 Task: Advertising Agency Price Sheet Template.
Action: Mouse moved to (106, 145)
Screenshot: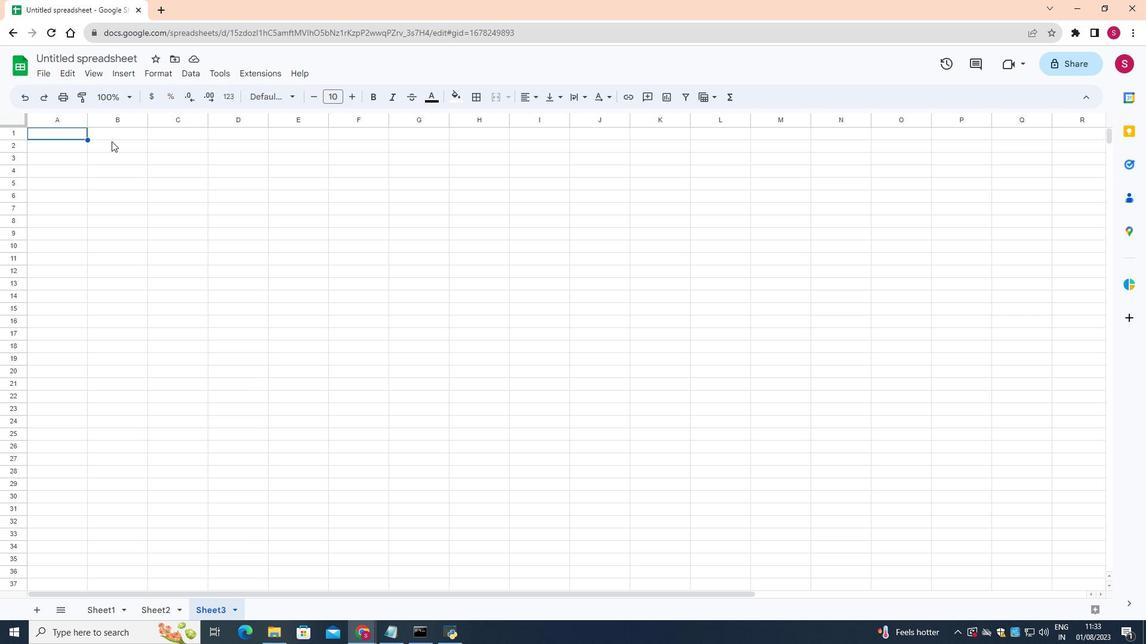 
Action: Mouse pressed left at (106, 145)
Screenshot: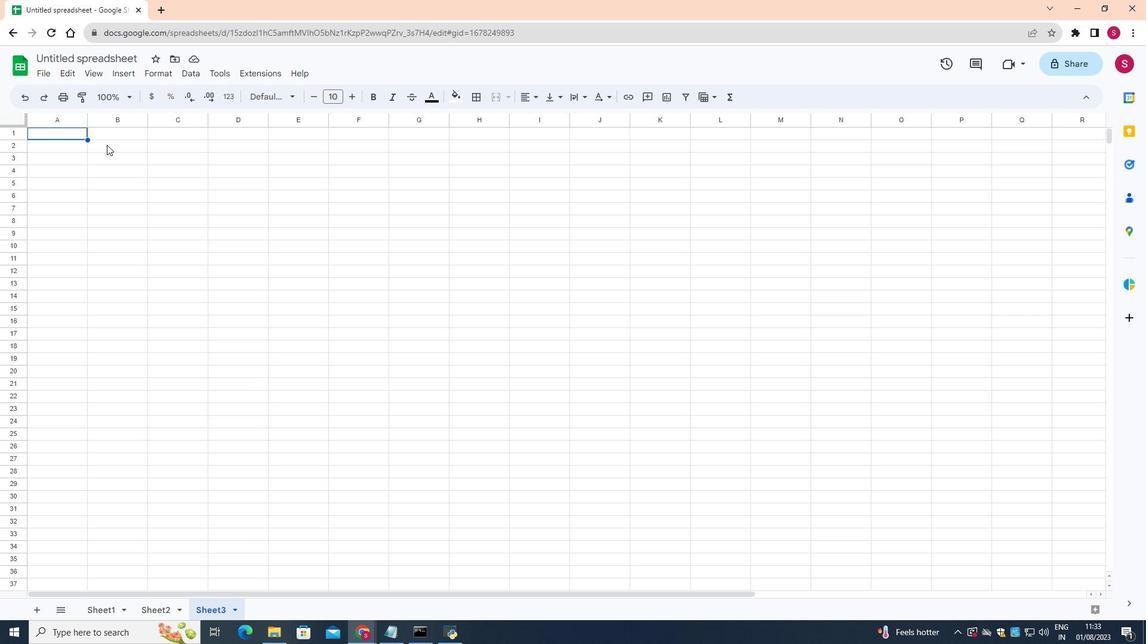 
Action: Mouse moved to (75, 131)
Screenshot: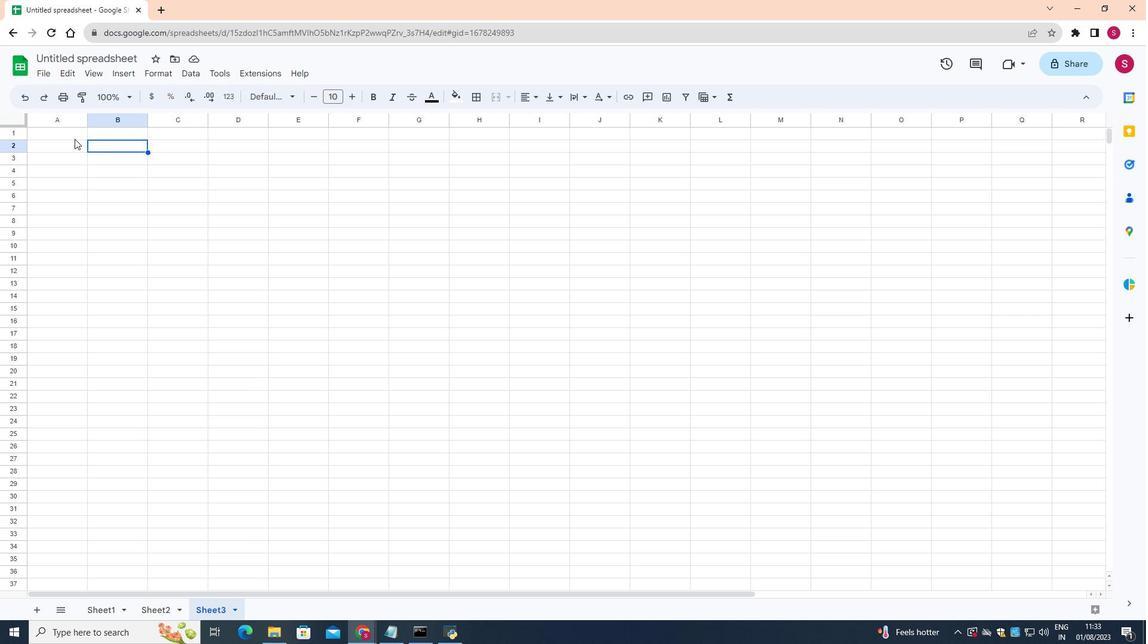
Action: Mouse pressed left at (75, 131)
Screenshot: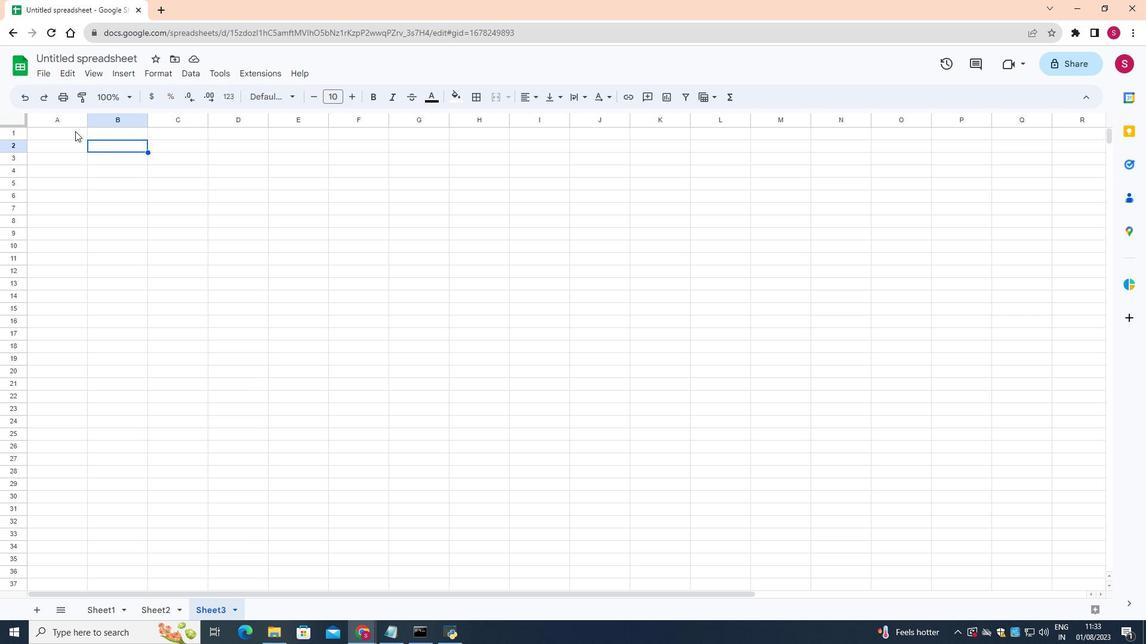 
Action: Mouse moved to (492, 99)
Screenshot: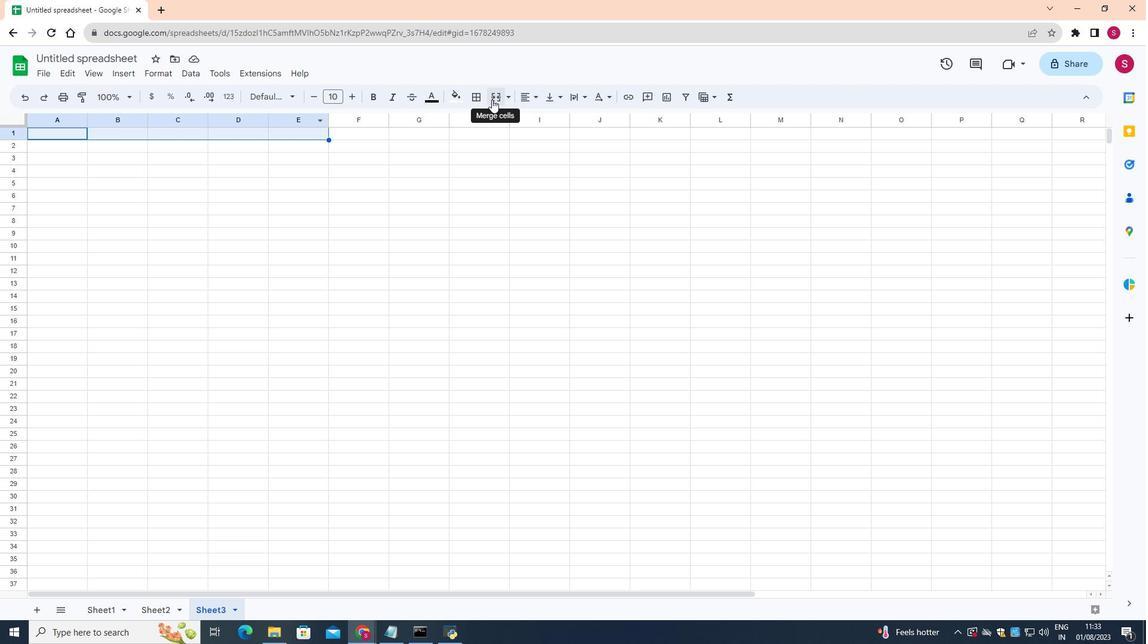
Action: Mouse pressed left at (492, 99)
Screenshot: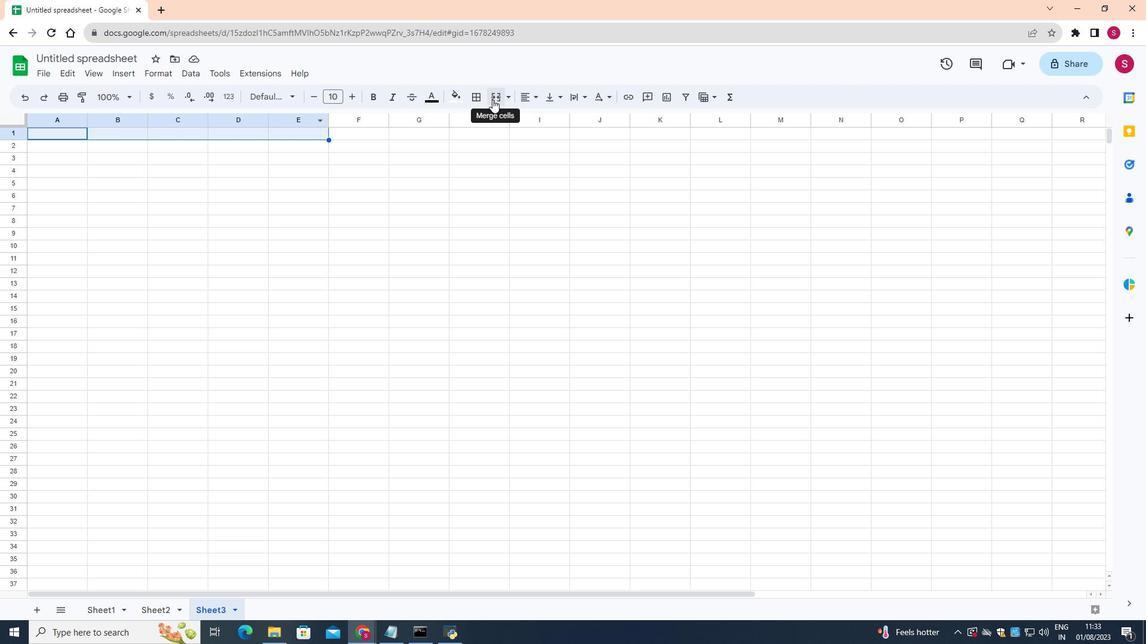 
Action: Mouse moved to (231, 132)
Screenshot: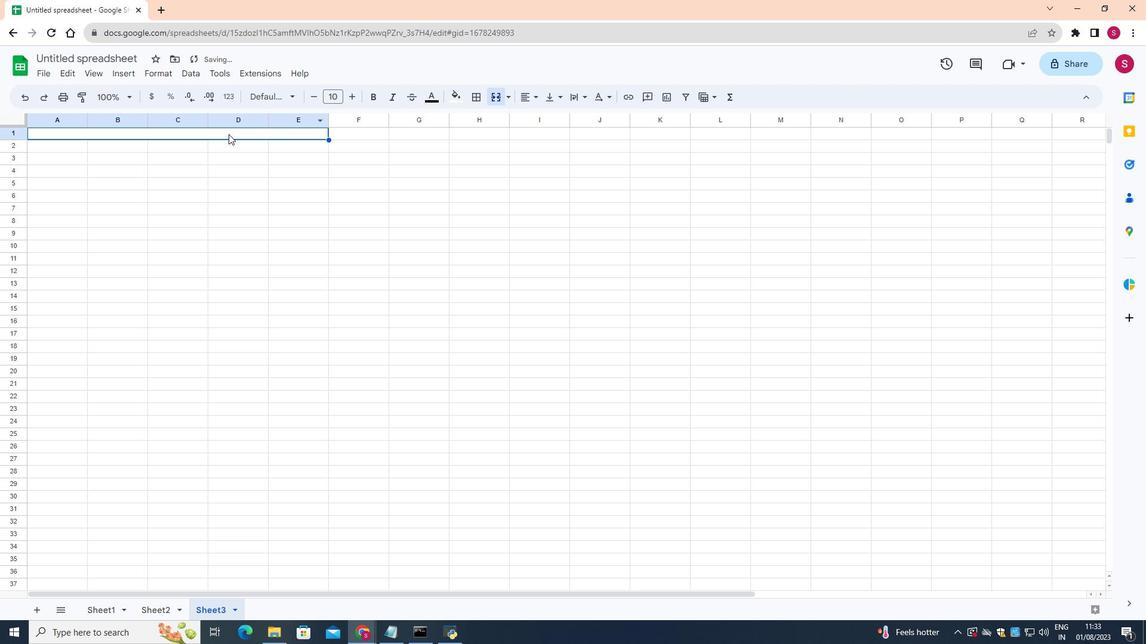 
Action: Mouse pressed left at (231, 132)
Screenshot: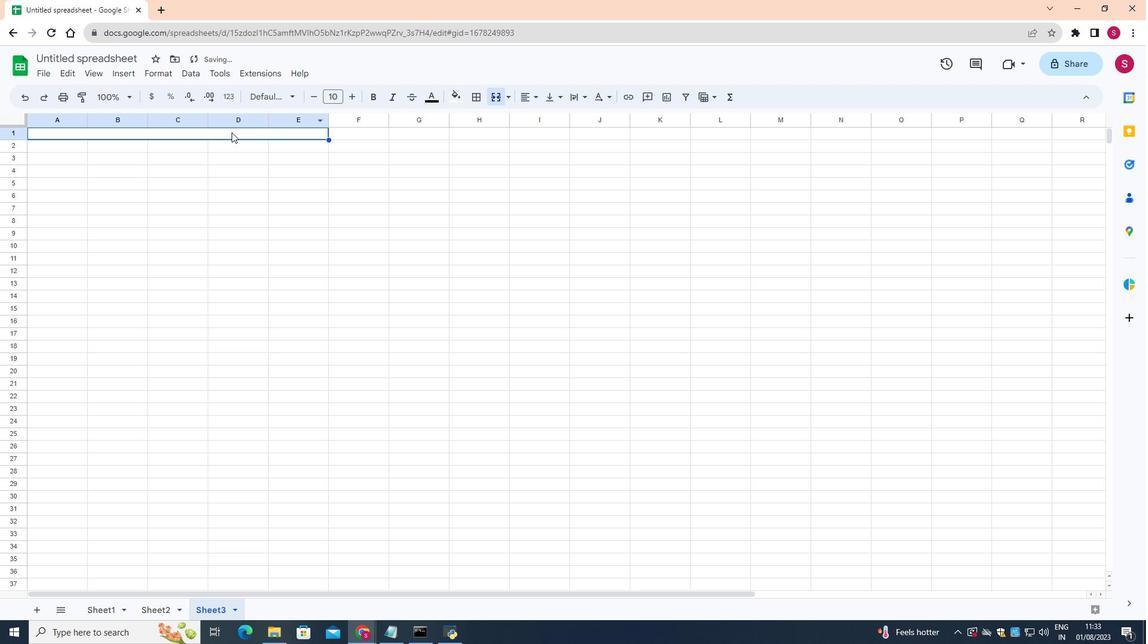 
Action: Mouse pressed left at (231, 132)
Screenshot: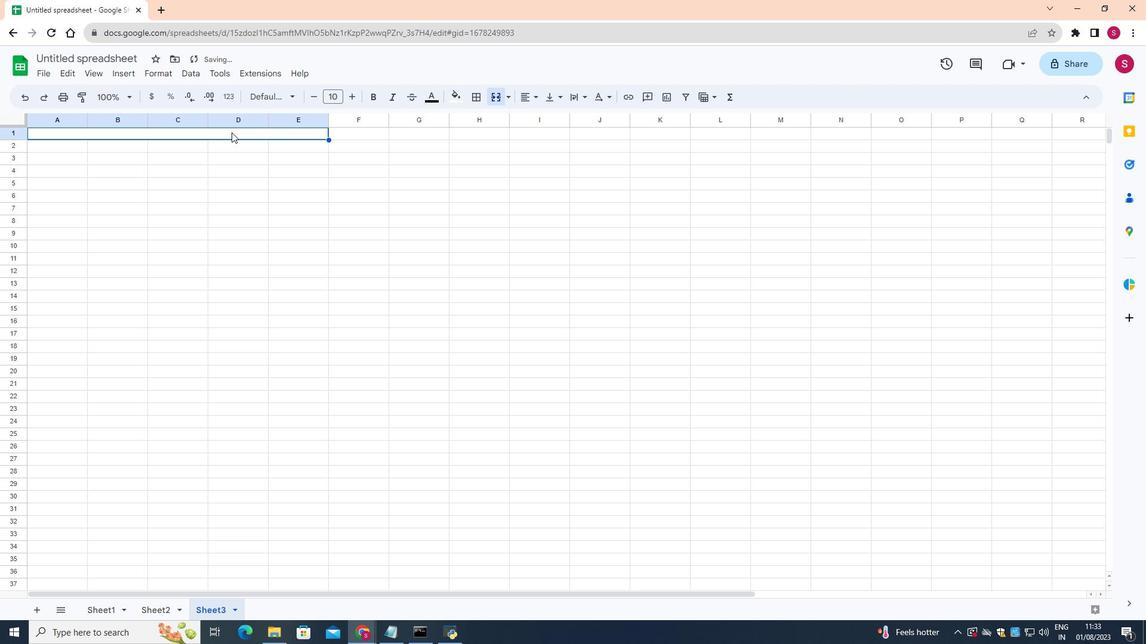 
Action: Mouse moved to (355, 99)
Screenshot: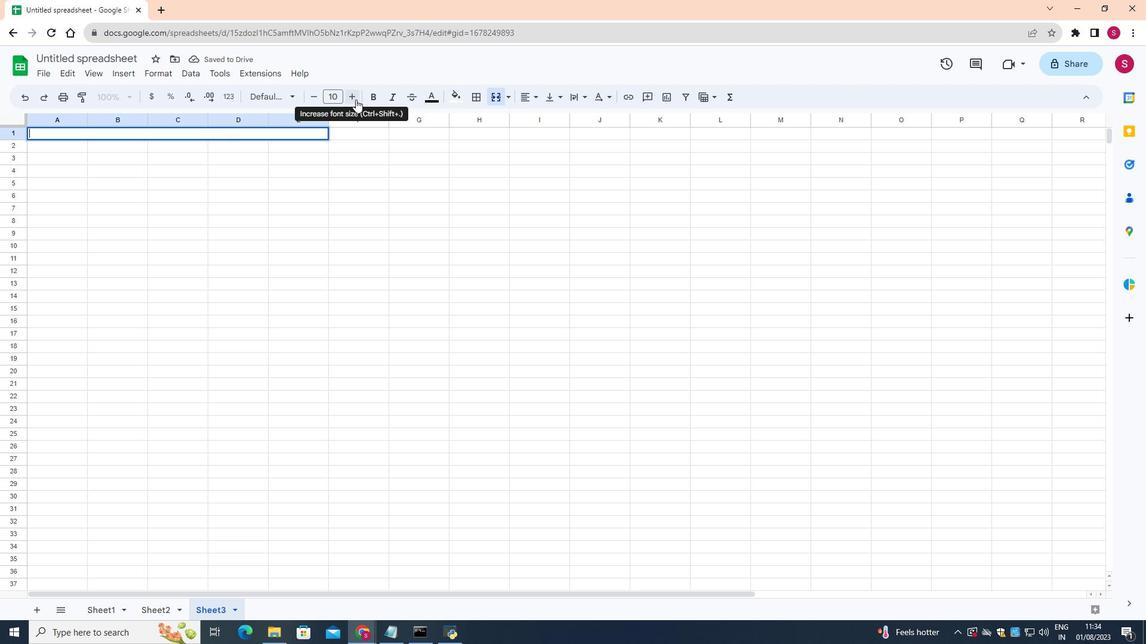 
Action: Mouse pressed left at (355, 99)
Screenshot: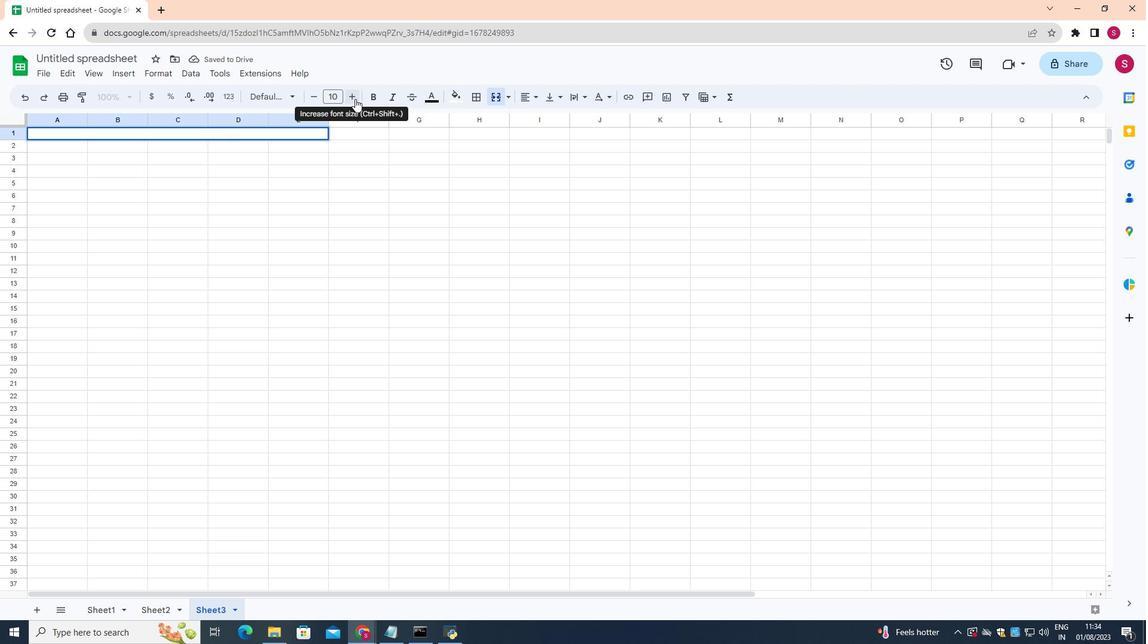 
Action: Mouse pressed left at (355, 99)
Screenshot: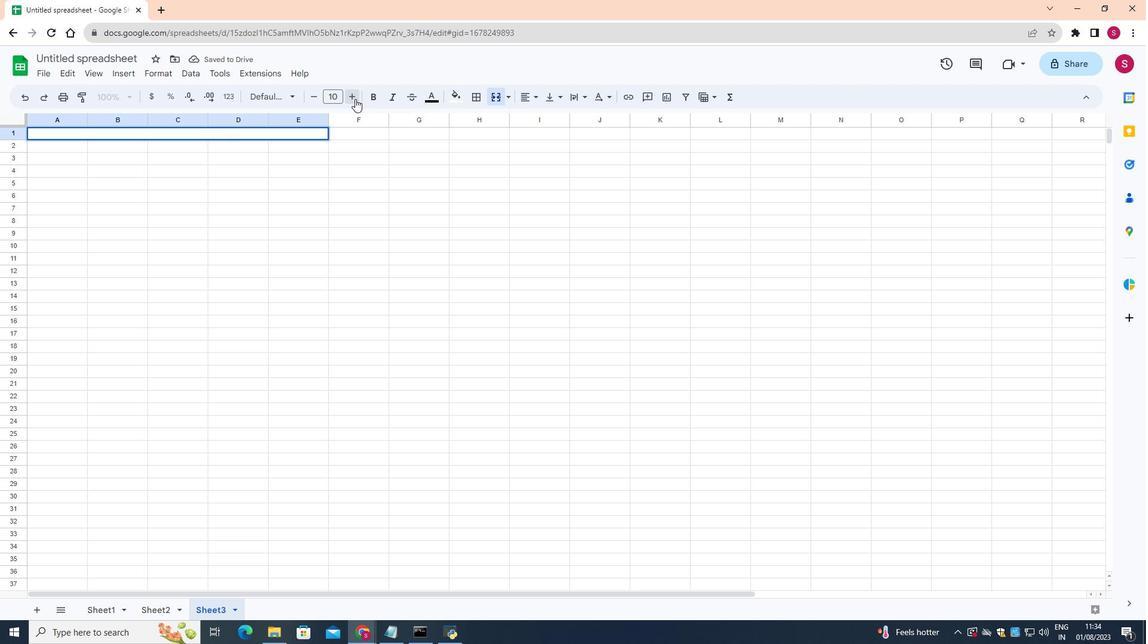 
Action: Key pressed [<Key.shift>Company<Key.space><Key.shift>Logo]
Screenshot: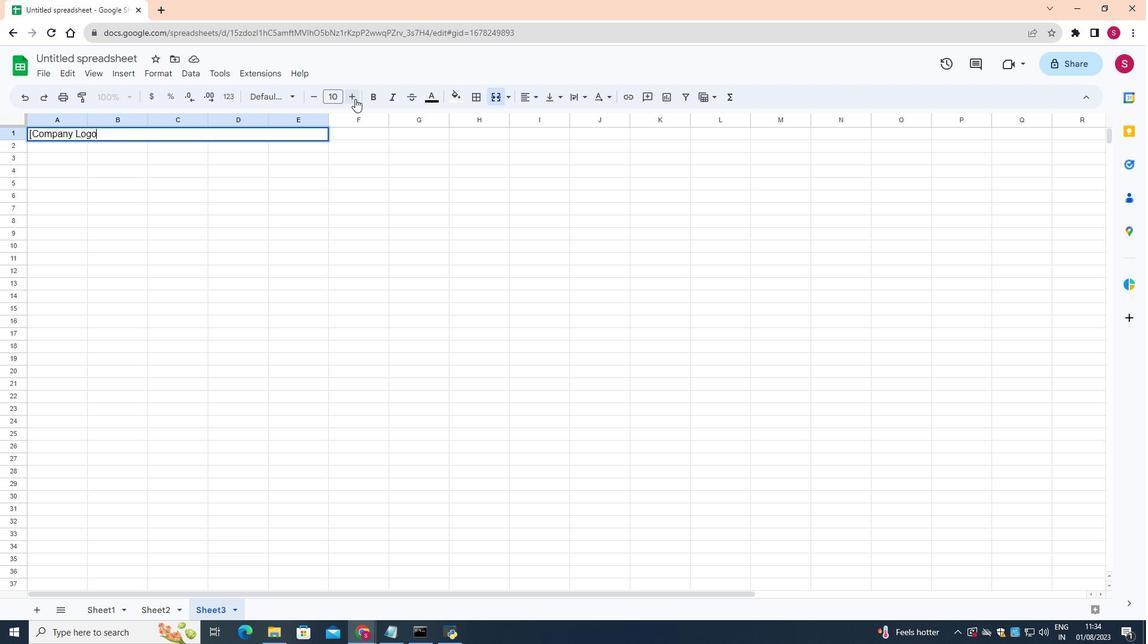 
Action: Mouse moved to (29, 134)
Screenshot: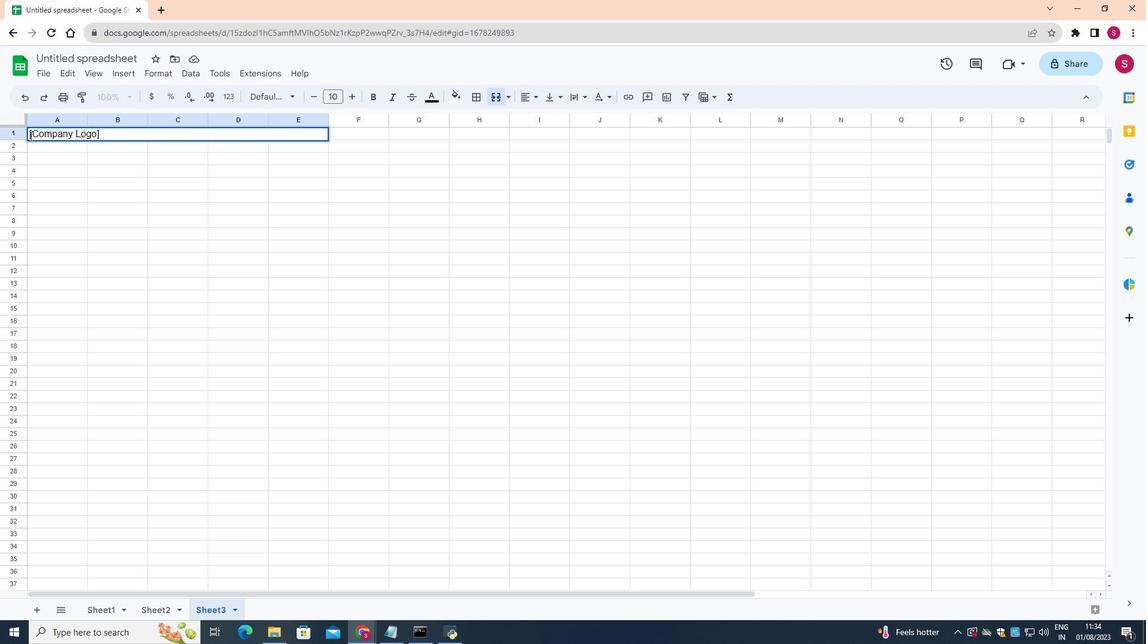 
Action: Mouse pressed left at (29, 134)
Screenshot: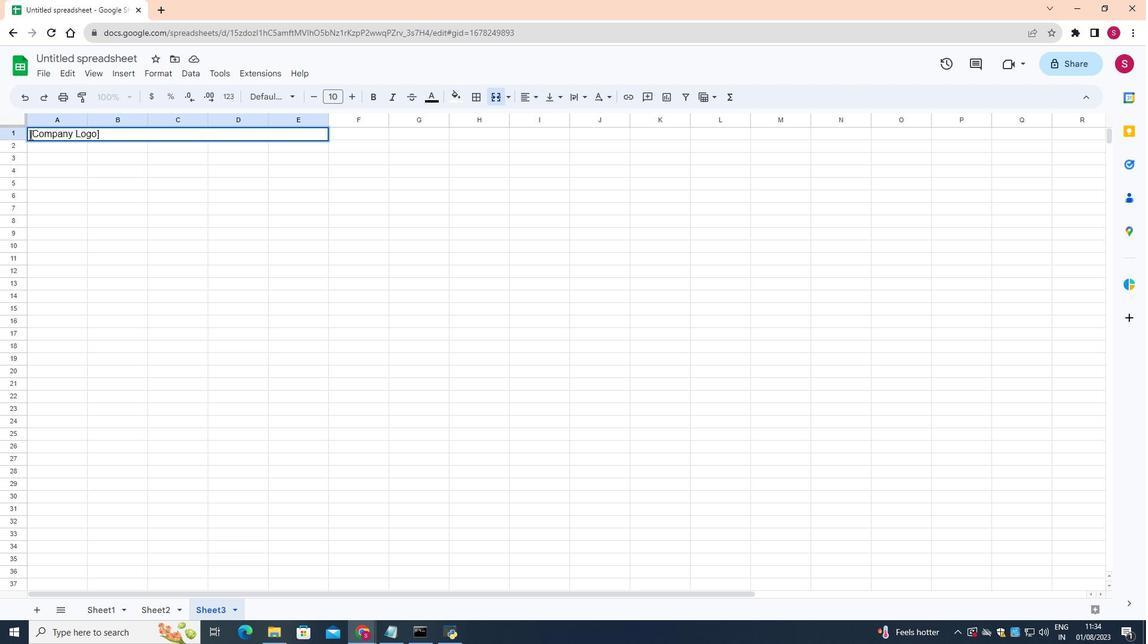 
Action: Mouse moved to (523, 99)
Screenshot: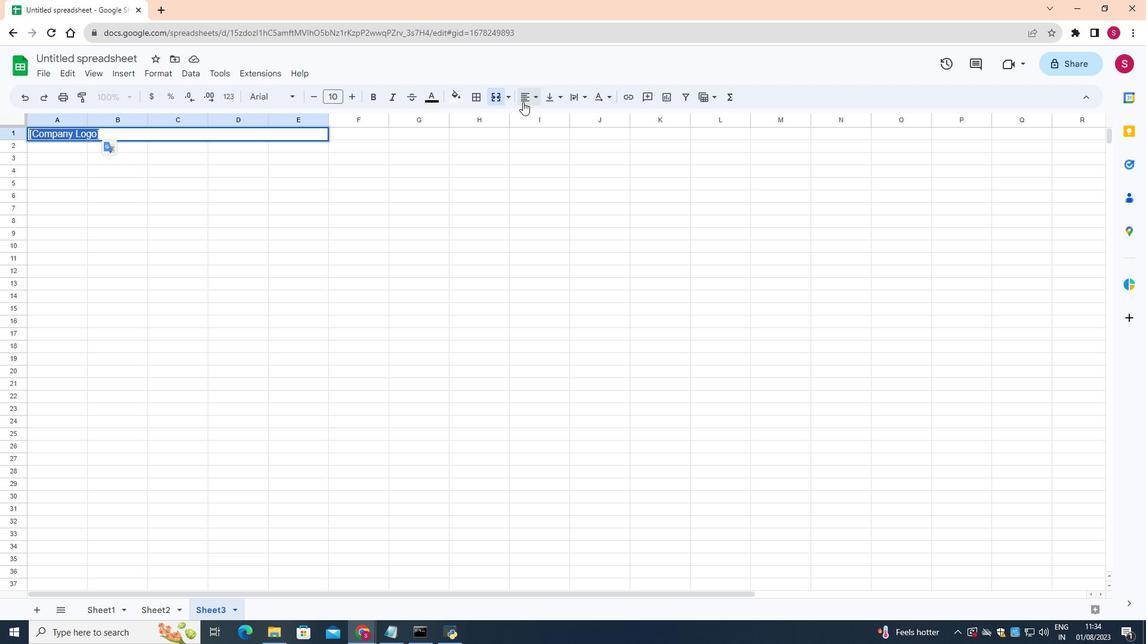 
Action: Mouse pressed left at (523, 99)
Screenshot: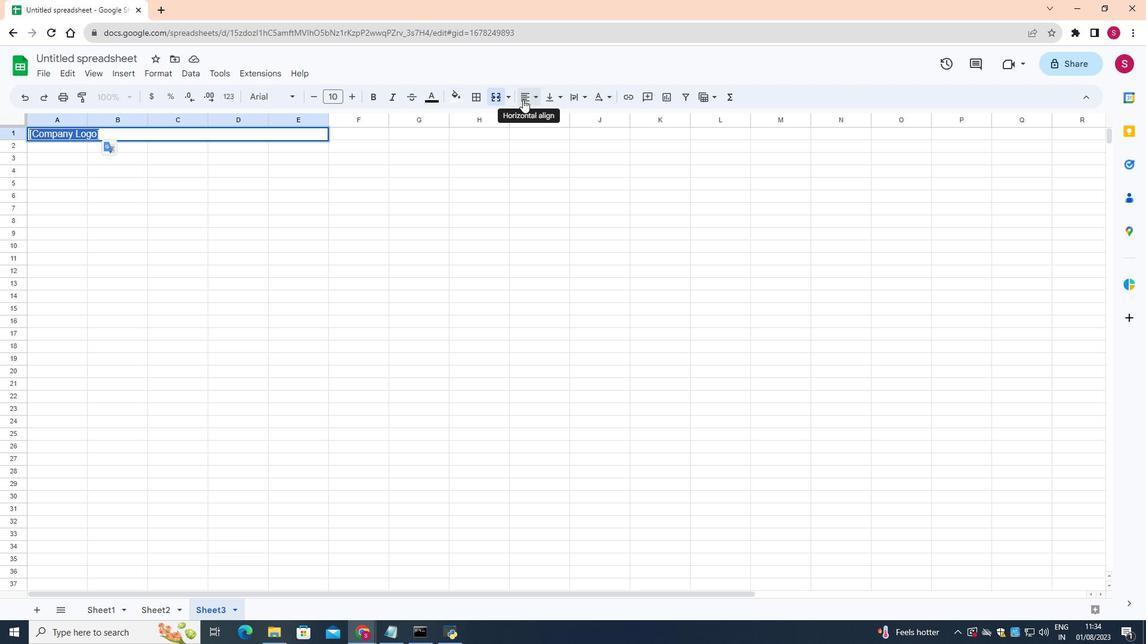 
Action: Mouse moved to (545, 120)
Screenshot: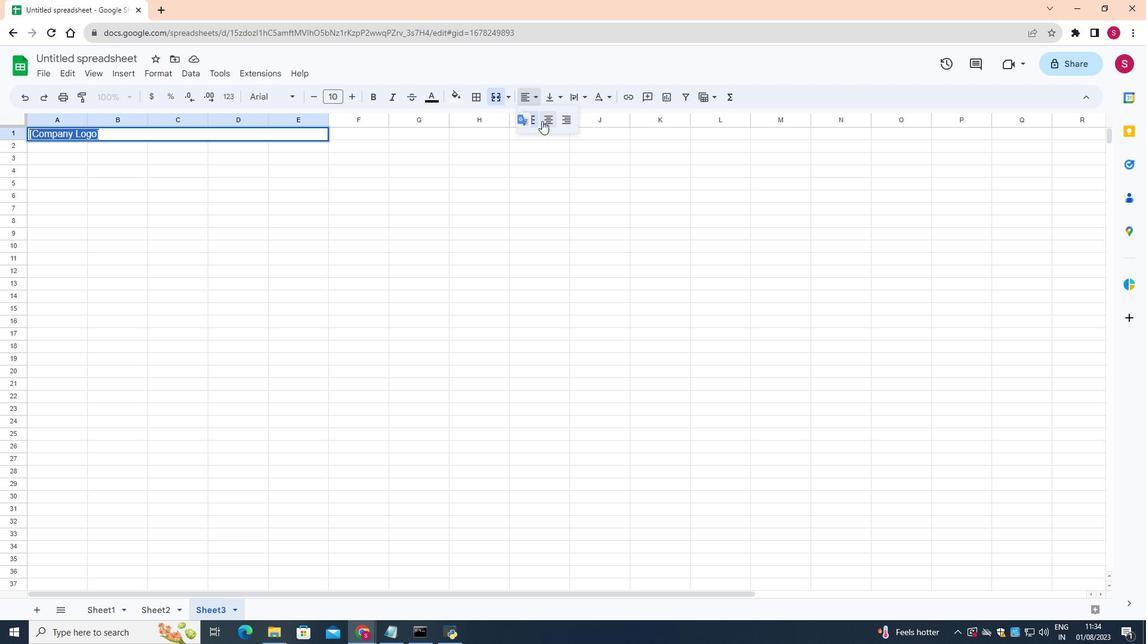 
Action: Mouse pressed left at (545, 120)
Screenshot: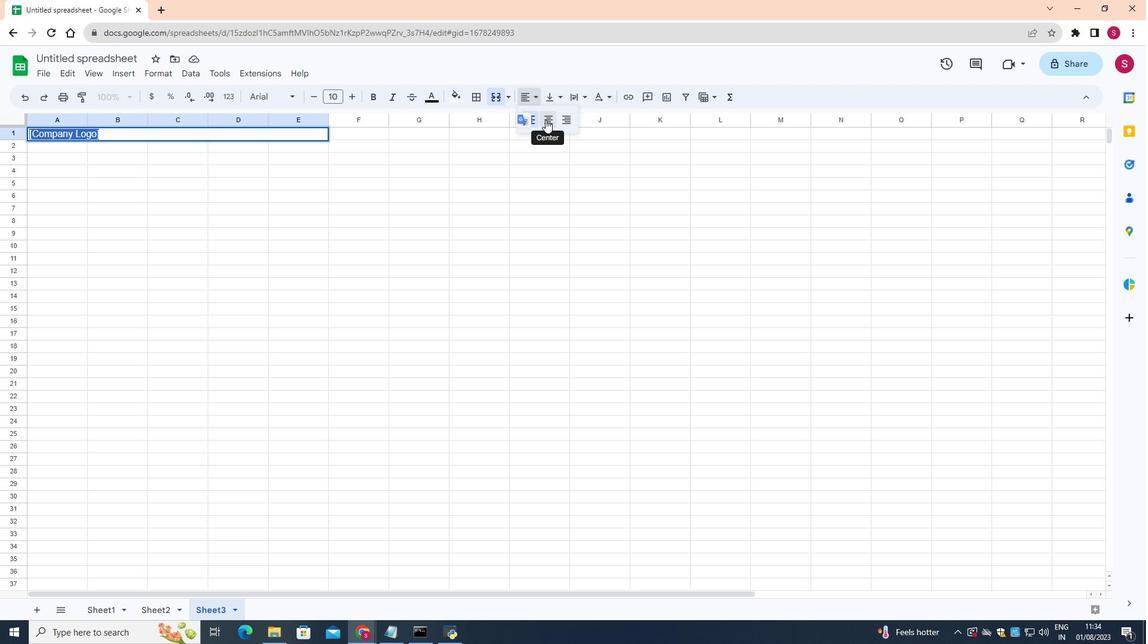
Action: Mouse moved to (140, 131)
Screenshot: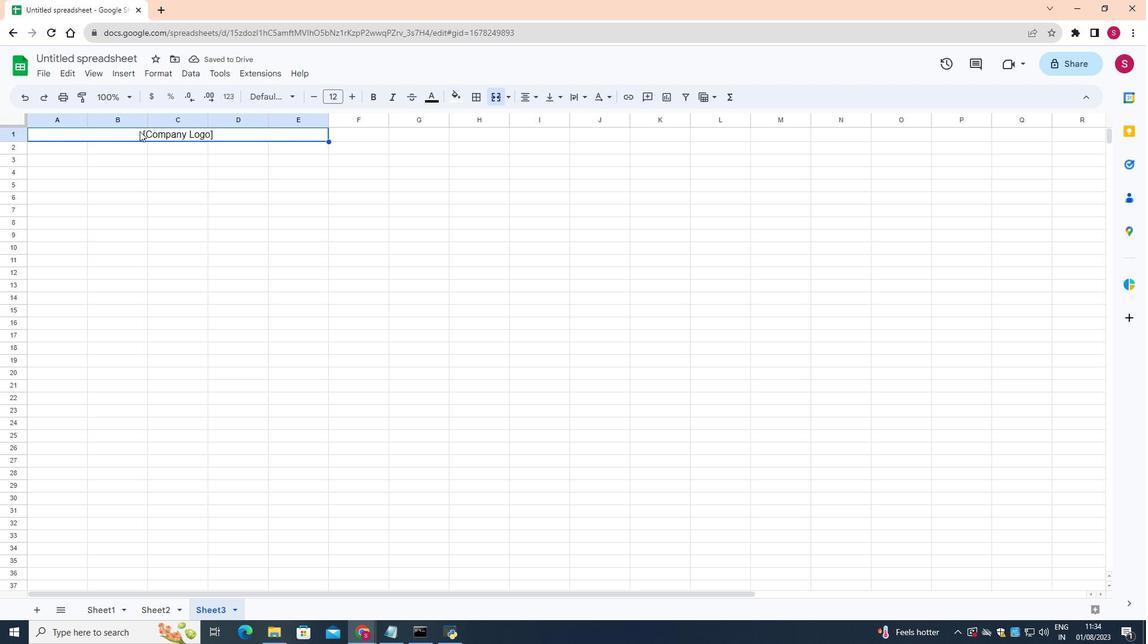 
Action: Mouse pressed left at (140, 131)
Screenshot: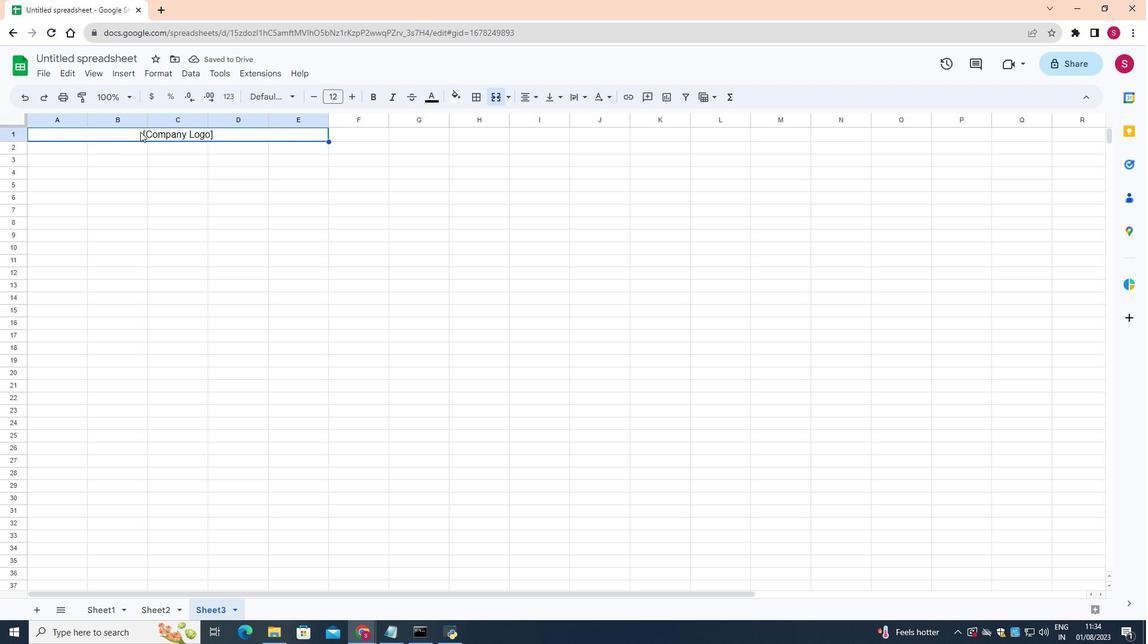 
Action: Mouse pressed left at (140, 131)
Screenshot: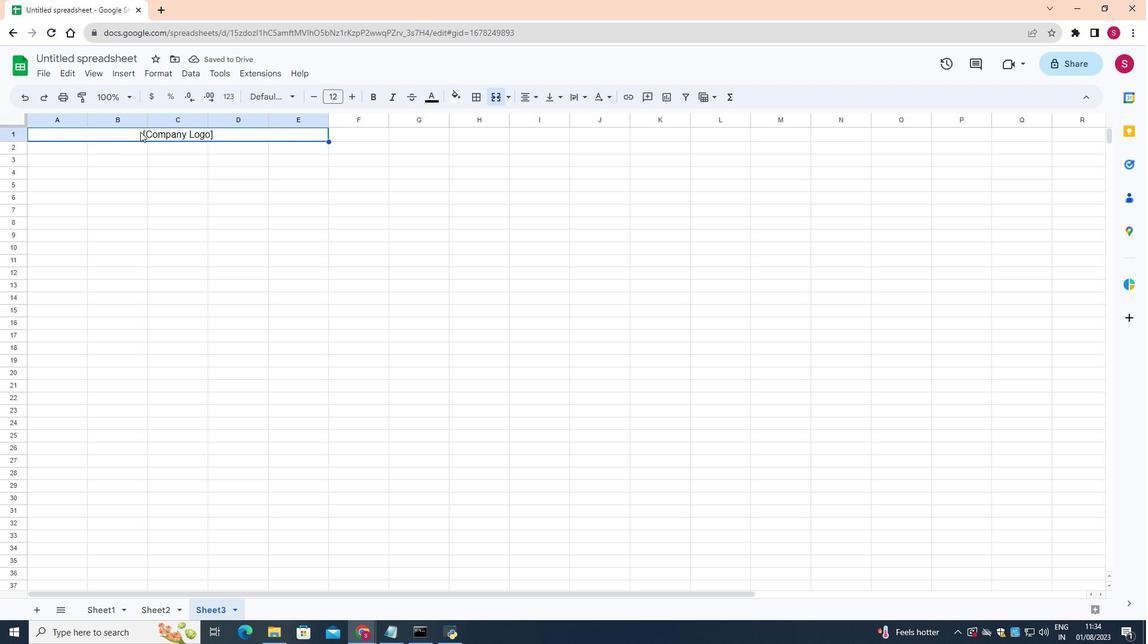 
Action: Mouse pressed left at (140, 131)
Screenshot: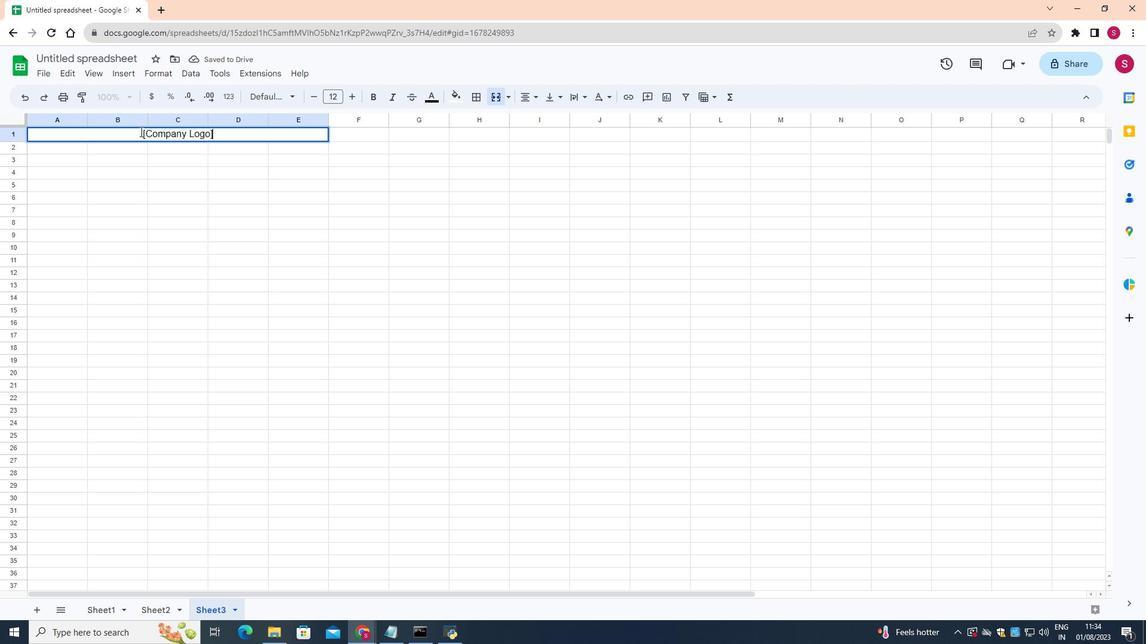 
Action: Mouse moved to (375, 98)
Screenshot: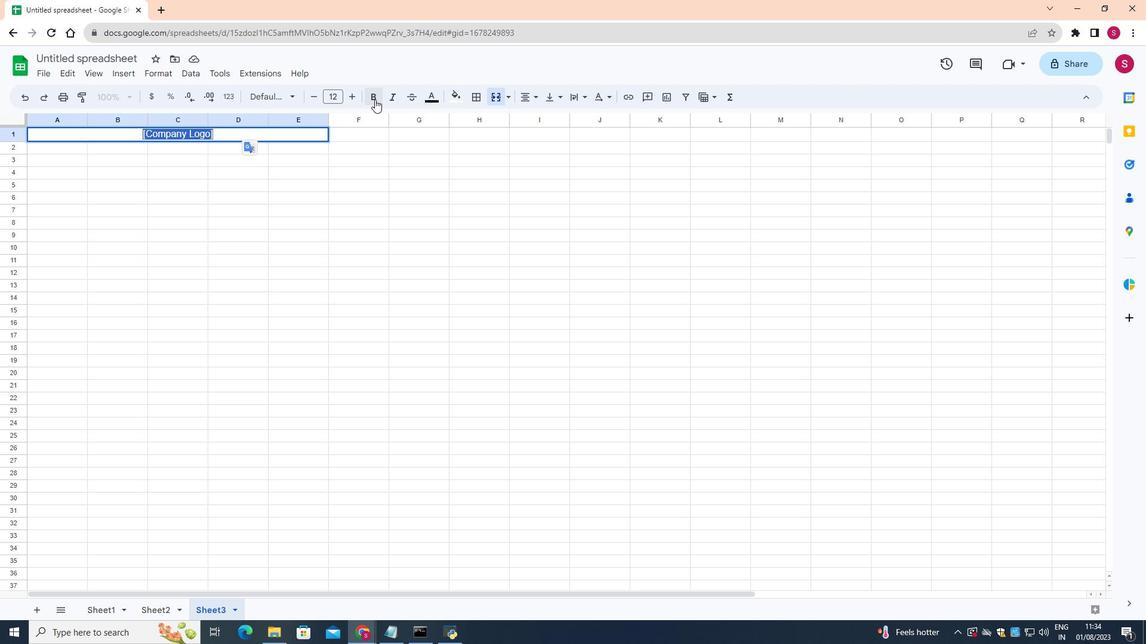 
Action: Mouse pressed left at (375, 98)
Screenshot: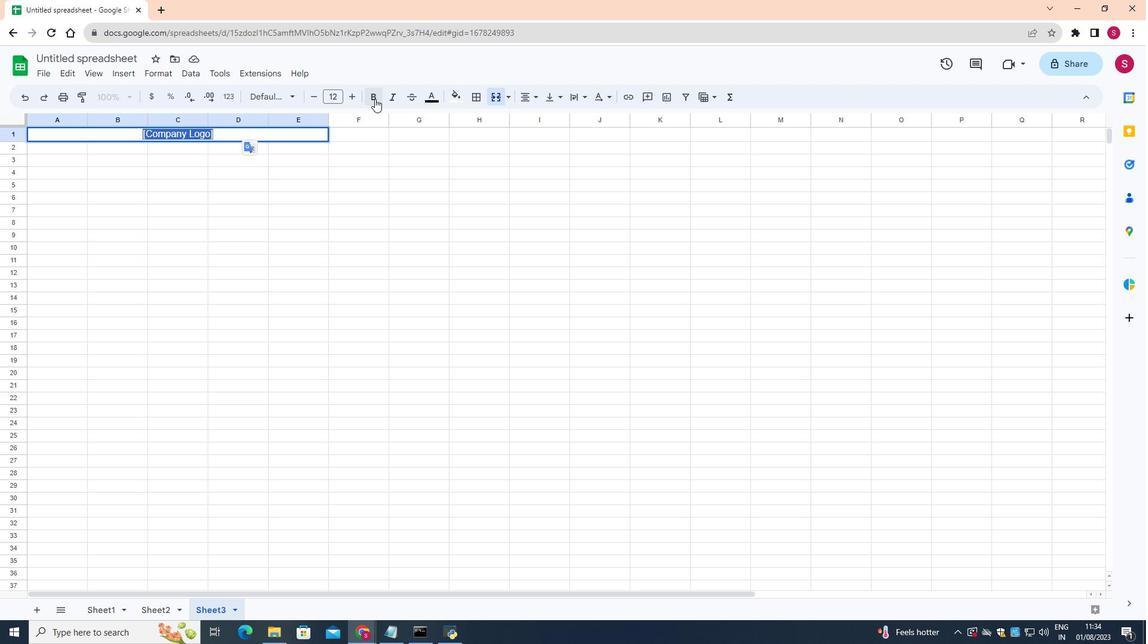 
Action: Mouse moved to (81, 149)
Screenshot: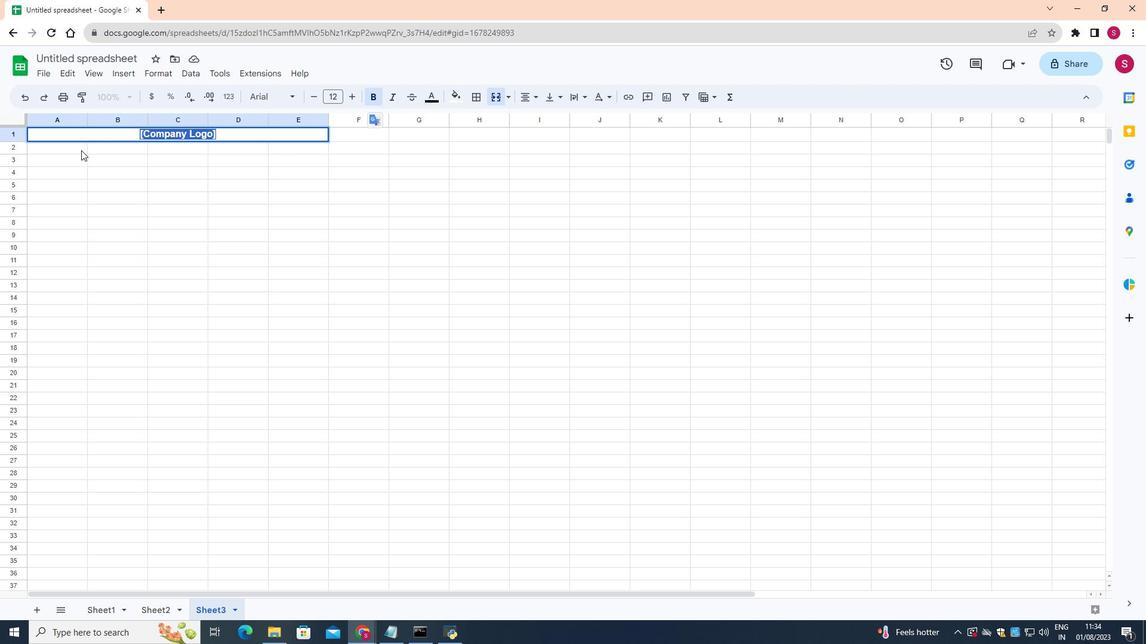 
Action: Mouse pressed left at (81, 149)
Screenshot: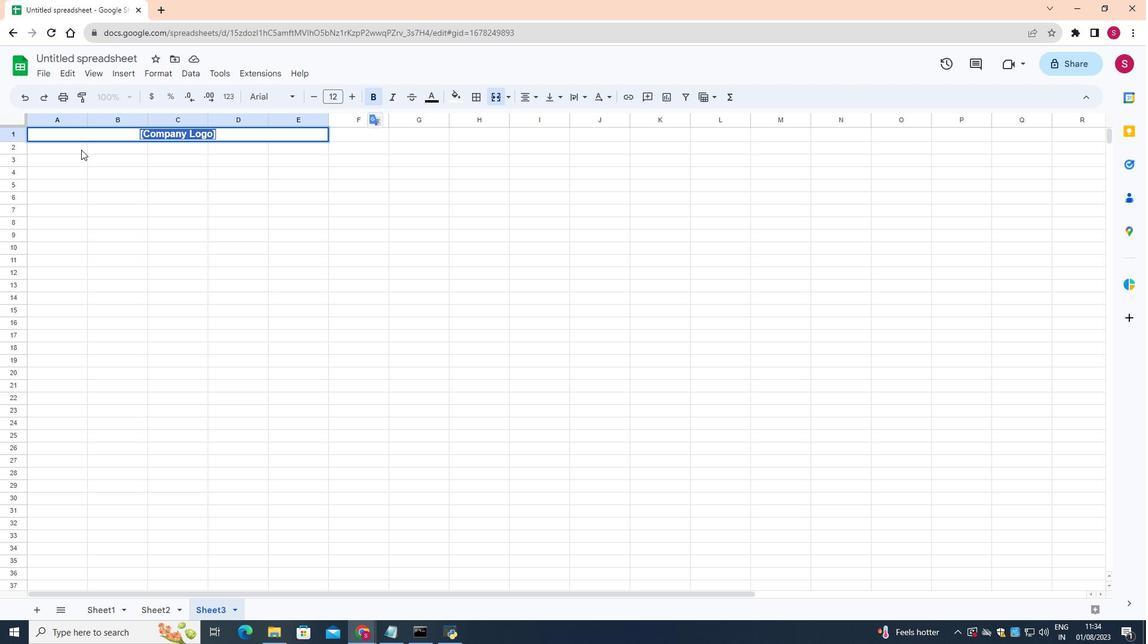 
Action: Mouse moved to (496, 98)
Screenshot: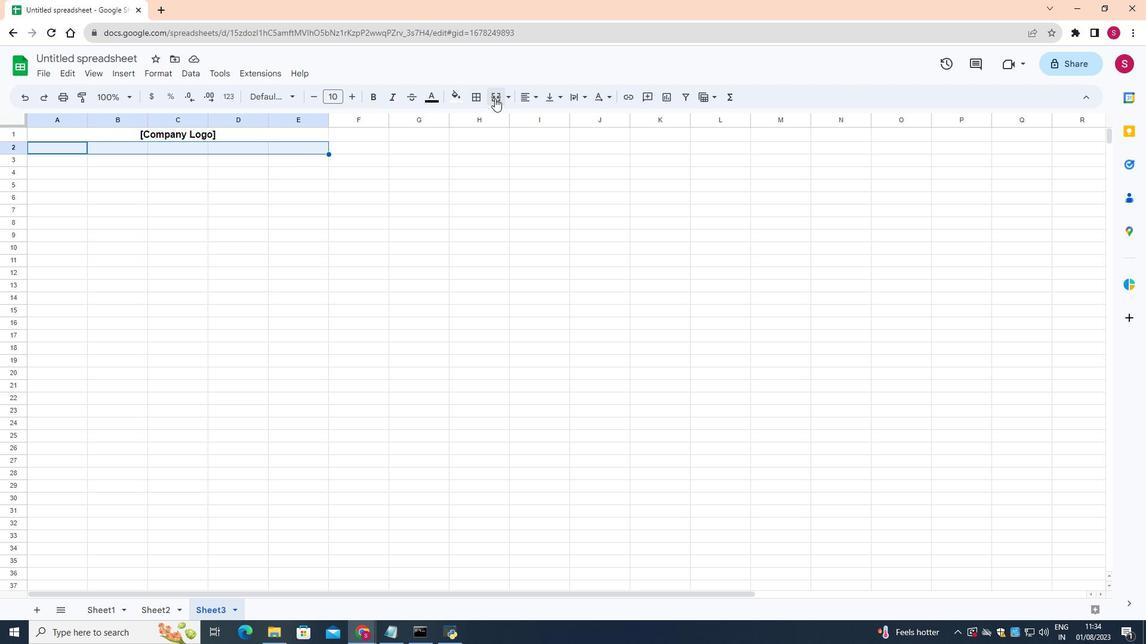 
Action: Mouse pressed left at (496, 98)
Screenshot: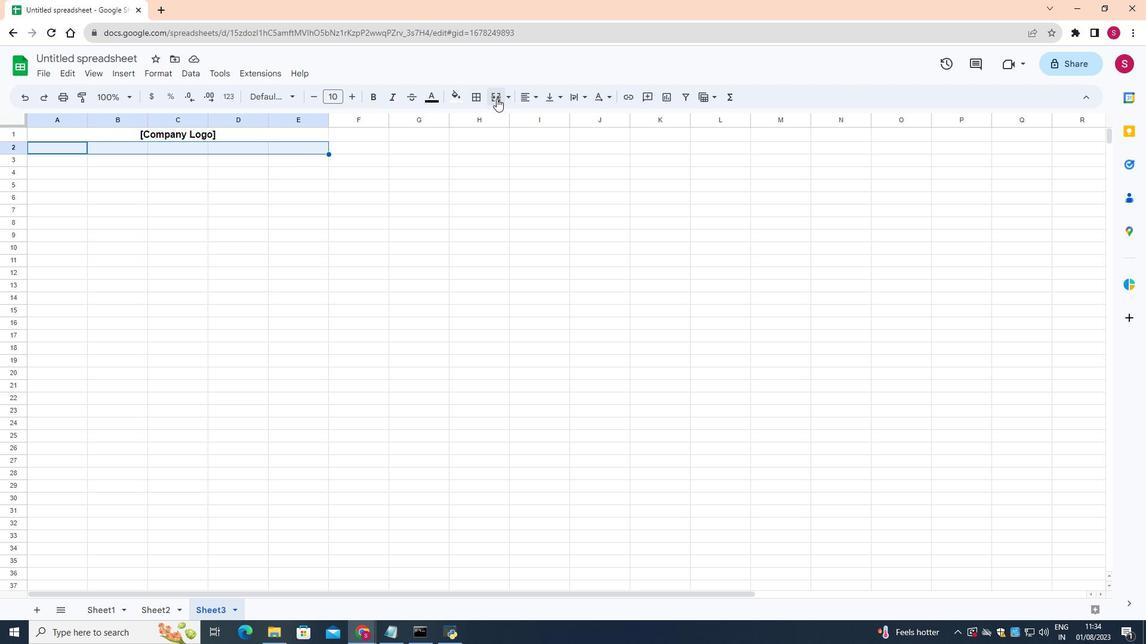 
Action: Mouse moved to (354, 91)
Screenshot: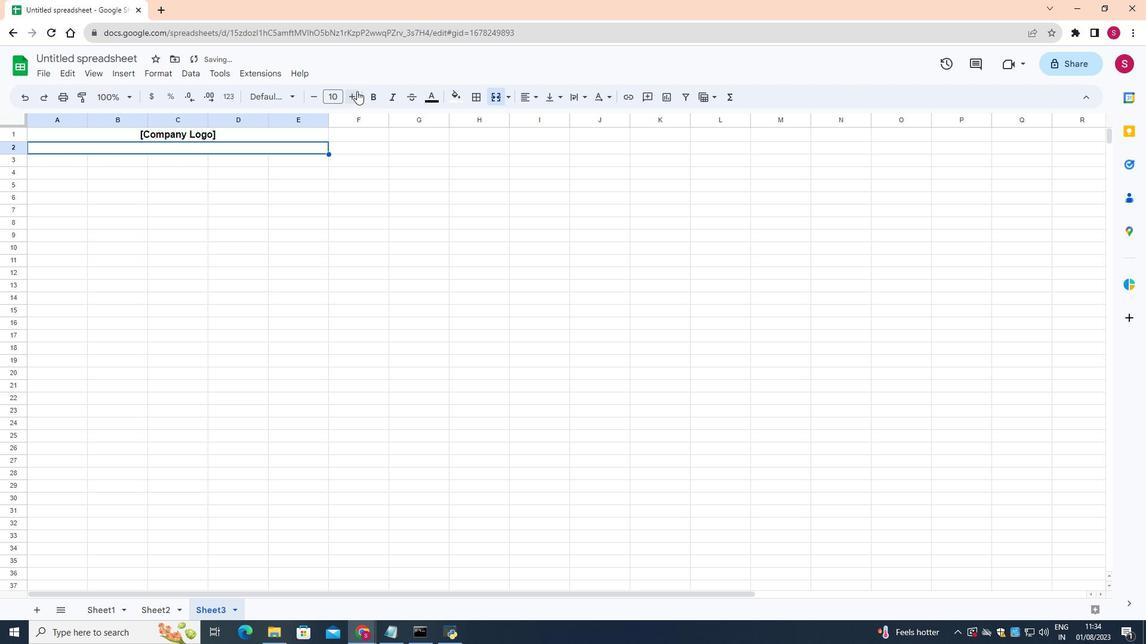
Action: Mouse pressed left at (354, 91)
Screenshot: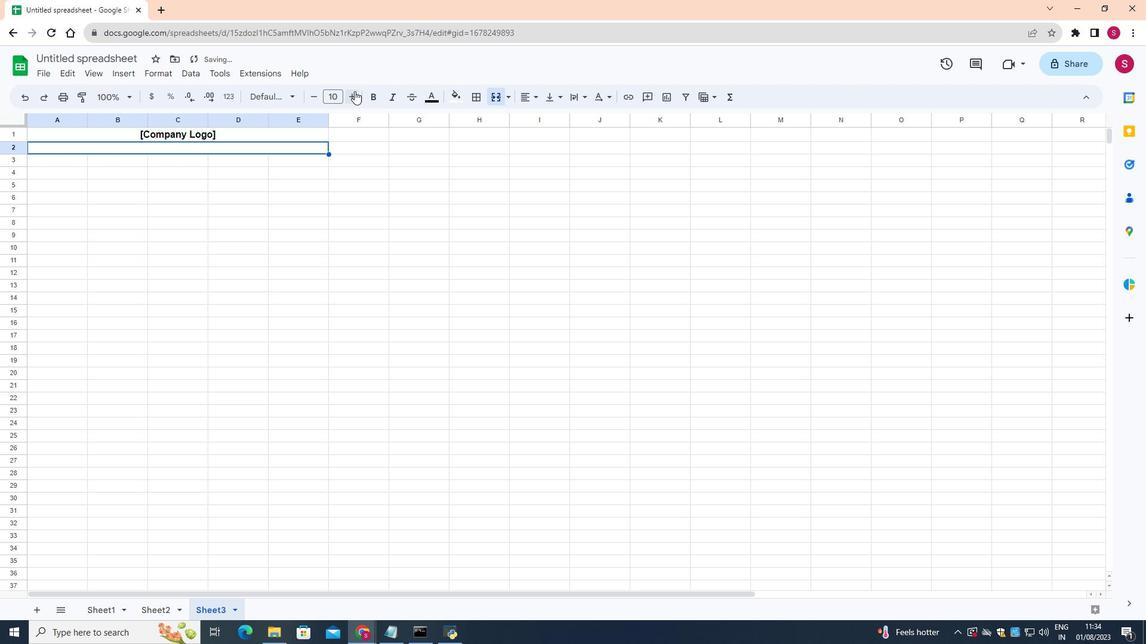 
Action: Mouse pressed left at (354, 91)
Screenshot: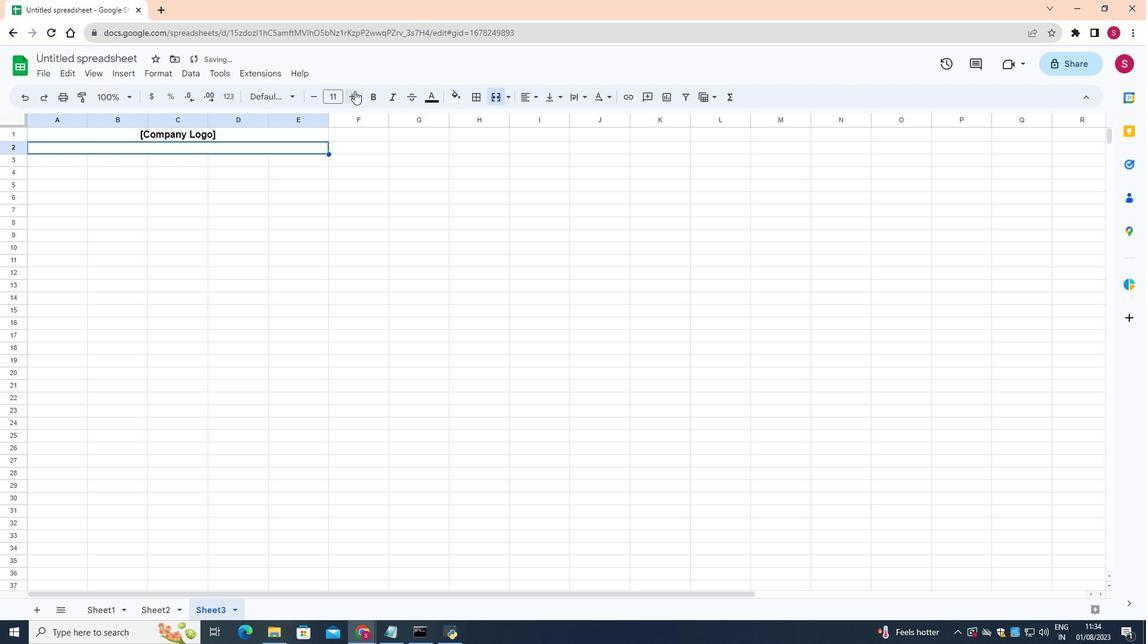 
Action: Mouse moved to (180, 148)
Screenshot: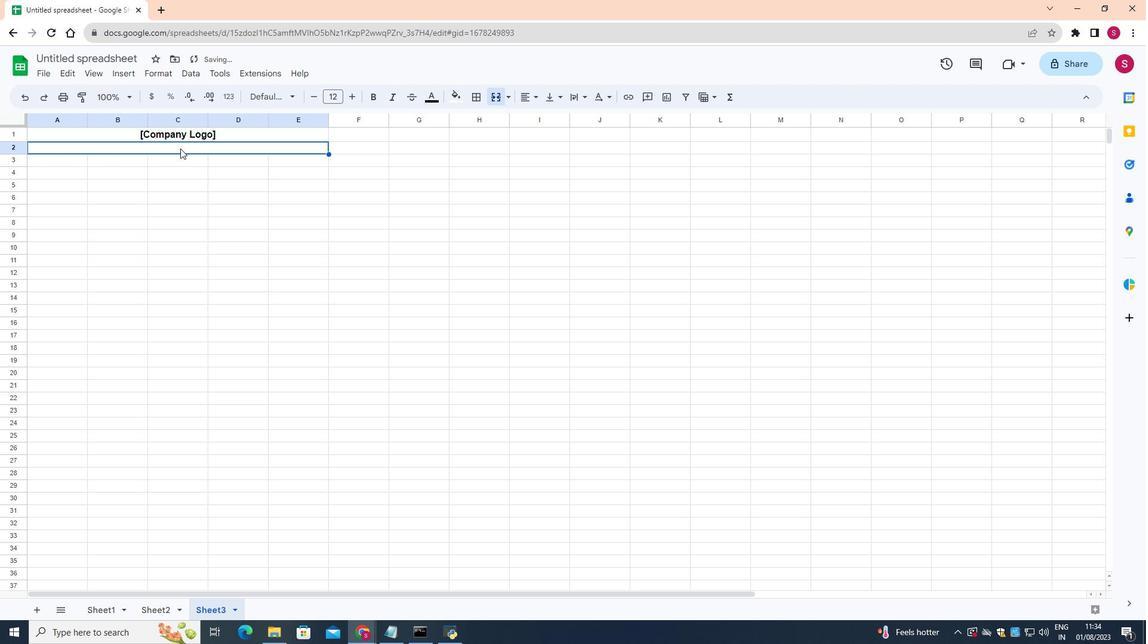 
Action: Mouse pressed left at (180, 148)
Screenshot: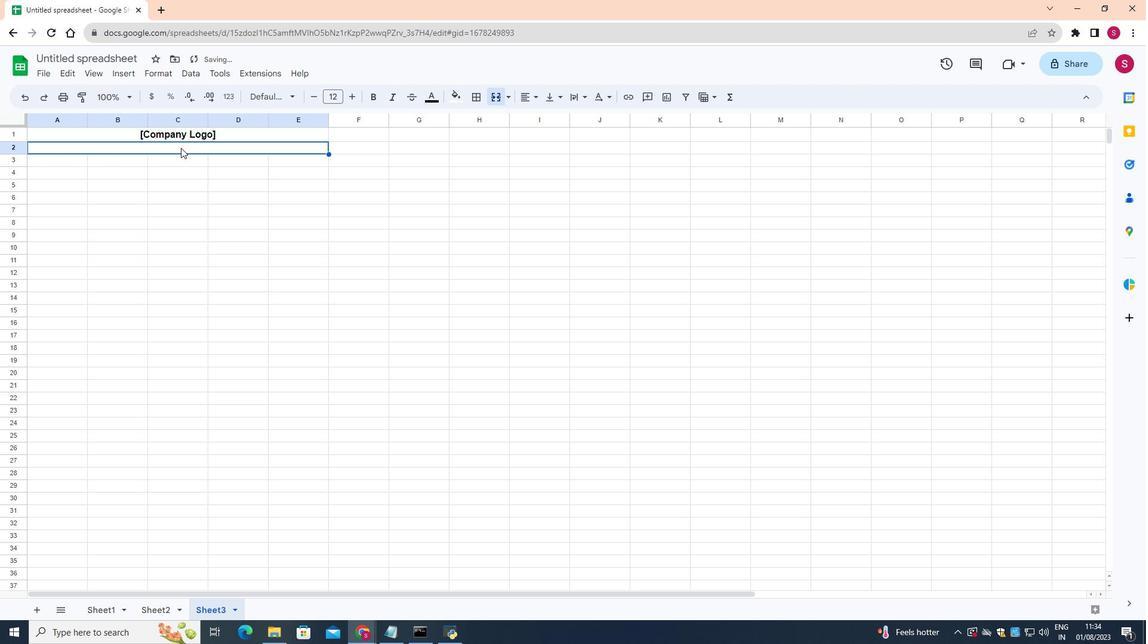 
Action: Mouse pressed left at (180, 148)
Screenshot: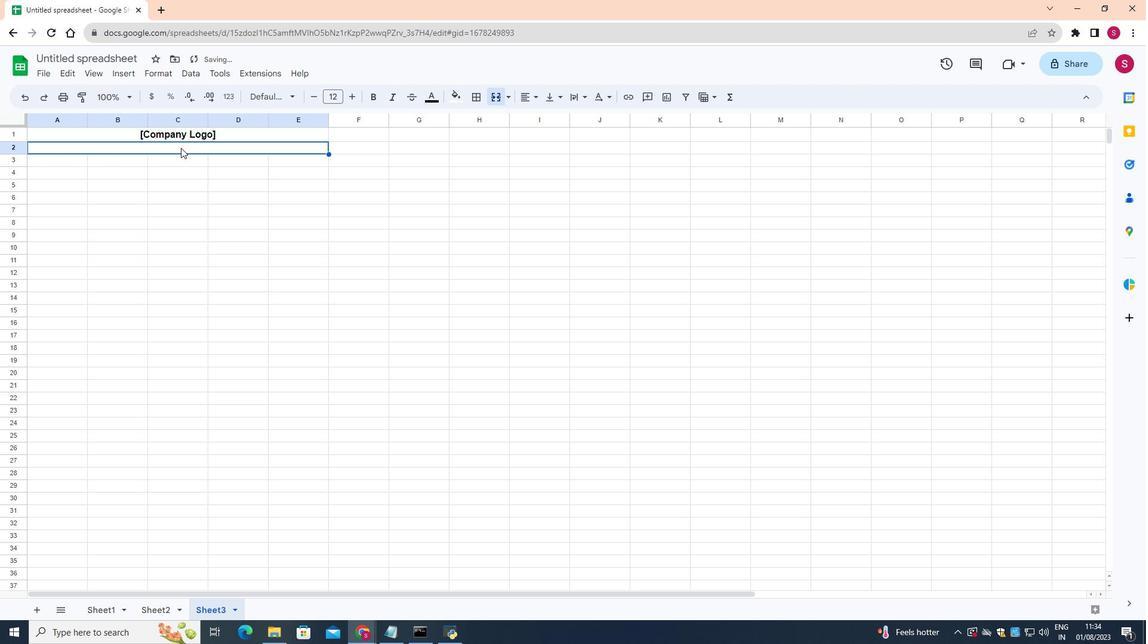 
Action: Key pressed <Key.shift><Key.shift><Key.shift><Key.shift><Key.shift><Key.shift><Key.shift><Key.shift><Key.shift><Key.shift><Key.shift><Key.shift><Key.shift><Key.shift><Key.shift><Key.shift><Key.shift><Key.shift><Key.shift><Key.shift><Key.shift><Key.shift><Key.shift><Key.shift><Key.shift><Key.shift><Key.shift><Key.shift><Key.shift><Key.shift><Key.shift><Key.shift><Key.shift><Key.shift>CElectronics<Key.space><Key.shift>Agency
Screenshot: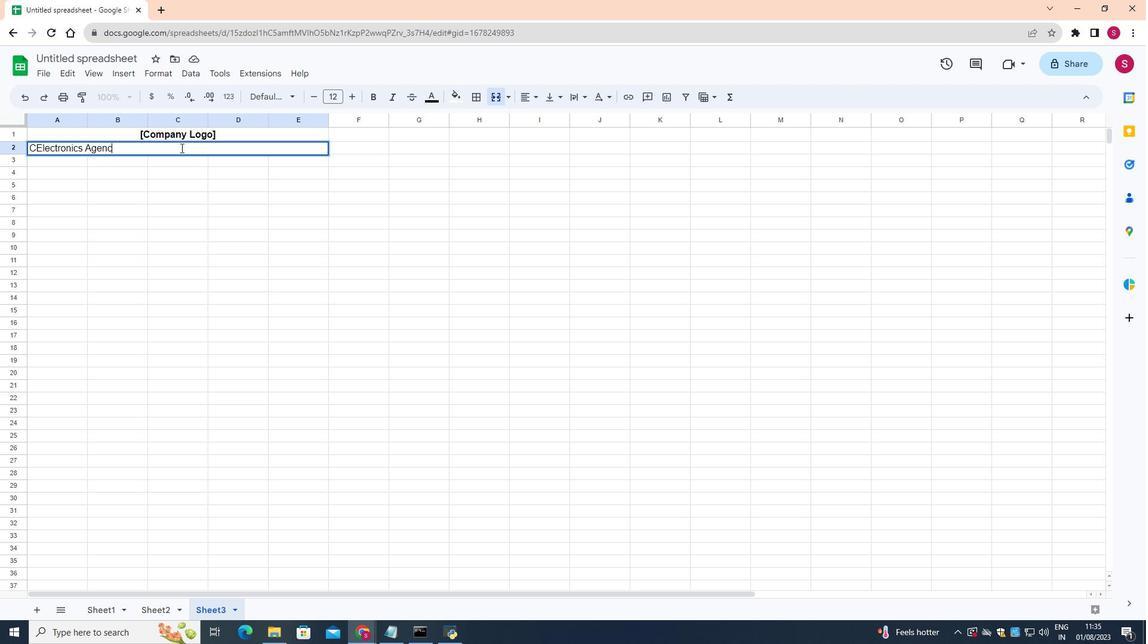 
Action: Mouse moved to (29, 146)
Screenshot: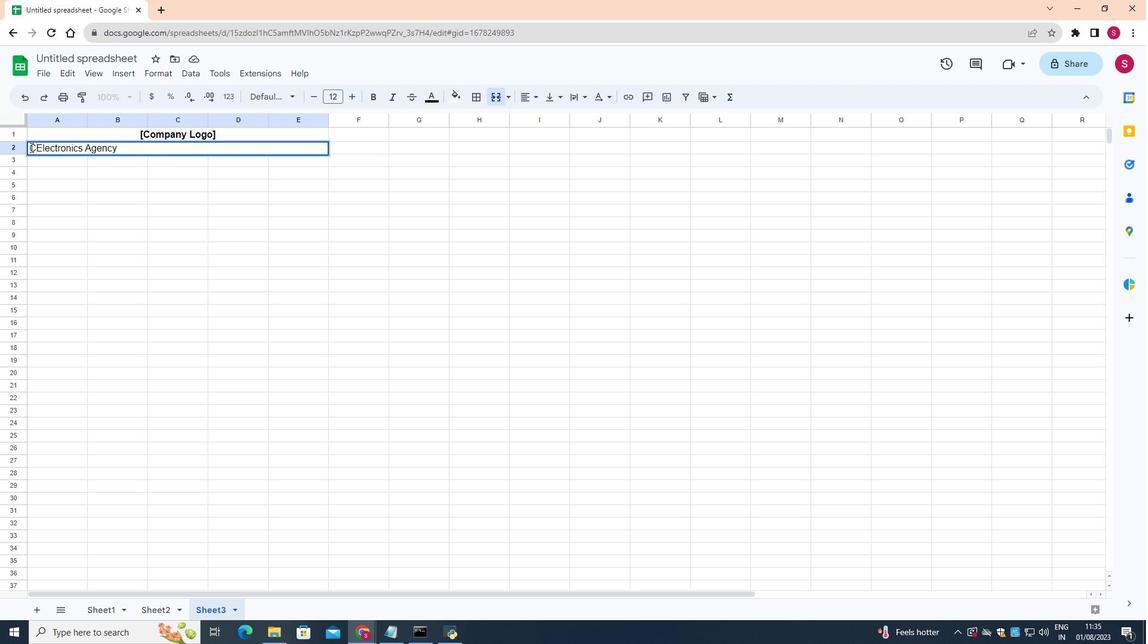 
Action: Mouse pressed left at (29, 146)
Screenshot: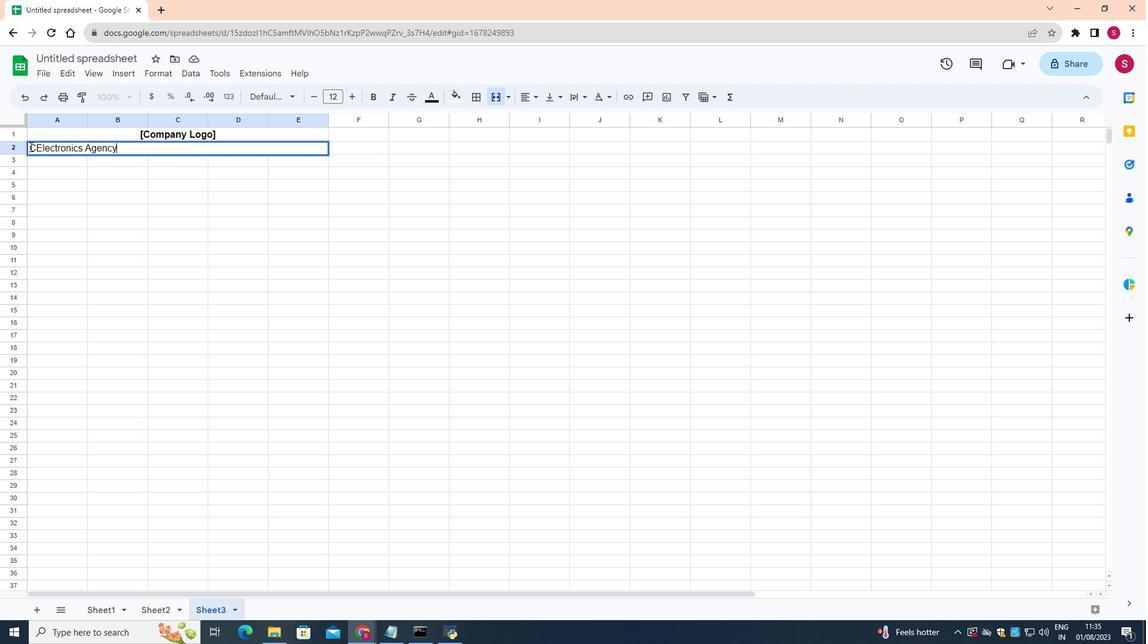 
Action: Mouse moved to (372, 96)
Screenshot: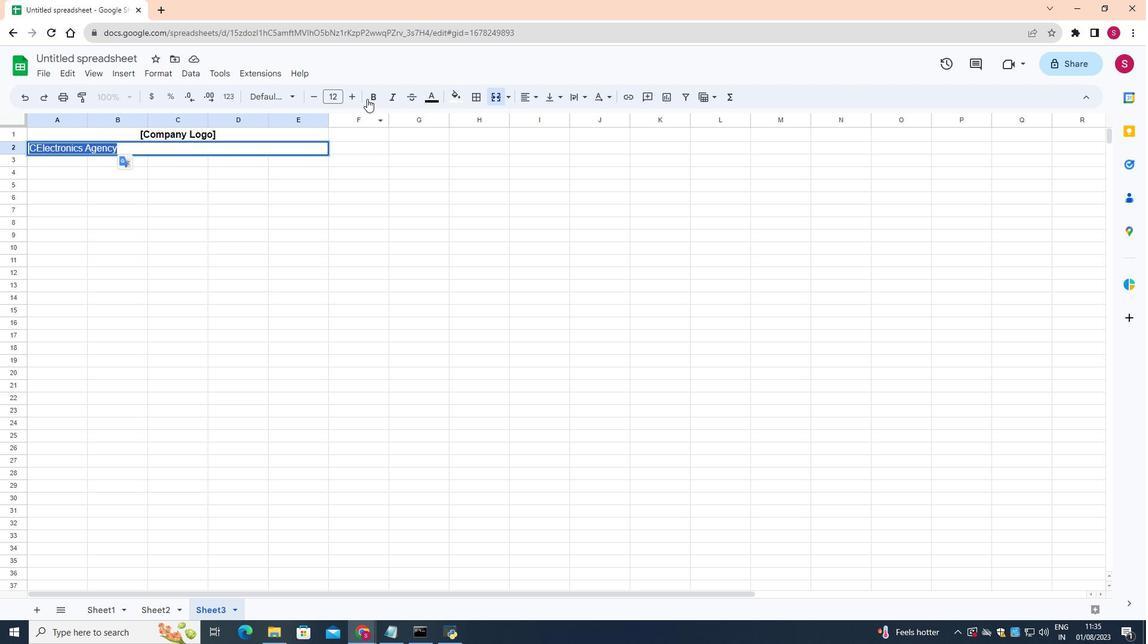 
Action: Mouse pressed left at (372, 96)
Screenshot: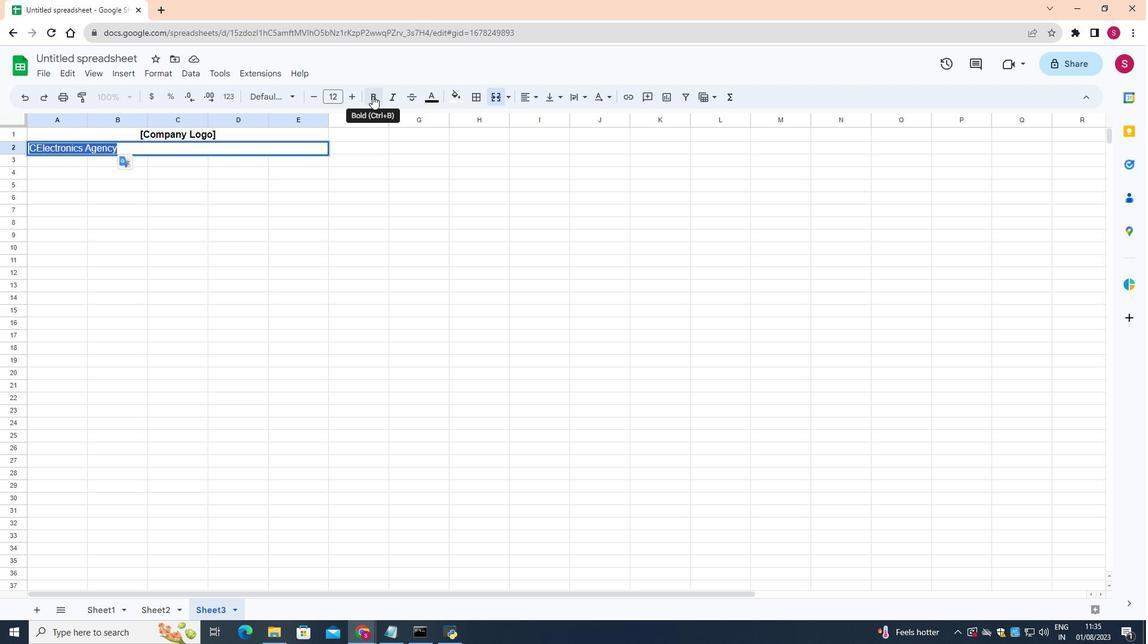 
Action: Mouse moved to (521, 95)
Screenshot: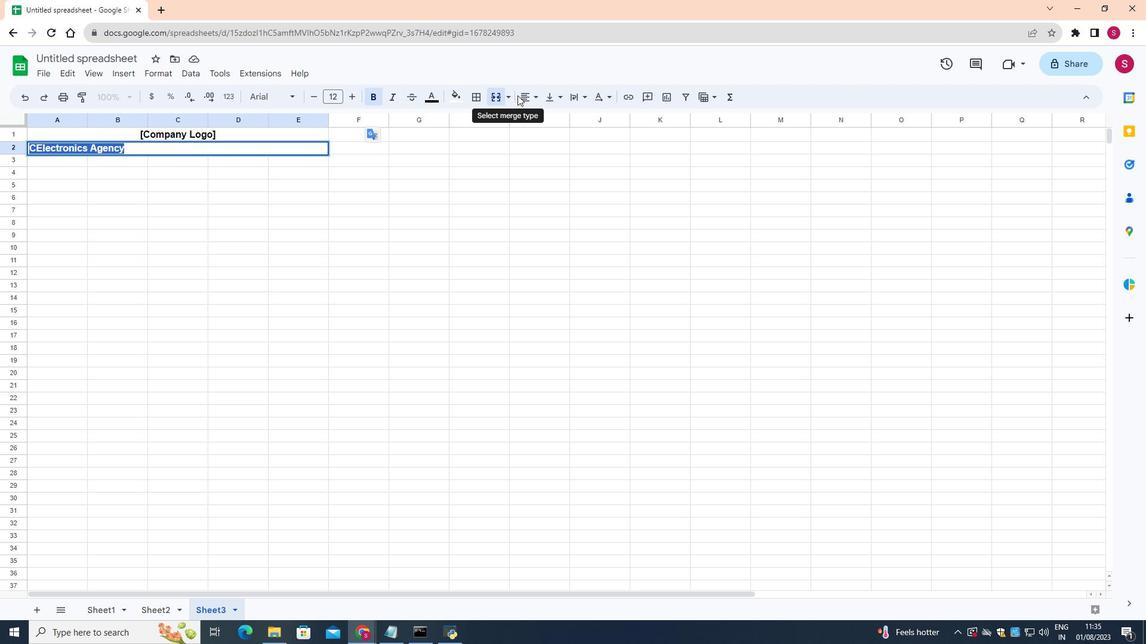 
Action: Mouse pressed left at (521, 95)
Screenshot: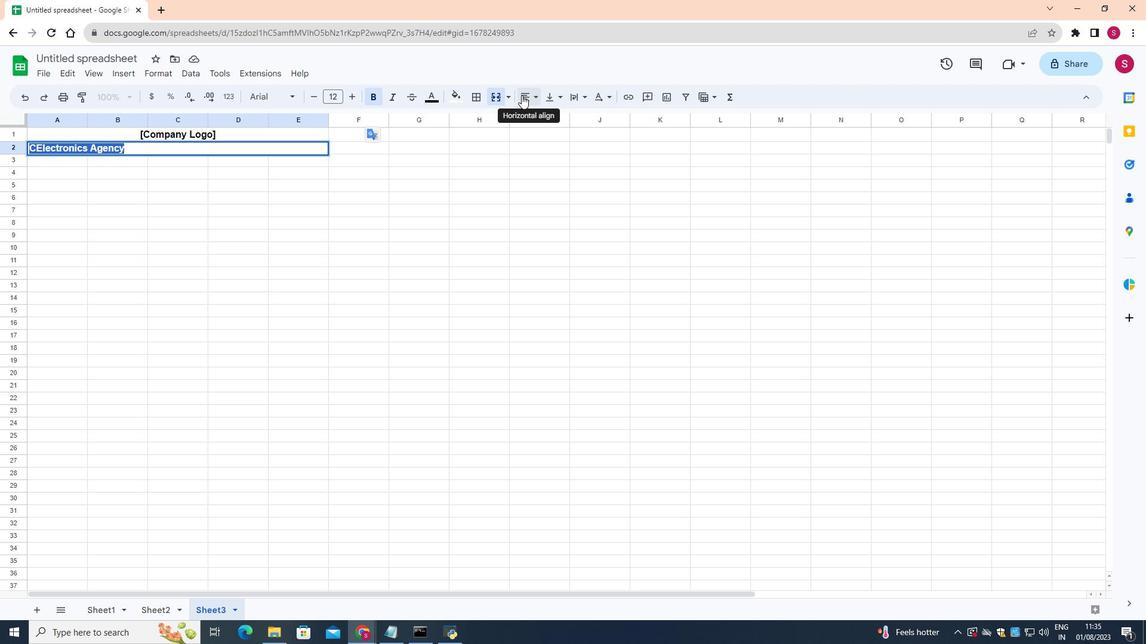 
Action: Mouse moved to (553, 121)
Screenshot: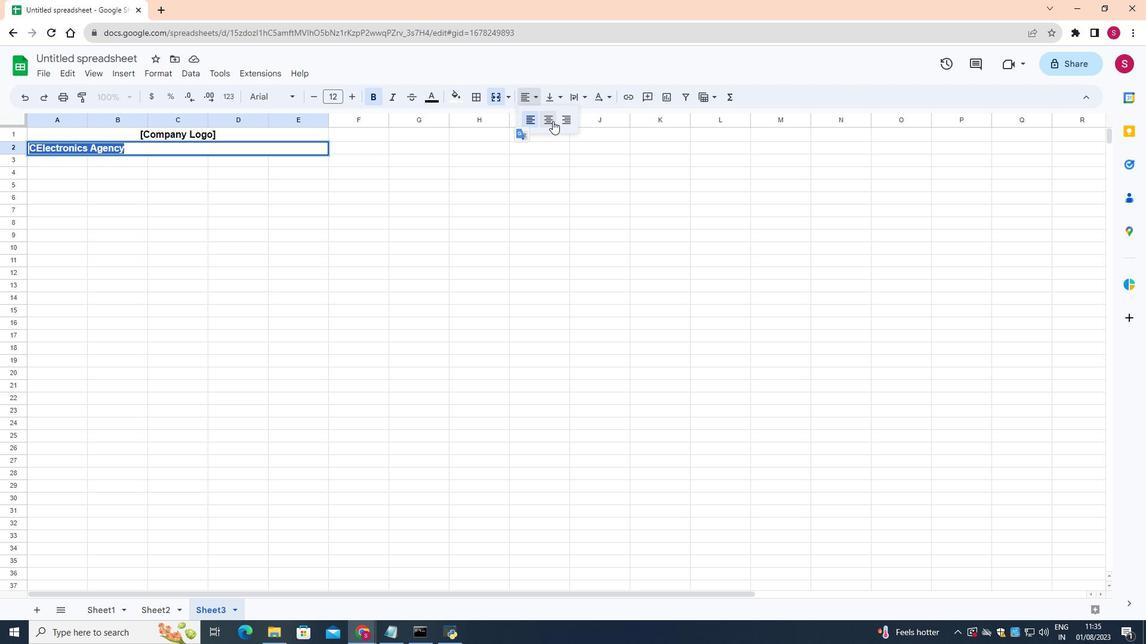 
Action: Mouse pressed left at (553, 121)
Screenshot: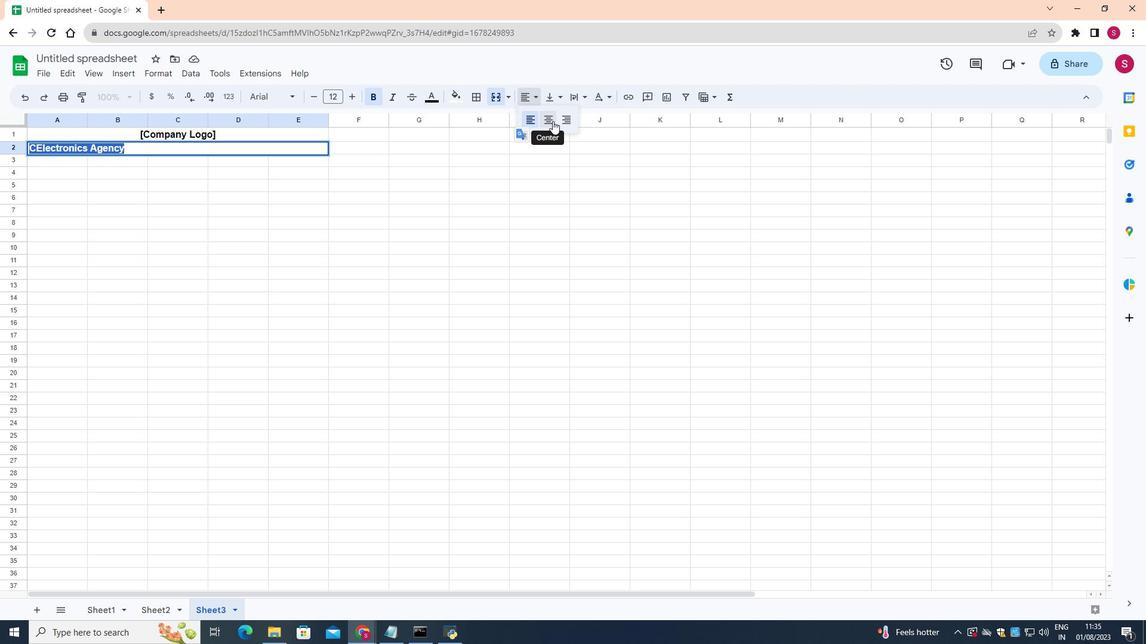 
Action: Mouse moved to (12, 142)
Screenshot: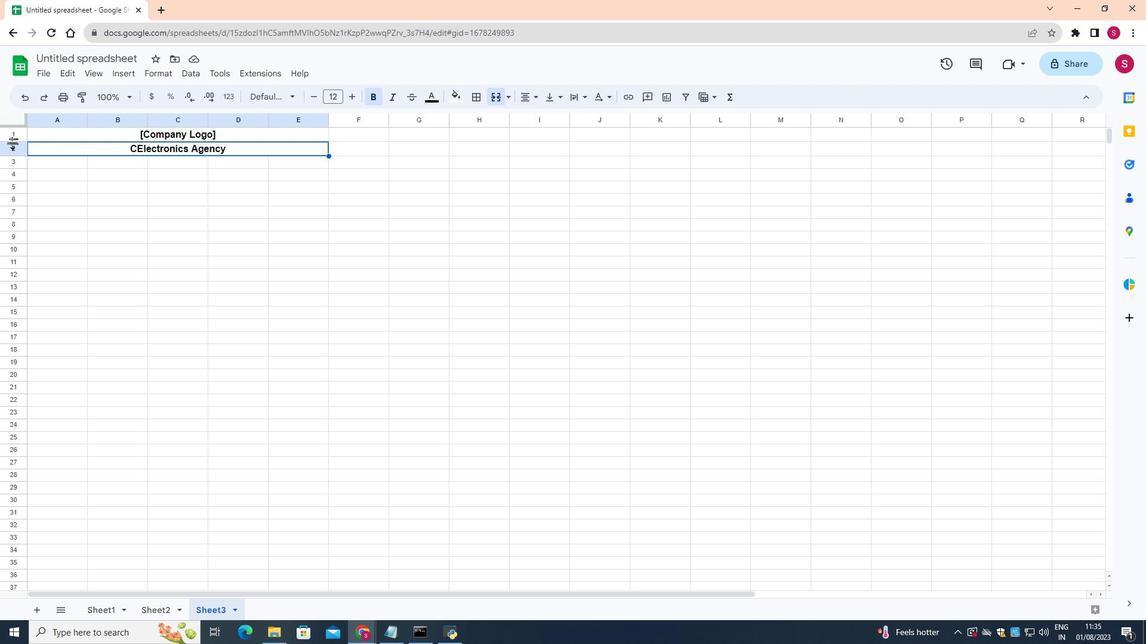 
Action: Mouse pressed left at (12, 142)
Screenshot: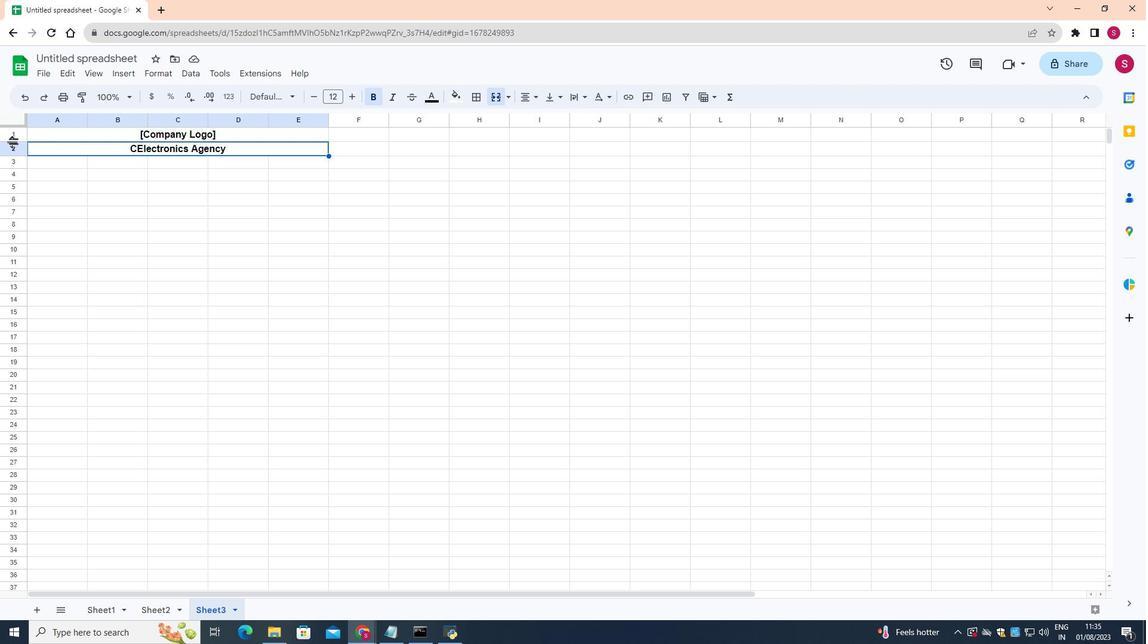 
Action: Mouse moved to (13, 147)
Screenshot: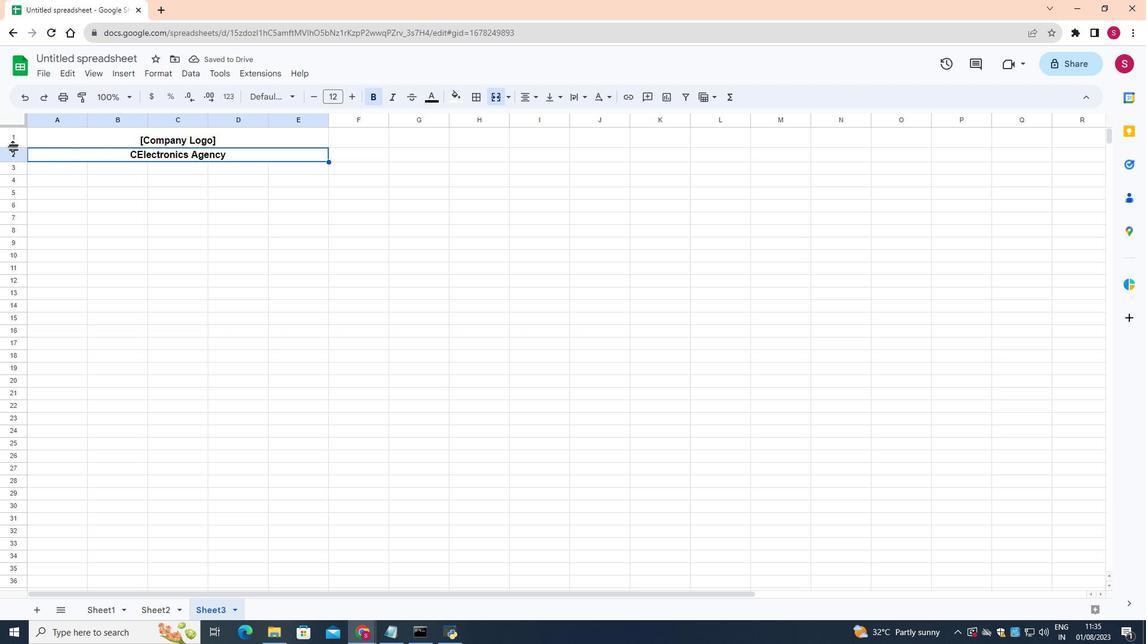 
Action: Mouse pressed left at (13, 147)
Screenshot: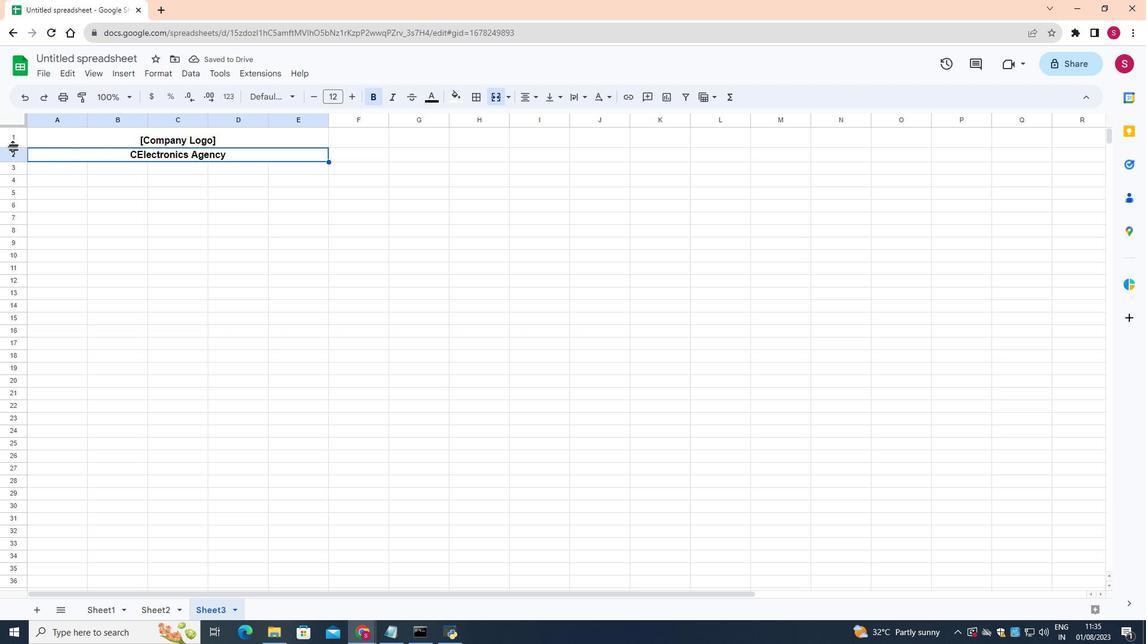 
Action: Mouse moved to (14, 164)
Screenshot: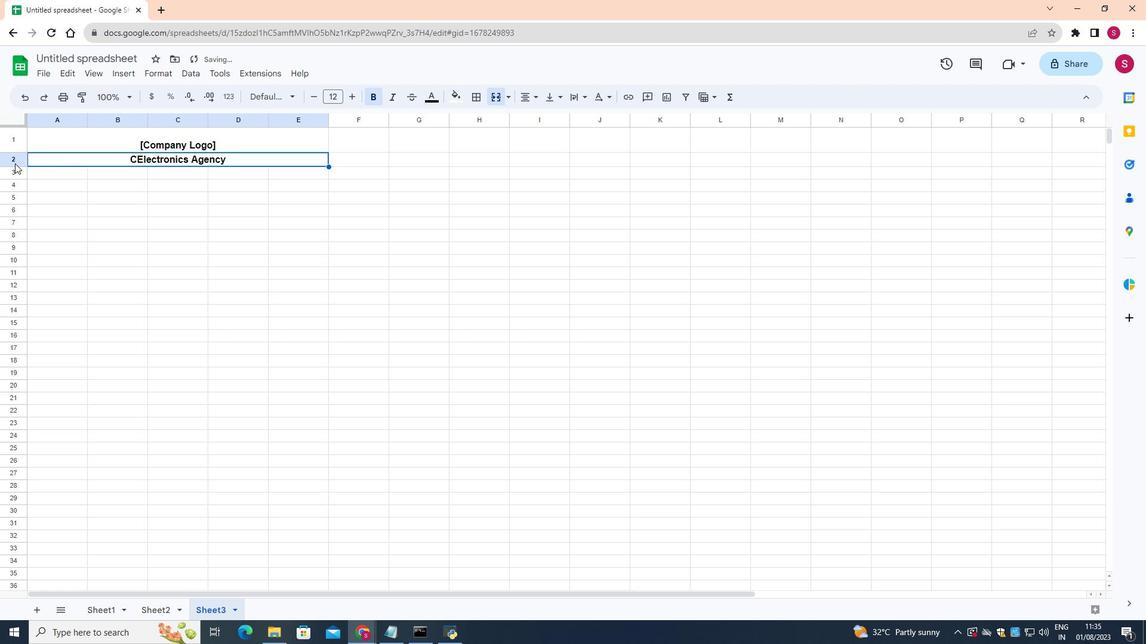 
Action: Mouse pressed left at (14, 164)
Screenshot: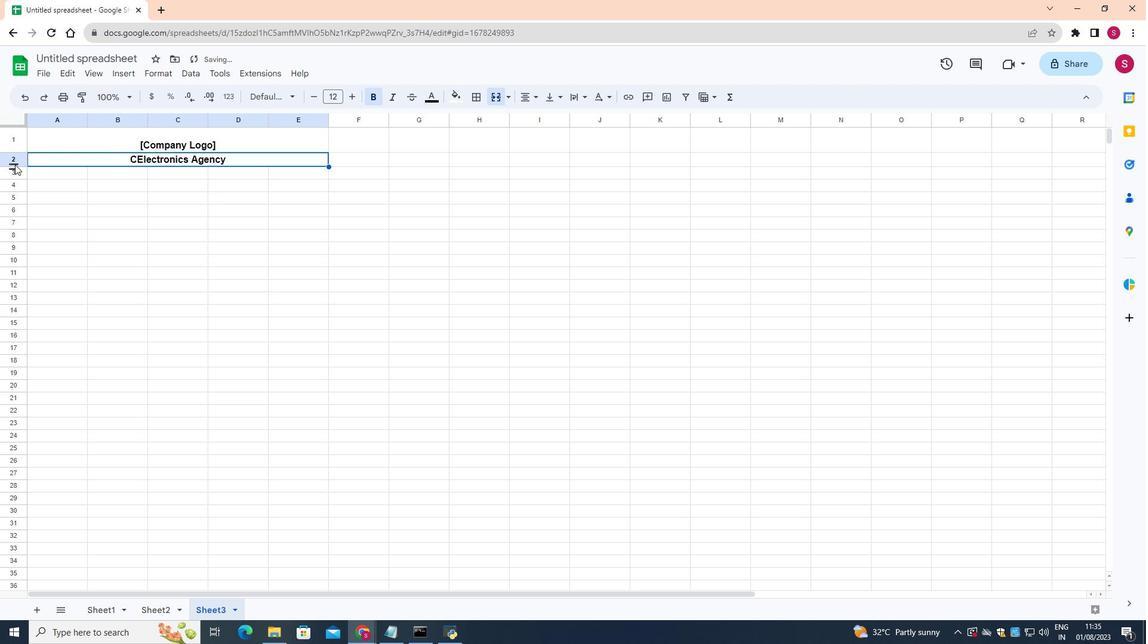 
Action: Mouse moved to (81, 133)
Screenshot: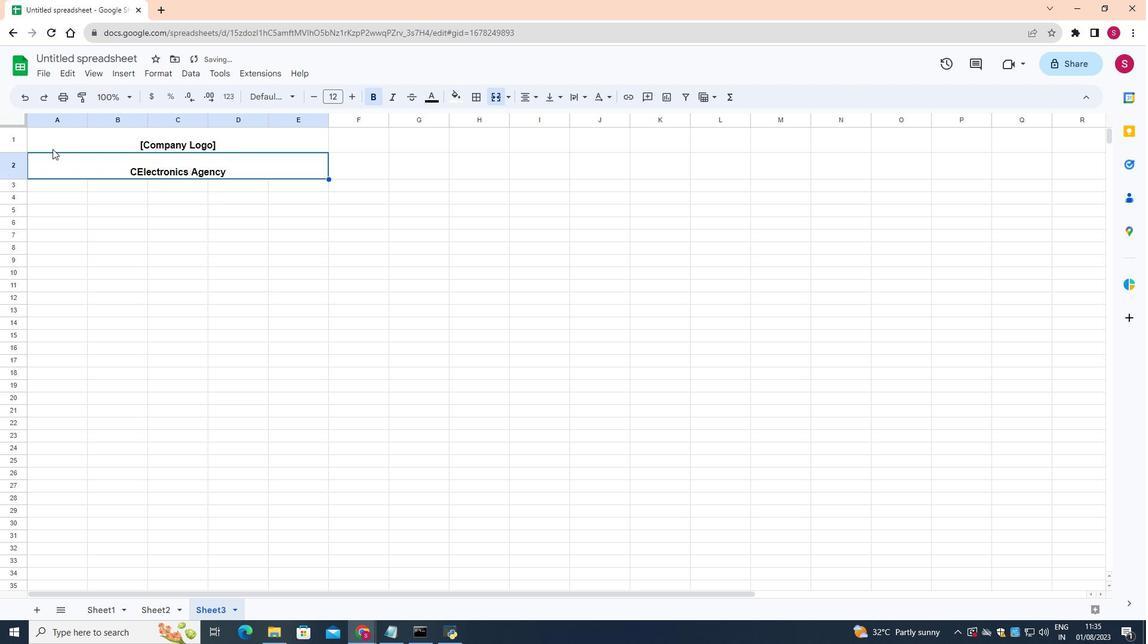 
Action: Mouse pressed left at (81, 133)
Screenshot: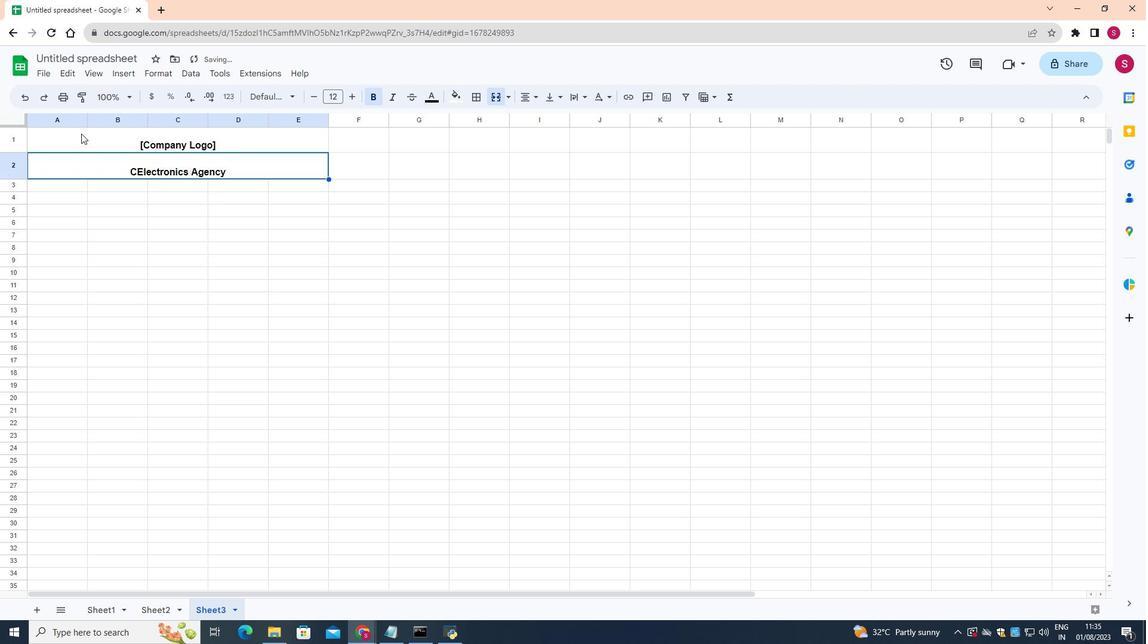 
Action: Mouse moved to (547, 94)
Screenshot: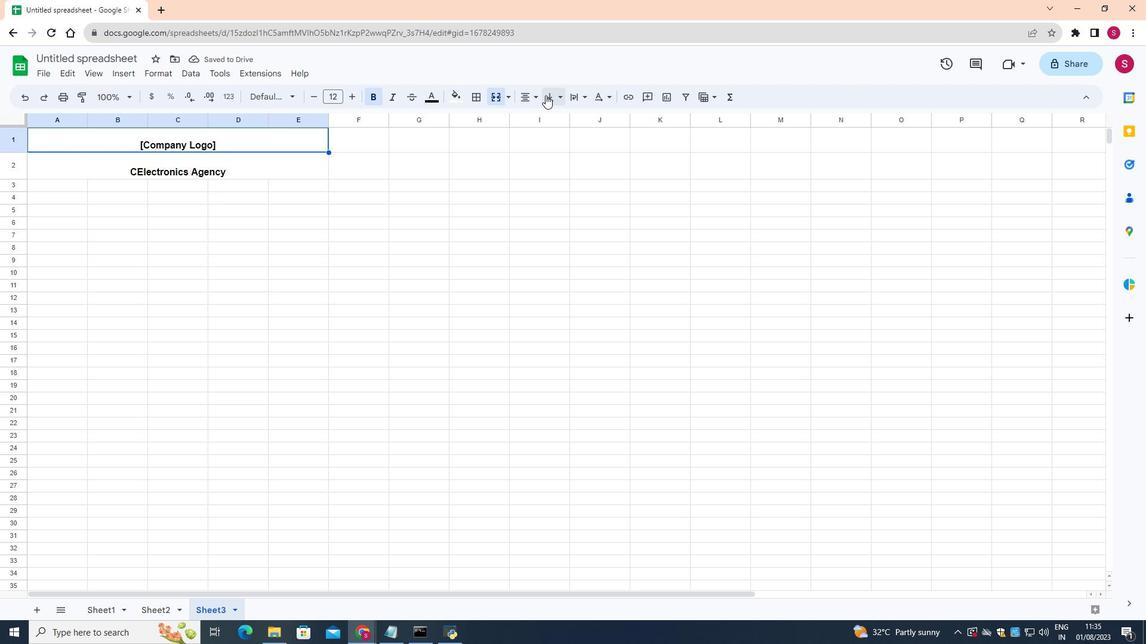 
Action: Mouse pressed left at (547, 94)
Screenshot: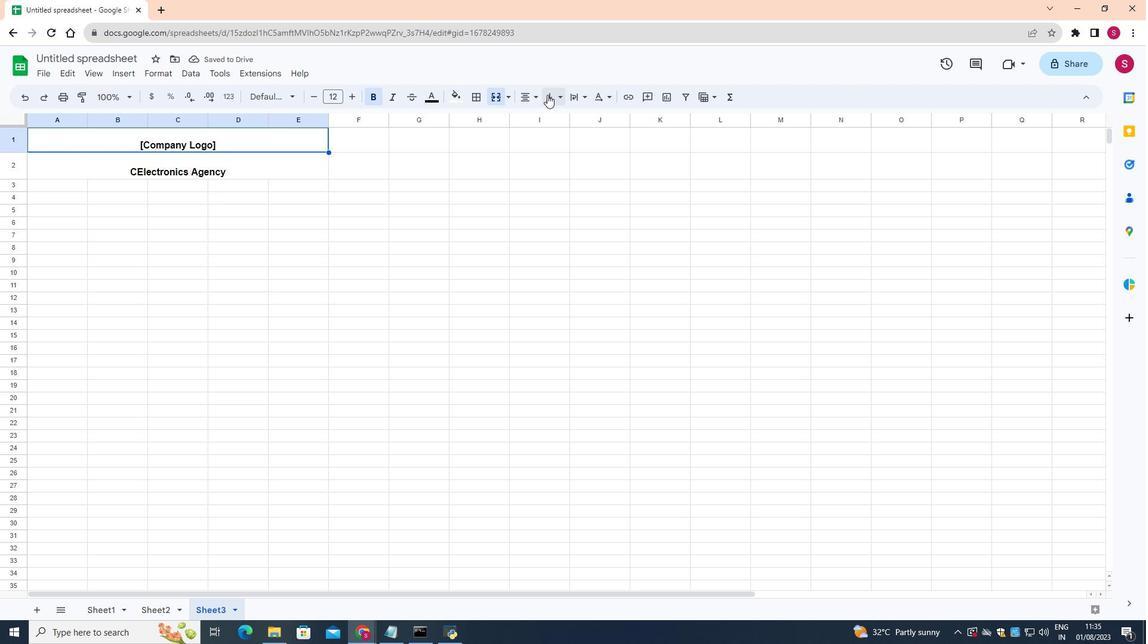 
Action: Mouse moved to (570, 119)
Screenshot: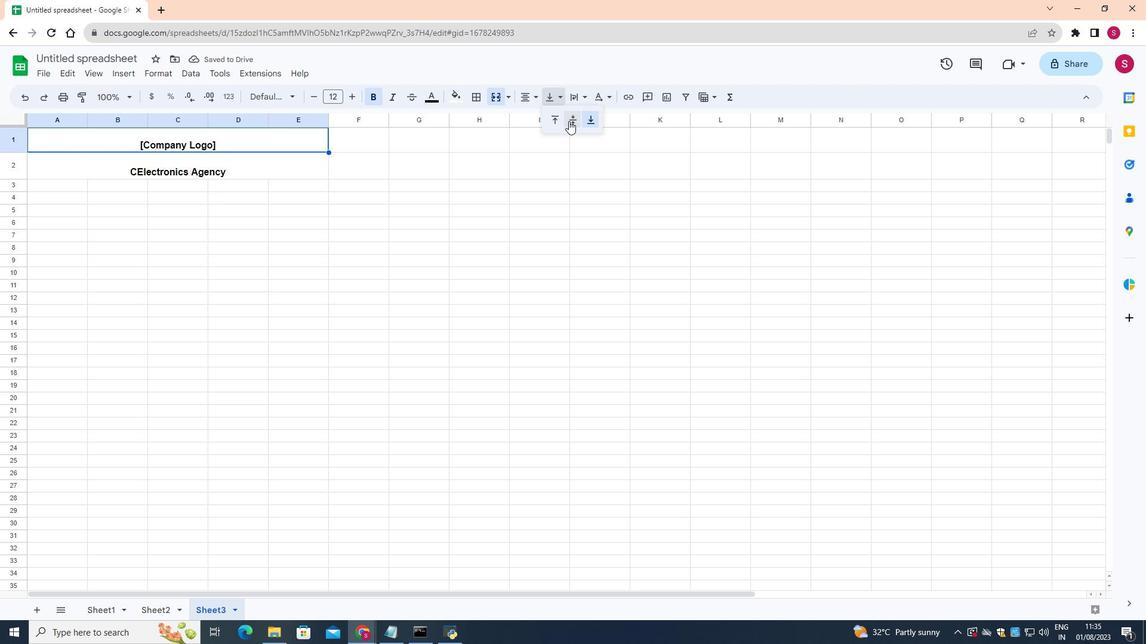 
Action: Mouse pressed left at (570, 119)
Screenshot: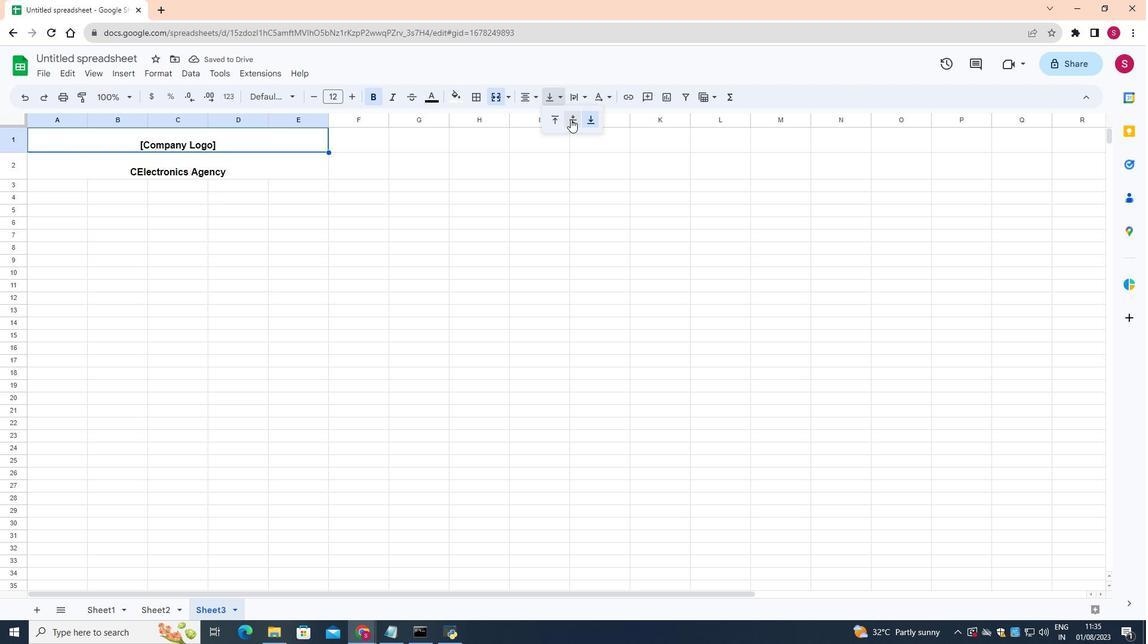 
Action: Mouse moved to (160, 167)
Screenshot: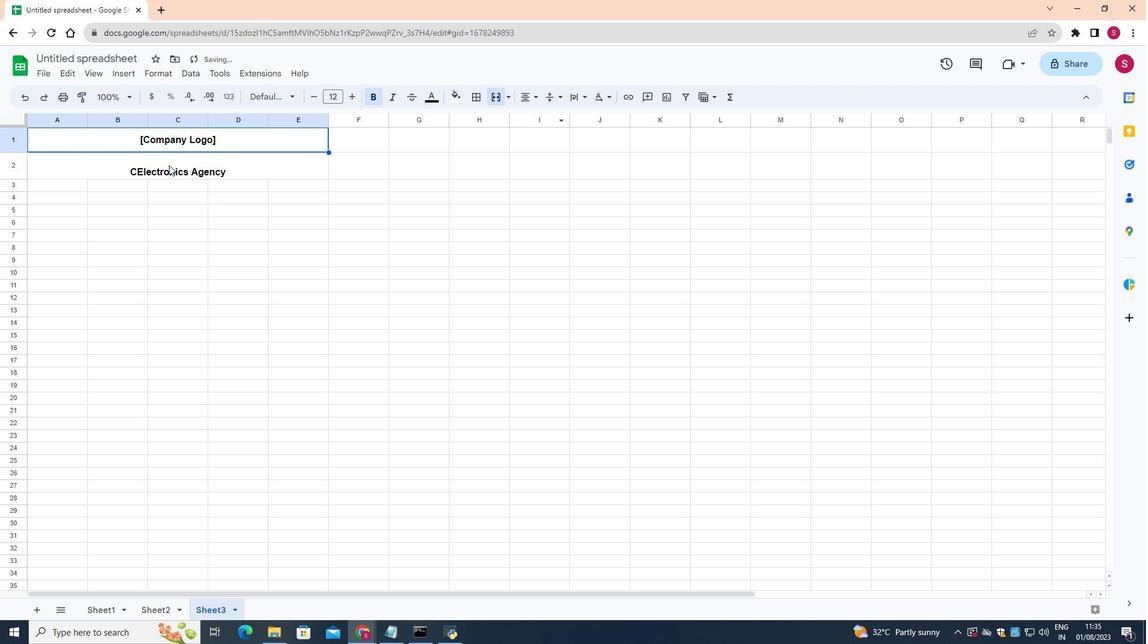
Action: Mouse pressed left at (160, 167)
Screenshot: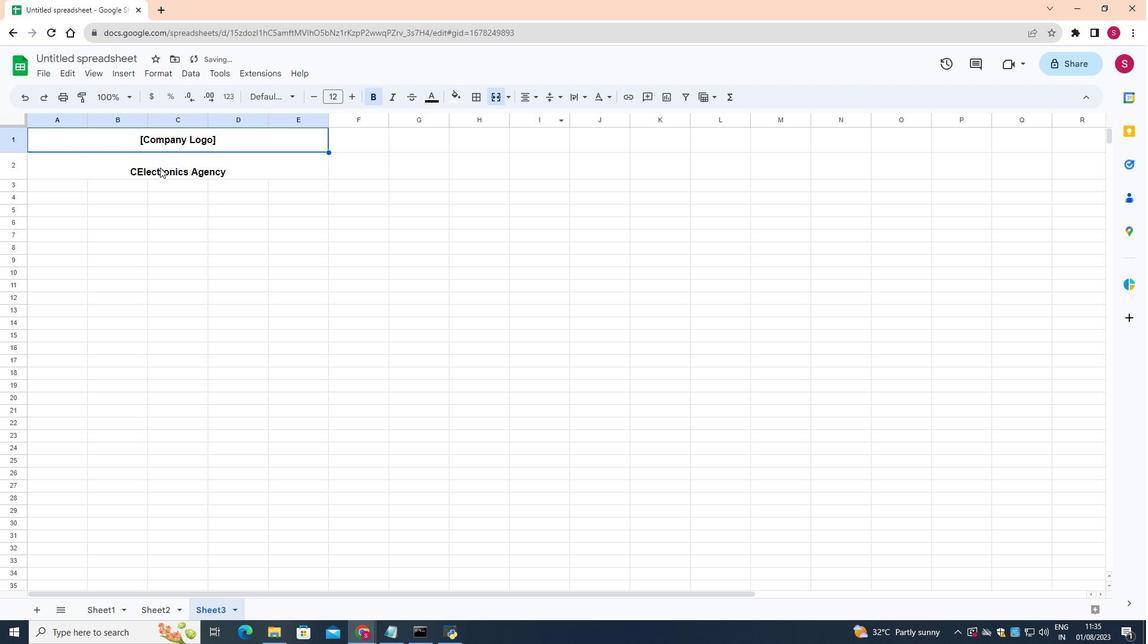 
Action: Mouse moved to (545, 96)
Screenshot: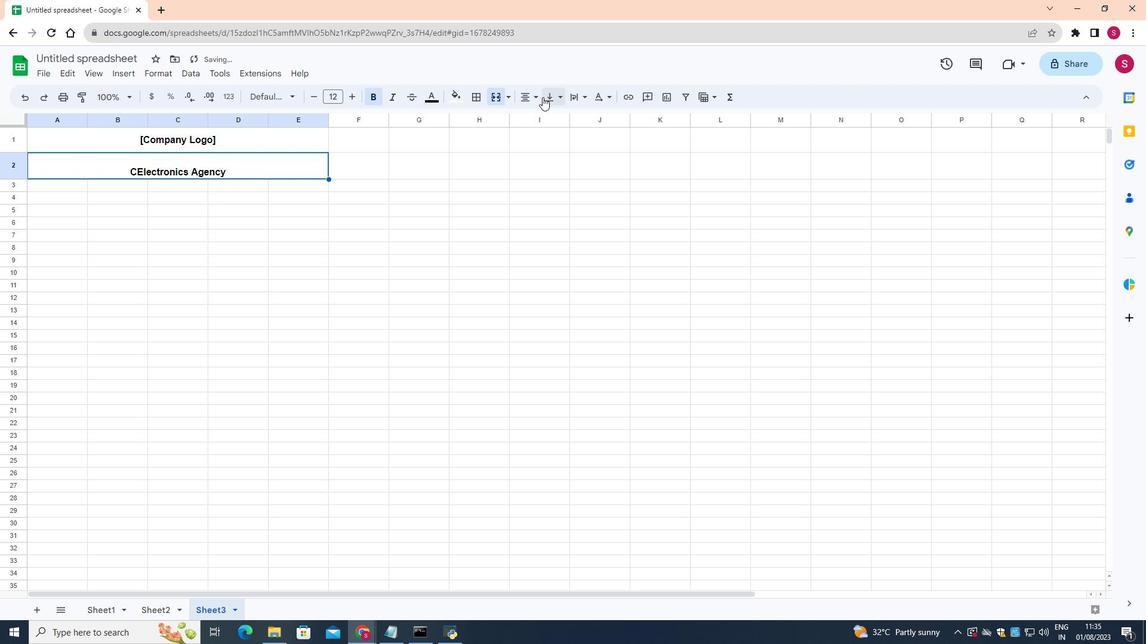 
Action: Mouse pressed left at (545, 96)
Screenshot: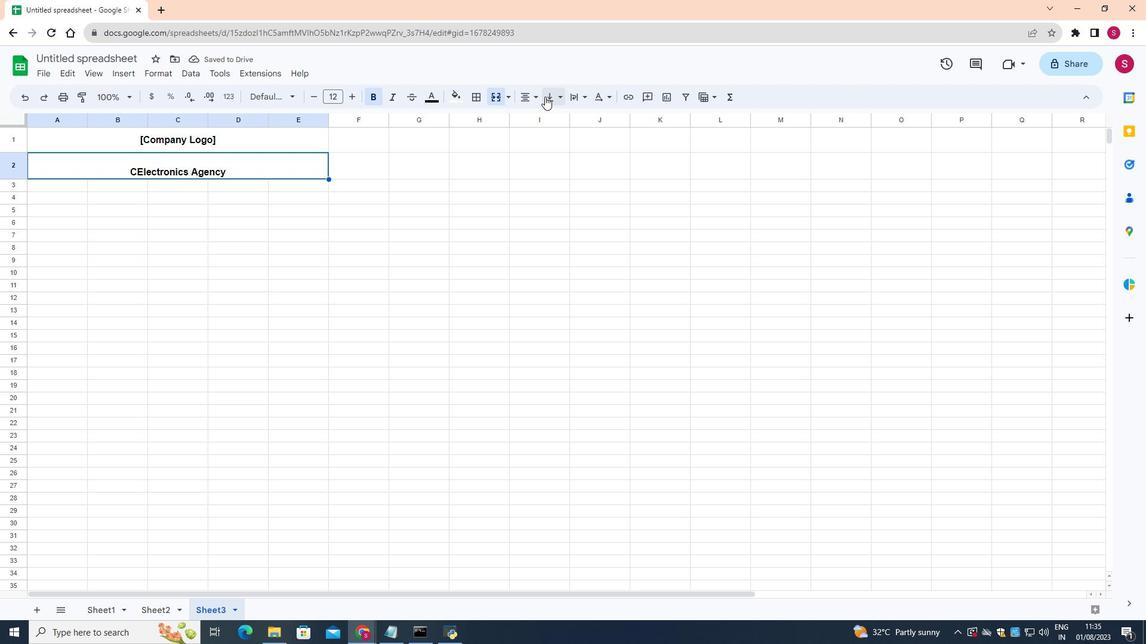 
Action: Mouse moved to (570, 118)
Screenshot: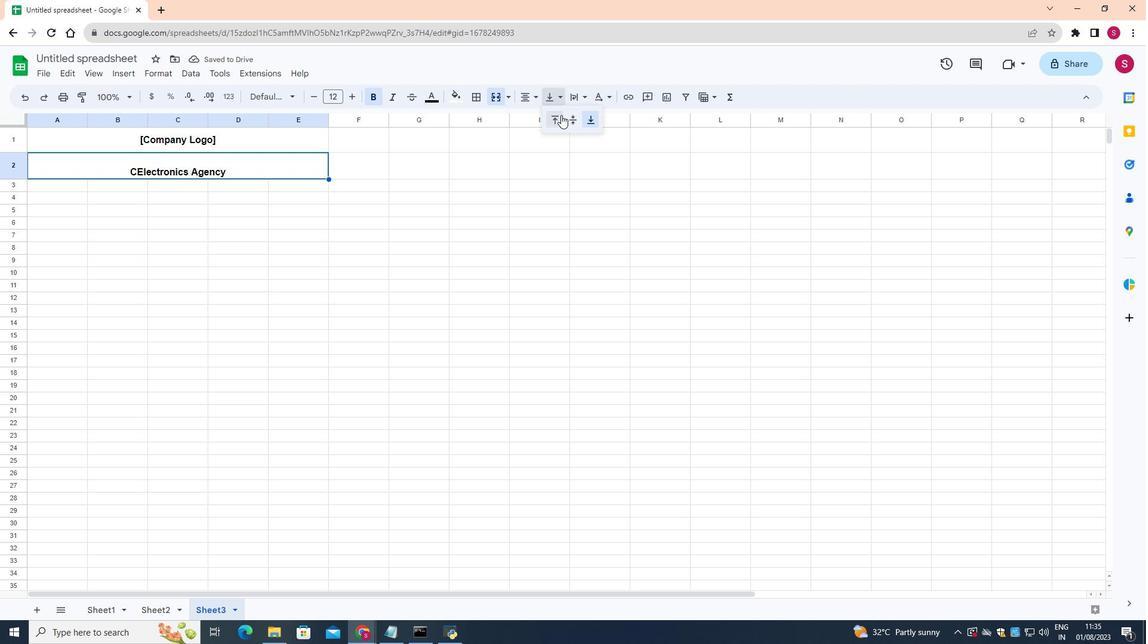 
Action: Mouse pressed left at (570, 118)
Screenshot: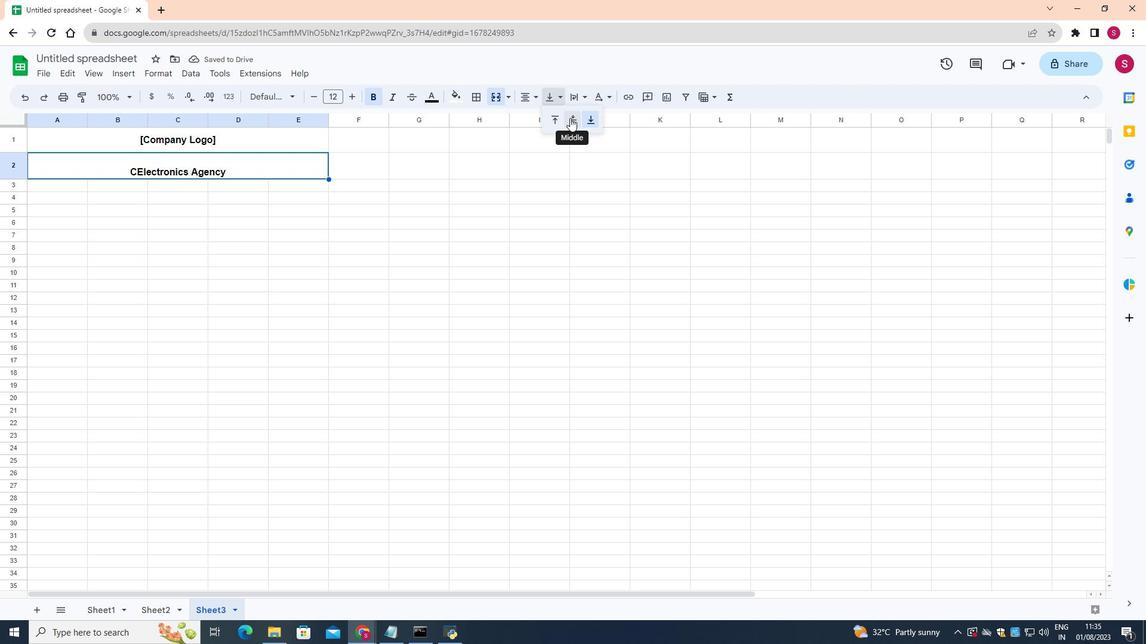 
Action: Mouse moved to (79, 183)
Screenshot: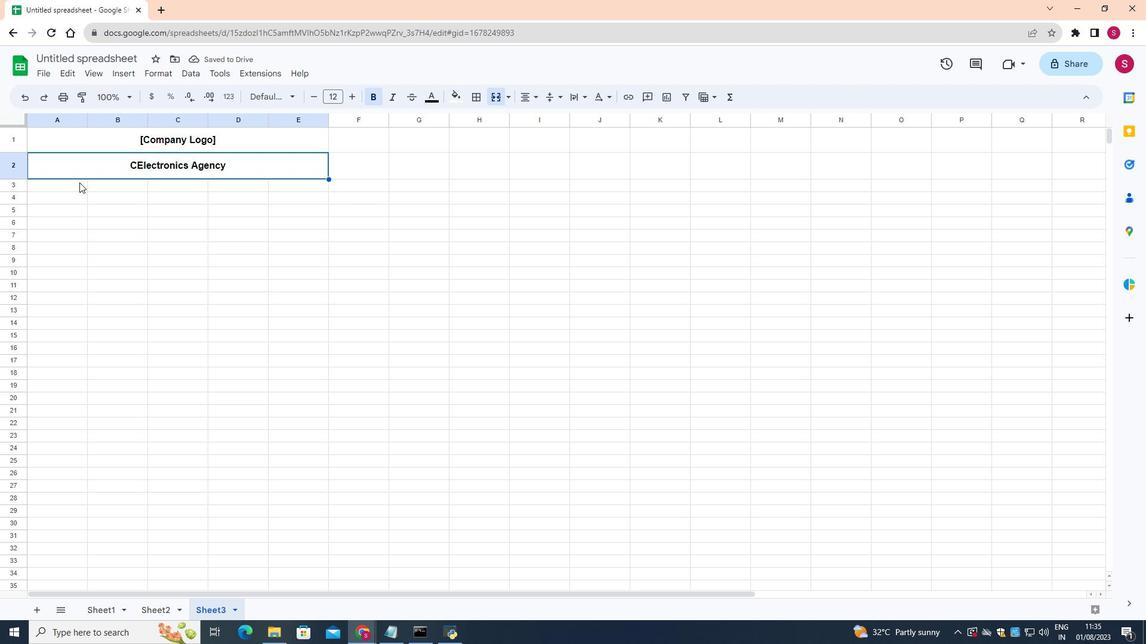
Action: Mouse pressed left at (79, 183)
Screenshot: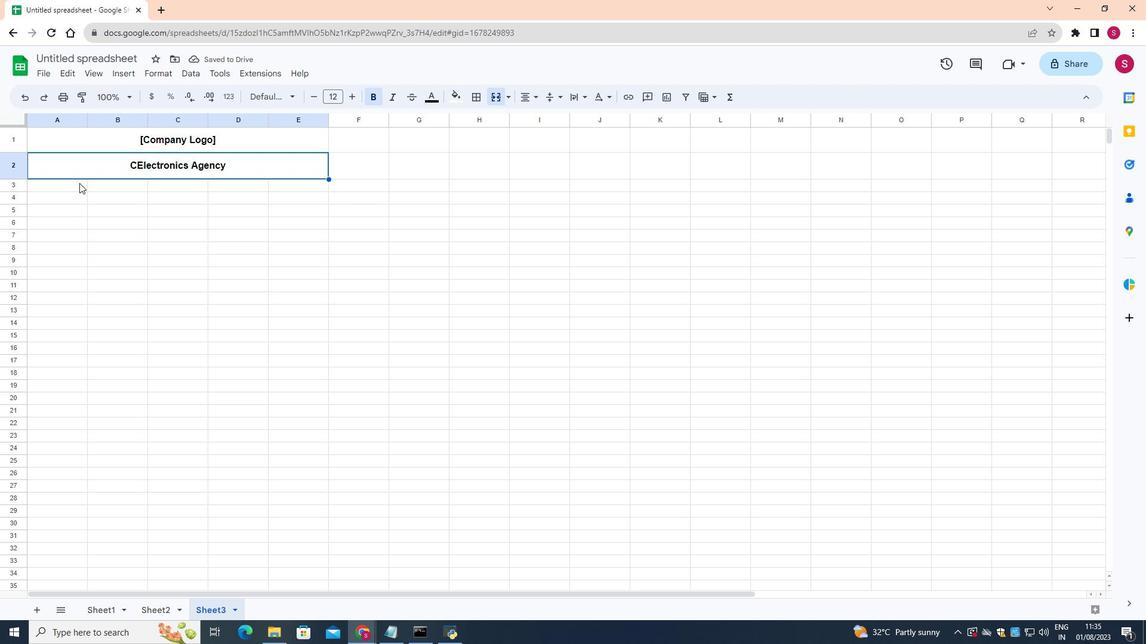
Action: Mouse moved to (493, 94)
Screenshot: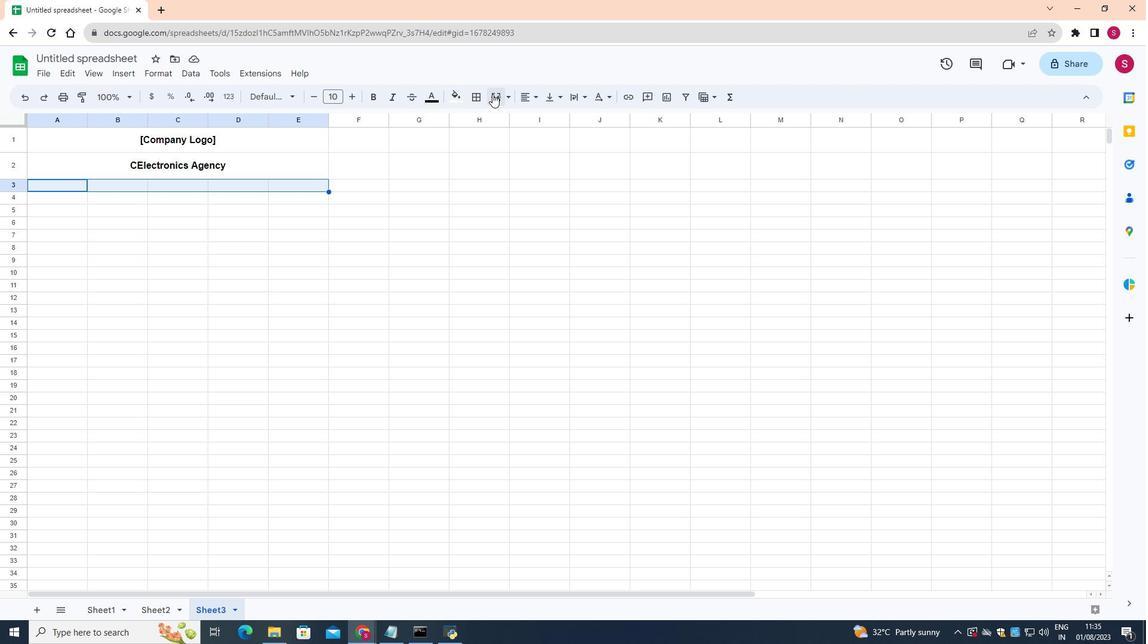 
Action: Mouse pressed left at (493, 94)
Screenshot: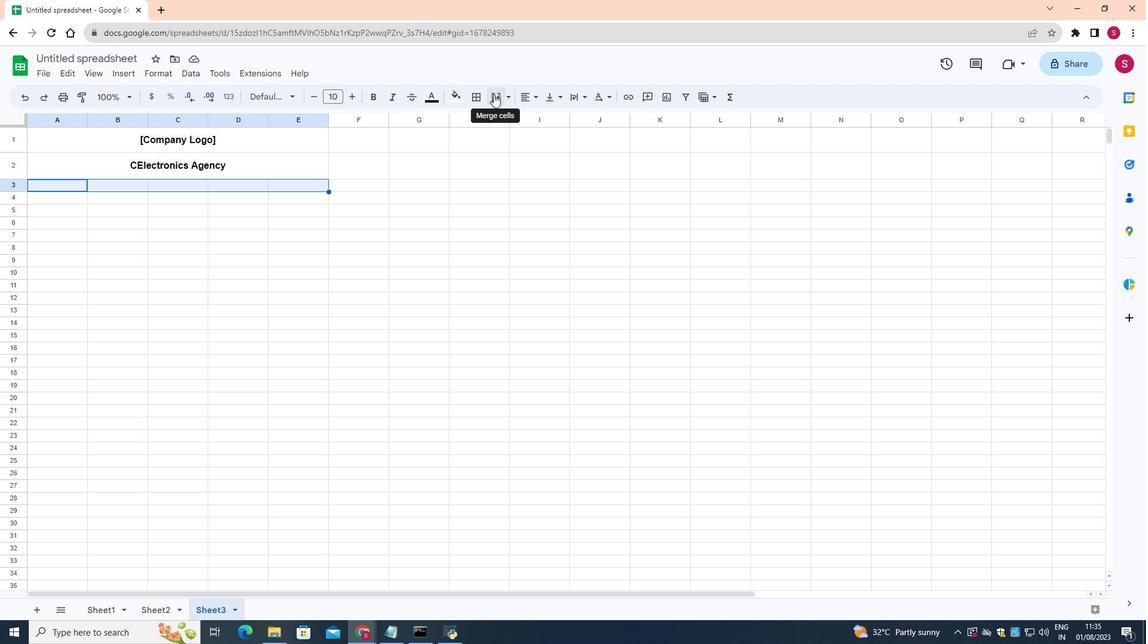 
Action: Mouse moved to (14, 191)
Screenshot: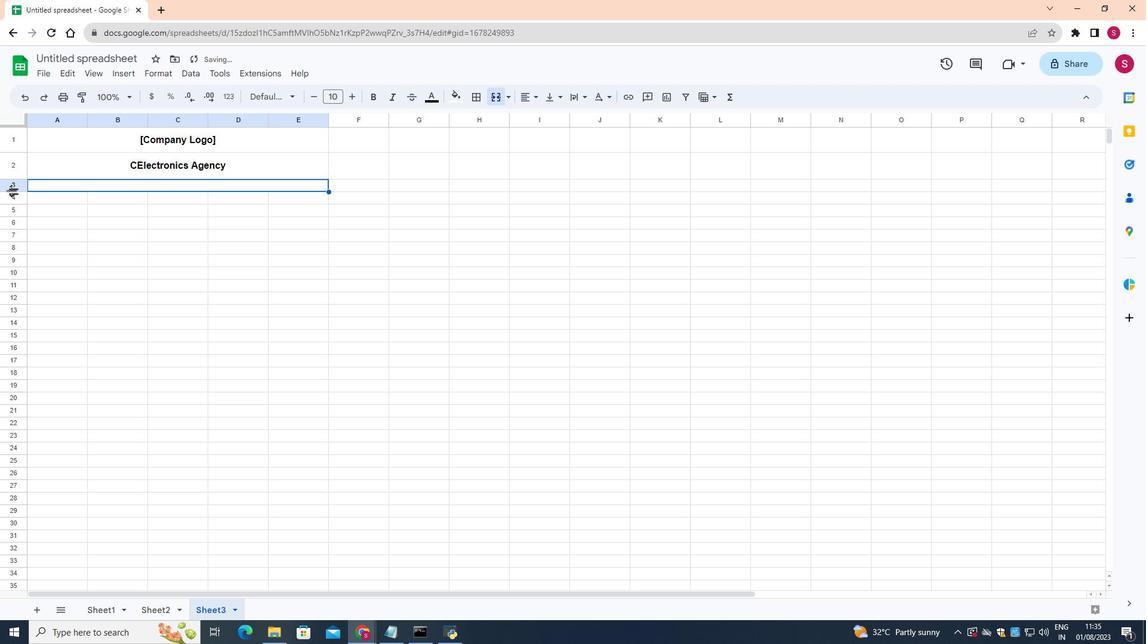 
Action: Mouse pressed left at (14, 191)
Screenshot: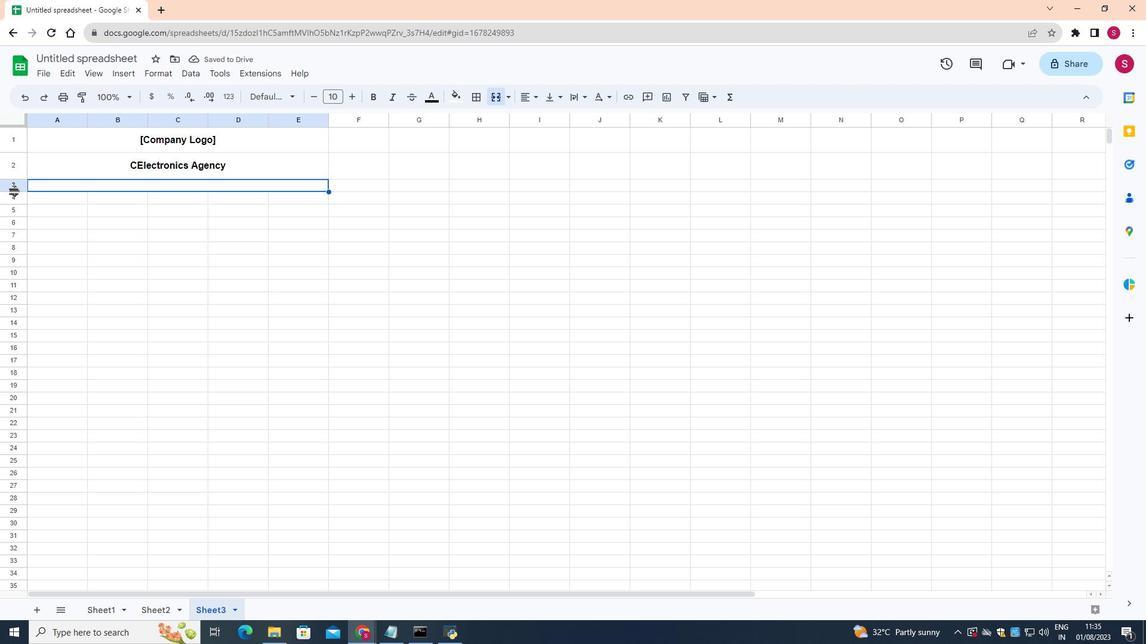 
Action: Mouse moved to (349, 98)
Screenshot: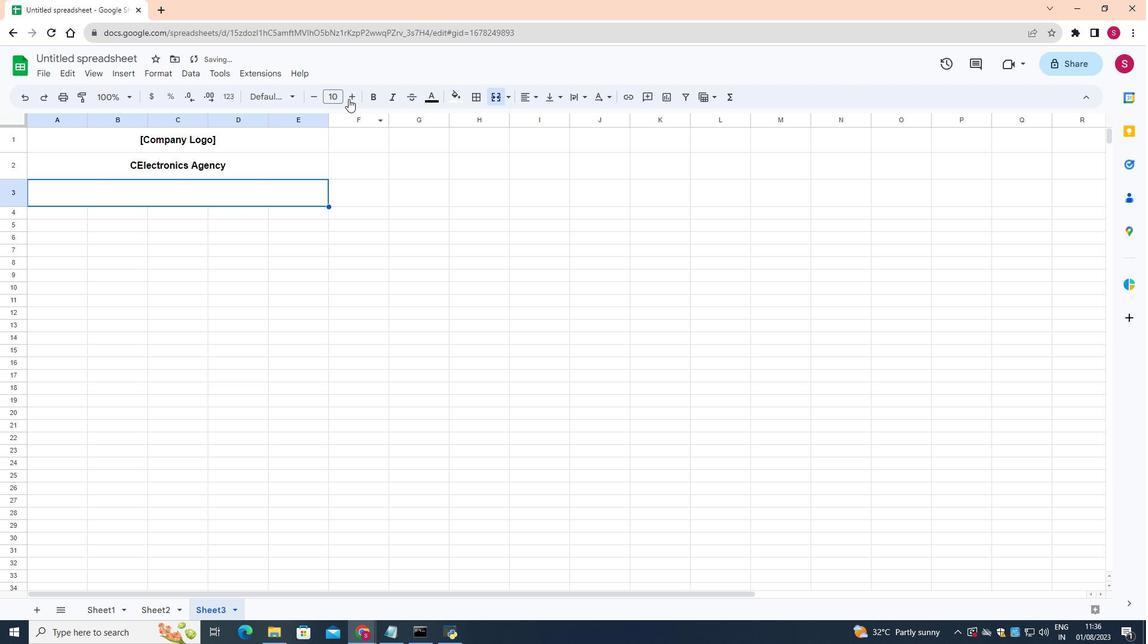 
Action: Mouse pressed left at (349, 98)
Screenshot: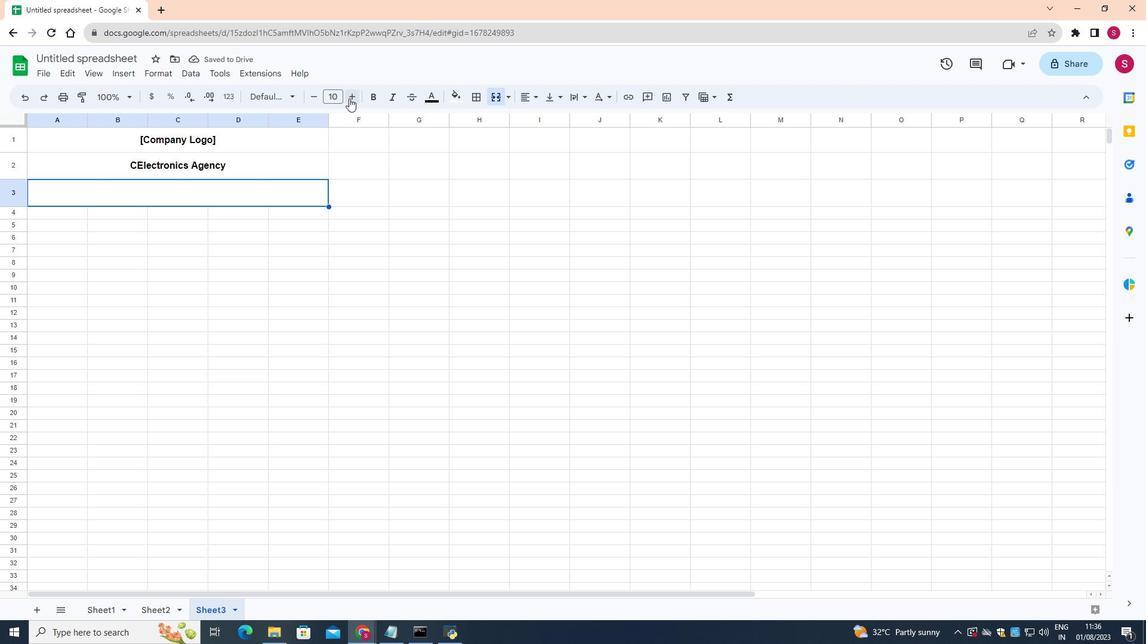 
Action: Mouse pressed left at (349, 98)
Screenshot: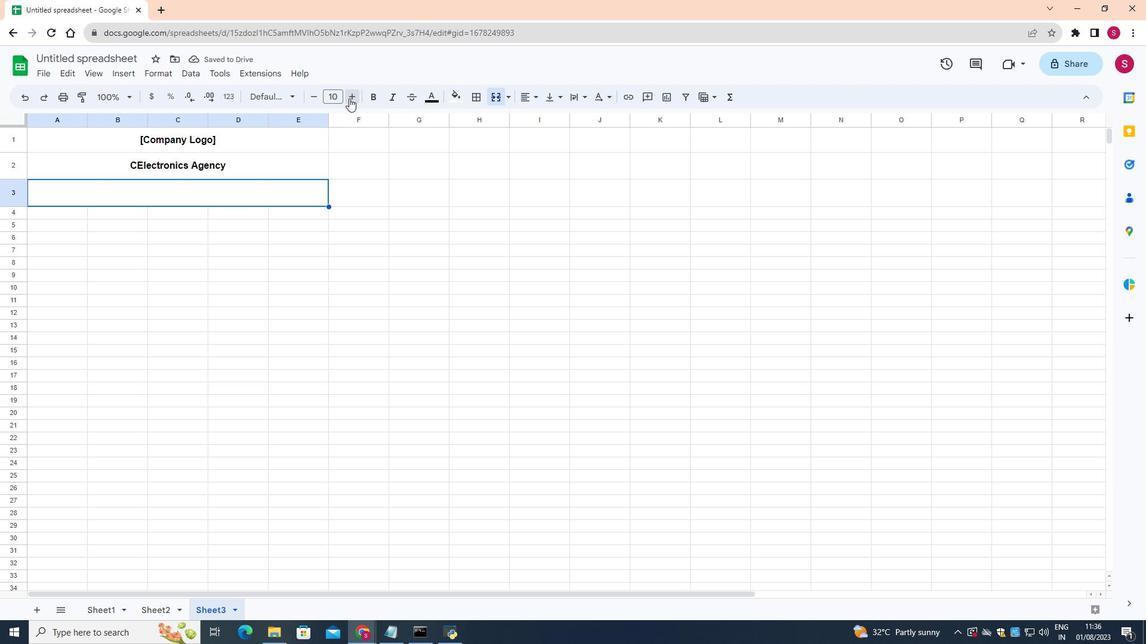 
Action: Mouse moved to (171, 192)
Screenshot: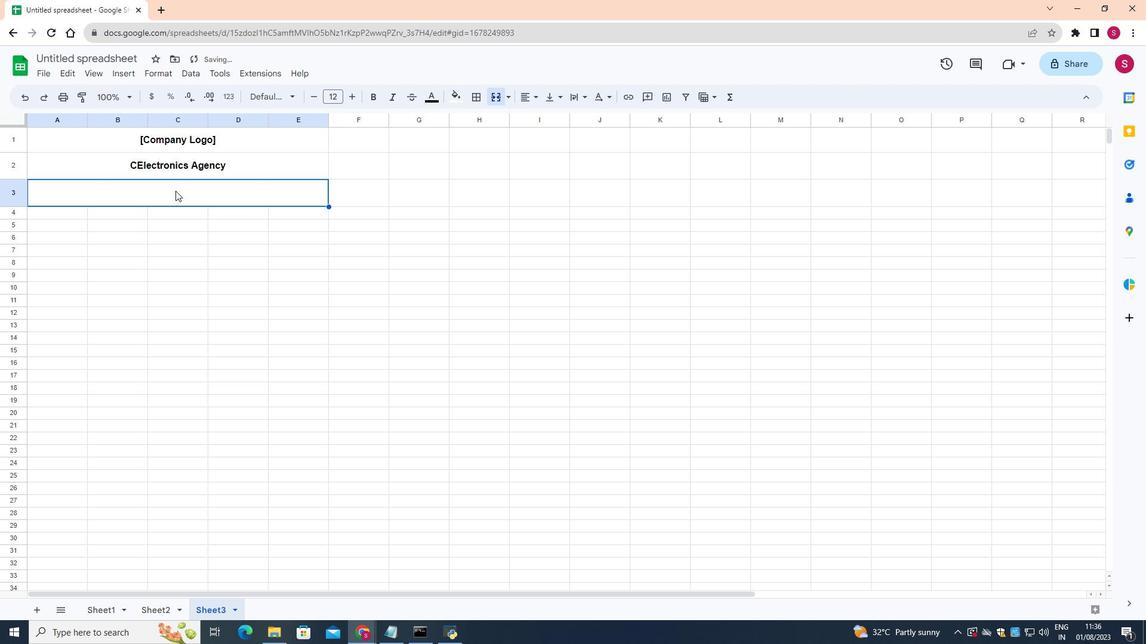 
Action: Mouse pressed left at (171, 192)
Screenshot: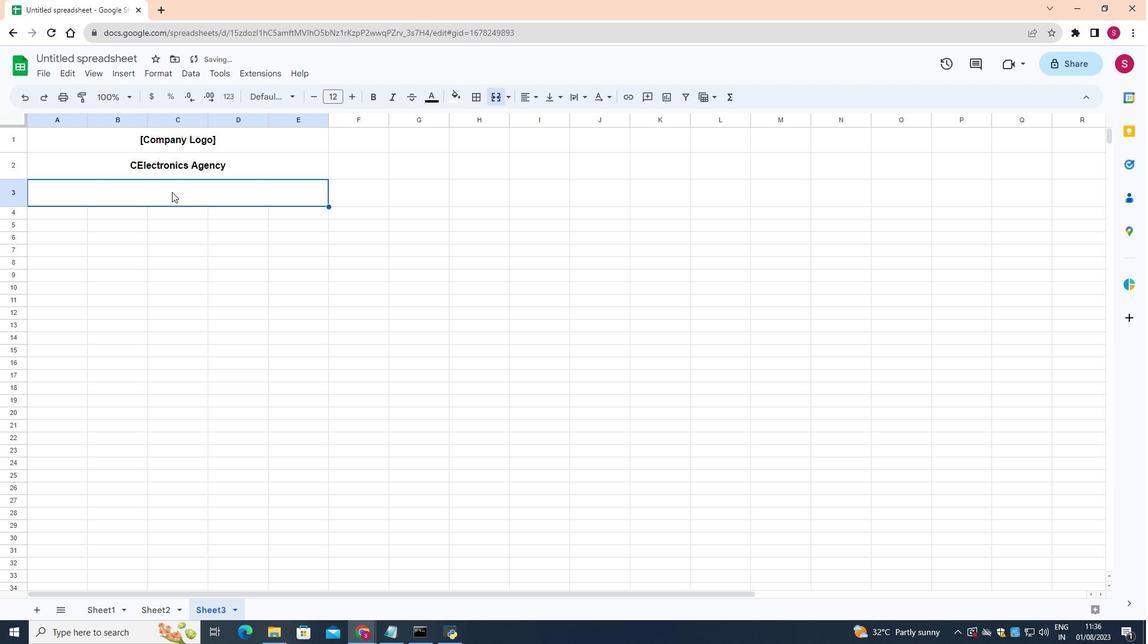 
Action: Mouse pressed left at (171, 192)
Screenshot: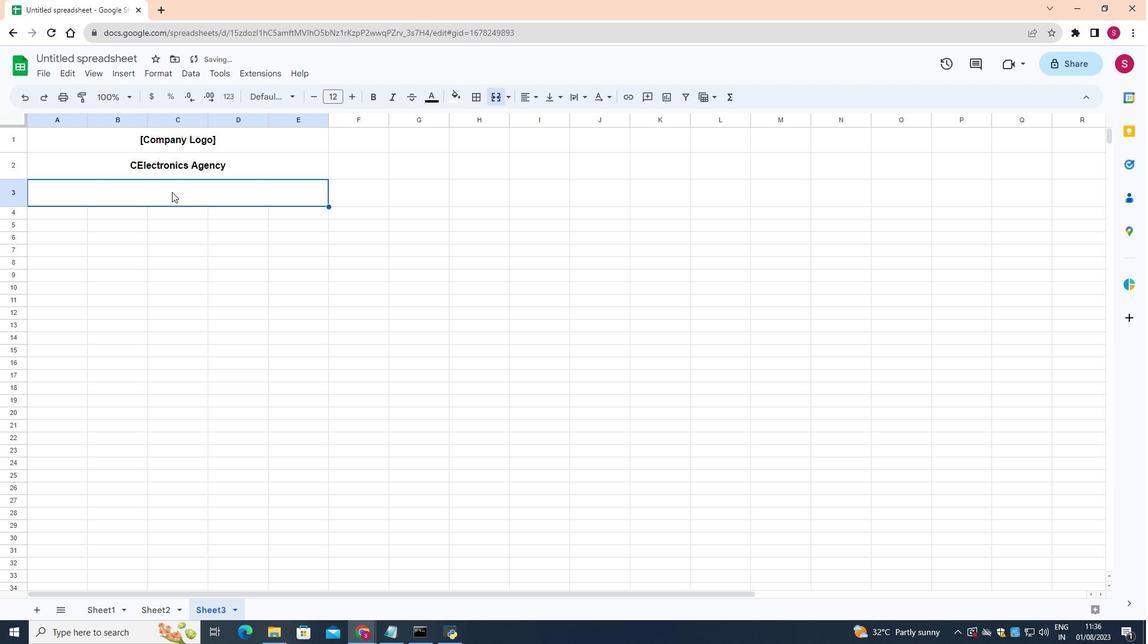 
Action: Mouse moved to (171, 191)
Screenshot: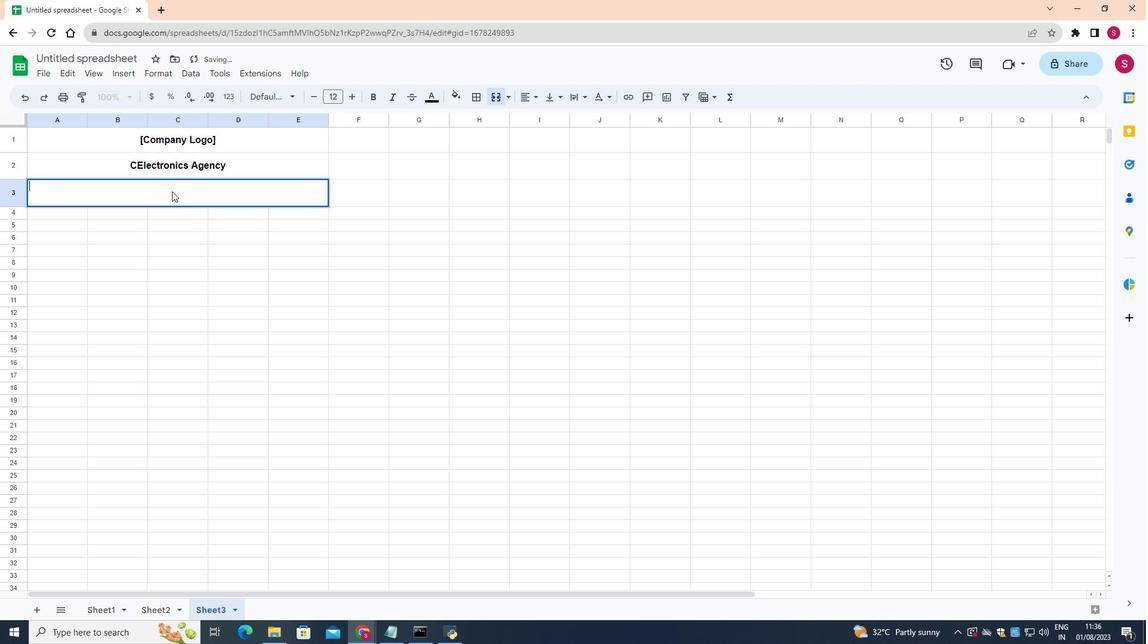 
Action: Key pressed <Key.shift>ADVERTISING<Key.space><Key.shift><Key.shift>AGENCY<Key.space><Key.shift><Key.shift><Key.shift><Key.shift><Key.shift><Key.shift><Key.shift>PRICE<Key.space><Key.shift><Key.shift><Key.shift><Key.shift><Key.shift><Key.shift><Key.shift><Key.shift><Key.shift><Key.shift>SHEET
Screenshot: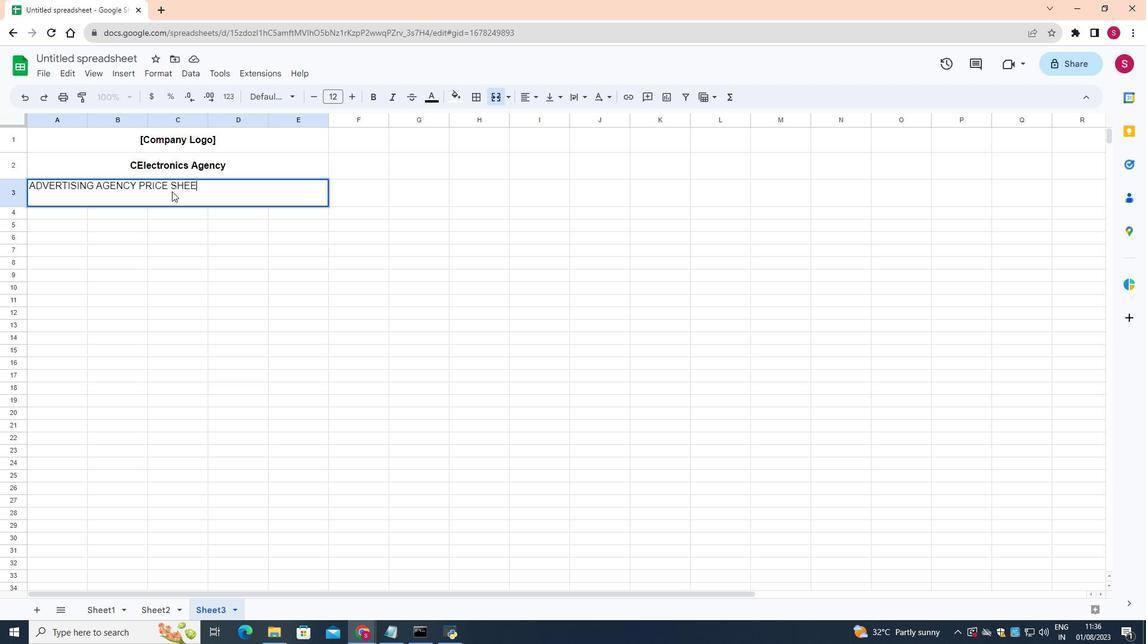 
Action: Mouse moved to (29, 185)
Screenshot: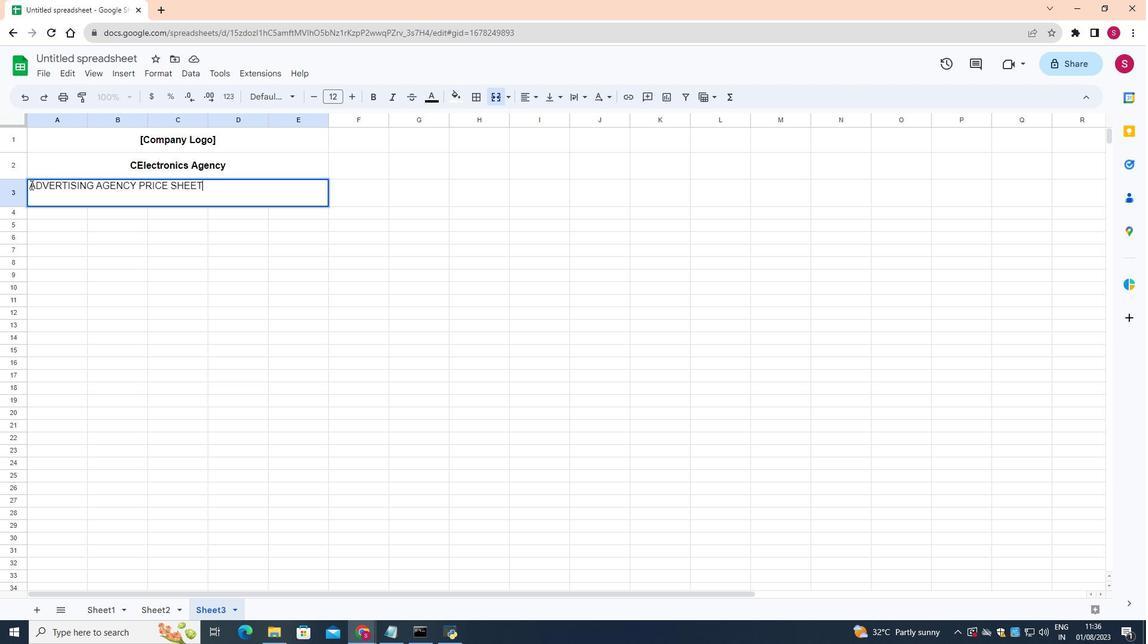 
Action: Mouse pressed left at (29, 185)
Screenshot: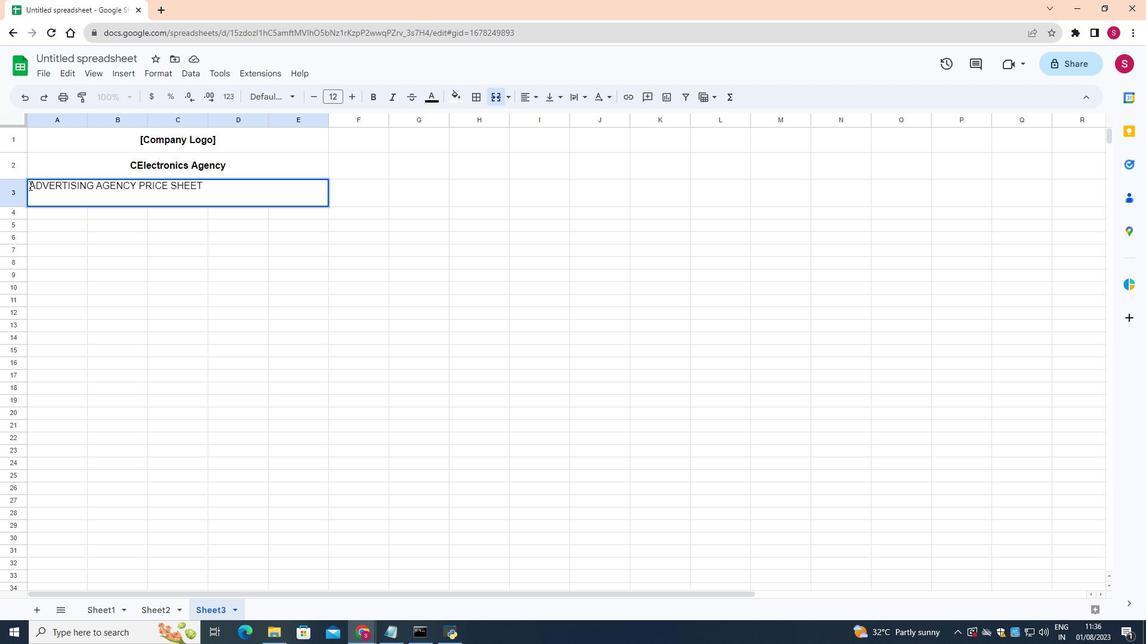 
Action: Mouse moved to (375, 97)
Screenshot: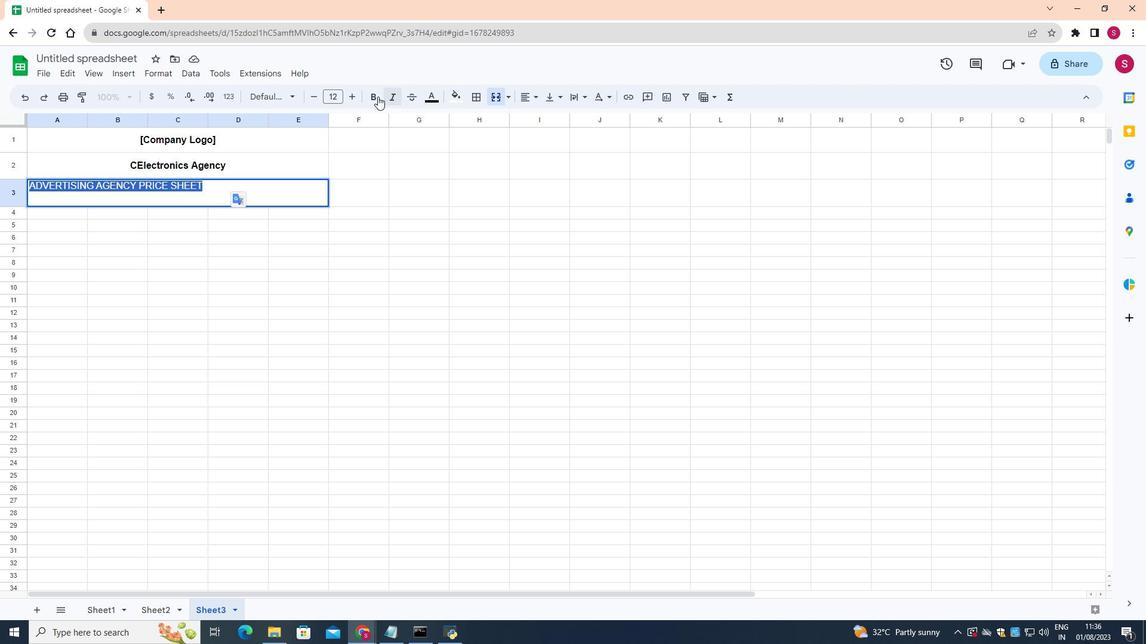 
Action: Mouse pressed left at (375, 97)
Screenshot: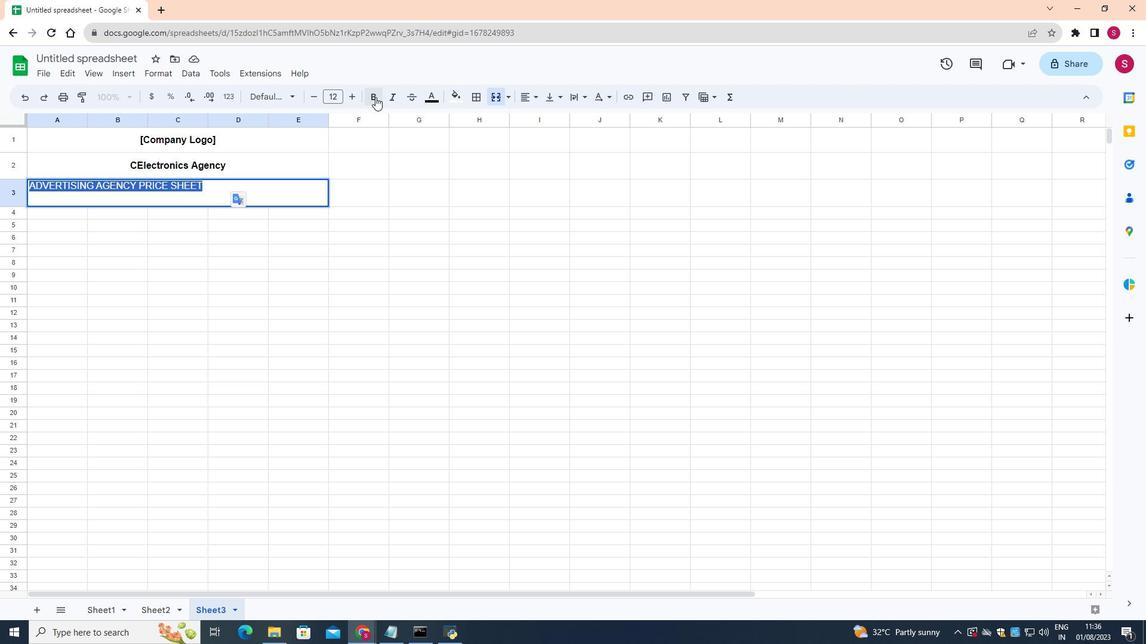 
Action: Mouse moved to (349, 93)
Screenshot: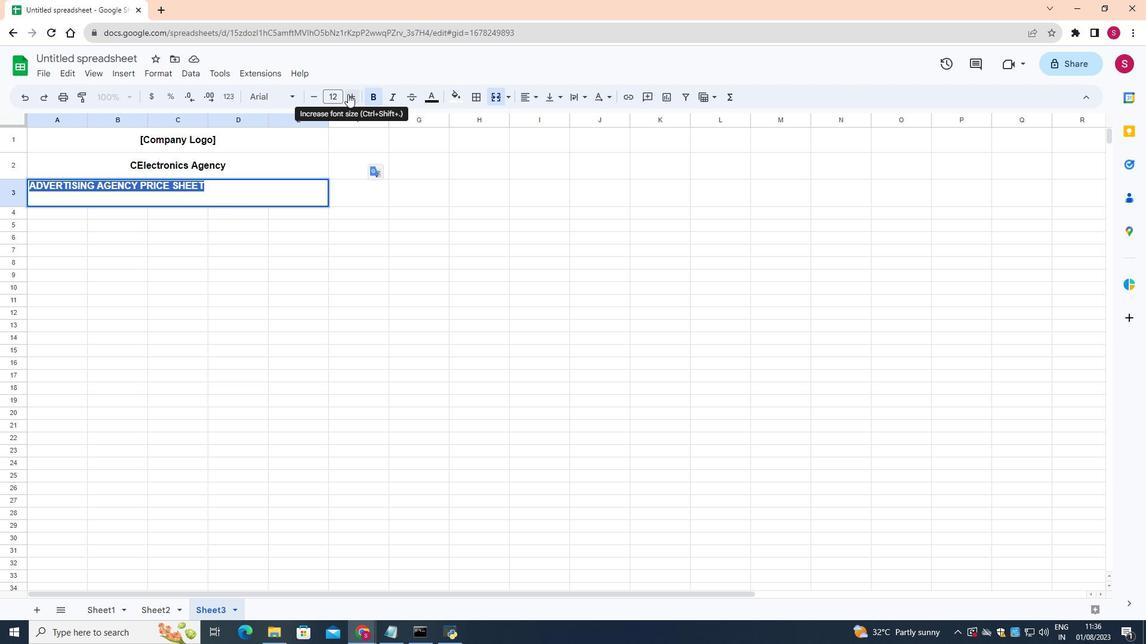 
Action: Mouse pressed left at (349, 93)
Screenshot: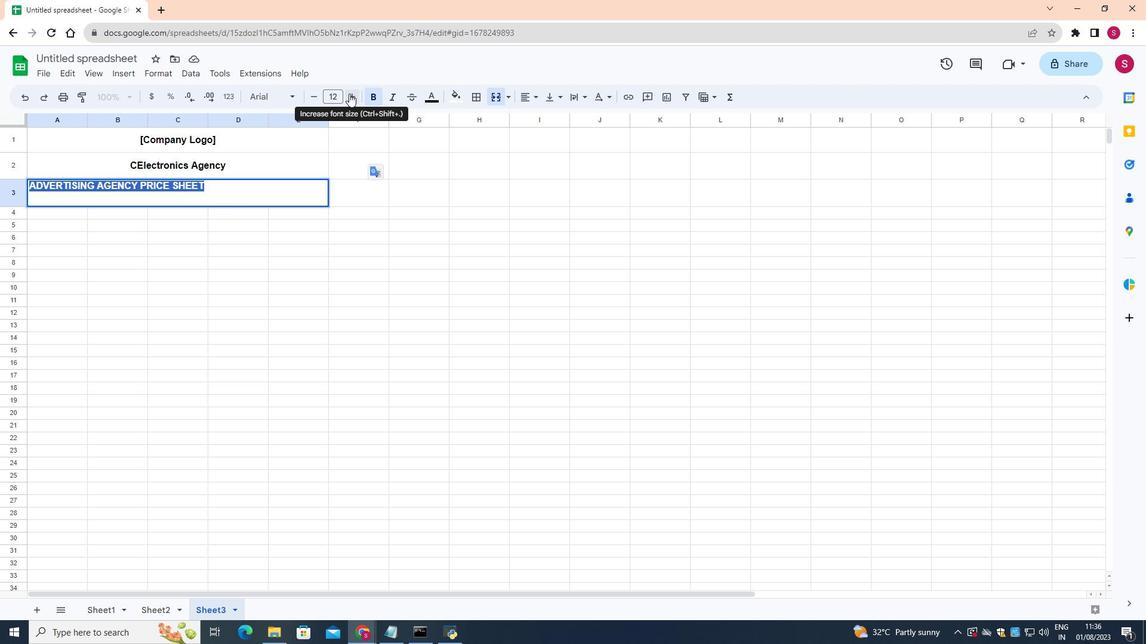 
Action: Mouse pressed left at (349, 93)
Screenshot: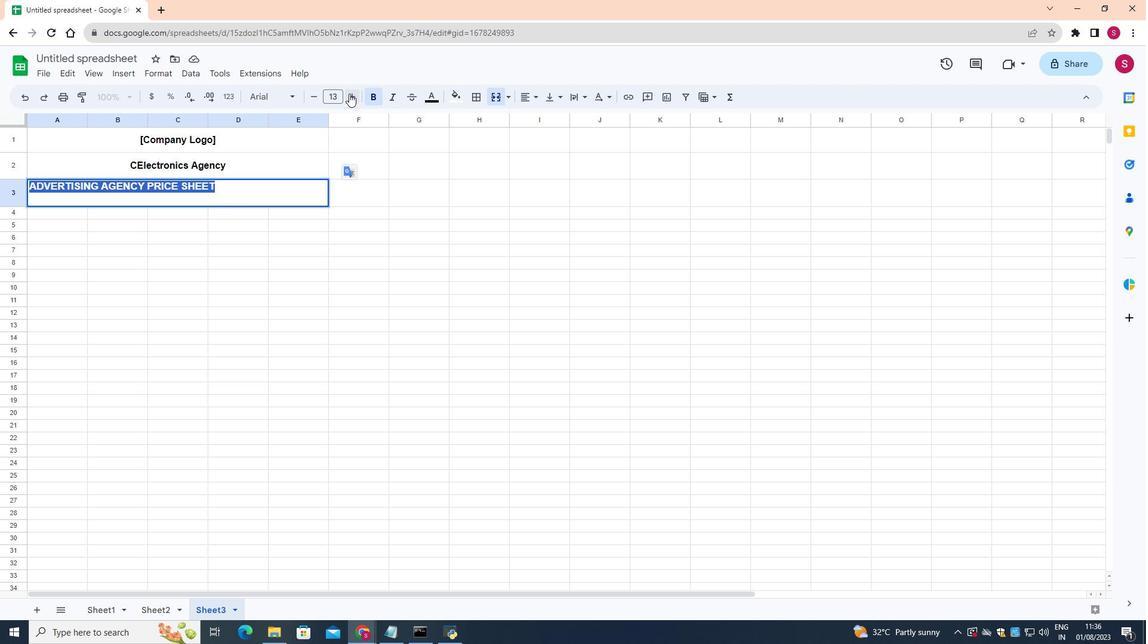
Action: Mouse moved to (350, 93)
Screenshot: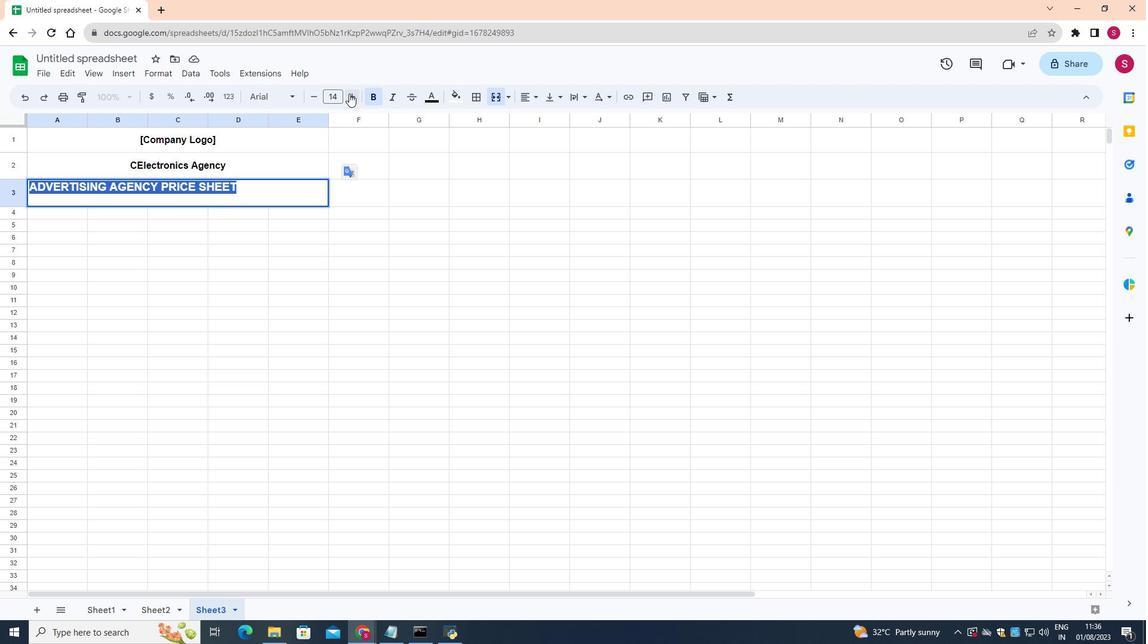 
Action: Mouse pressed left at (350, 93)
Screenshot: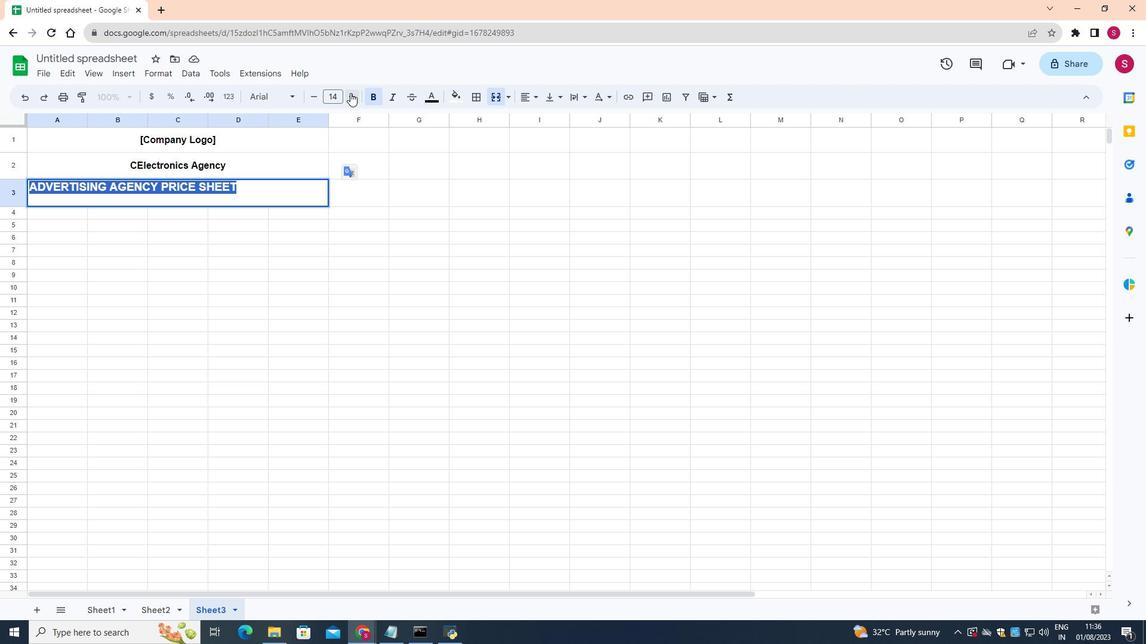 
Action: Mouse pressed left at (350, 93)
Screenshot: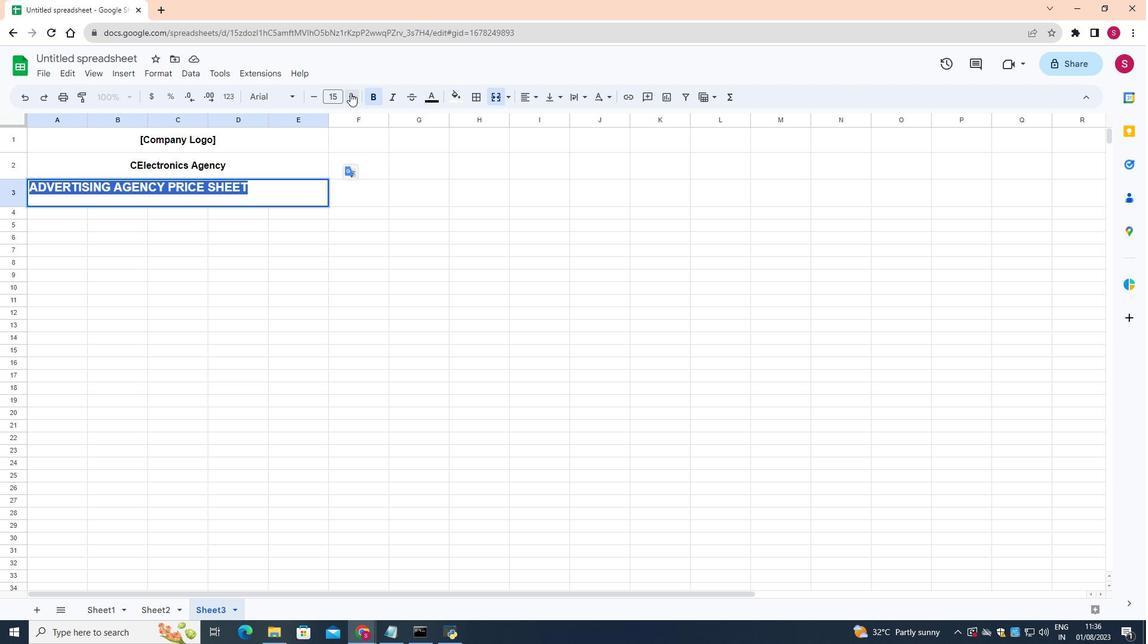 
Action: Mouse moved to (521, 96)
Screenshot: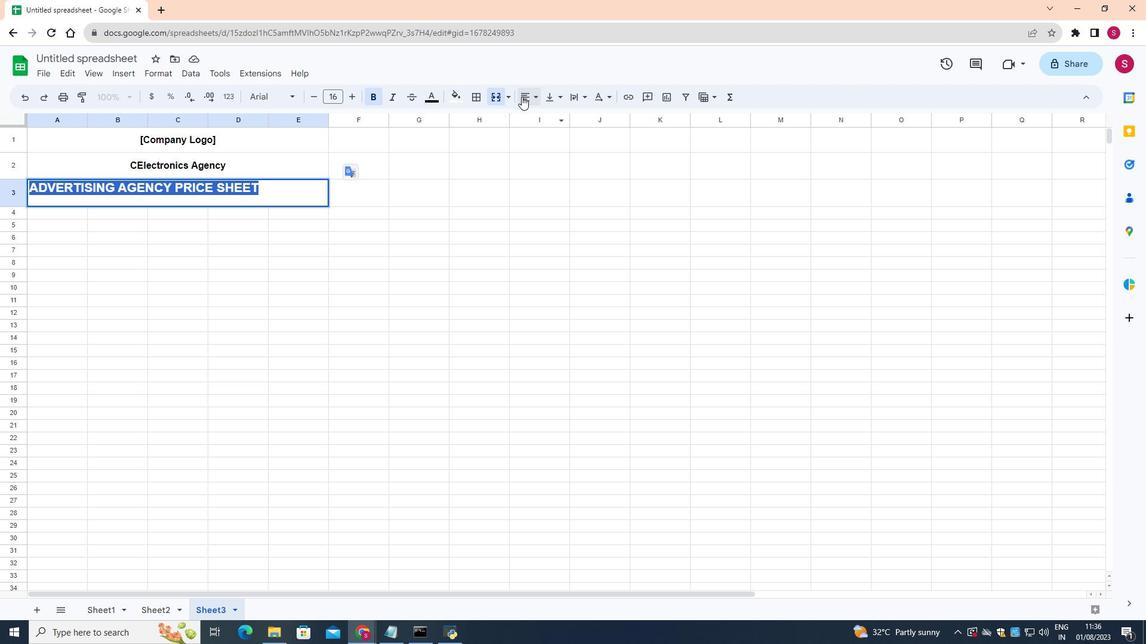 
Action: Mouse pressed left at (521, 96)
Screenshot: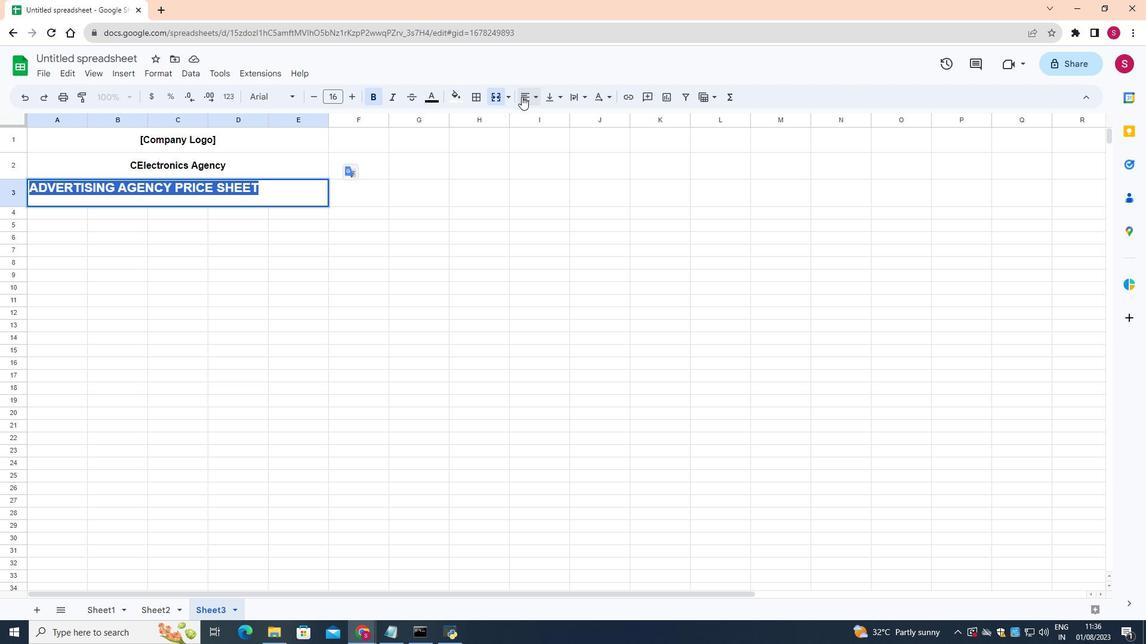 
Action: Mouse moved to (548, 114)
Screenshot: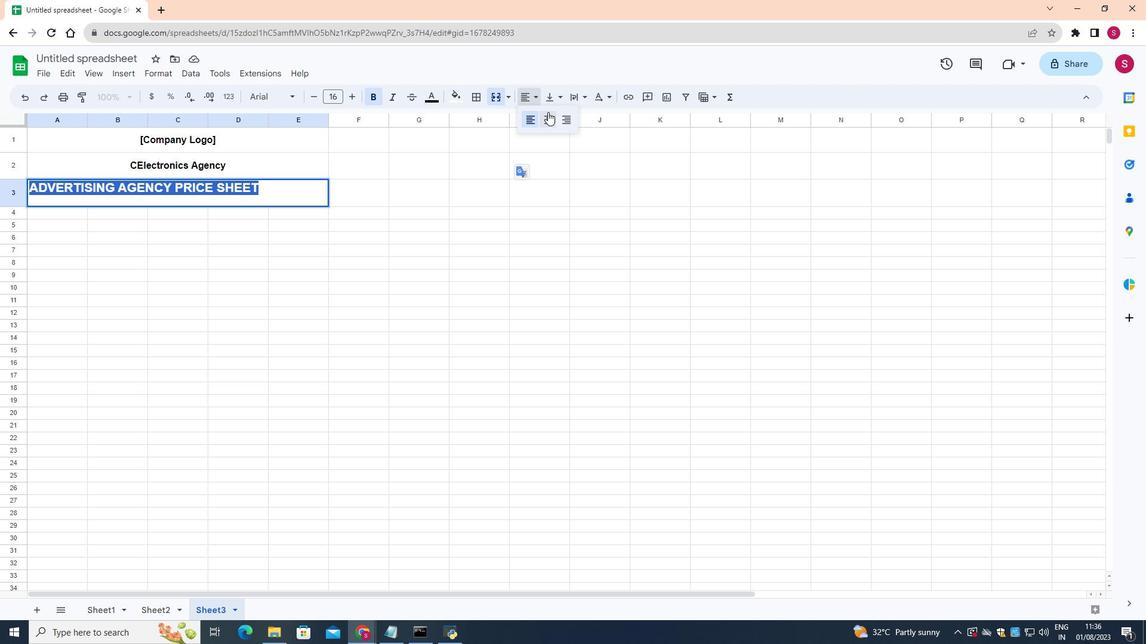 
Action: Mouse pressed left at (548, 114)
Screenshot: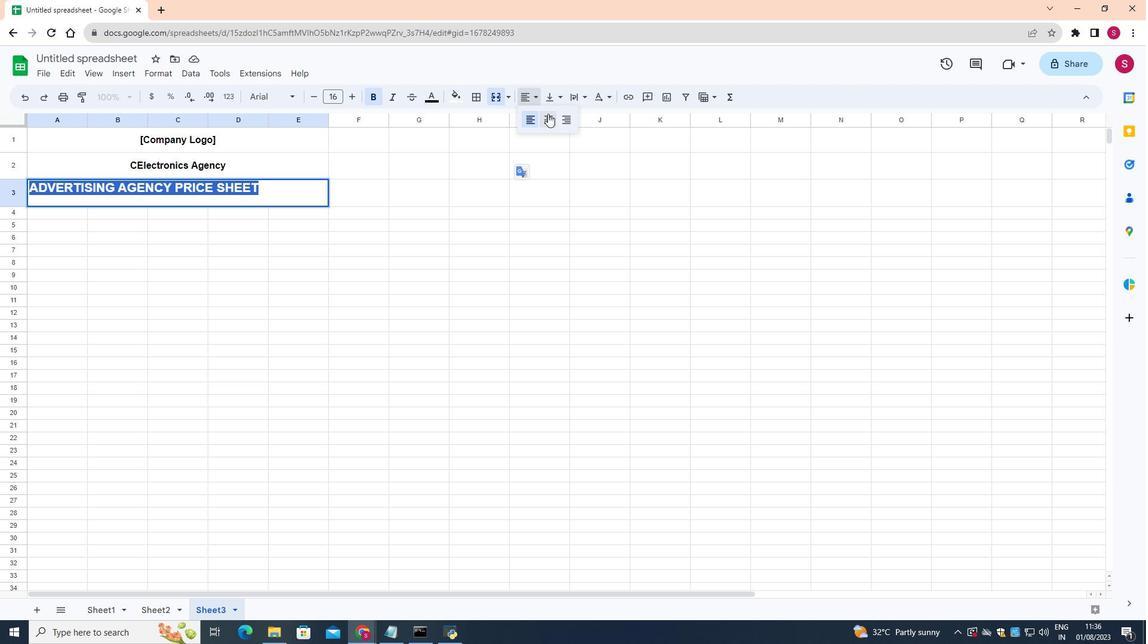 
Action: Mouse moved to (550, 91)
Screenshot: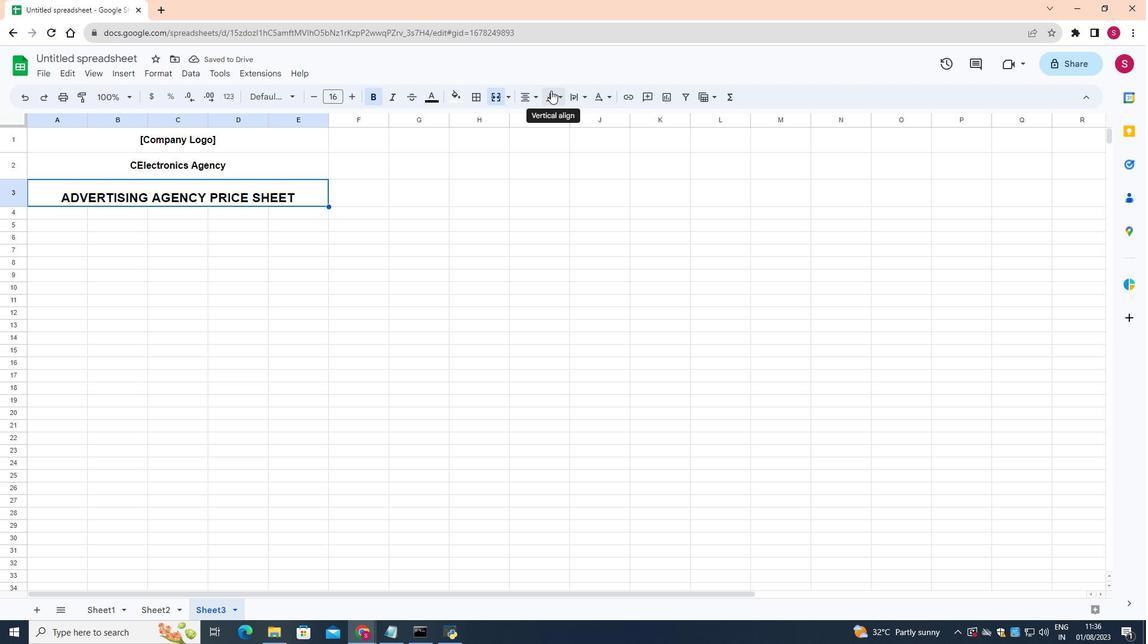 
Action: Mouse pressed left at (550, 91)
Screenshot: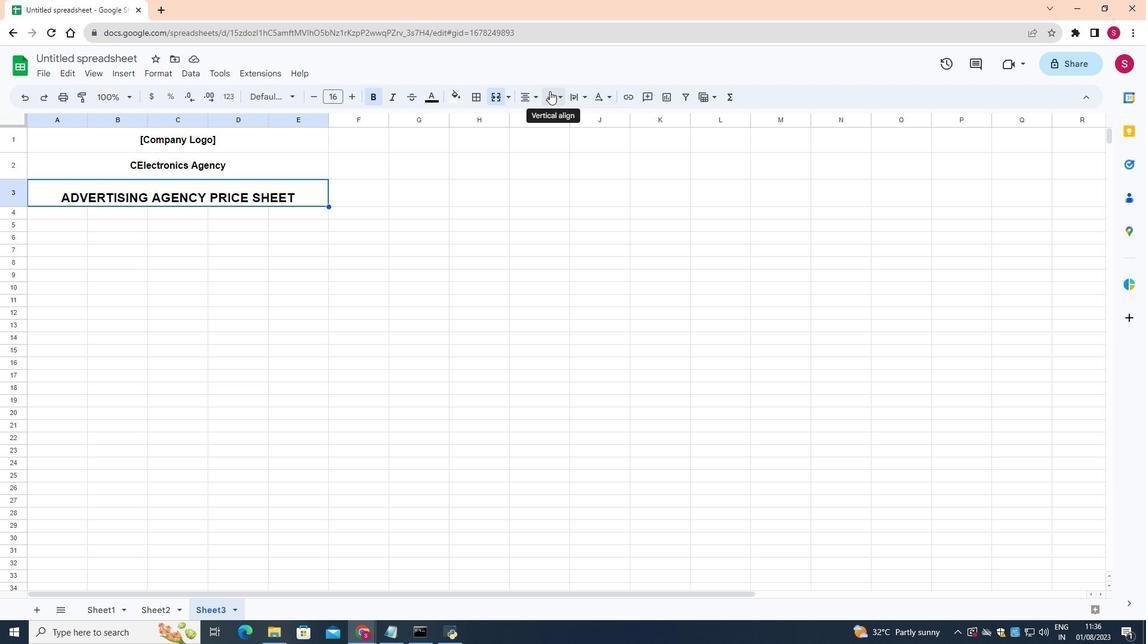 
Action: Mouse moved to (569, 115)
Screenshot: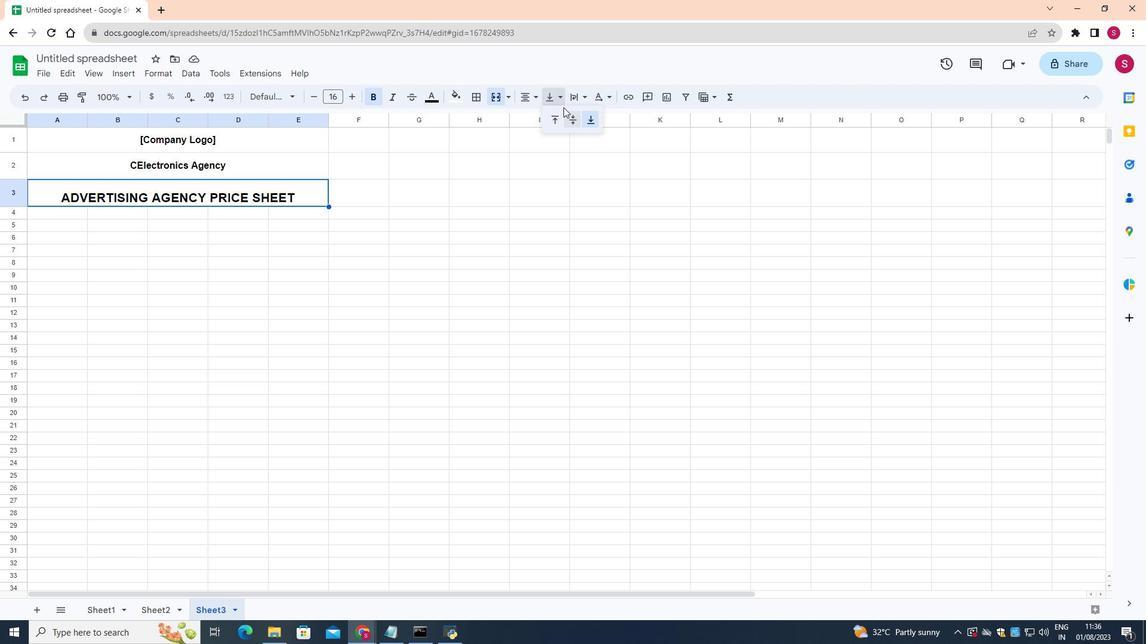 
Action: Mouse pressed left at (569, 115)
Screenshot: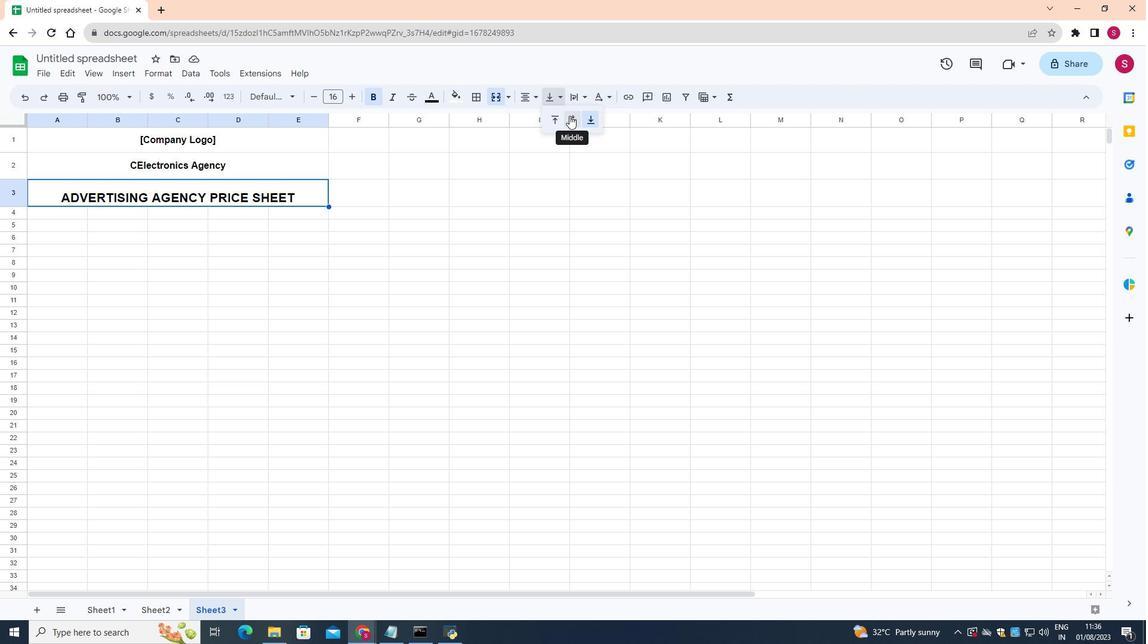 
Action: Mouse moved to (79, 240)
Screenshot: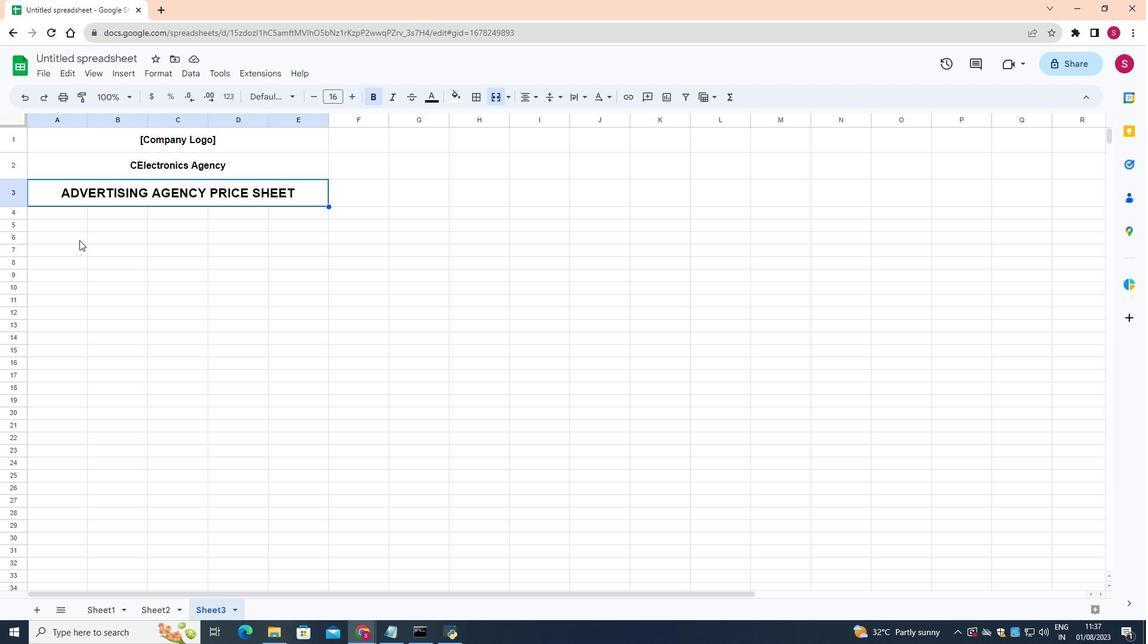 
Action: Mouse pressed left at (79, 240)
Screenshot: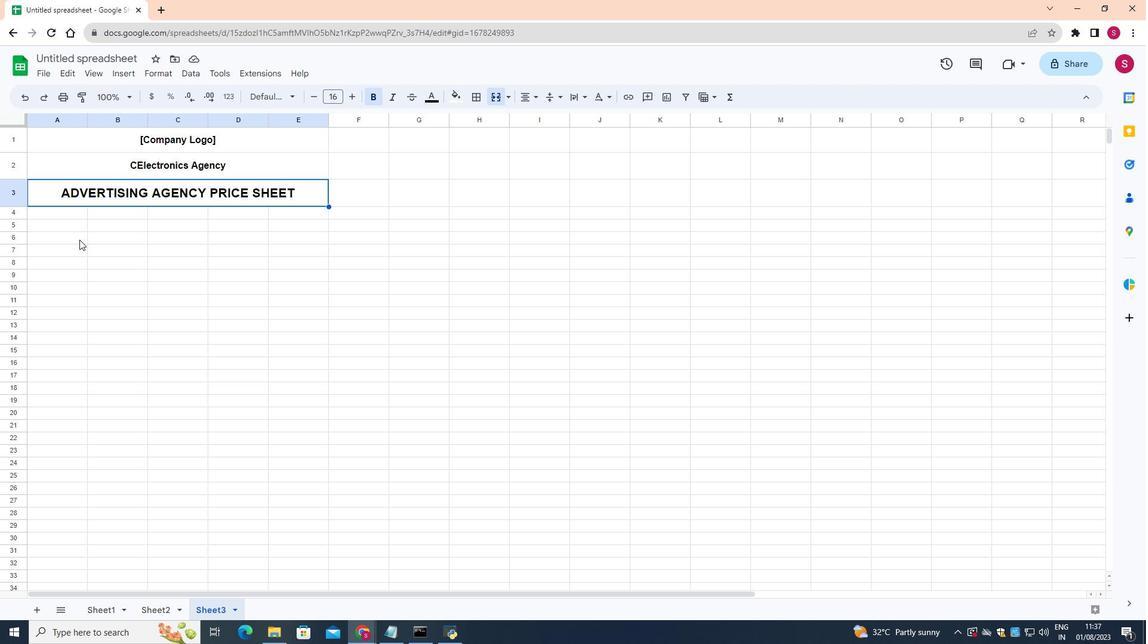 
Action: Mouse moved to (347, 97)
Screenshot: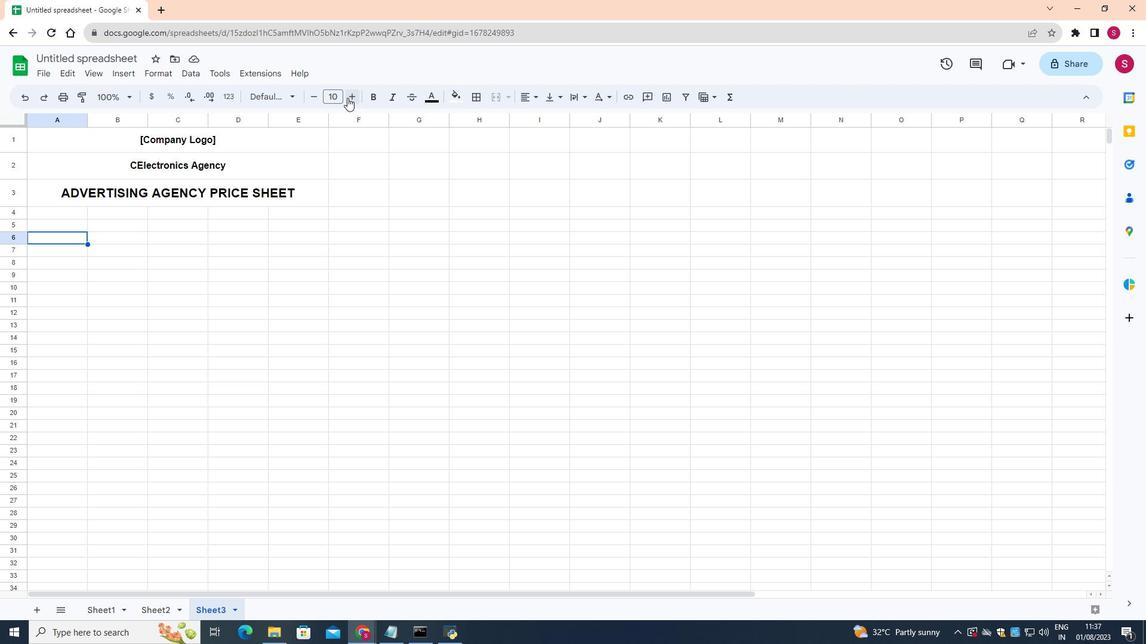 
Action: Mouse pressed left at (347, 97)
Screenshot: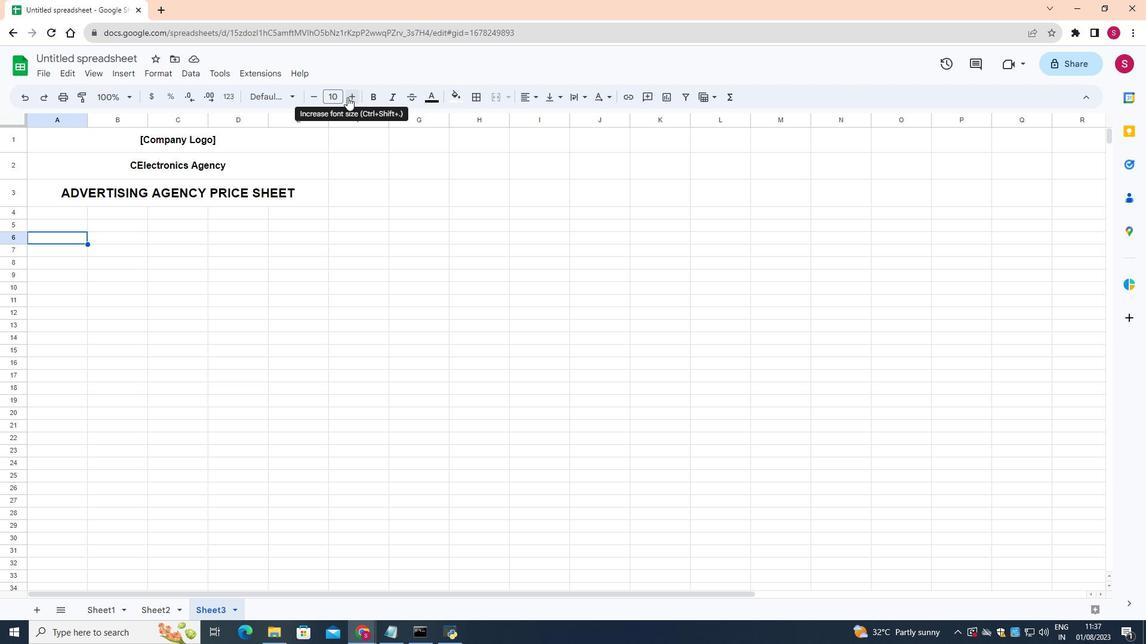 
Action: Mouse pressed left at (347, 97)
Screenshot: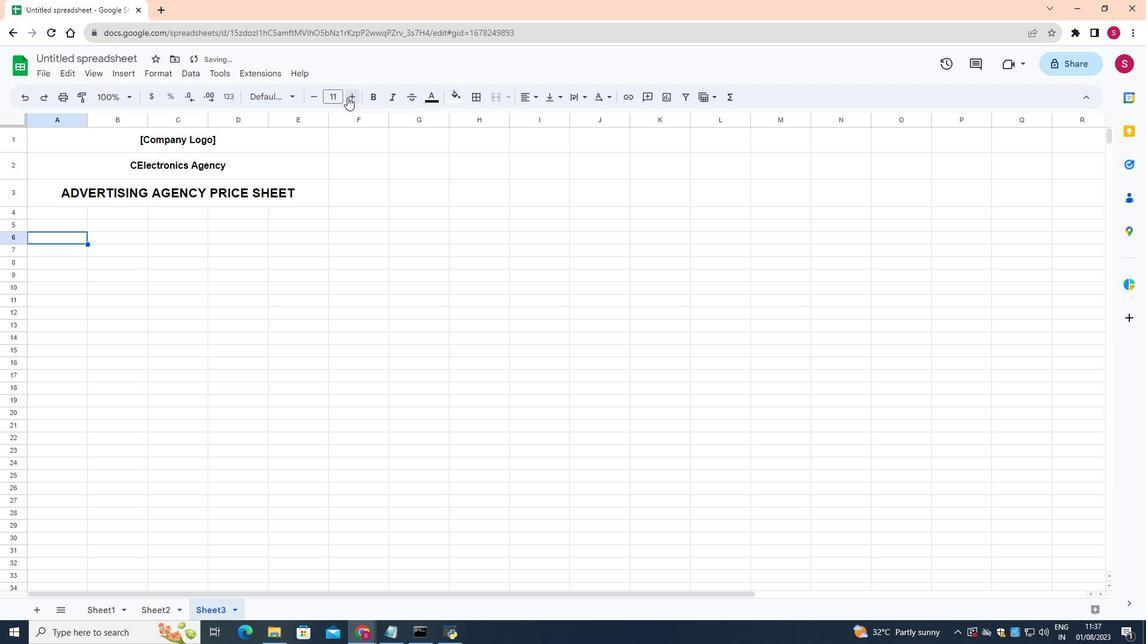 
Action: Key pressed <Key.shift><Key.shift><Key.shift>Prepared<Key.space>by<Key.shift_r><Key.shift_r><Key.shift_r><Key.shift_r><Key.shift_r><Key.shift_r><Key.shift_r>:<Key.space><Key.shift>Elaine<Key.space><Key.shift>Peters
Screenshot: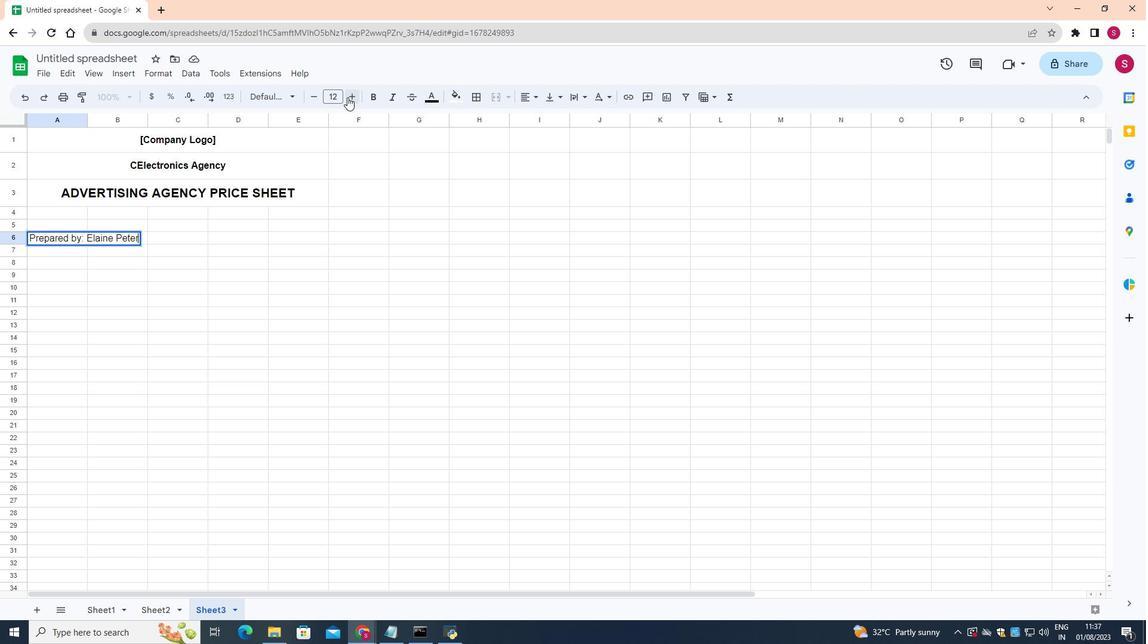 
Action: Mouse moved to (65, 265)
Screenshot: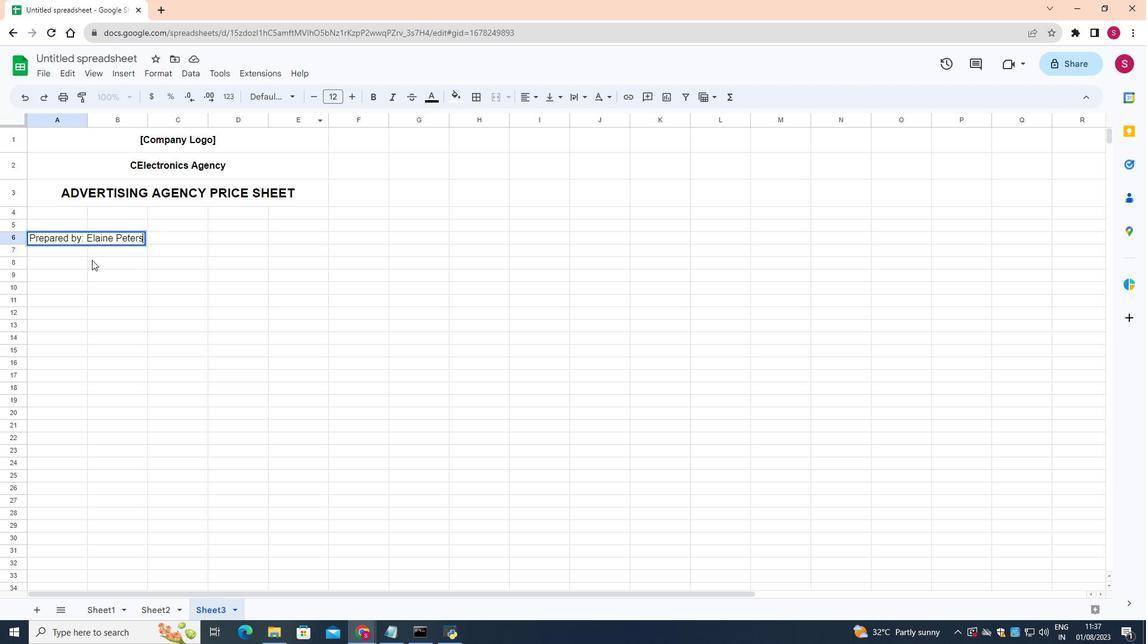 
Action: Mouse pressed left at (65, 265)
Screenshot: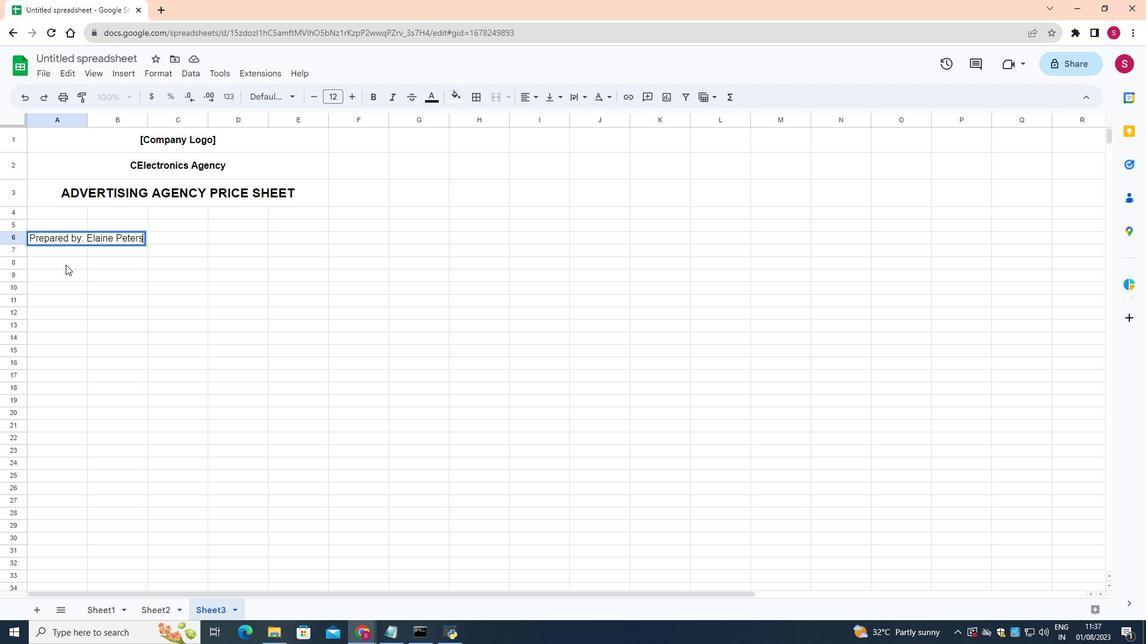 
Action: Mouse moved to (352, 94)
Screenshot: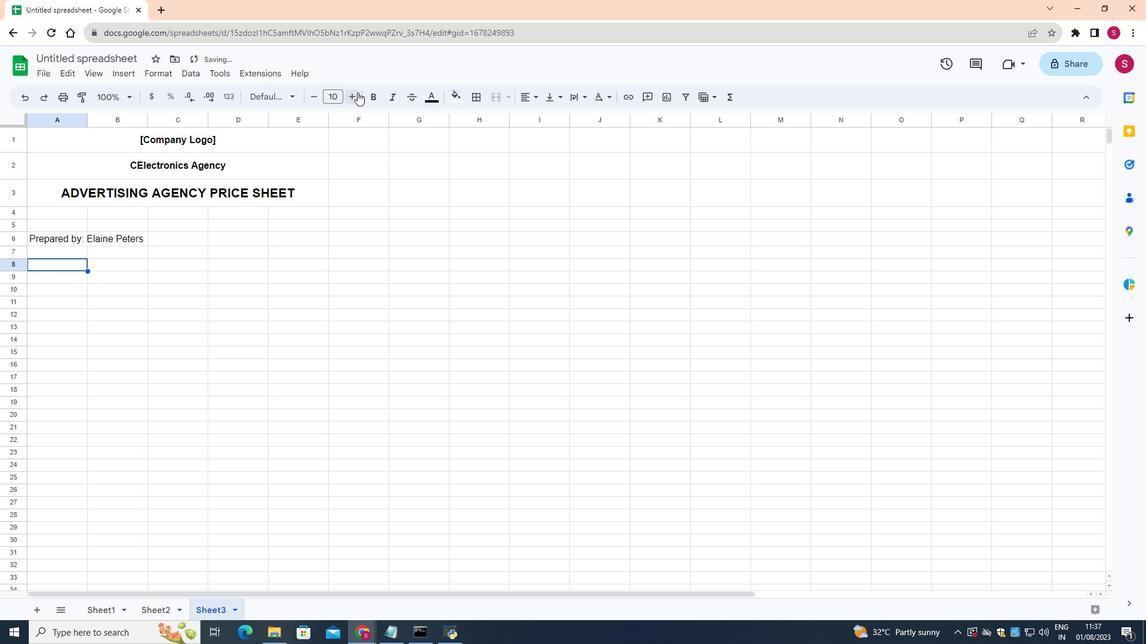 
Action: Mouse pressed left at (352, 94)
Screenshot: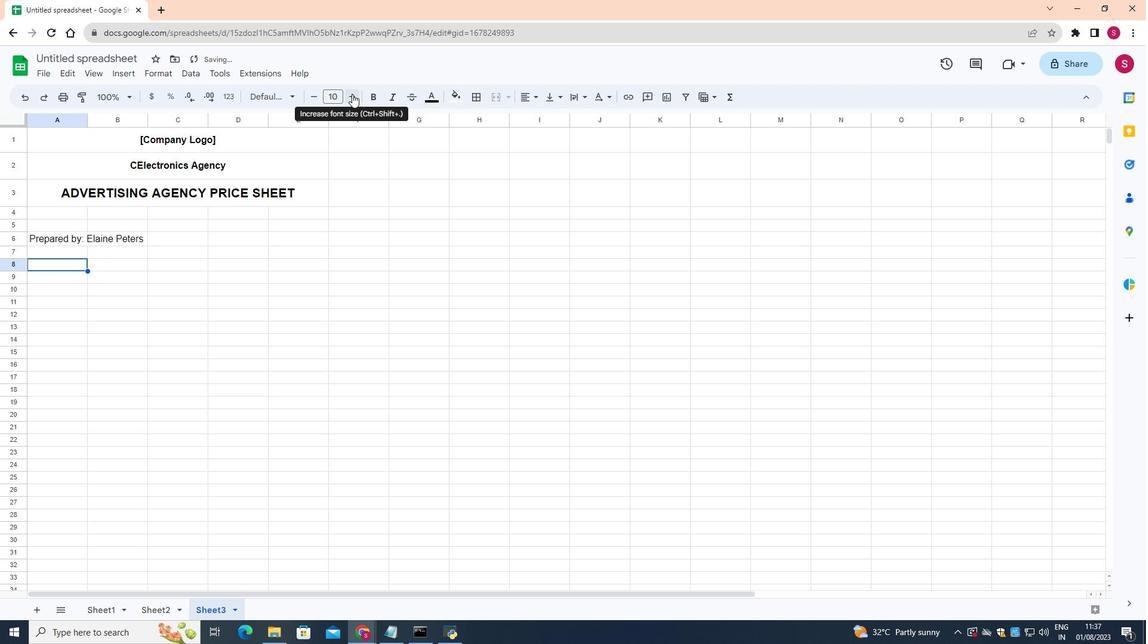 
Action: Mouse pressed left at (352, 94)
Screenshot: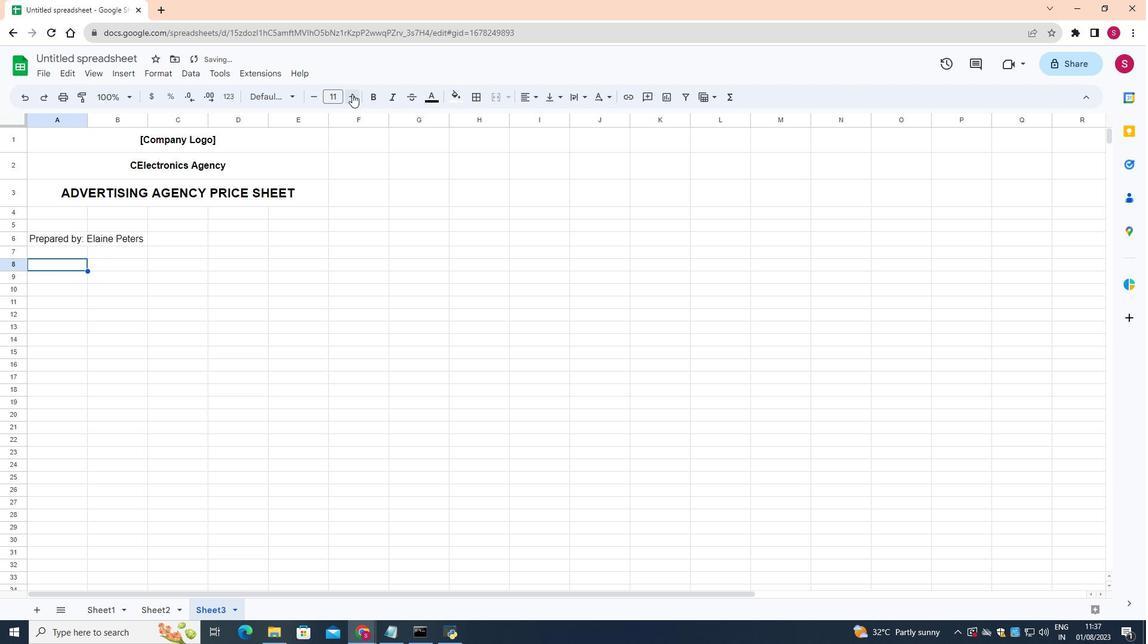 
Action: Key pressed <Key.shift>Email<Key.shift_r>:<Key.space>celectronics<Key.shift><Key.shift>@agency.com
Screenshot: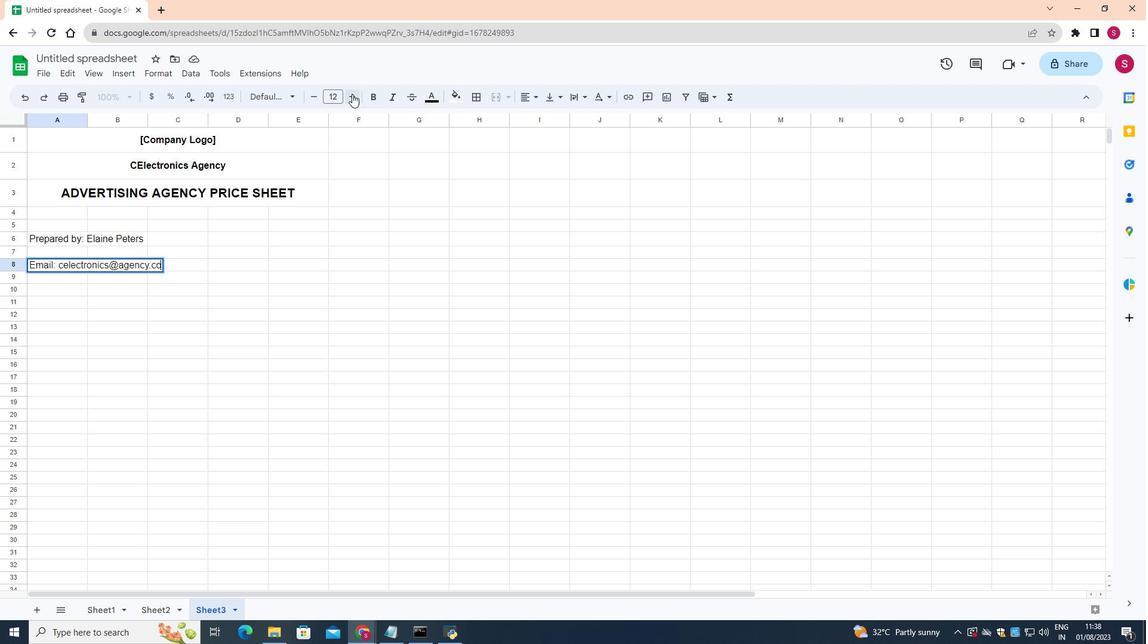
Action: Mouse moved to (85, 120)
Screenshot: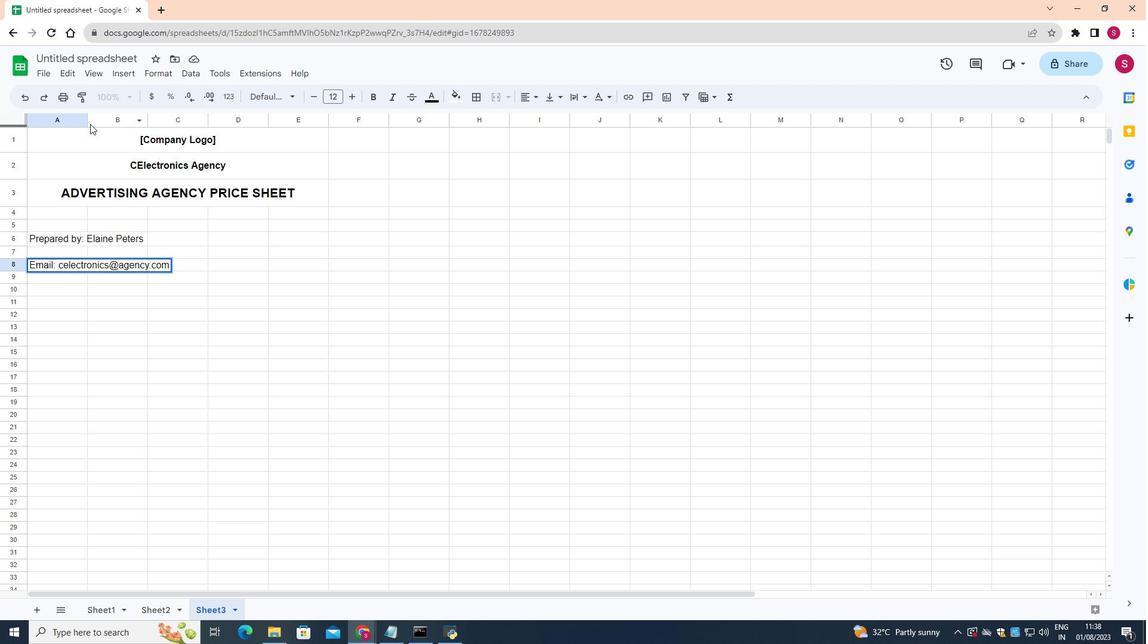 
Action: Mouse pressed left at (85, 120)
Screenshot: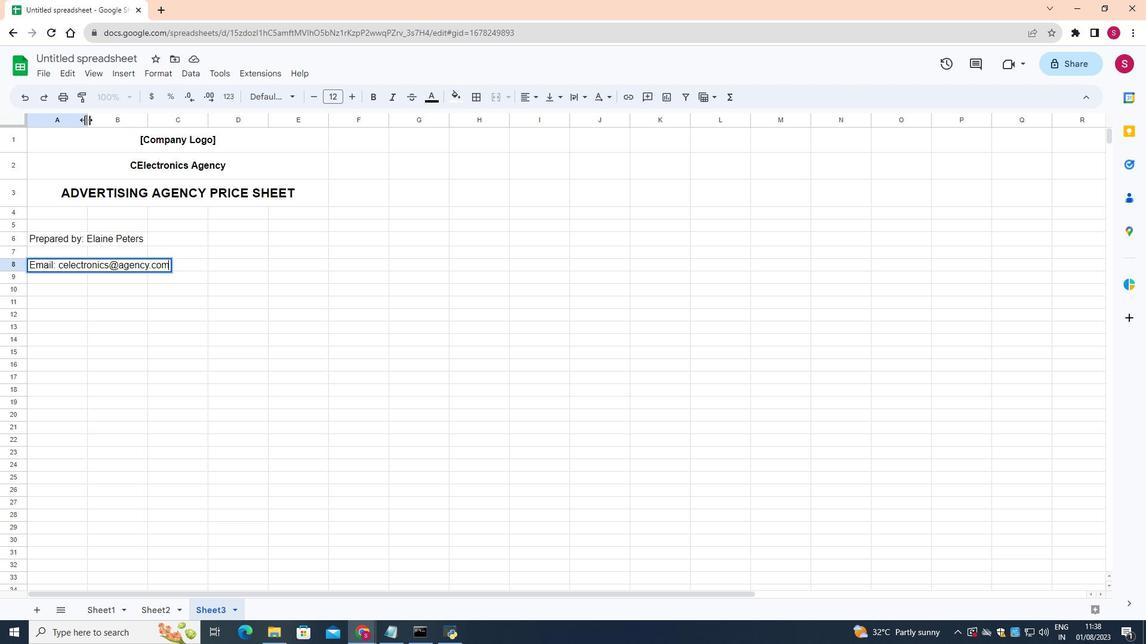 
Action: Mouse moved to (298, 351)
Screenshot: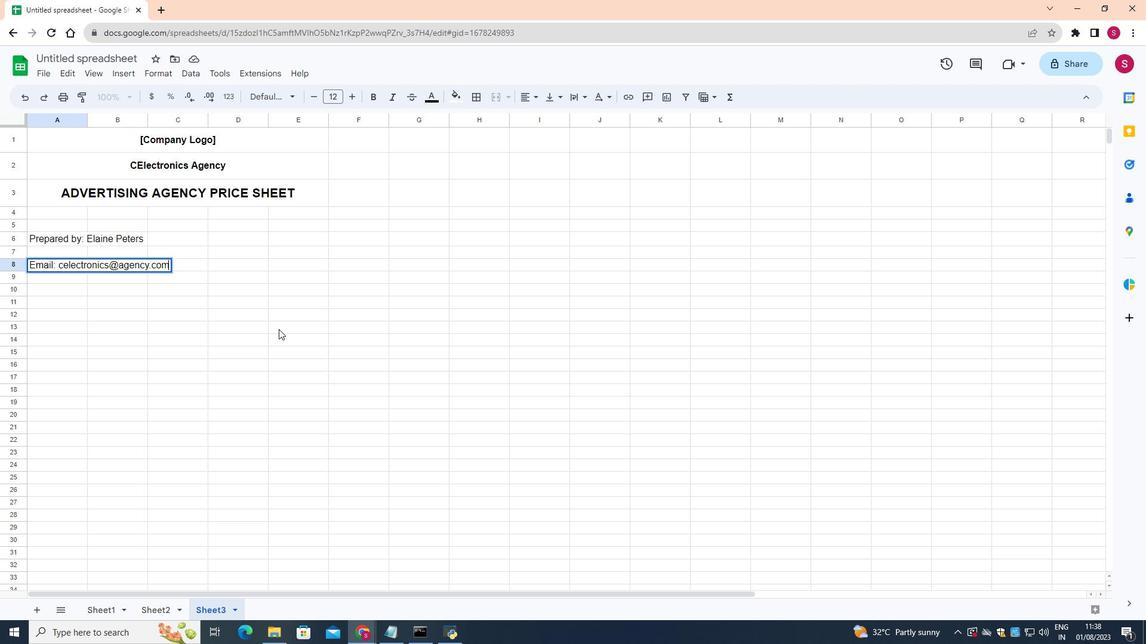 
Action: Mouse pressed left at (298, 351)
Screenshot: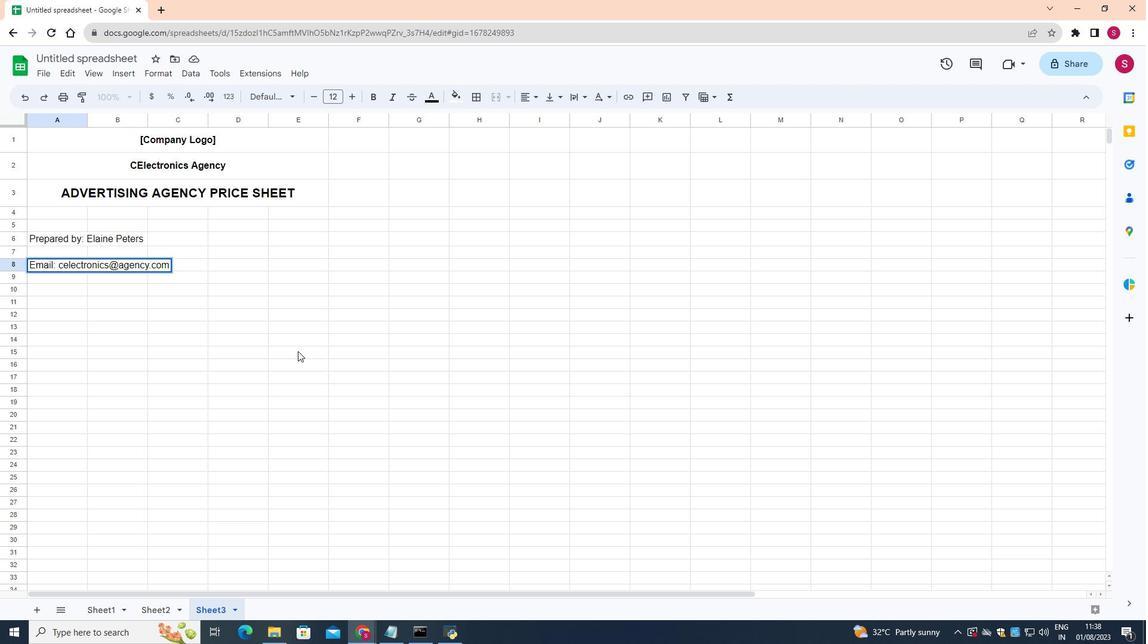 
Action: Mouse moved to (85, 123)
Screenshot: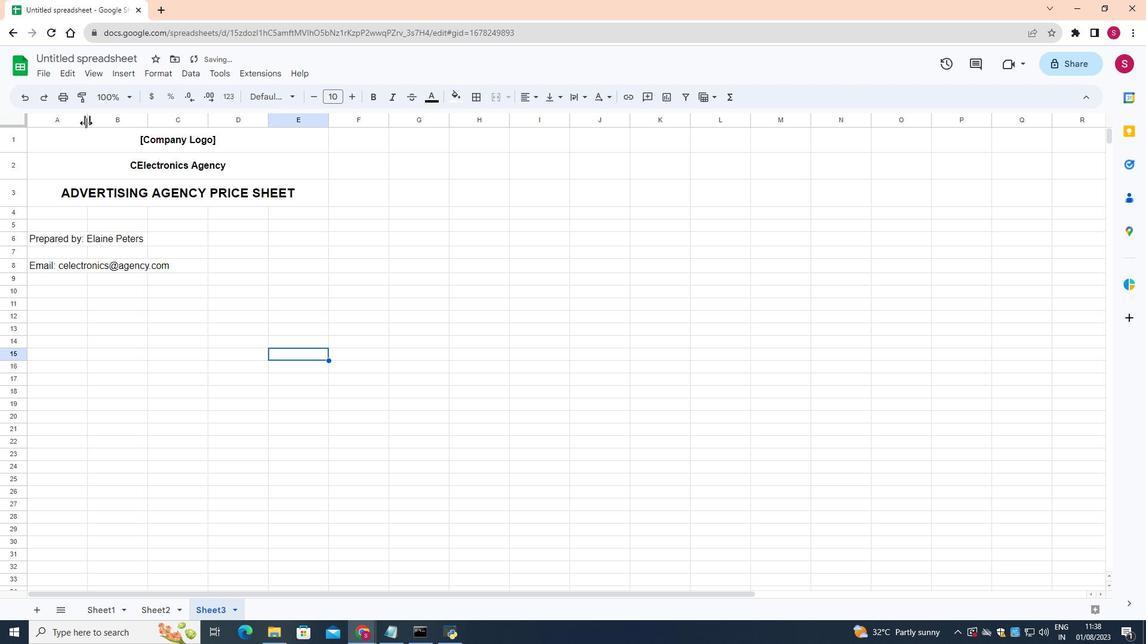 
Action: Mouse pressed left at (85, 123)
Screenshot: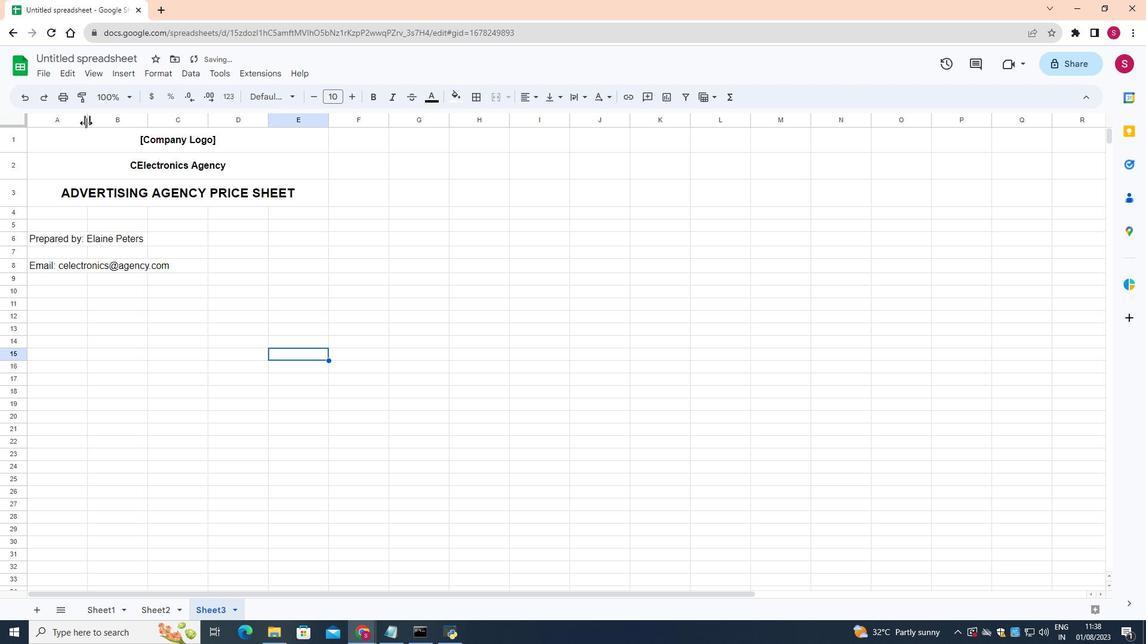 
Action: Mouse moved to (148, 122)
Screenshot: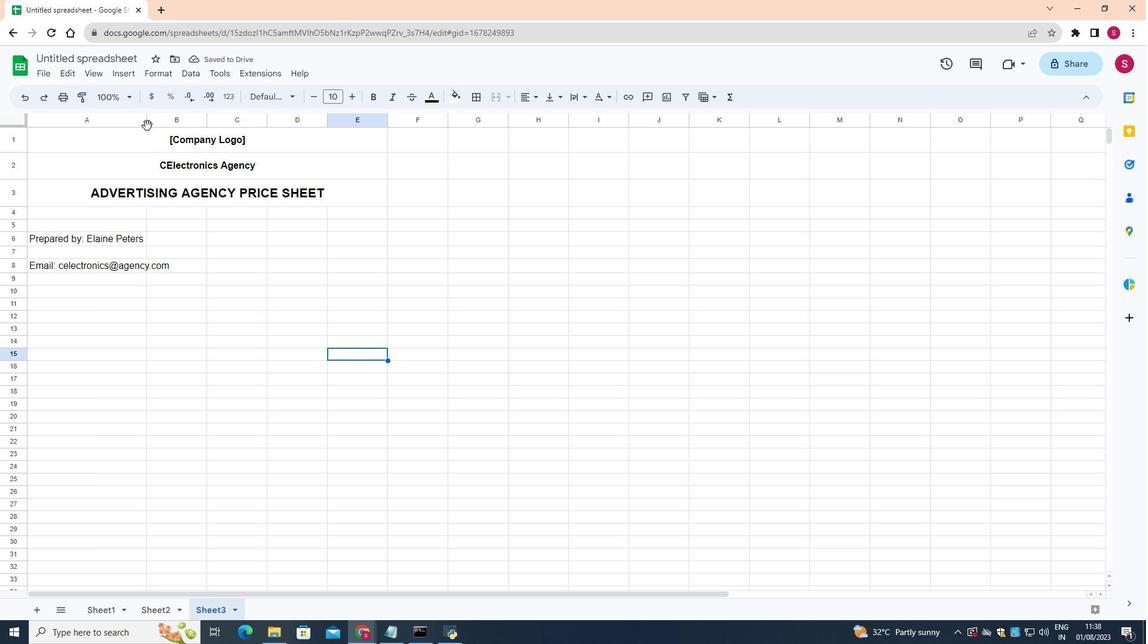
Action: Mouse pressed left at (148, 122)
Screenshot: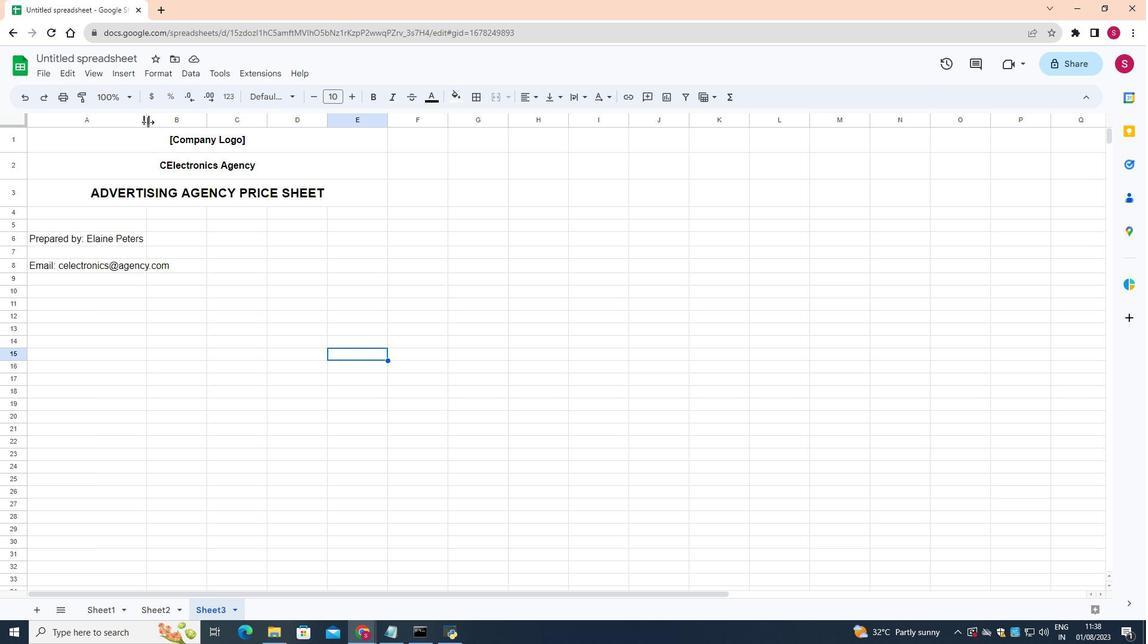 
Action: Mouse moved to (219, 119)
Screenshot: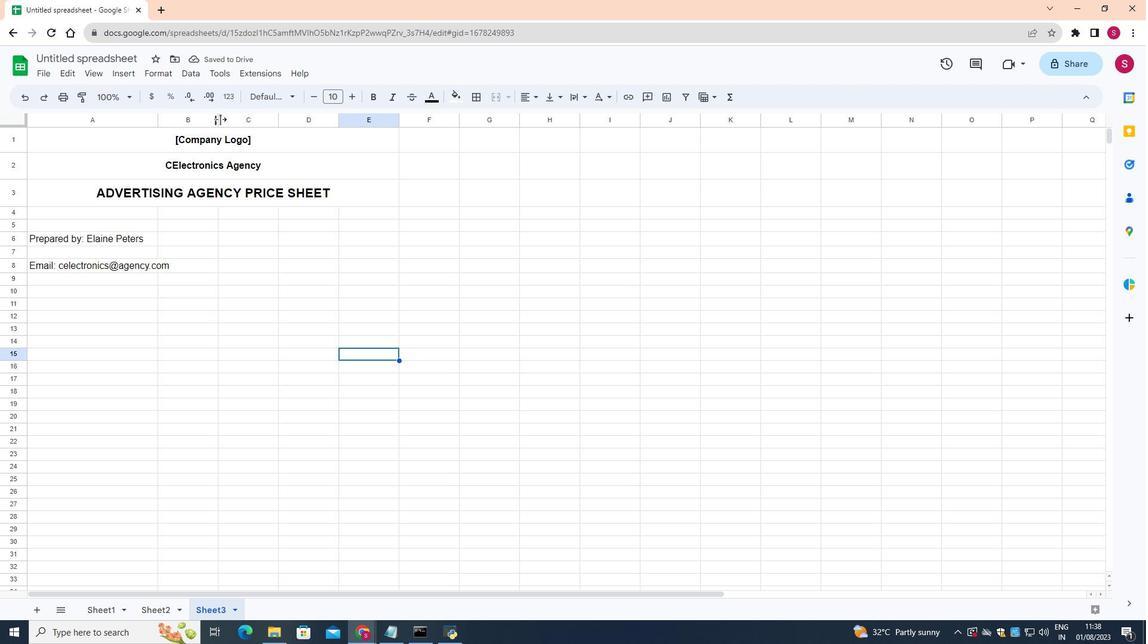 
Action: Mouse pressed left at (219, 119)
Screenshot: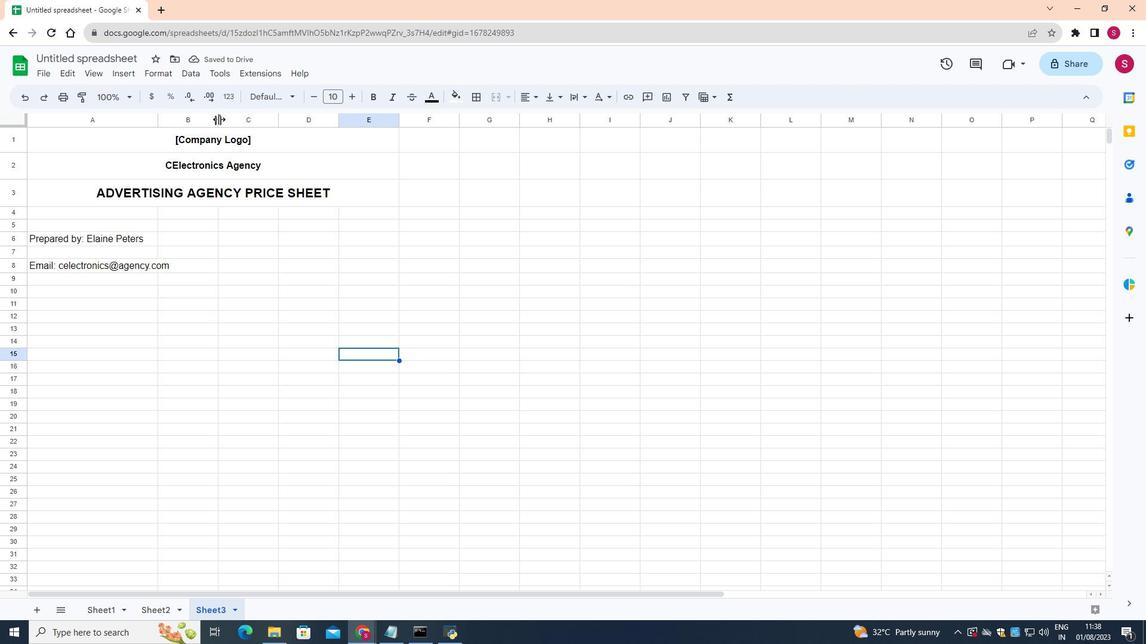 
Action: Mouse moved to (332, 121)
Screenshot: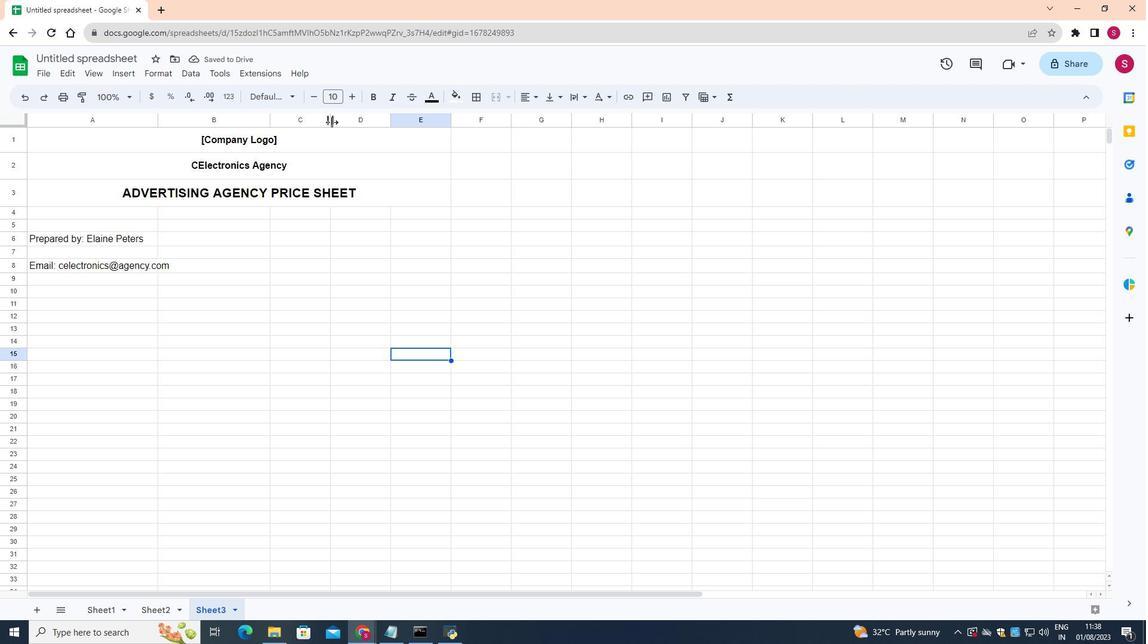 
Action: Mouse pressed left at (332, 121)
Screenshot: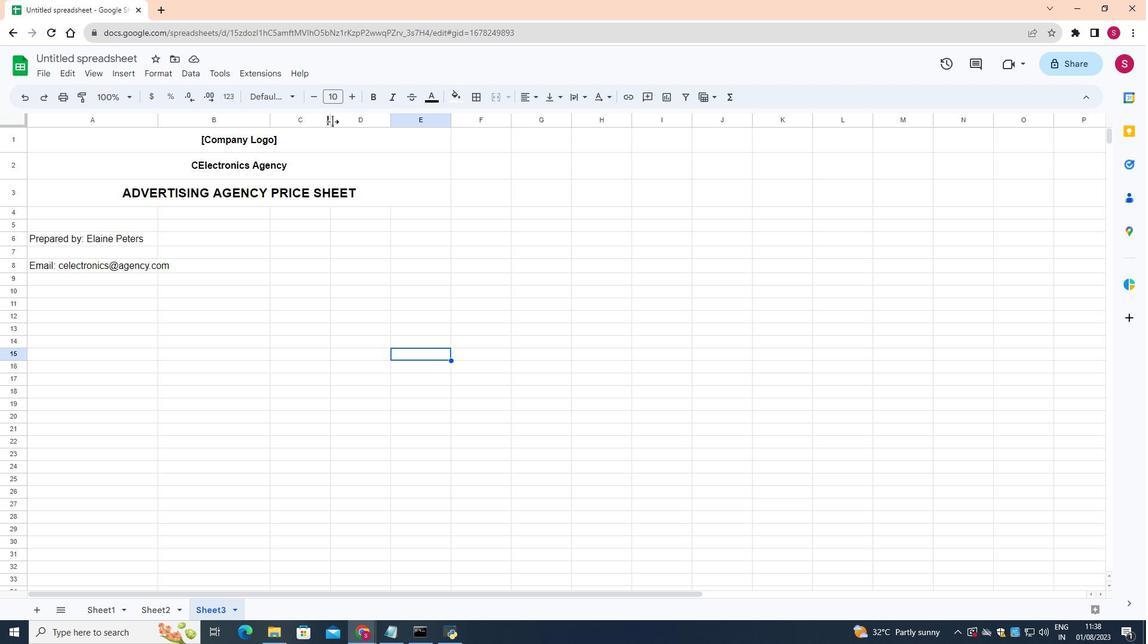 
Action: Mouse moved to (436, 120)
Screenshot: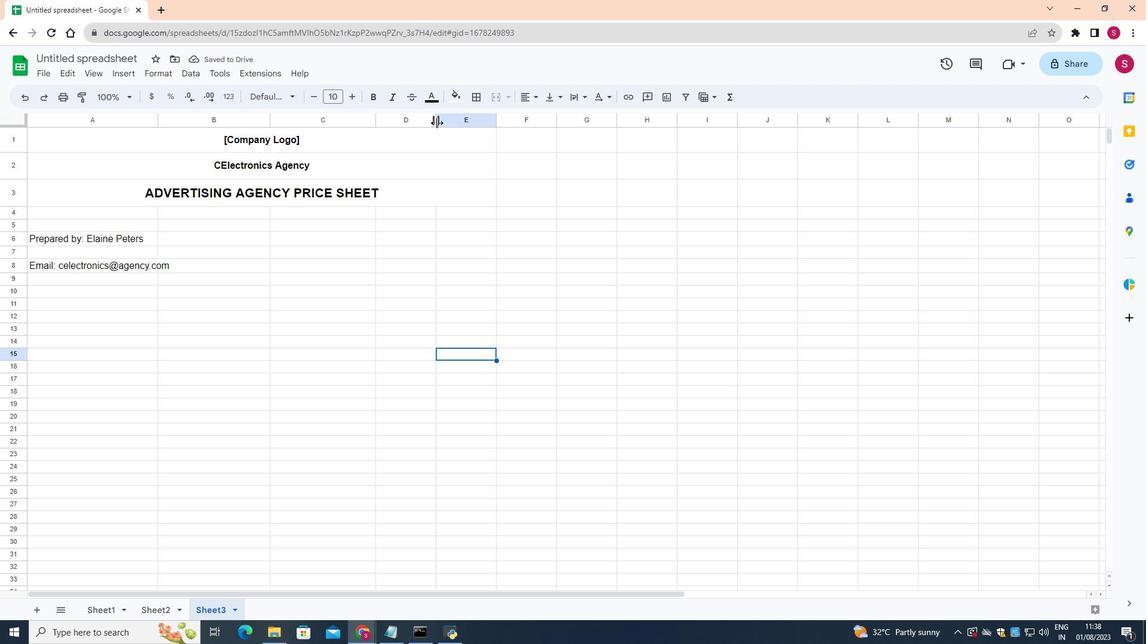 
Action: Mouse pressed left at (436, 120)
Screenshot: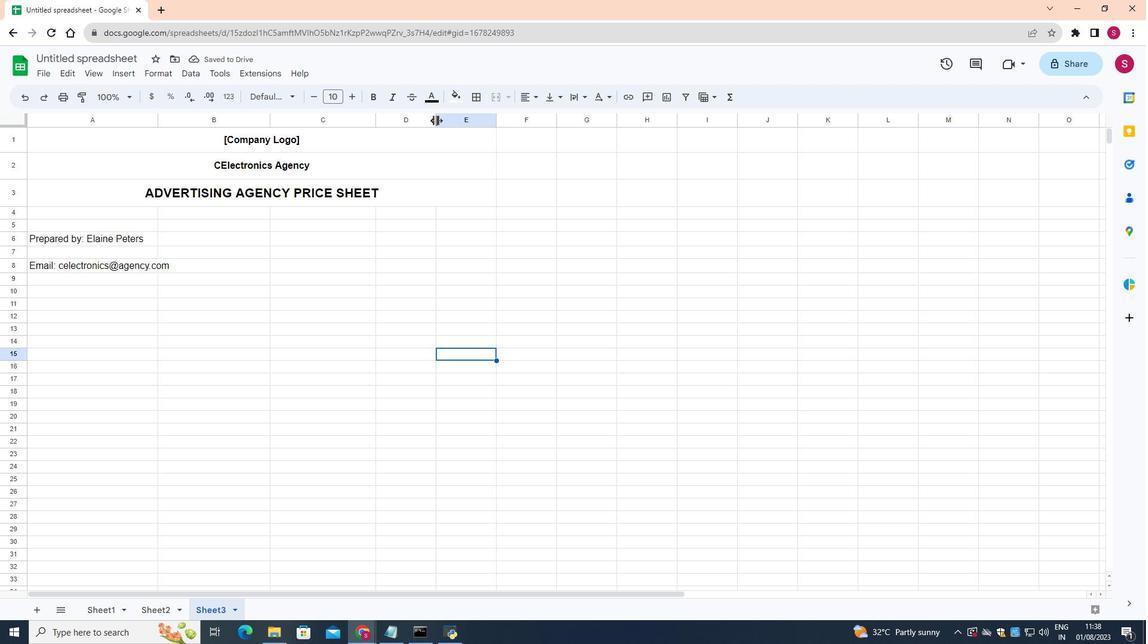 
Action: Mouse moved to (535, 122)
Screenshot: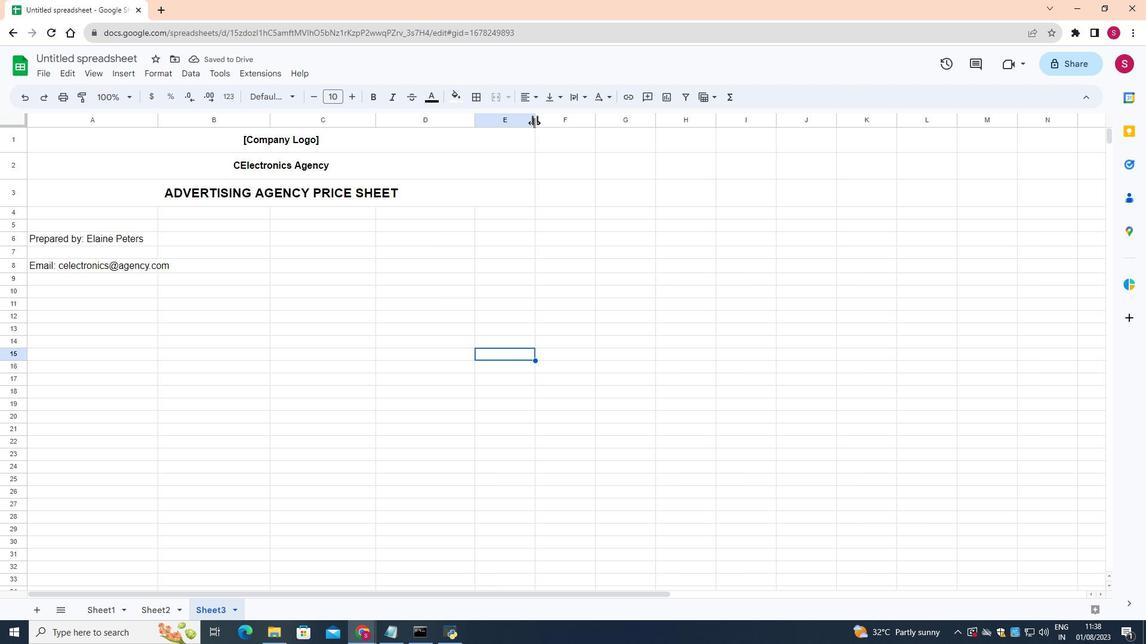 
Action: Mouse pressed left at (535, 122)
Screenshot: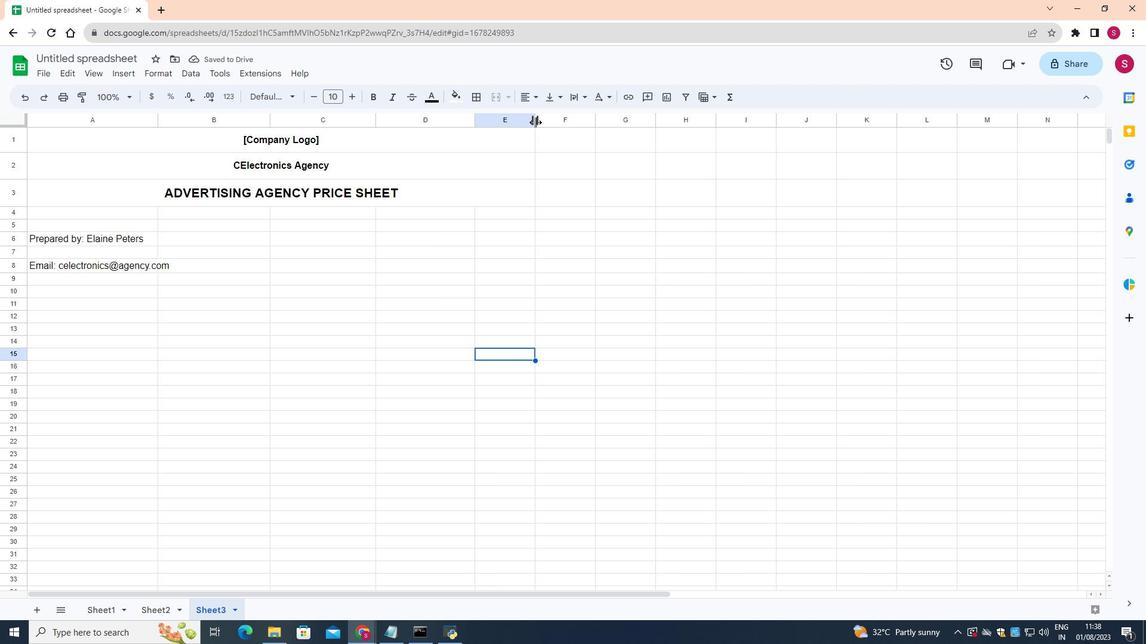
Action: Mouse moved to (392, 240)
Screenshot: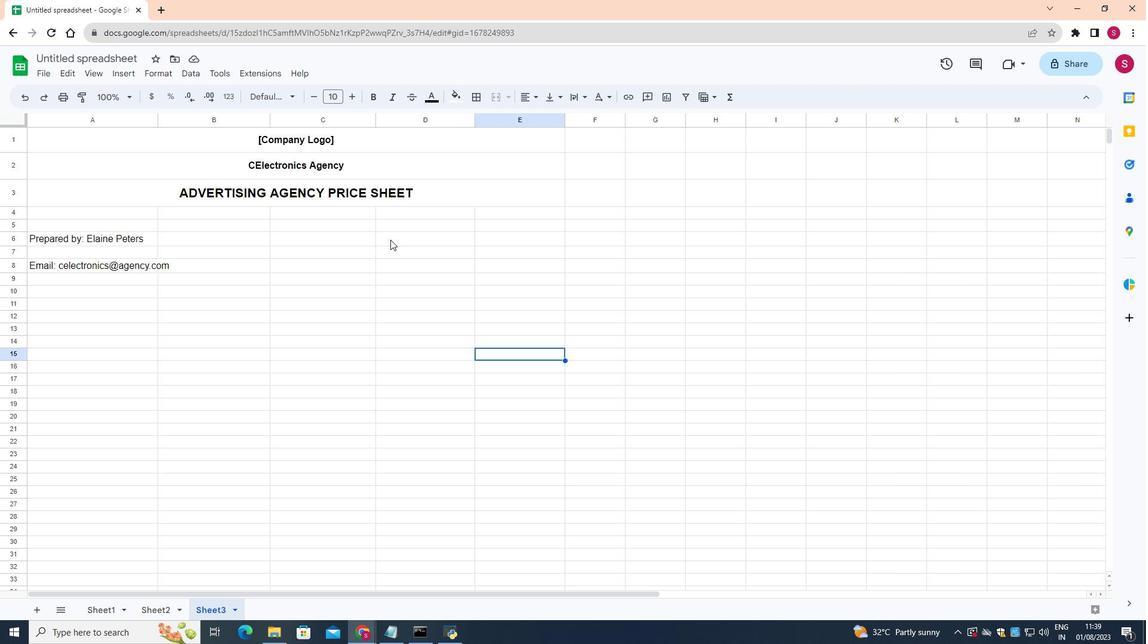 
Action: Mouse pressed left at (392, 240)
Screenshot: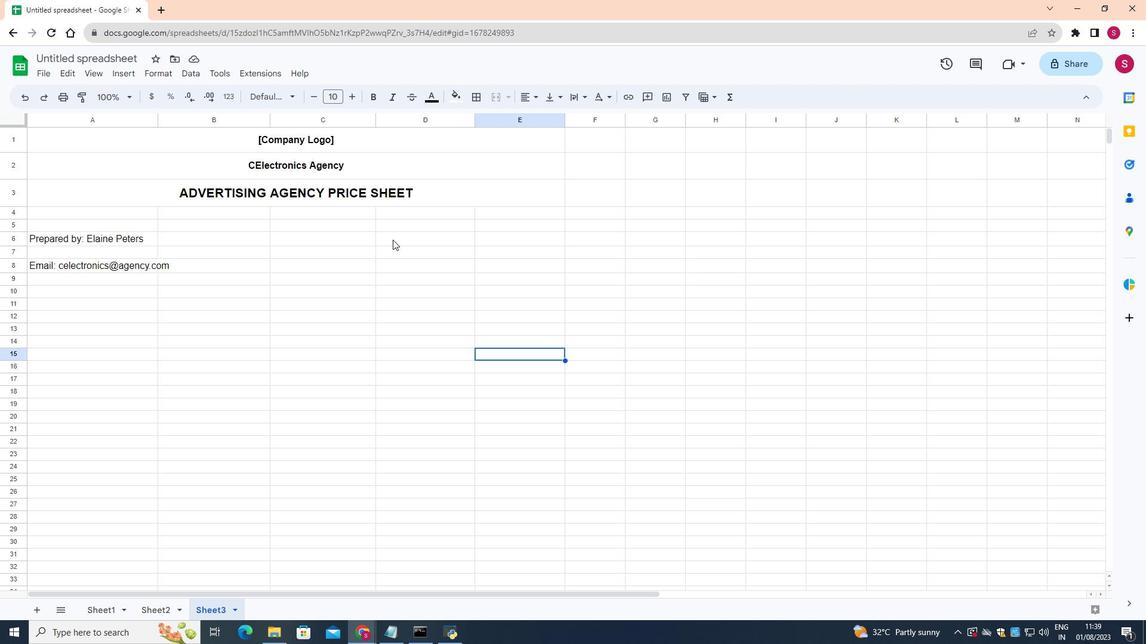 
Action: Mouse moved to (354, 97)
Screenshot: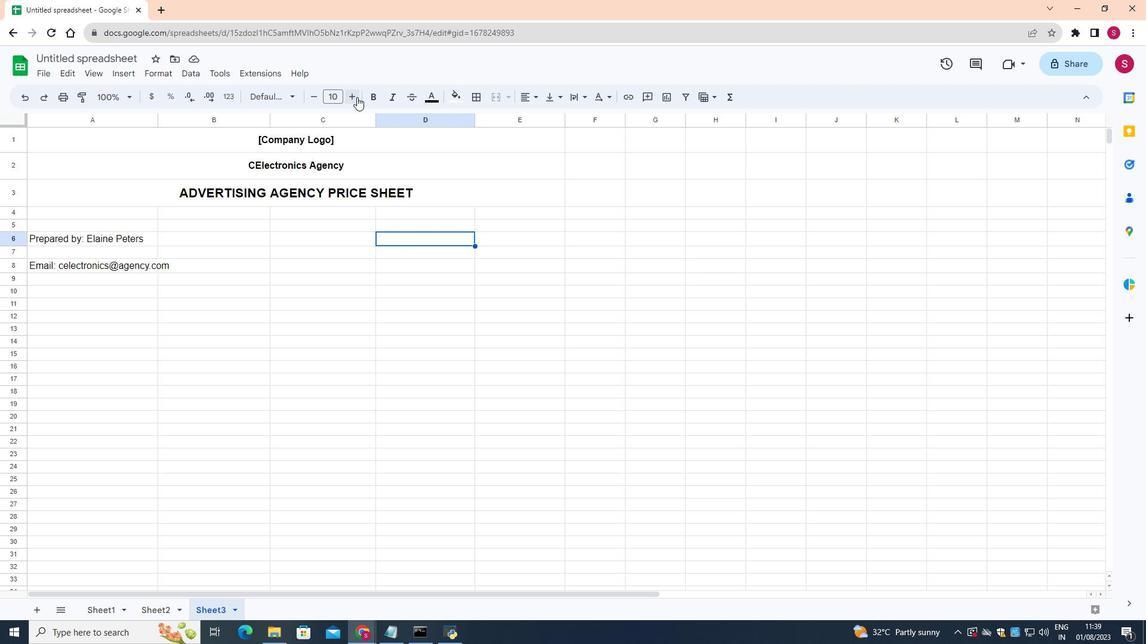 
Action: Mouse pressed left at (354, 97)
Screenshot: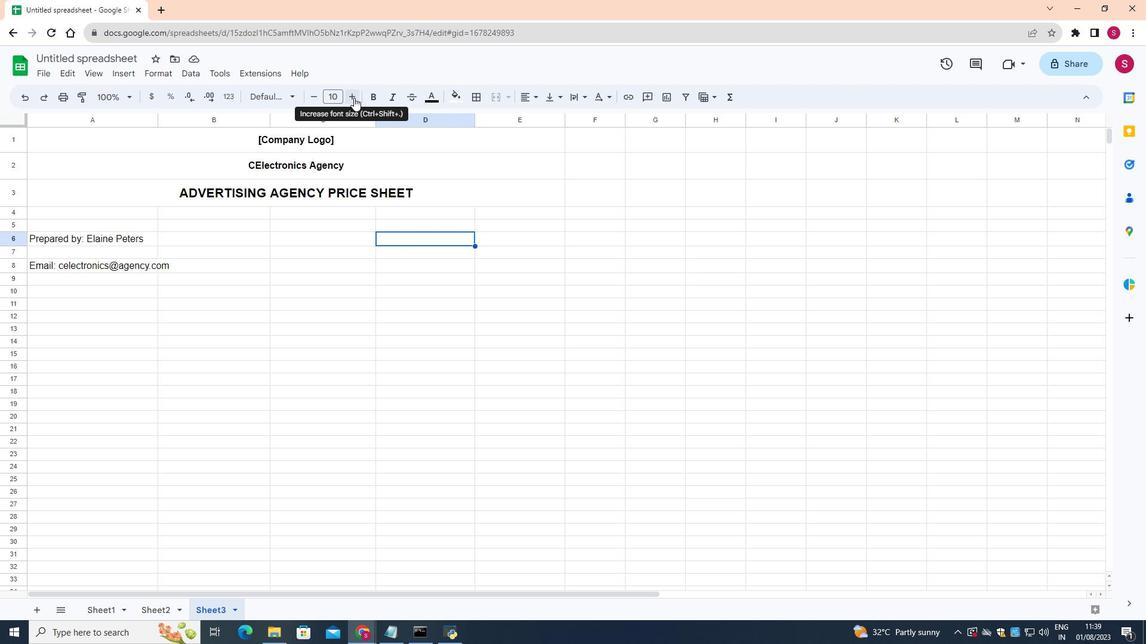 
Action: Mouse pressed left at (354, 97)
Screenshot: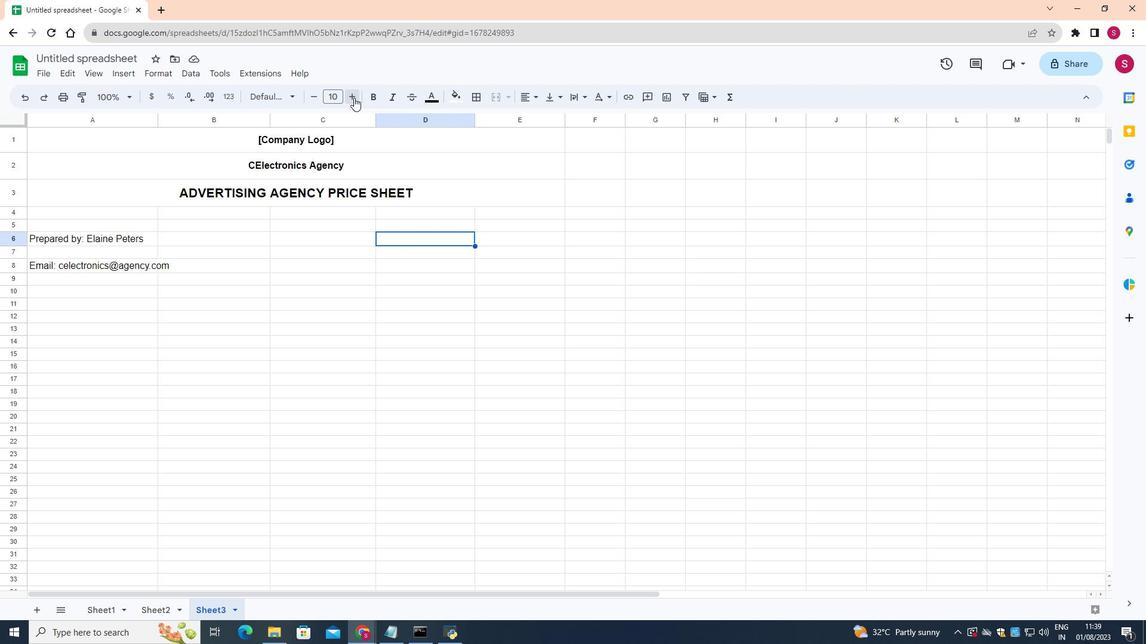 
Action: Key pressed <Key.shift><Key.shift>Prepared<Key.space>on<Key.shift_r>:<Key.space><Key.shift><Key.shift>July<Key.space>04,<Key.space>2040
Screenshot: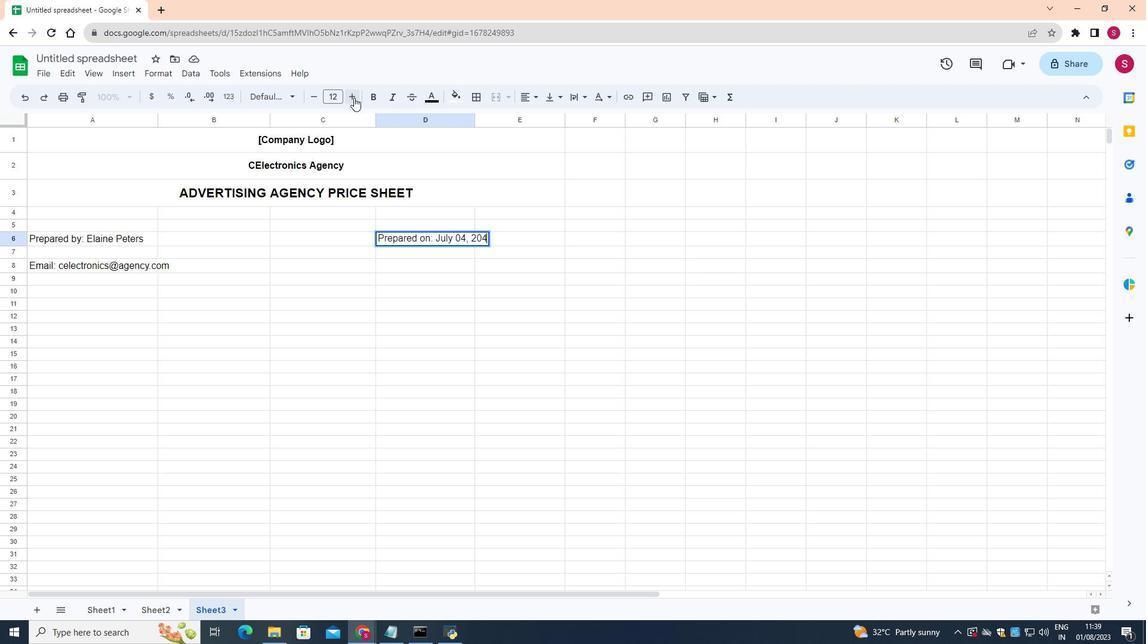 
Action: Mouse moved to (52, 237)
Screenshot: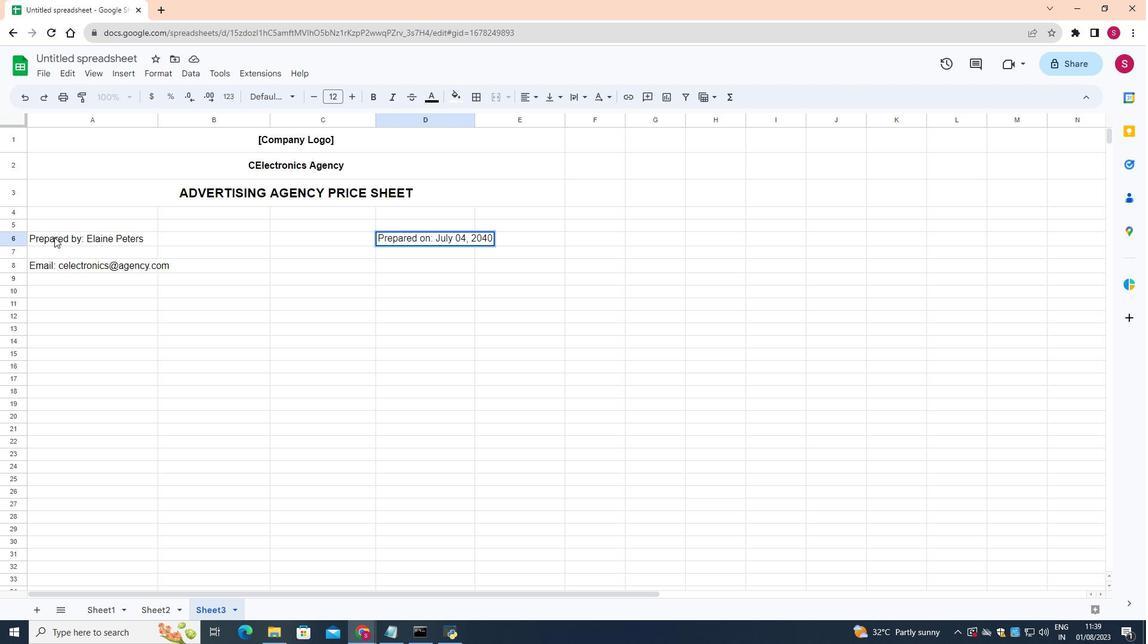 
Action: Mouse pressed left at (52, 237)
Screenshot: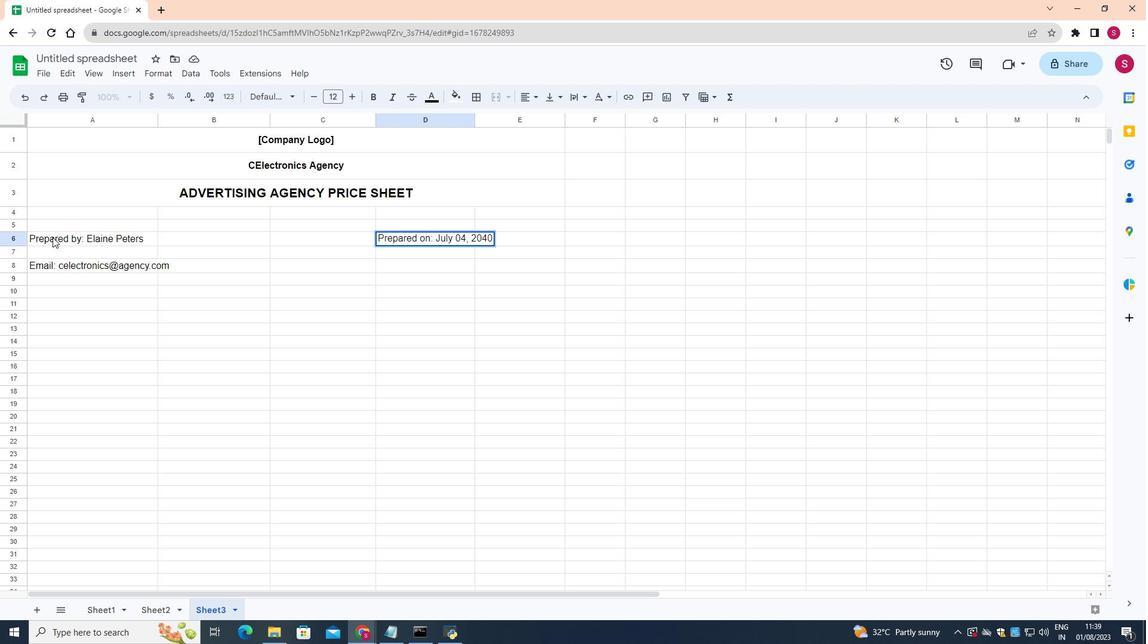 
Action: Mouse moved to (376, 96)
Screenshot: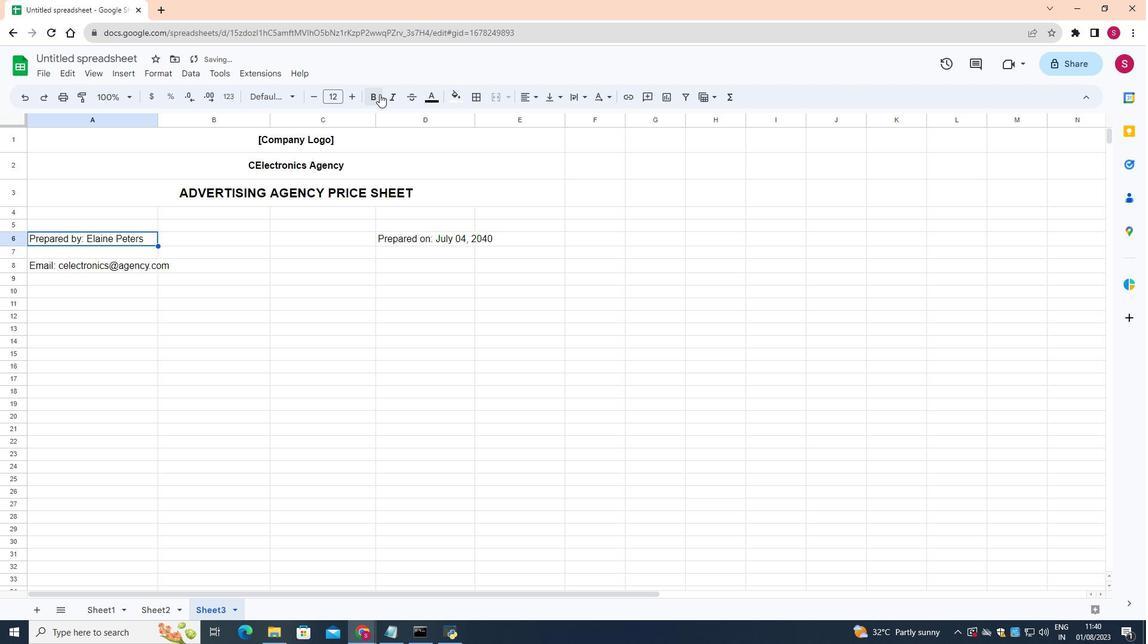 
Action: Mouse pressed left at (376, 96)
Screenshot: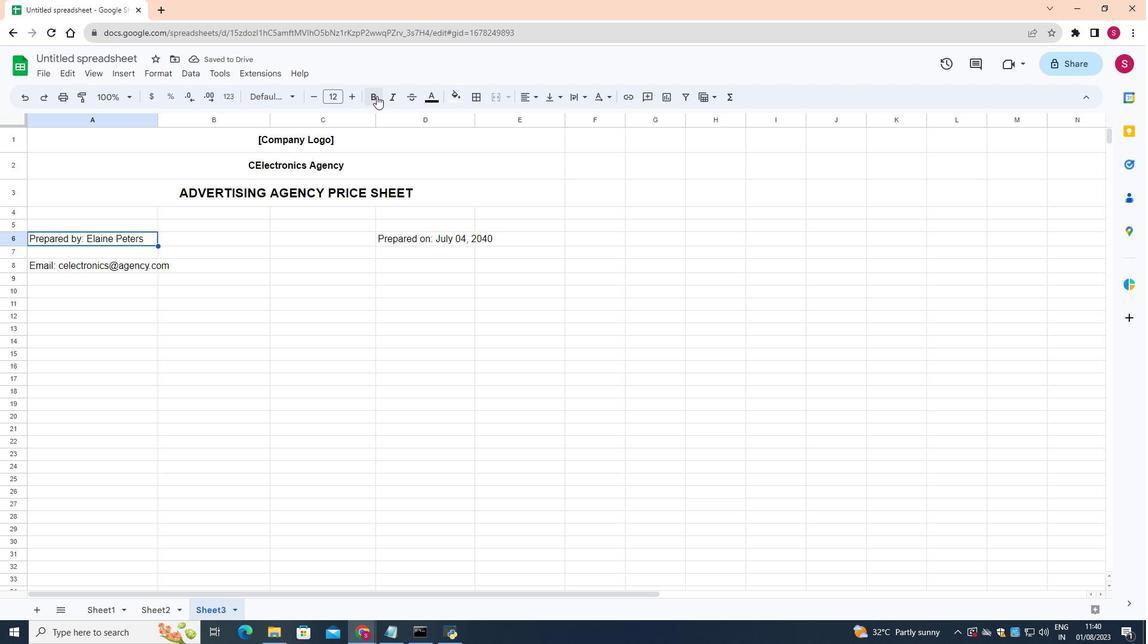 
Action: Mouse moved to (75, 265)
Screenshot: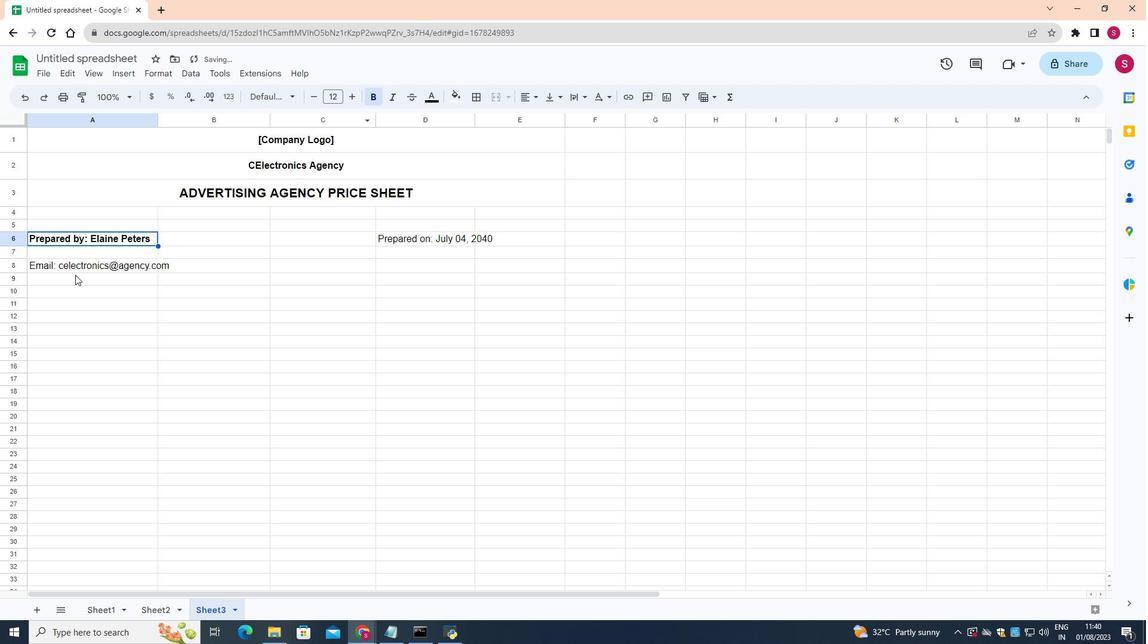 
Action: Mouse pressed left at (75, 265)
Screenshot: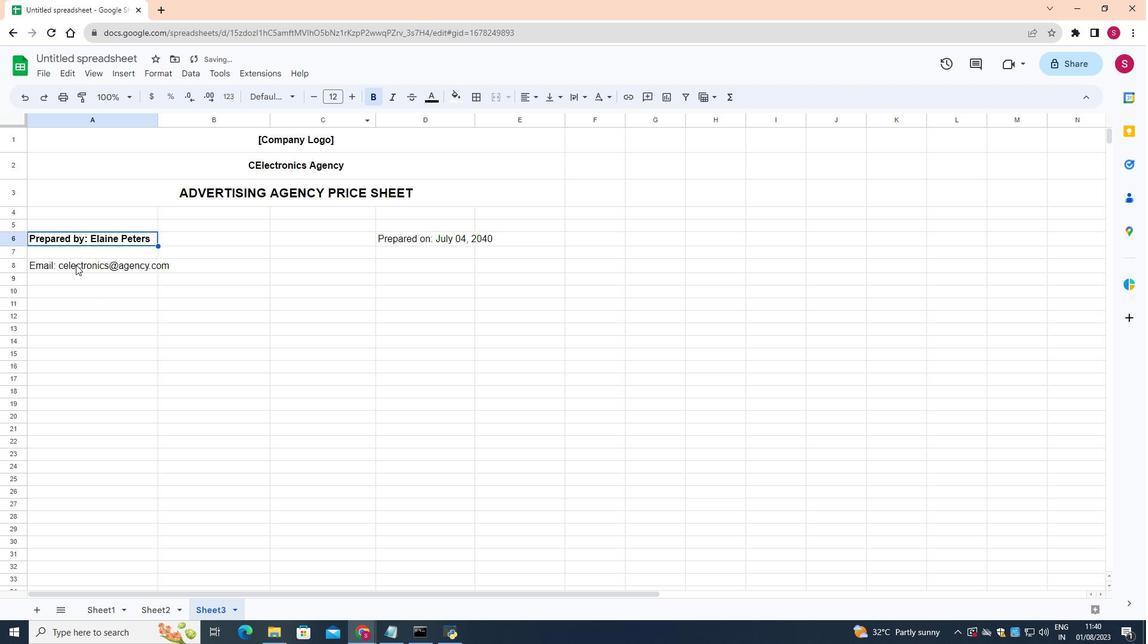 
Action: Mouse moved to (376, 100)
Screenshot: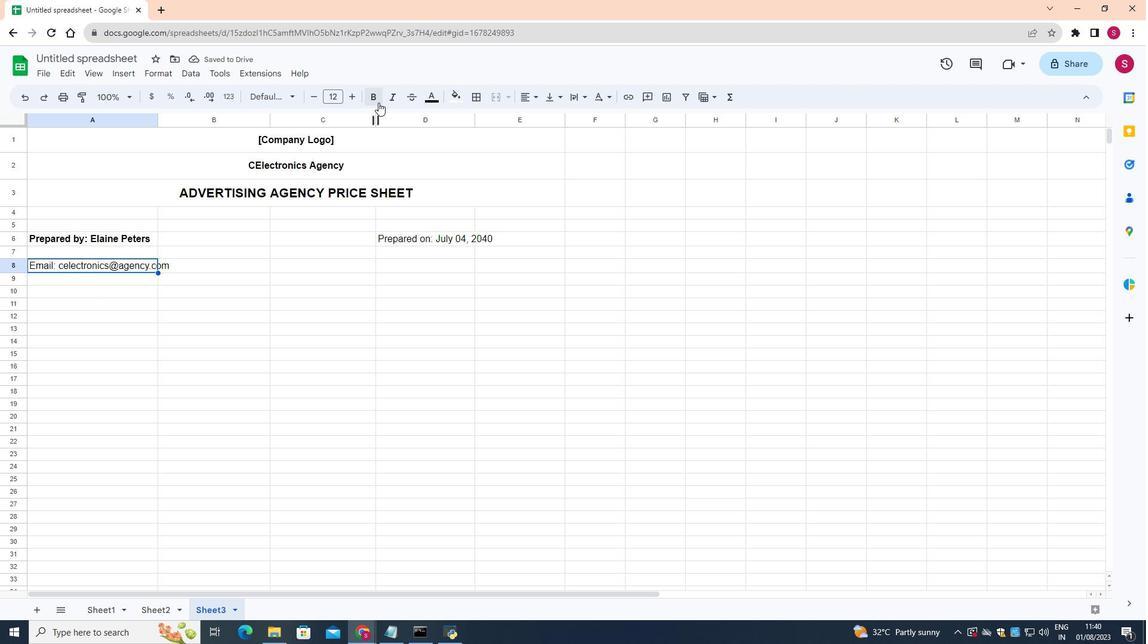 
Action: Mouse pressed left at (376, 100)
Screenshot: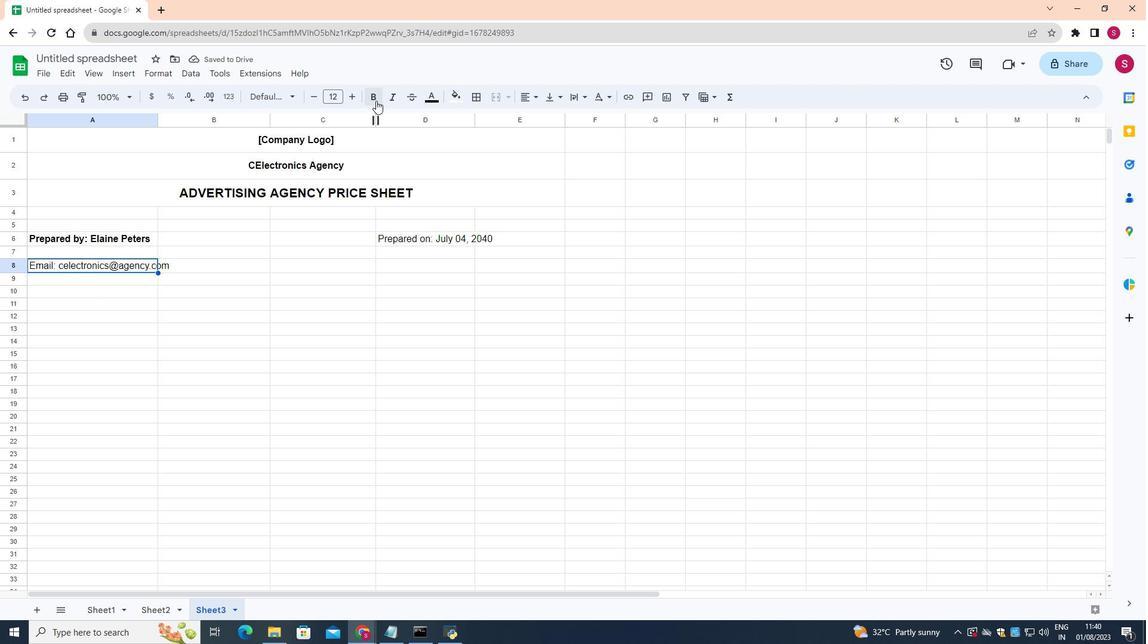 
Action: Mouse moved to (425, 238)
Screenshot: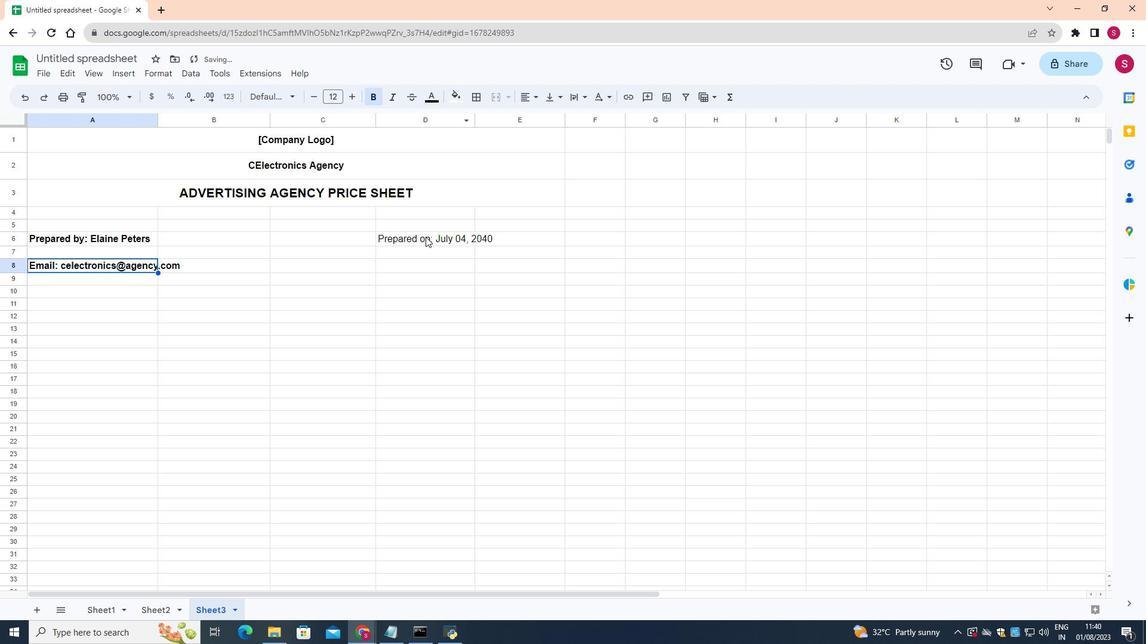 
Action: Mouse pressed left at (425, 238)
Screenshot: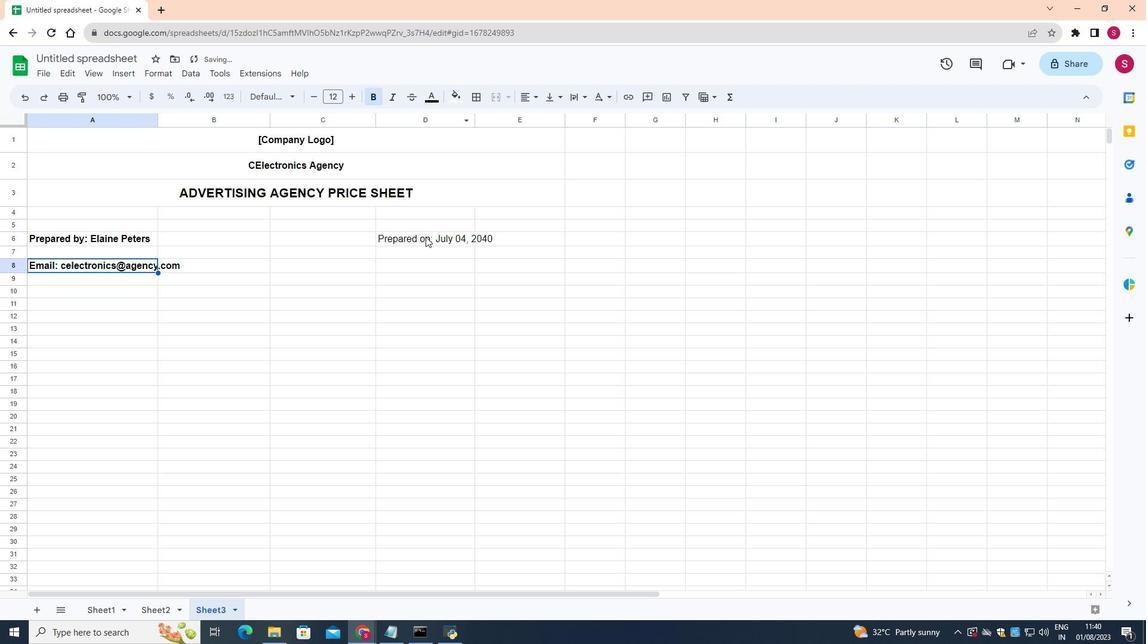 
Action: Mouse moved to (373, 91)
Screenshot: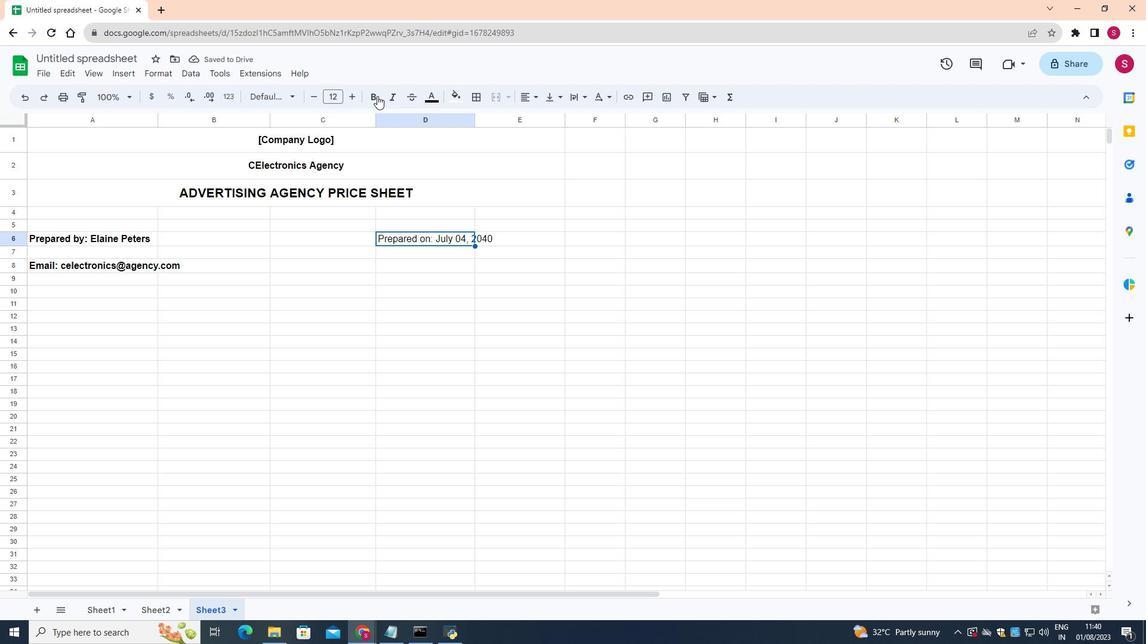 
Action: Mouse pressed left at (373, 91)
Screenshot: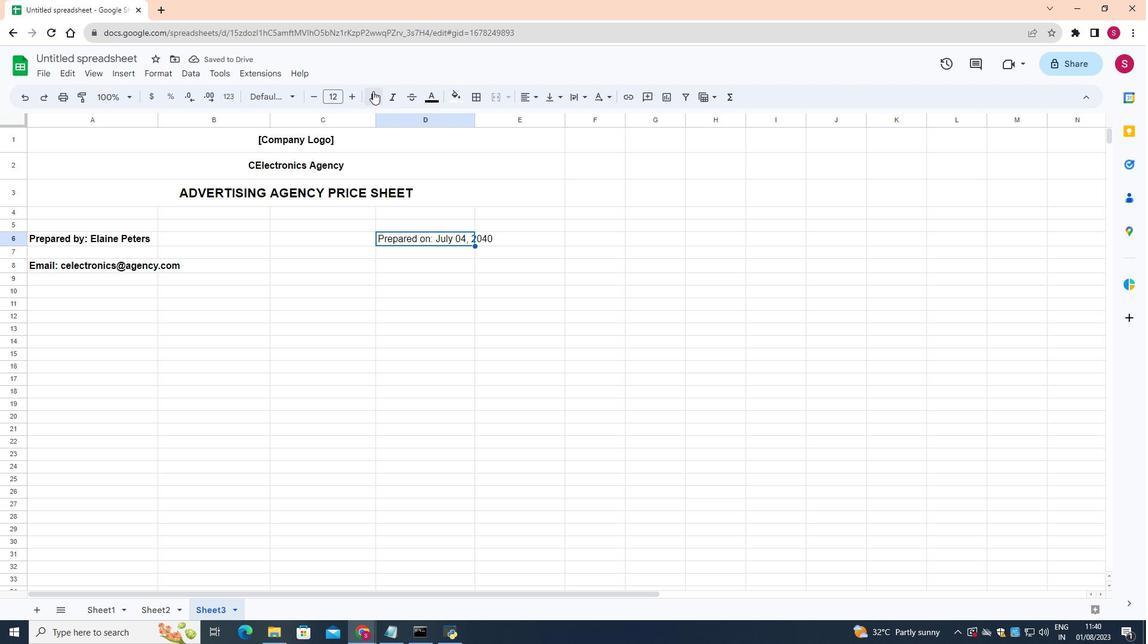 
Action: Mouse moved to (102, 305)
Screenshot: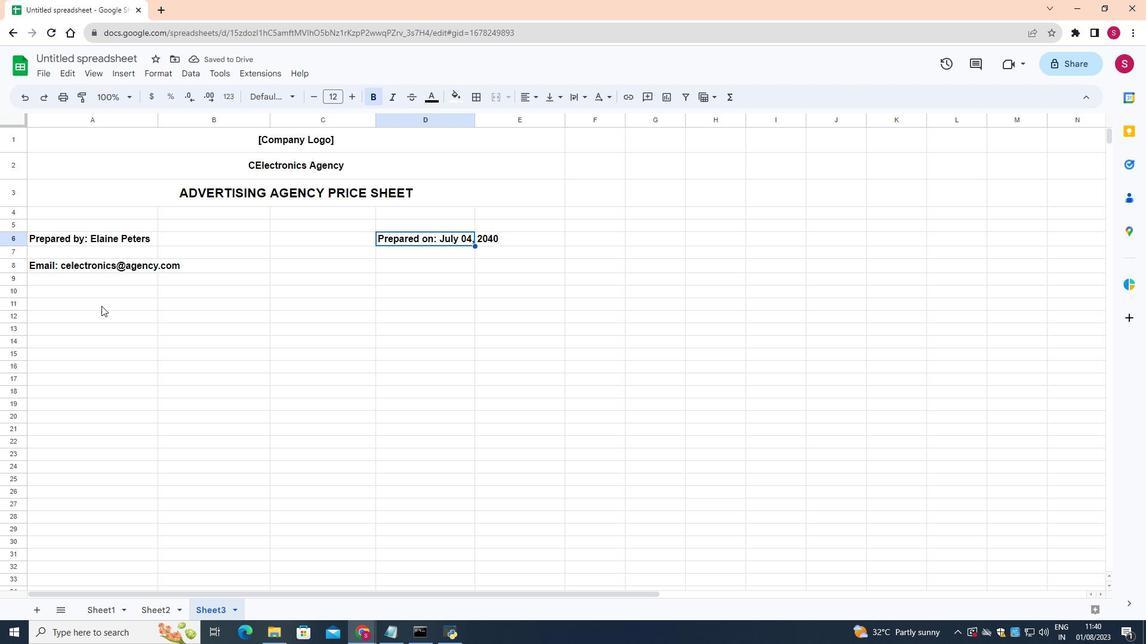 
Action: Mouse pressed left at (102, 305)
Screenshot: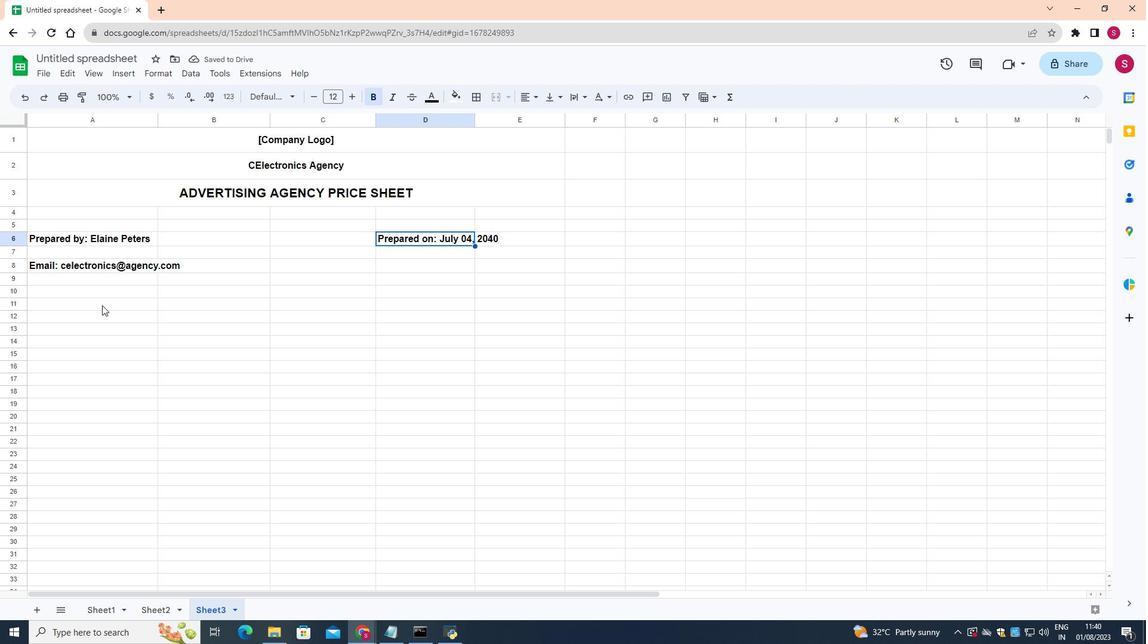 
Action: Mouse moved to (355, 94)
Screenshot: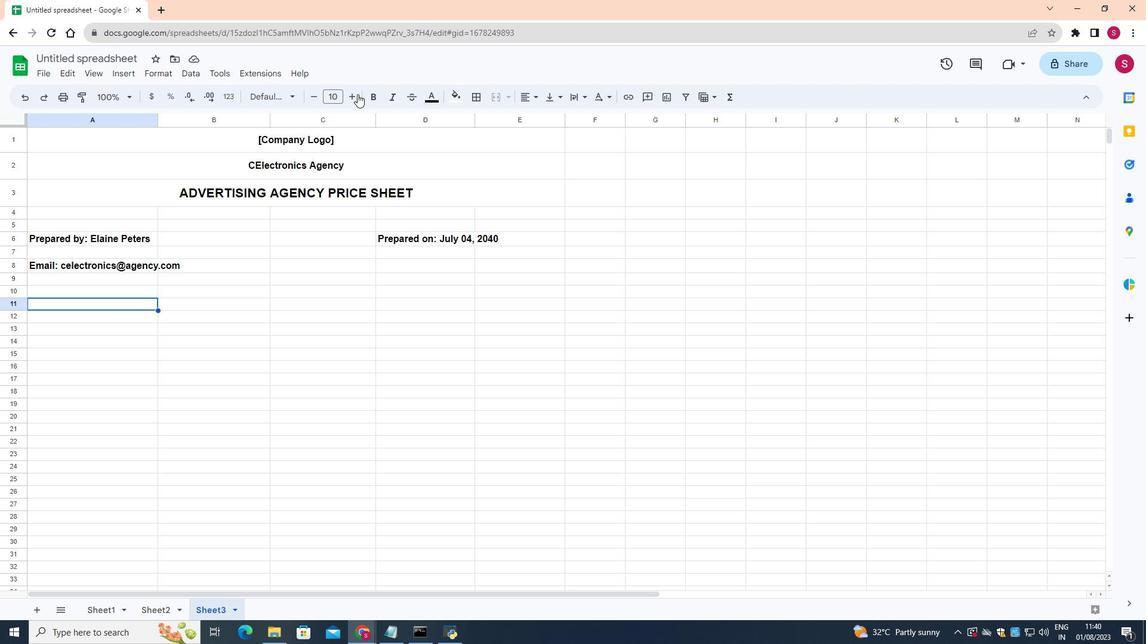 
Action: Mouse pressed left at (355, 94)
Screenshot: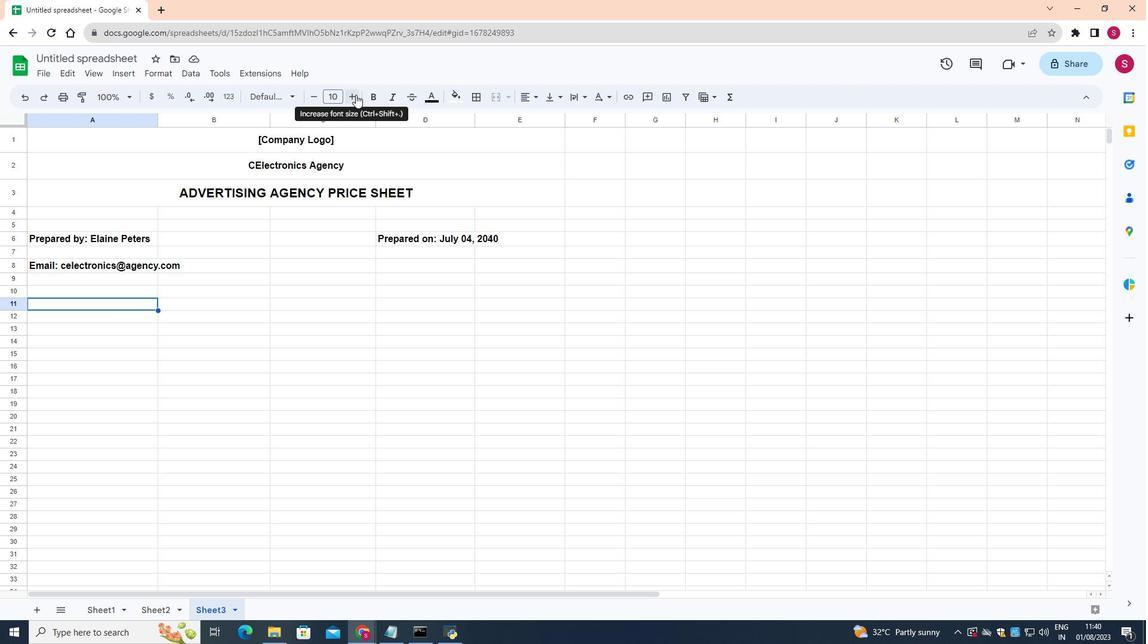 
Action: Mouse pressed left at (355, 94)
Screenshot: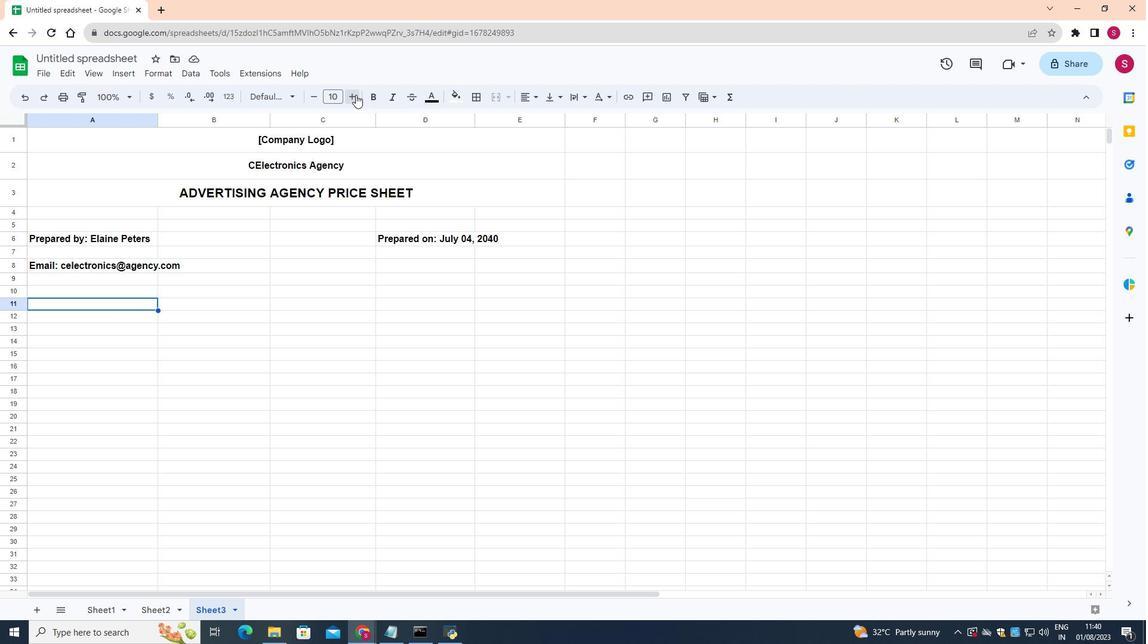 
Action: Key pressed <Key.shift>DESCRIPTION
Screenshot: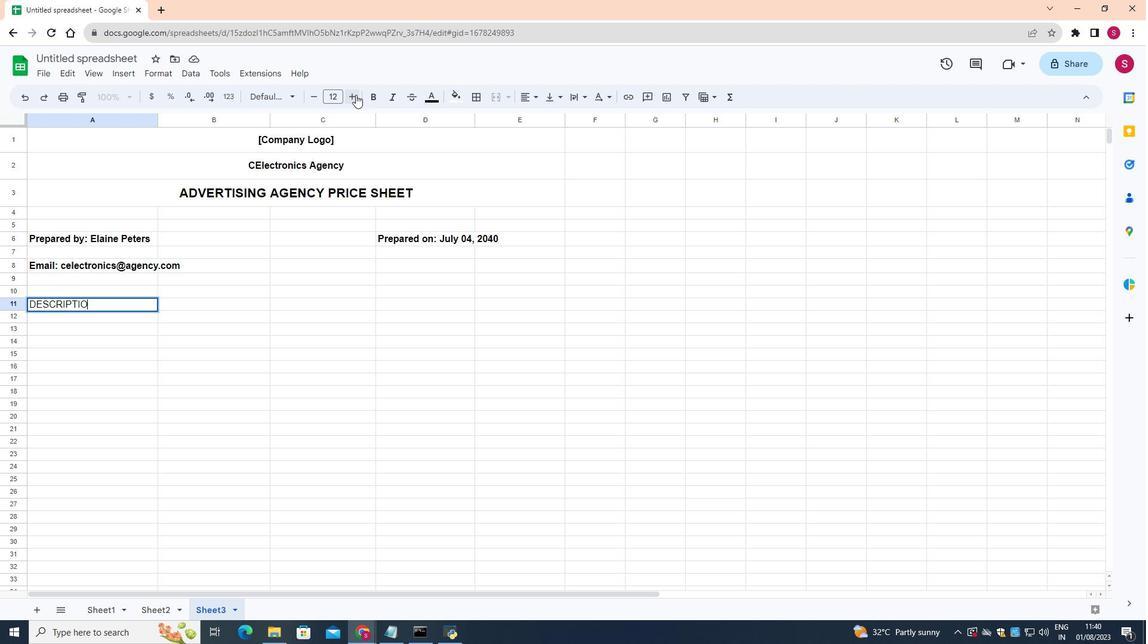 
Action: Mouse moved to (259, 304)
Screenshot: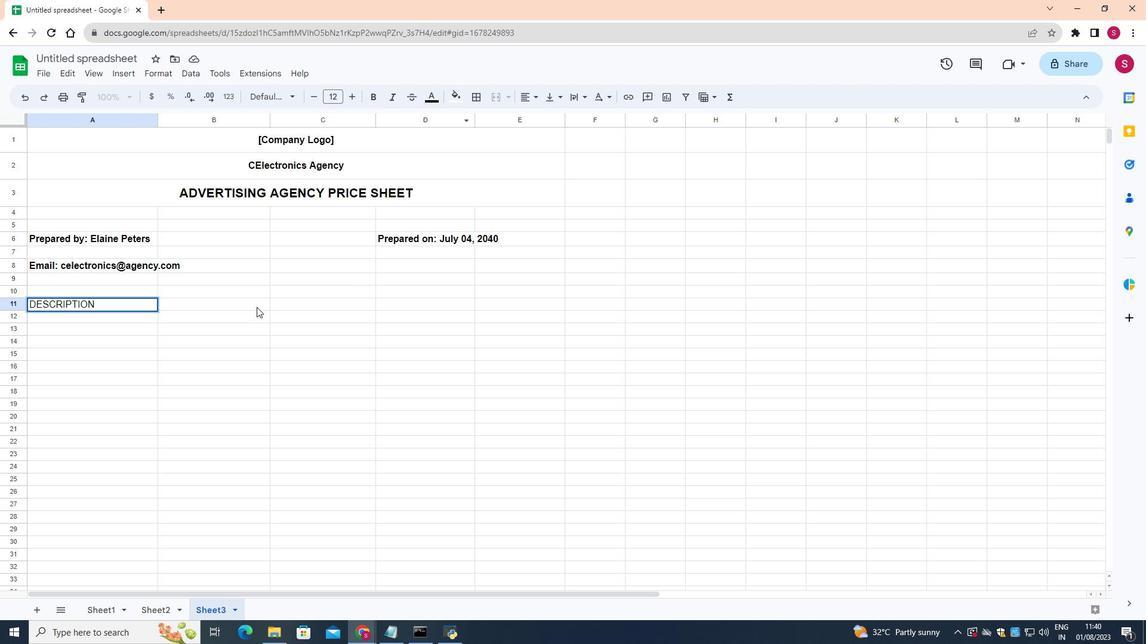 
Action: Mouse pressed left at (259, 304)
Screenshot: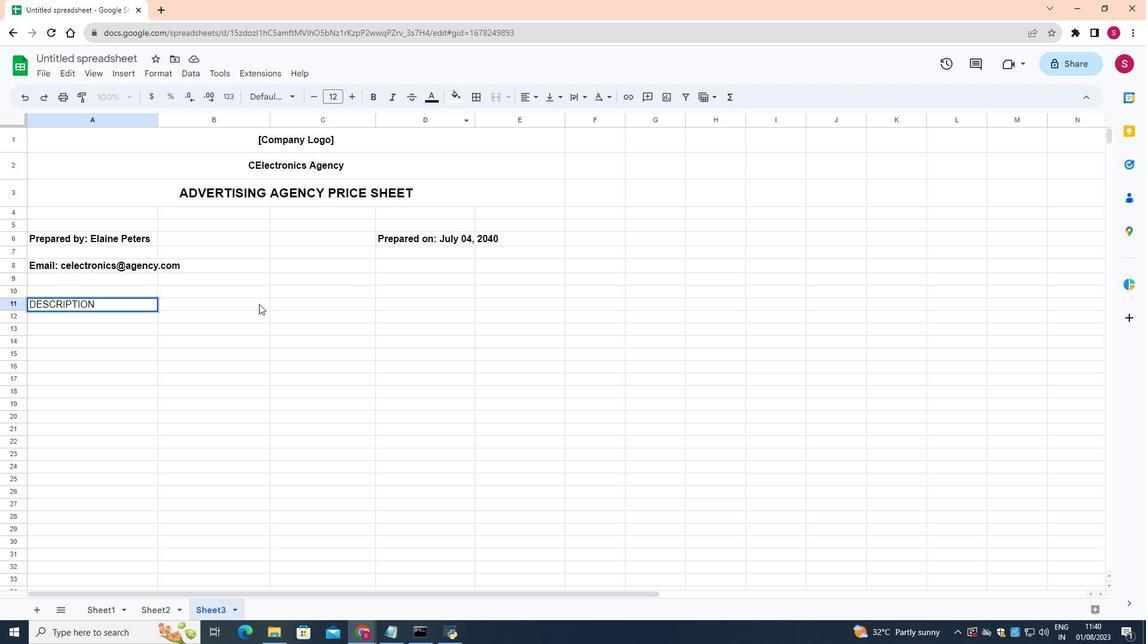 
Action: Key pressed <Key.shift><Key.shift><Key.shift><Key.shift>STANDARD<Key.space>RATE
Screenshot: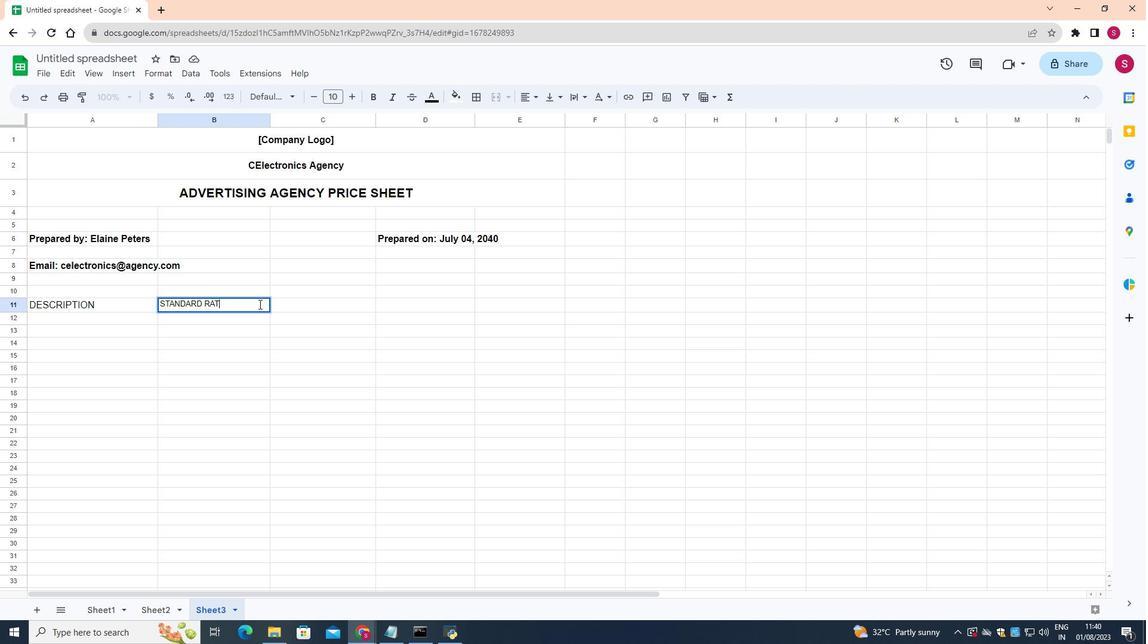 
Action: Mouse moved to (314, 305)
Screenshot: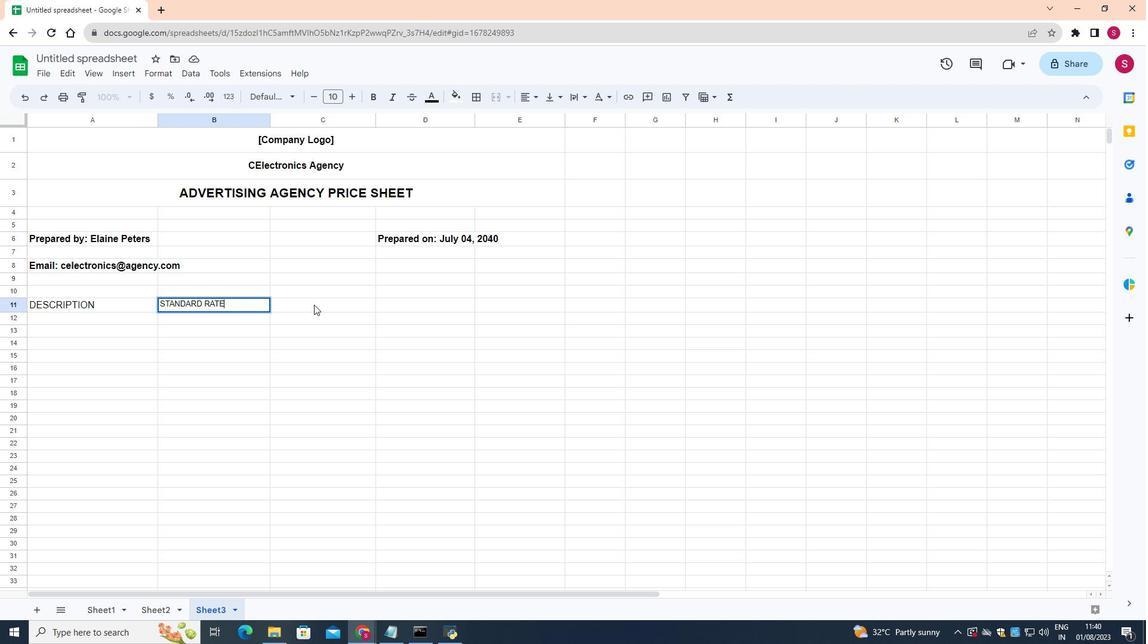 
Action: Mouse pressed left at (314, 305)
Screenshot: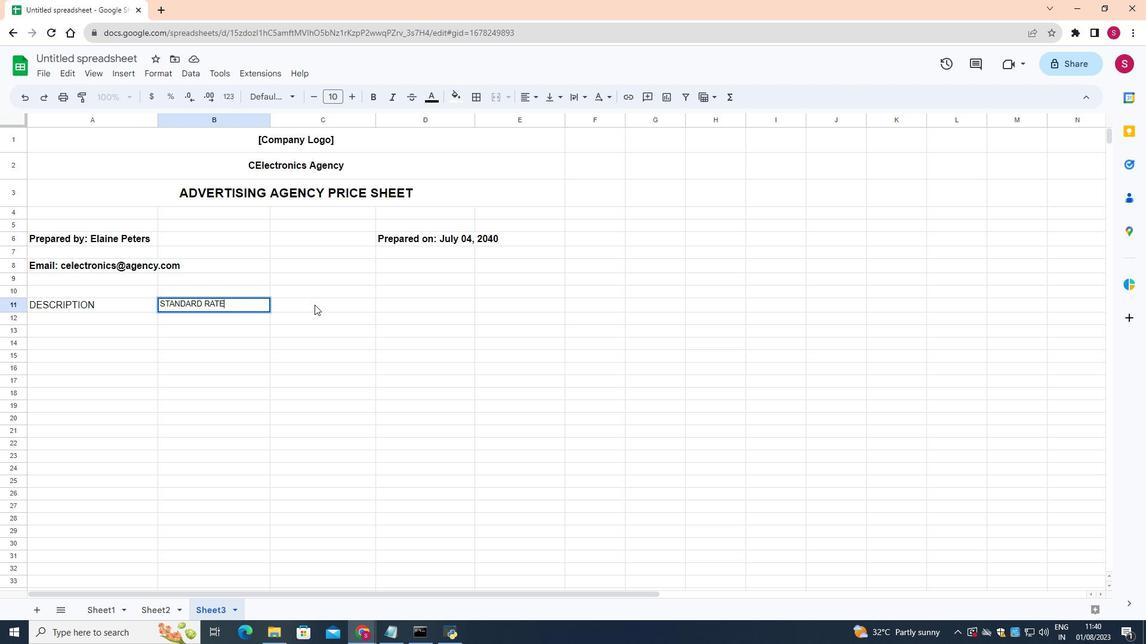 
Action: Key pressed <Key.shift><Key.shift><Key.shift>UNIT<Key.space><Key.shift><Key.shift><Key.shift><Key.shift><Key.shift><Key.shift>PRICE
Screenshot: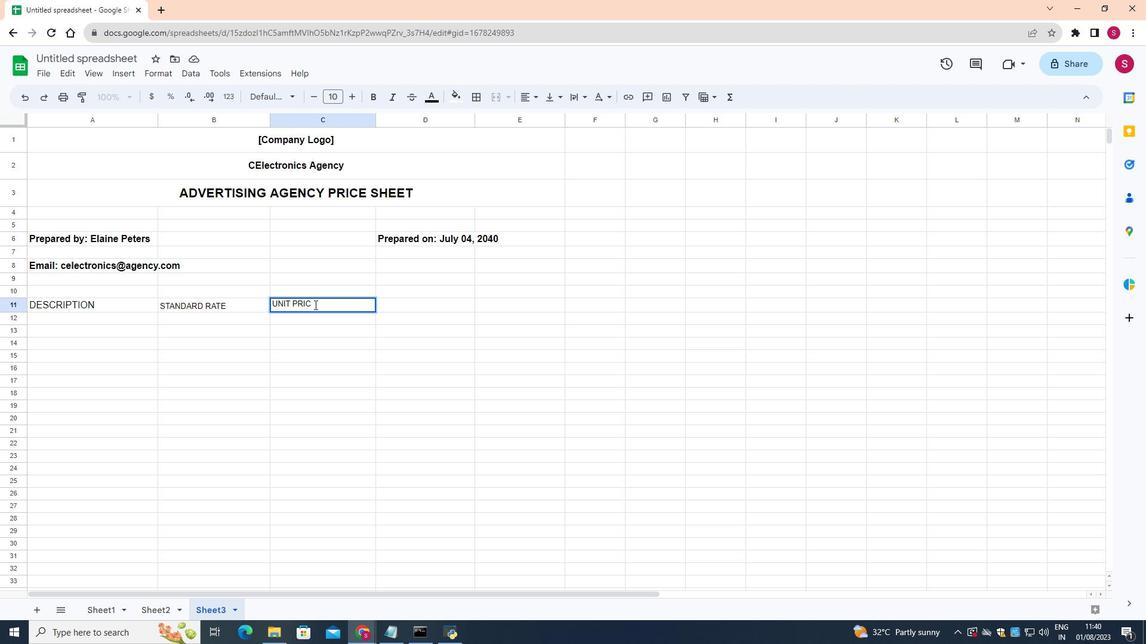 
Action: Mouse moved to (404, 306)
Screenshot: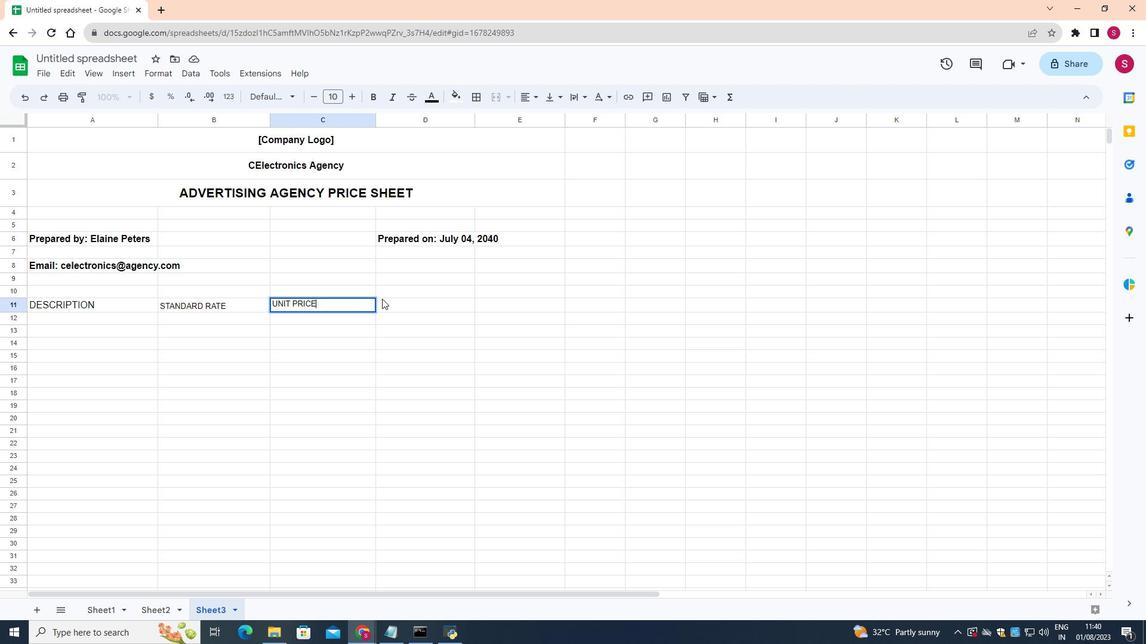 
Action: Mouse pressed left at (404, 306)
Screenshot: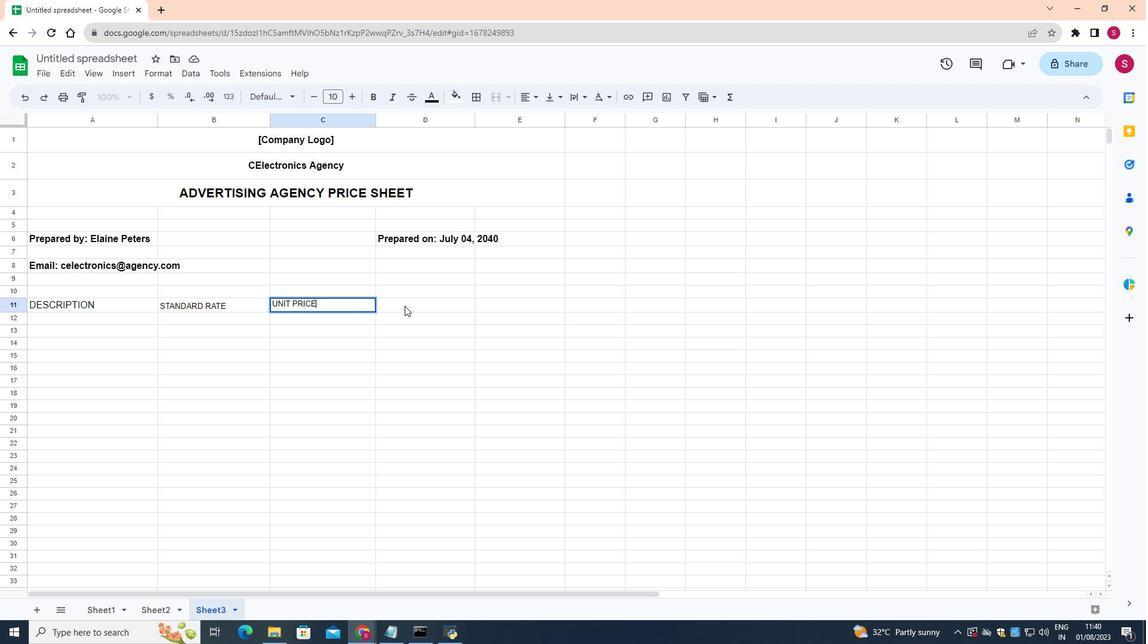 
Action: Mouse moved to (405, 306)
Screenshot: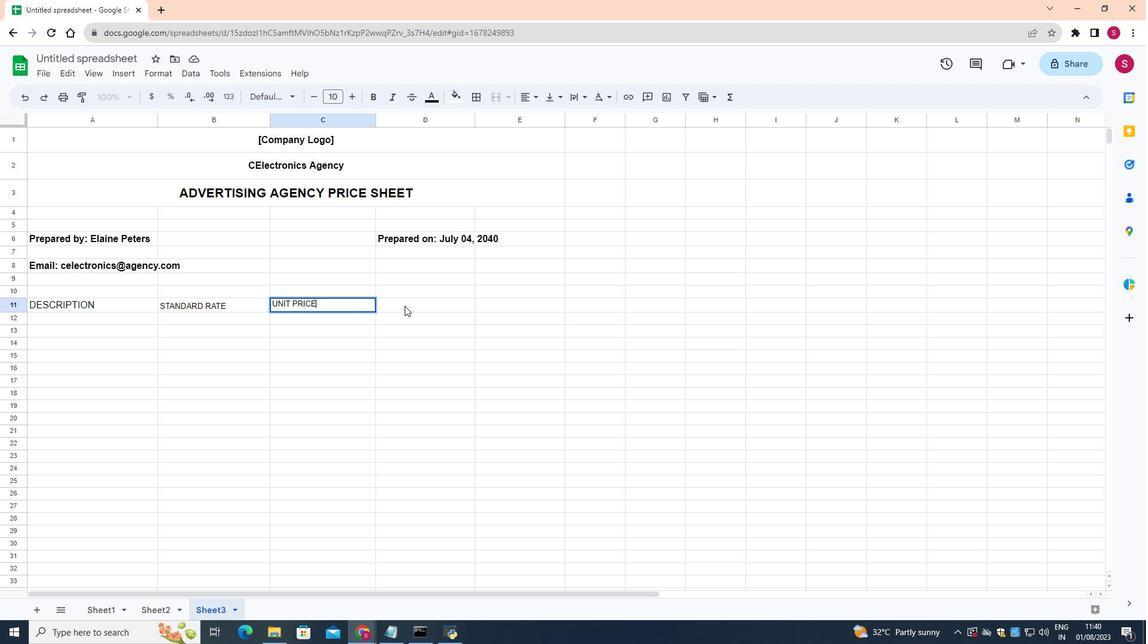 
Action: Key pressed <Key.shift><Key.shift><Key.shift><Key.shift><Key.shift><Key.shift><Key.shift><Key.shift><Key.shift><Key.shift><Key.shift><Key.shift><Key.shift><Key.shift><Key.shift><Key.shift>QUANTITY
Screenshot: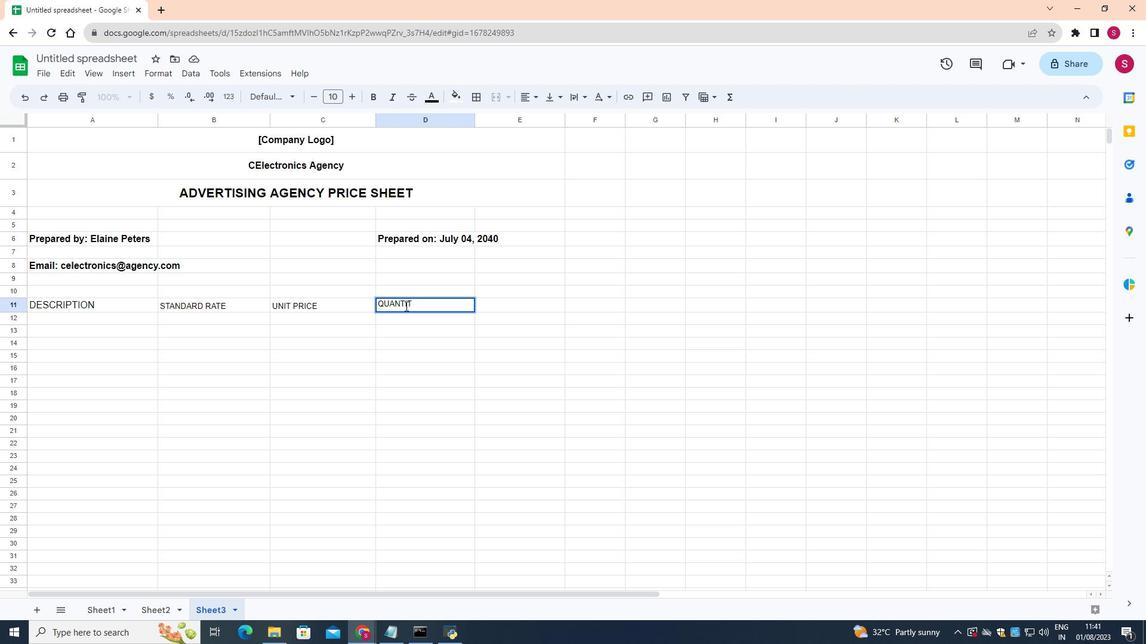 
Action: Mouse moved to (503, 306)
Screenshot: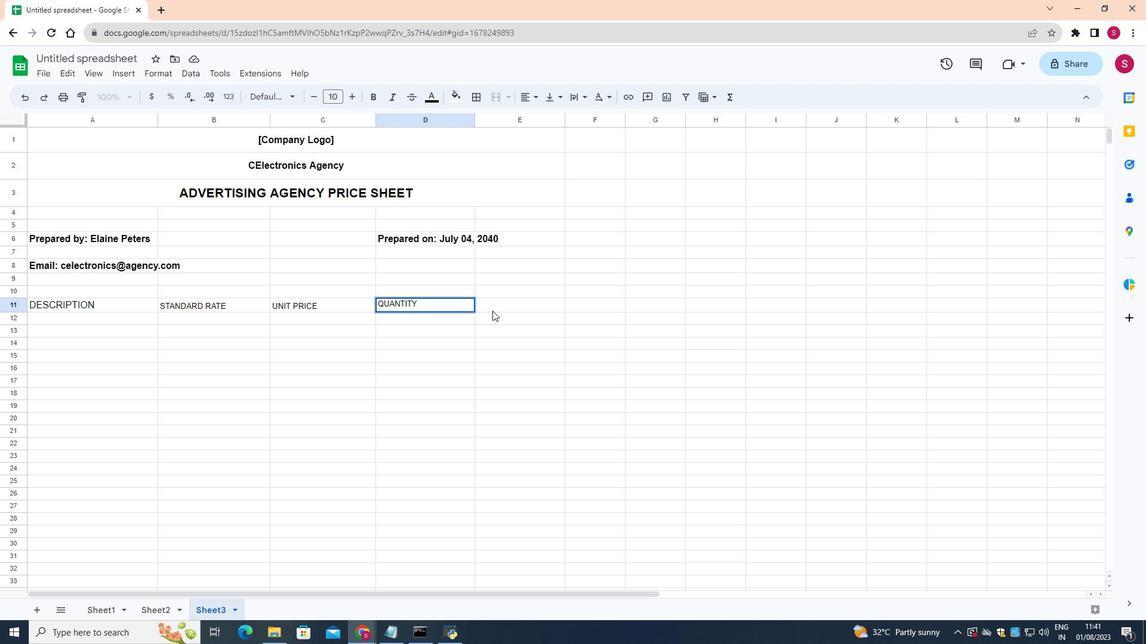 
Action: Mouse pressed left at (503, 306)
Screenshot: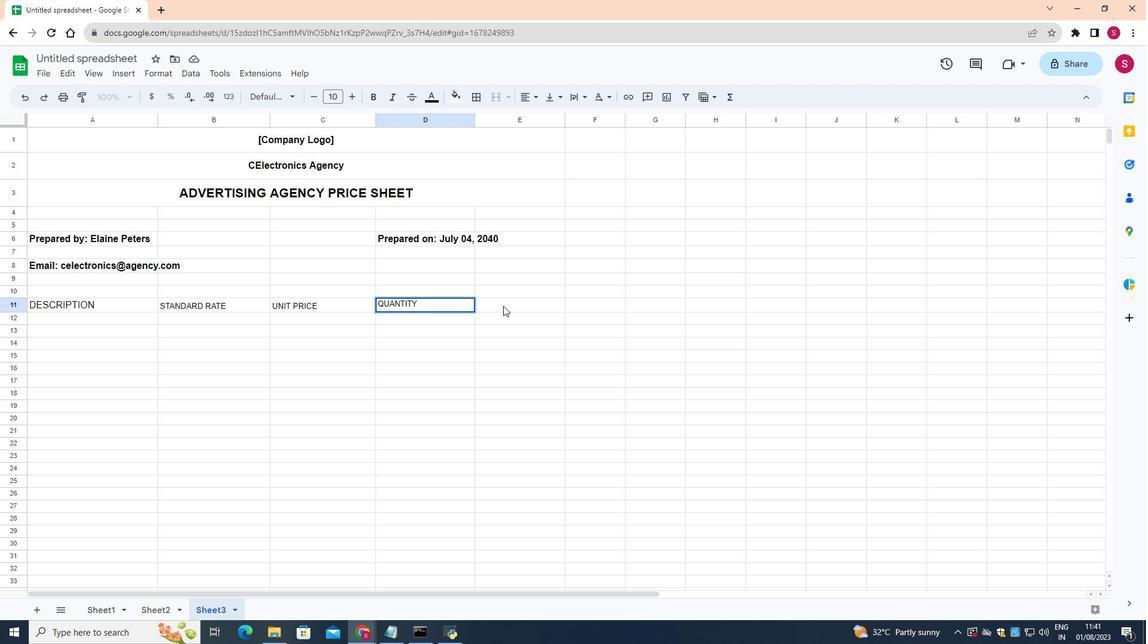 
Action: Key pressed <Key.shift><Key.shift><Key.shift><Key.shift><Key.shift><Key.shift><Key.shift>AMOUNT
Screenshot: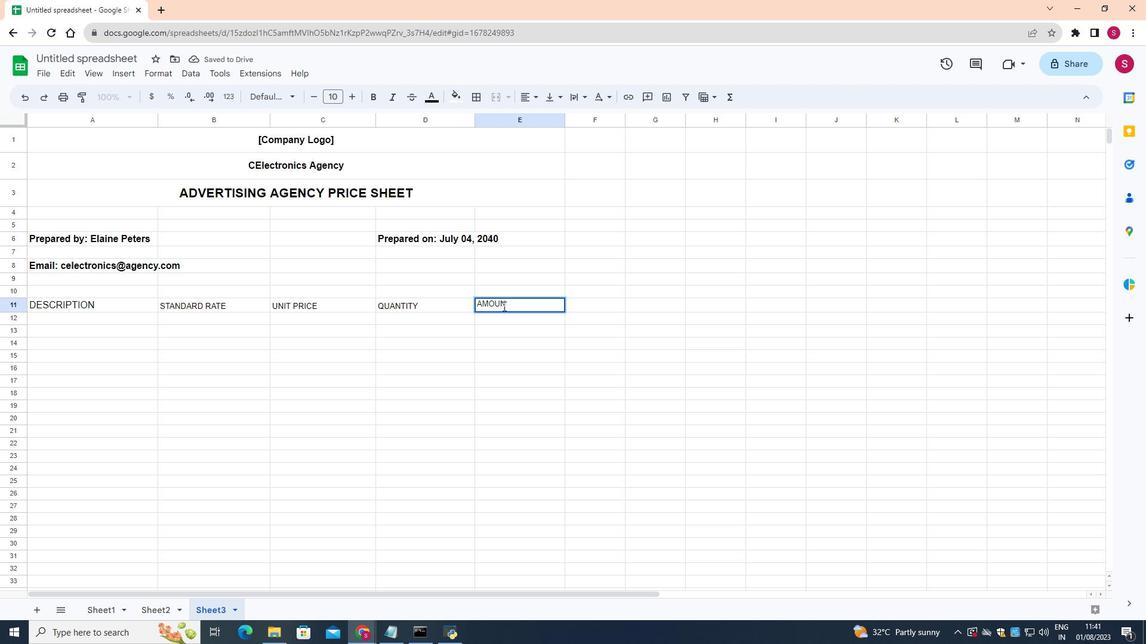 
Action: Mouse moved to (211, 306)
Screenshot: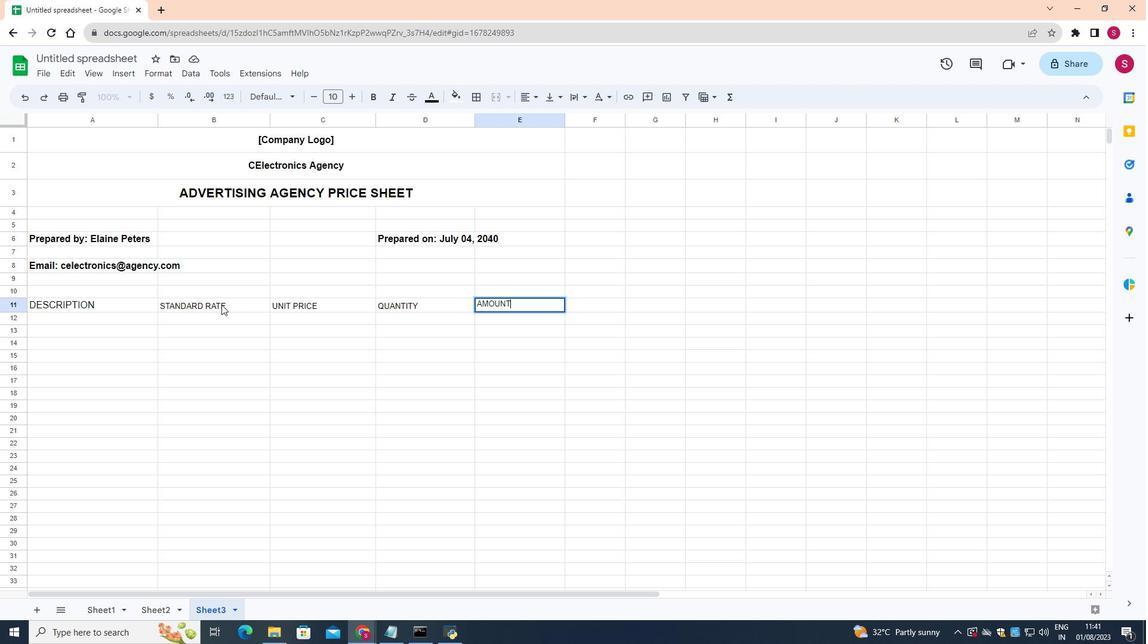 
Action: Mouse pressed left at (211, 306)
Screenshot: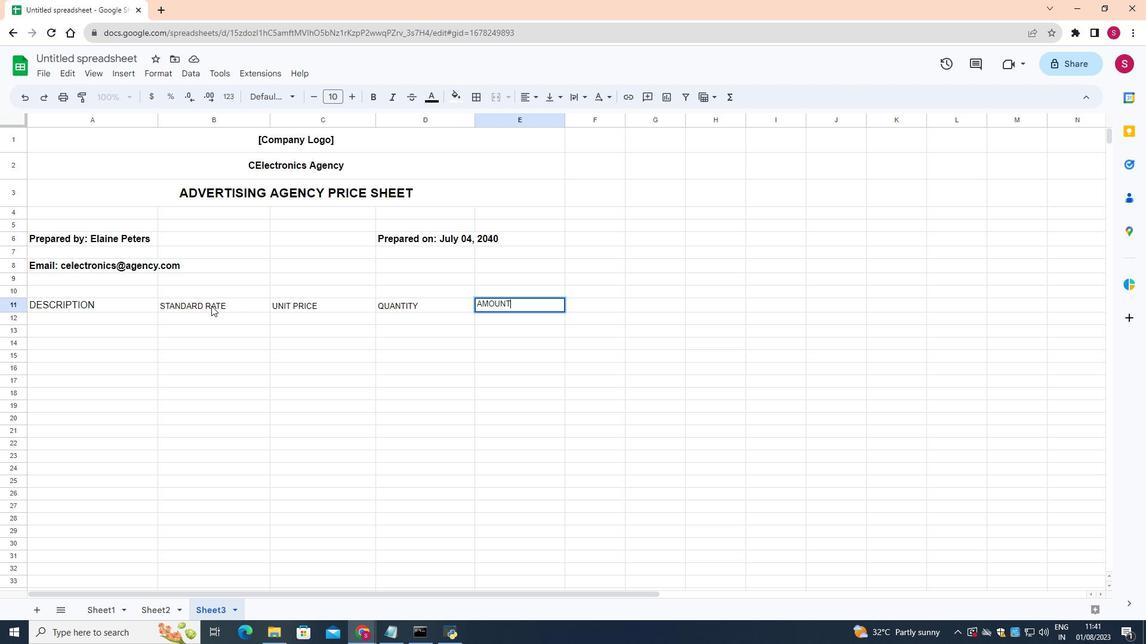 
Action: Mouse moved to (355, 93)
Screenshot: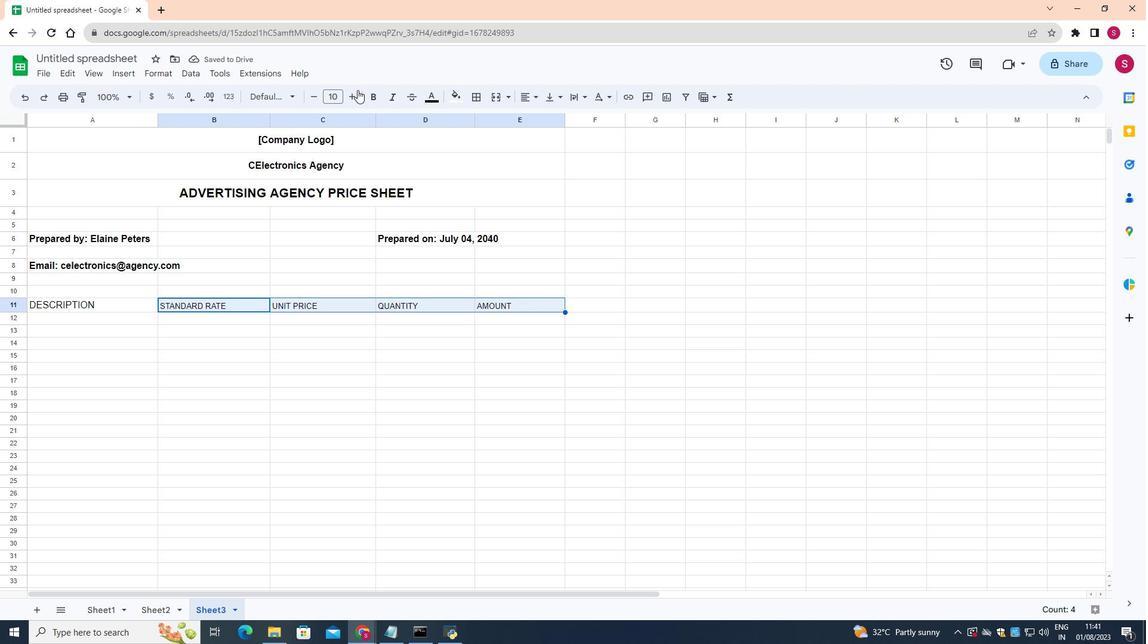 
Action: Mouse pressed left at (355, 93)
Screenshot: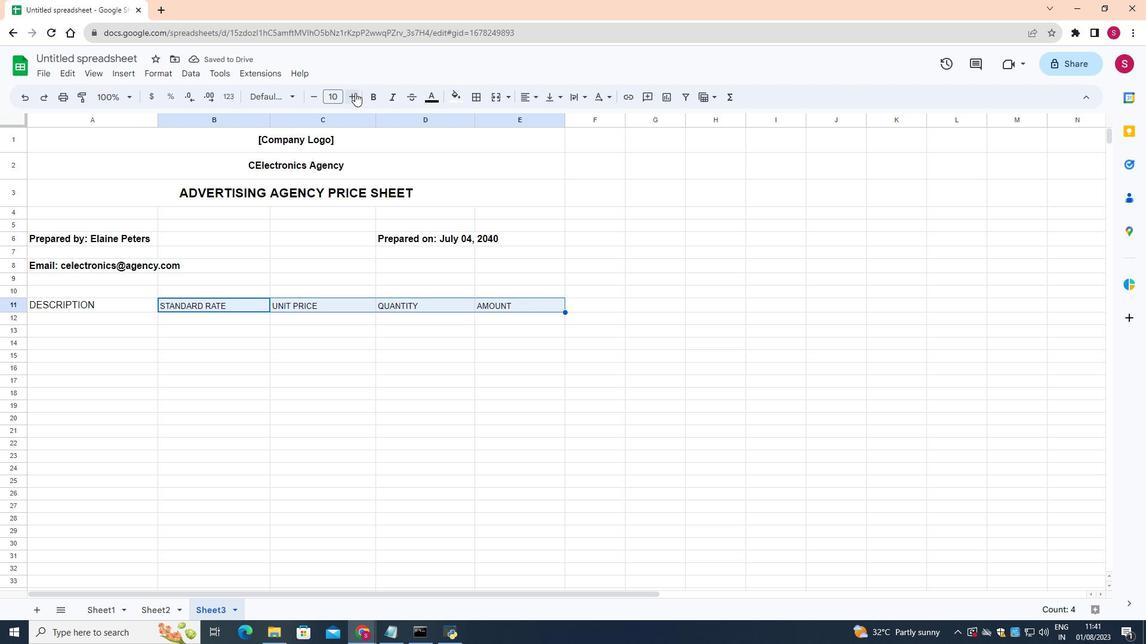 
Action: Mouse pressed left at (355, 93)
Screenshot: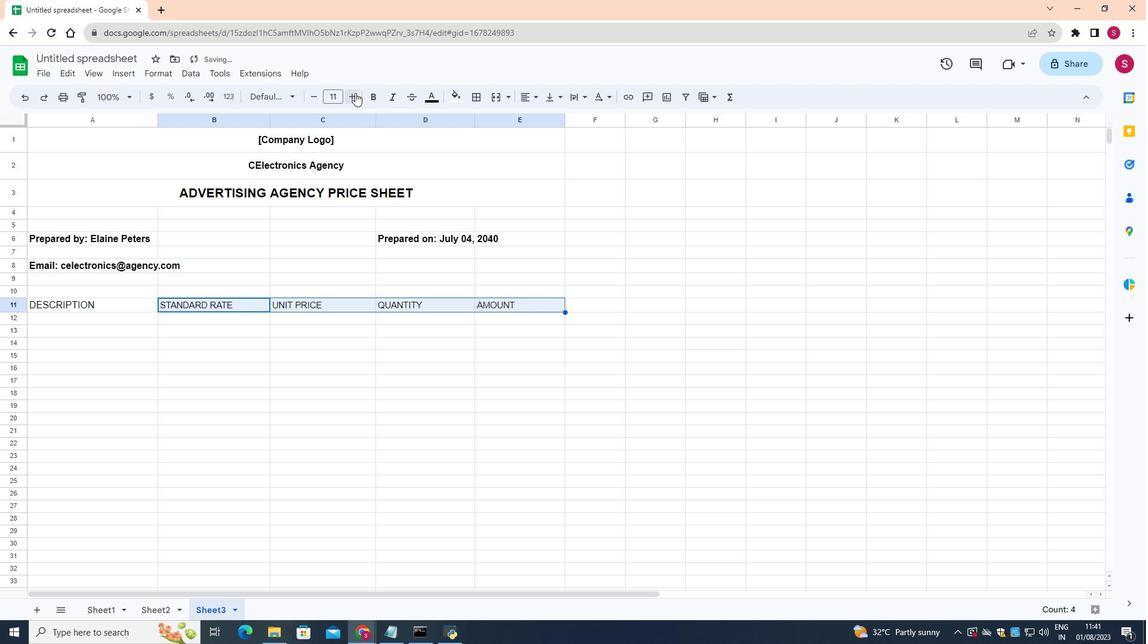 
Action: Mouse moved to (240, 366)
Screenshot: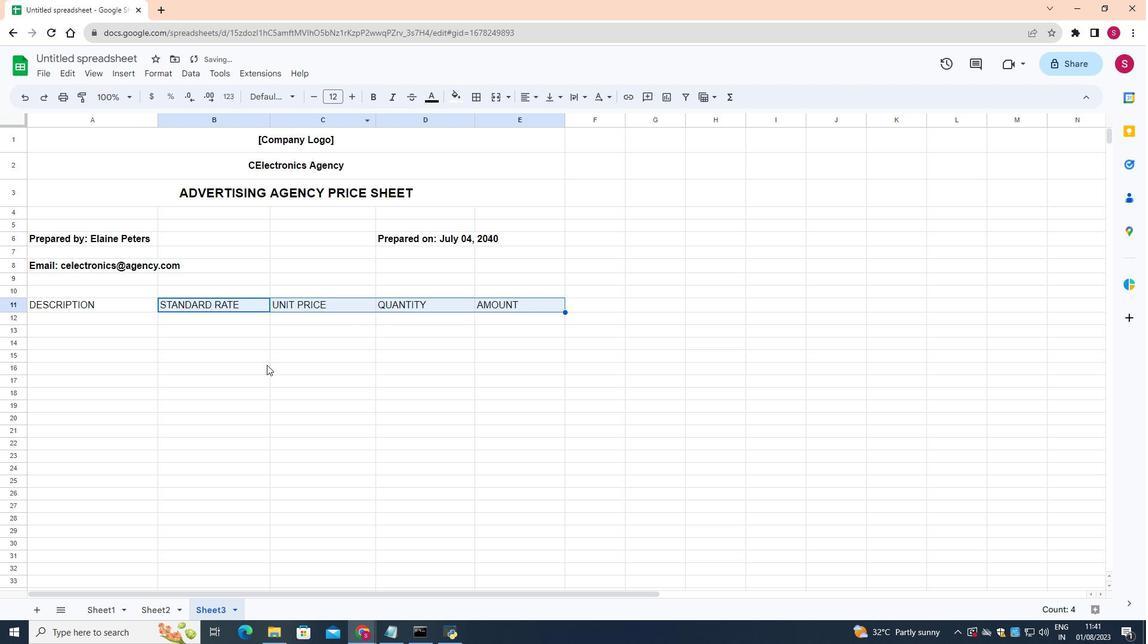 
Action: Mouse pressed left at (240, 366)
Screenshot: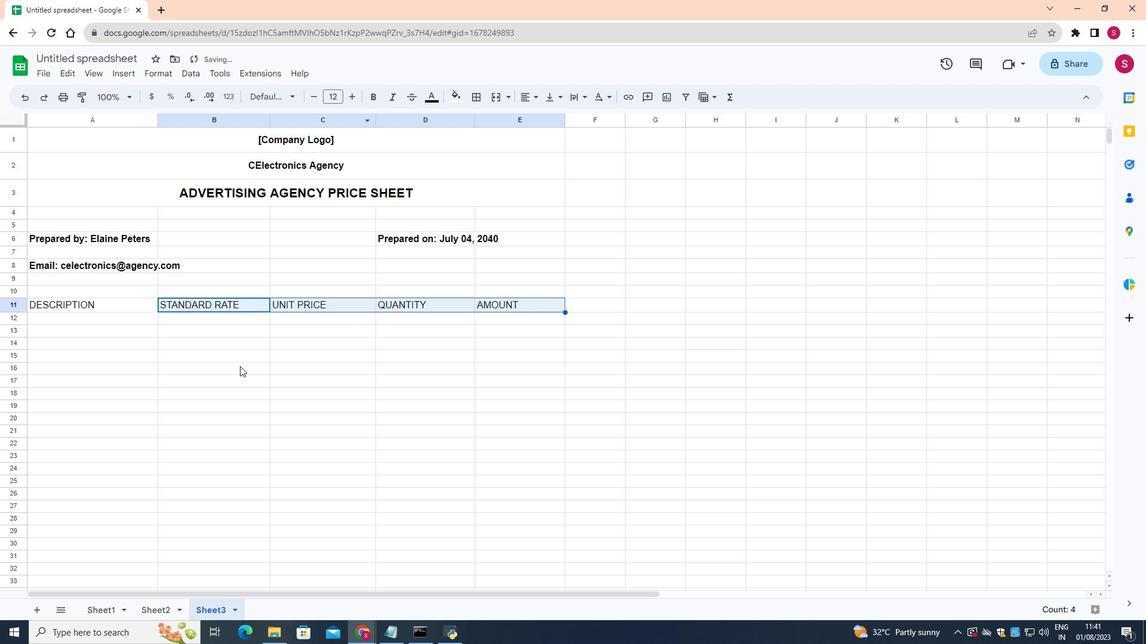 
Action: Mouse moved to (105, 306)
Screenshot: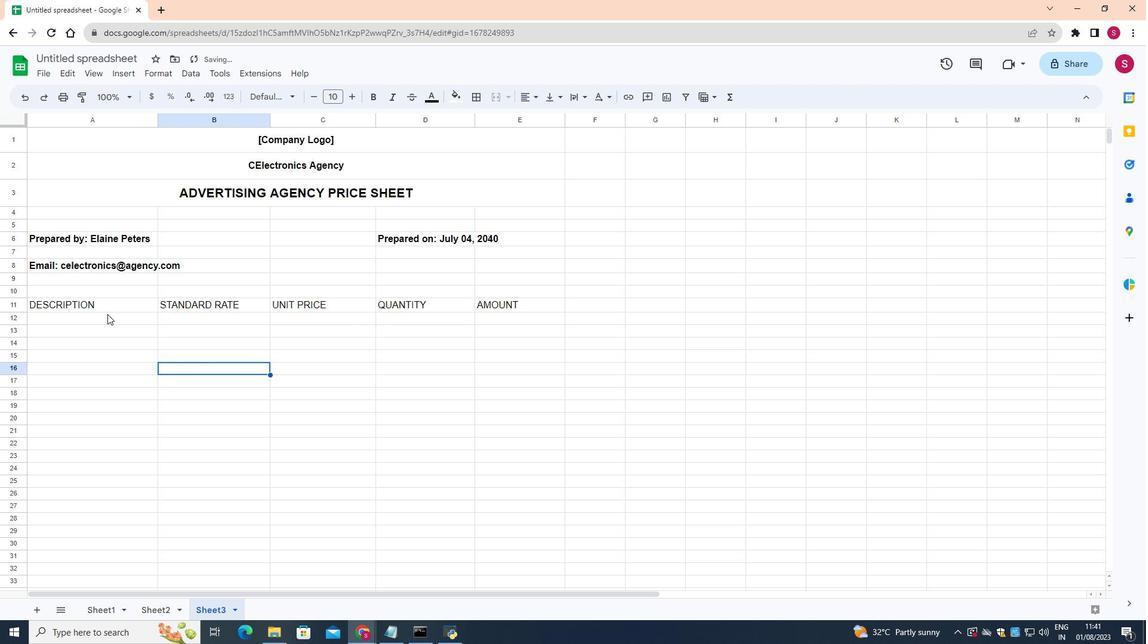 
Action: Mouse pressed left at (105, 306)
Screenshot: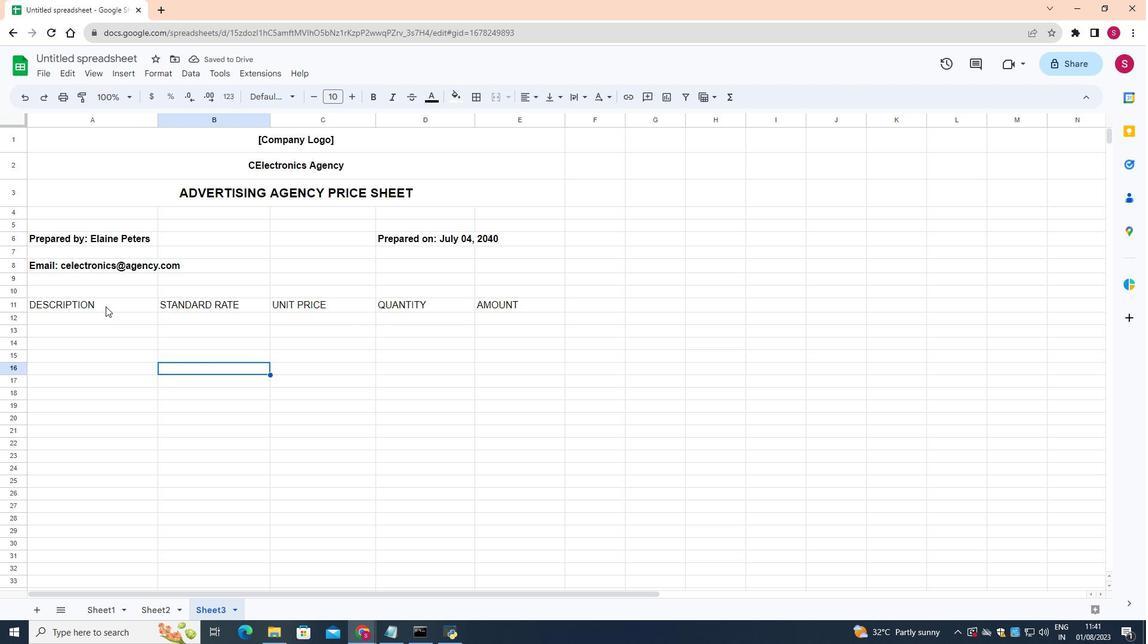 
Action: Mouse moved to (524, 97)
Screenshot: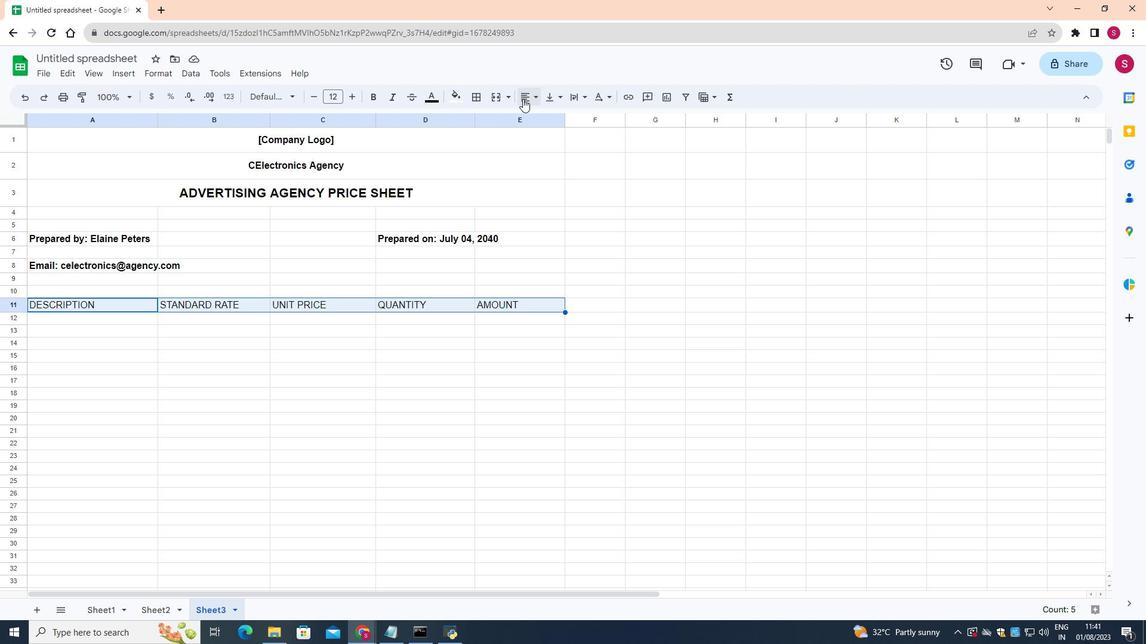 
Action: Mouse pressed left at (524, 97)
Screenshot: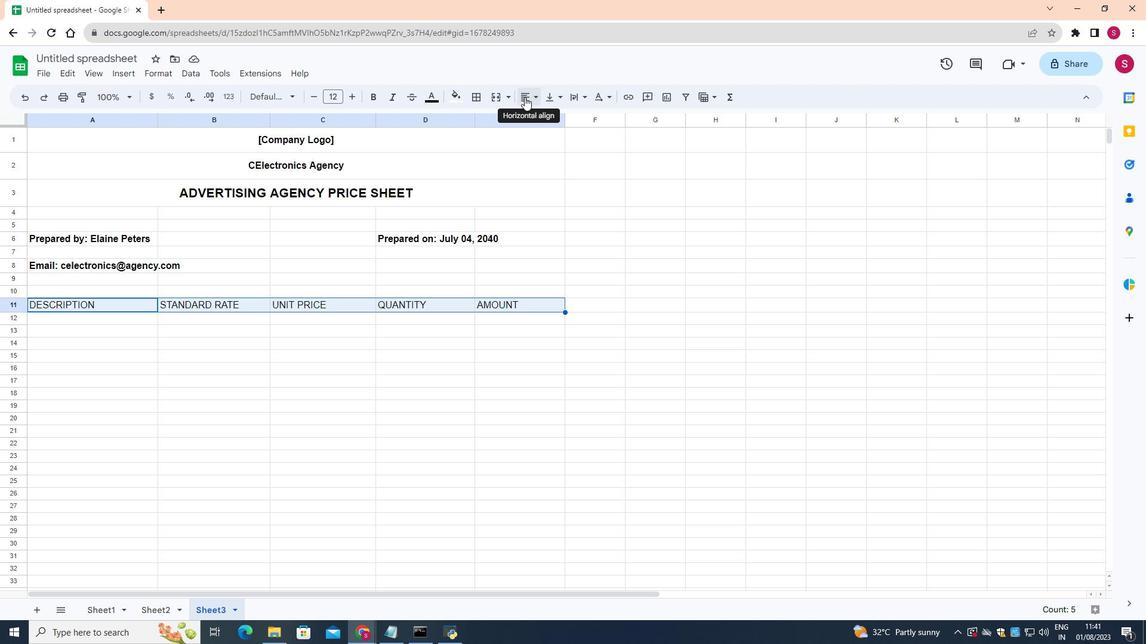 
Action: Mouse moved to (542, 115)
Screenshot: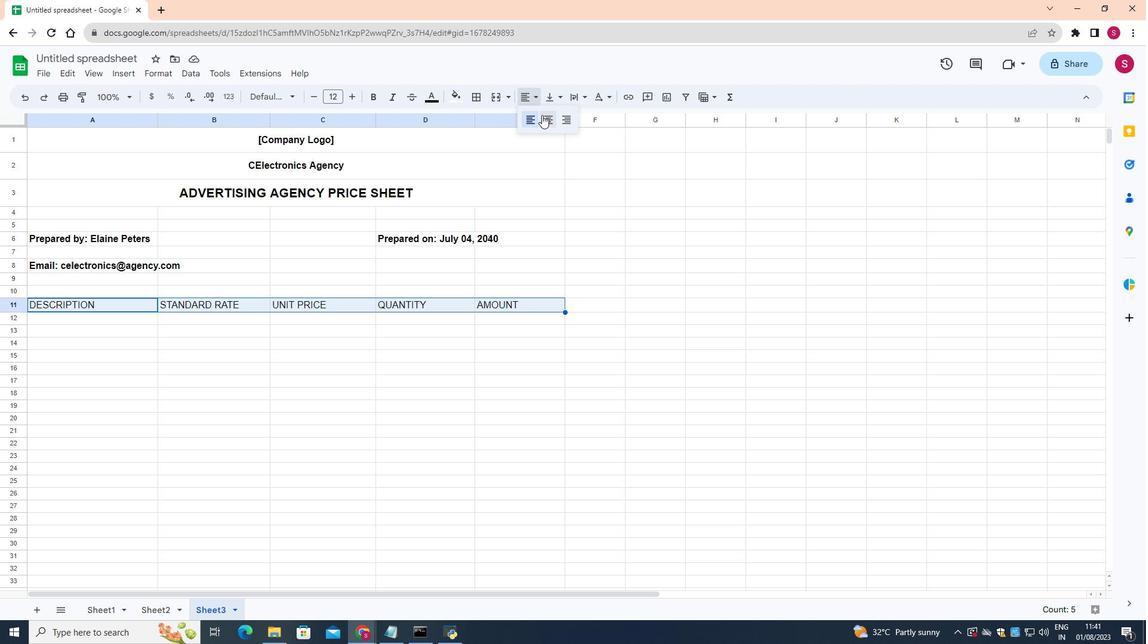 
Action: Mouse pressed left at (542, 115)
Screenshot: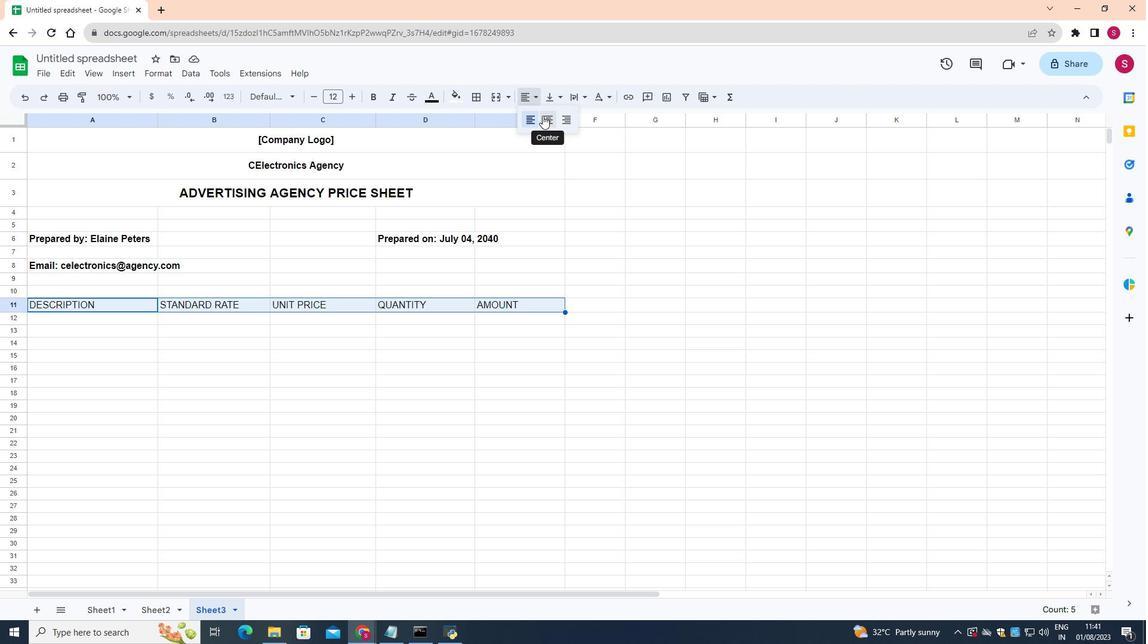 
Action: Mouse moved to (473, 91)
Screenshot: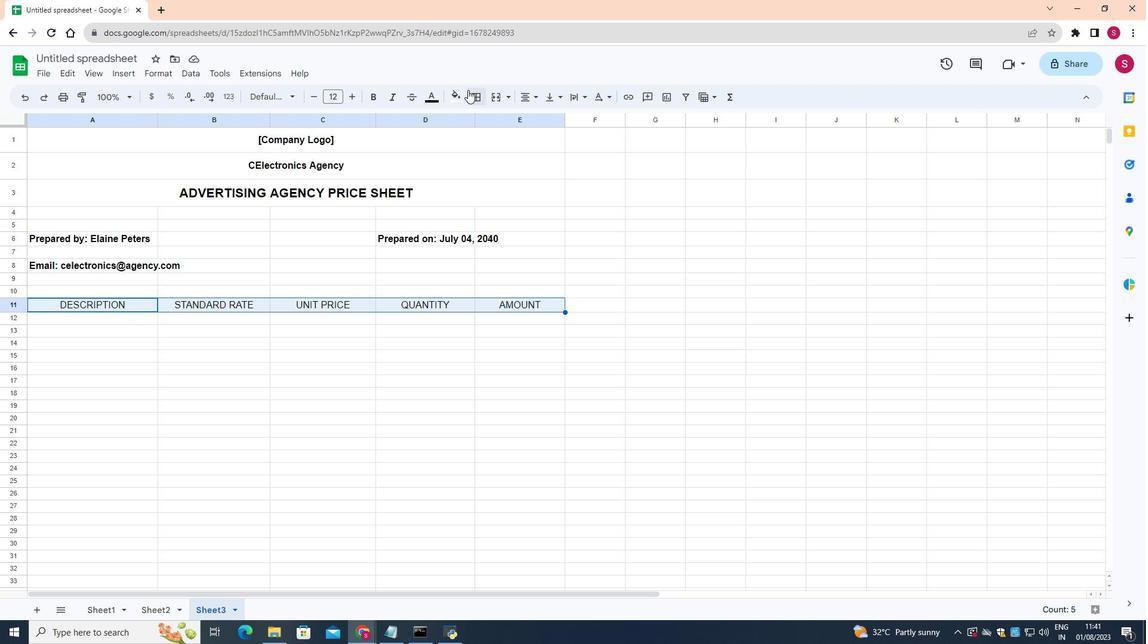 
Action: Mouse pressed left at (473, 91)
Screenshot: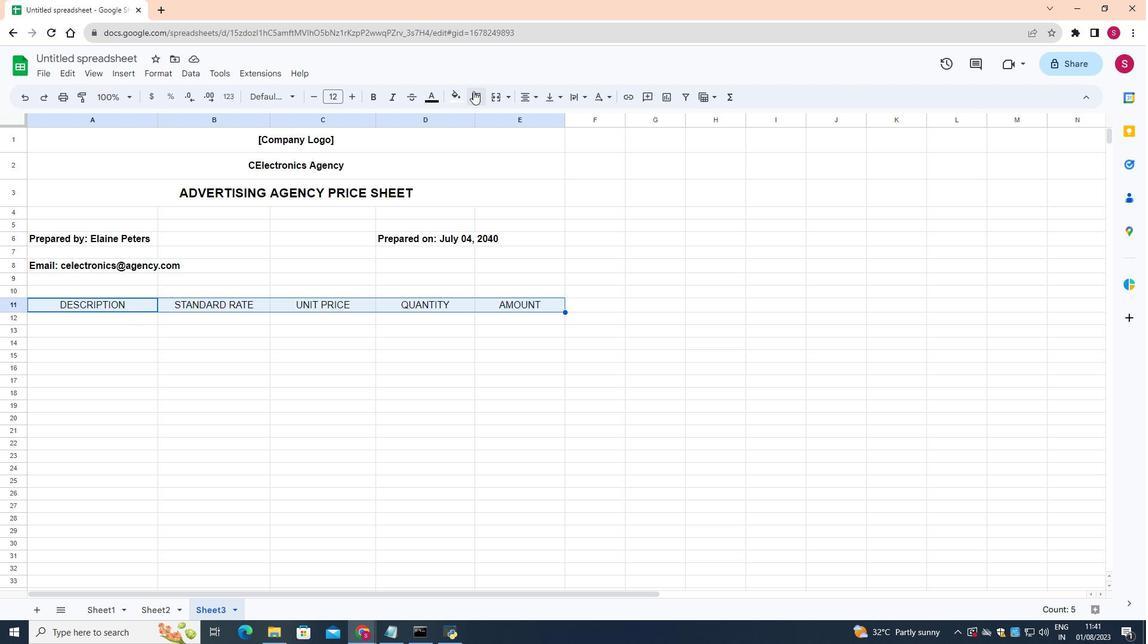 
Action: Mouse moved to (547, 145)
Screenshot: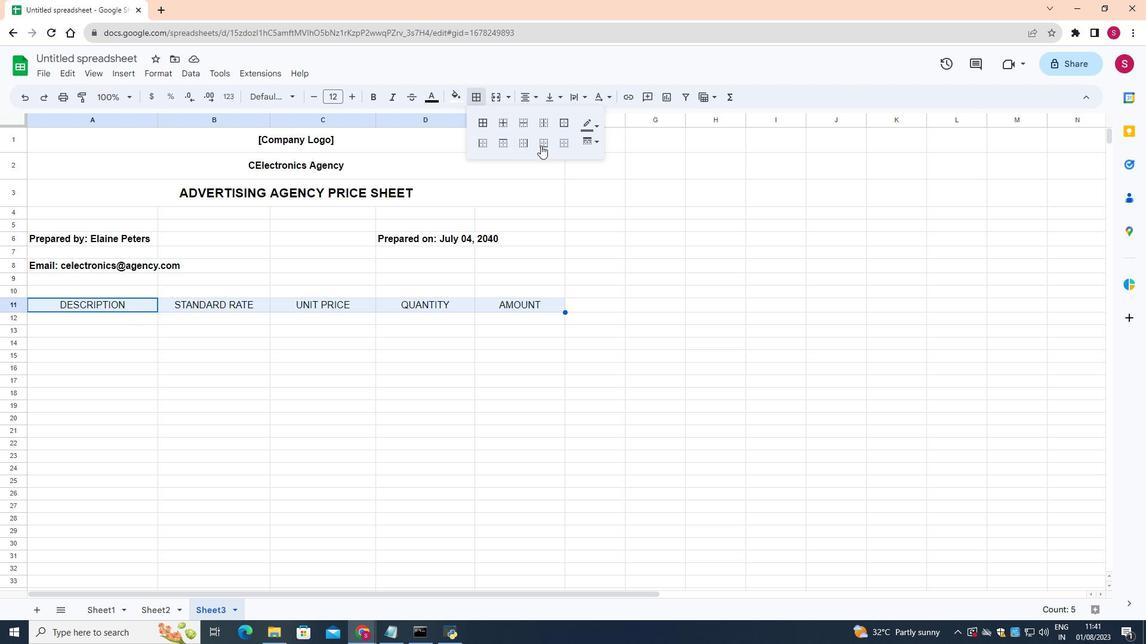 
Action: Mouse pressed left at (547, 145)
Screenshot: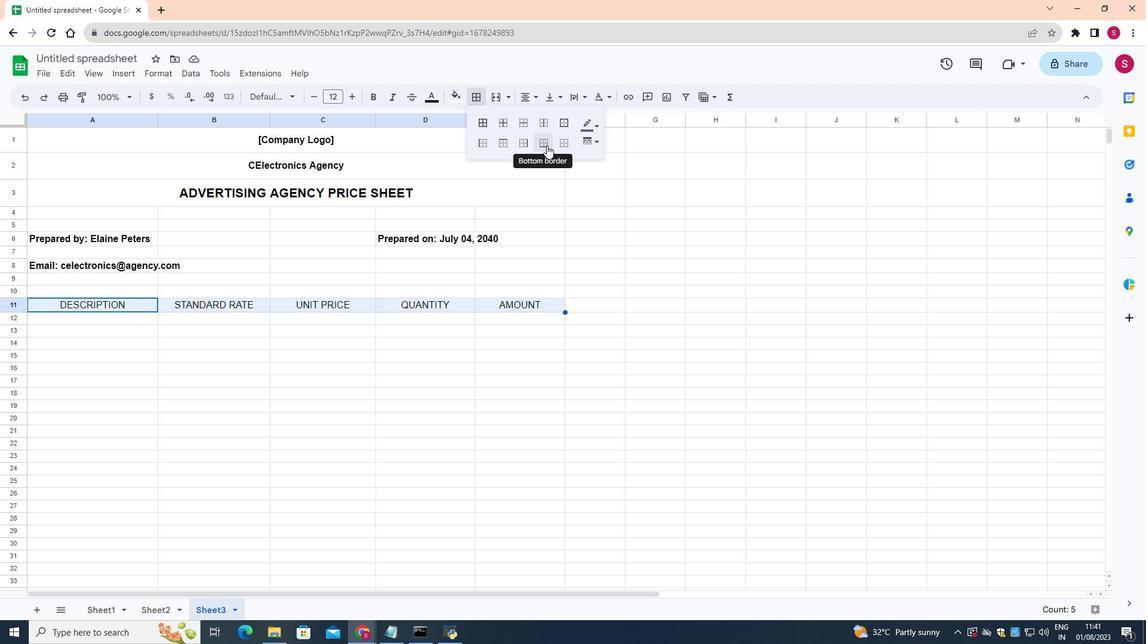 
Action: Mouse moved to (584, 120)
Screenshot: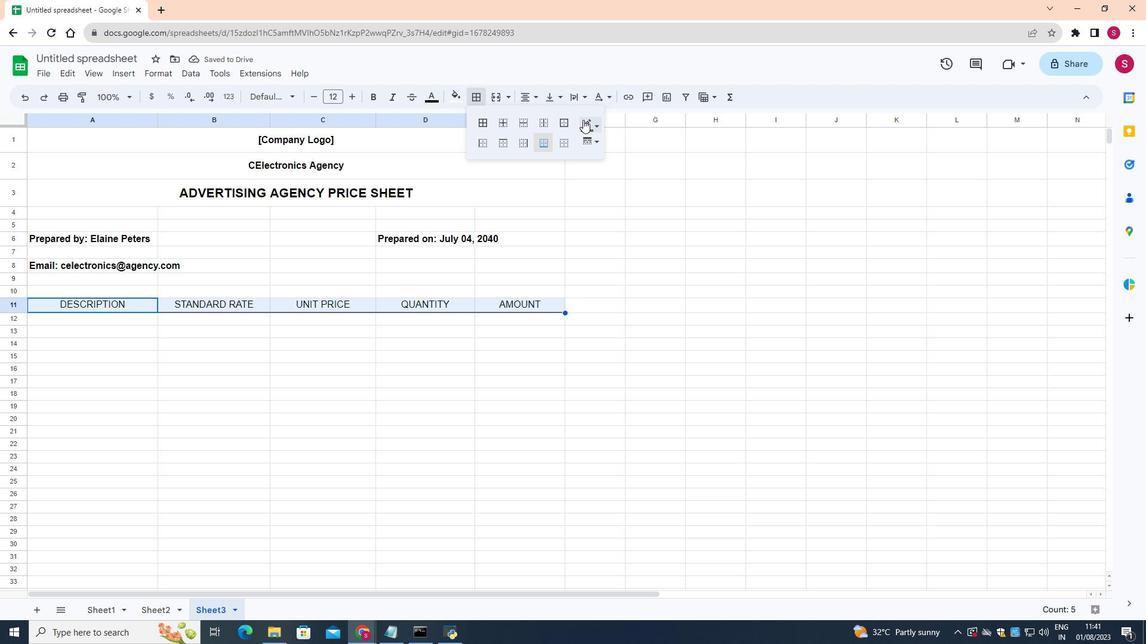
Action: Mouse pressed left at (584, 120)
Screenshot: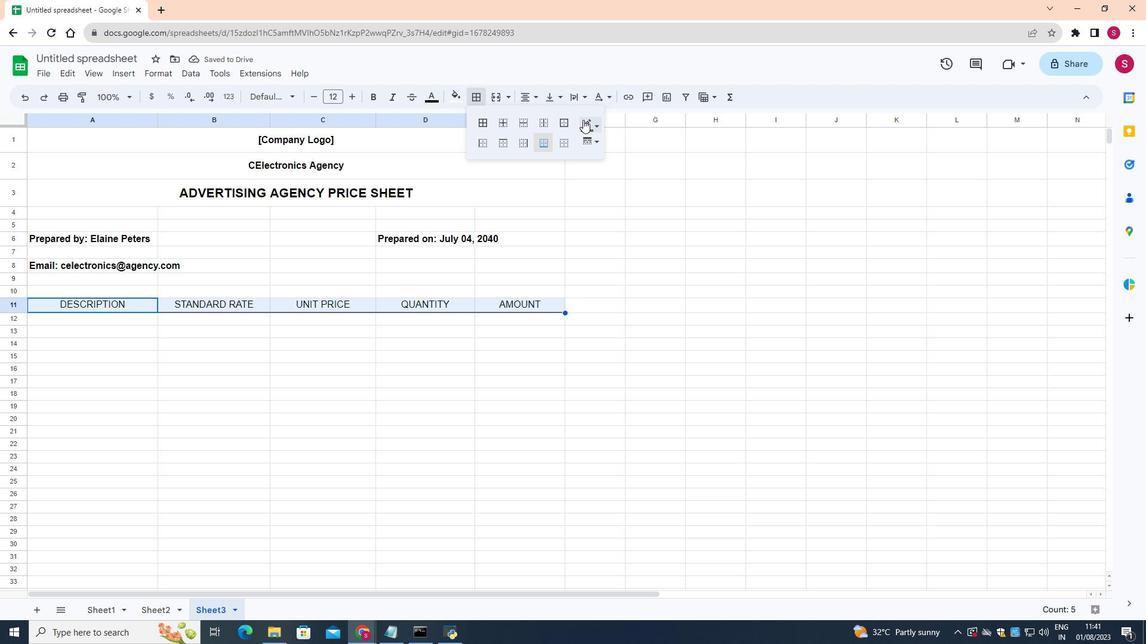 
Action: Mouse moved to (647, 243)
Screenshot: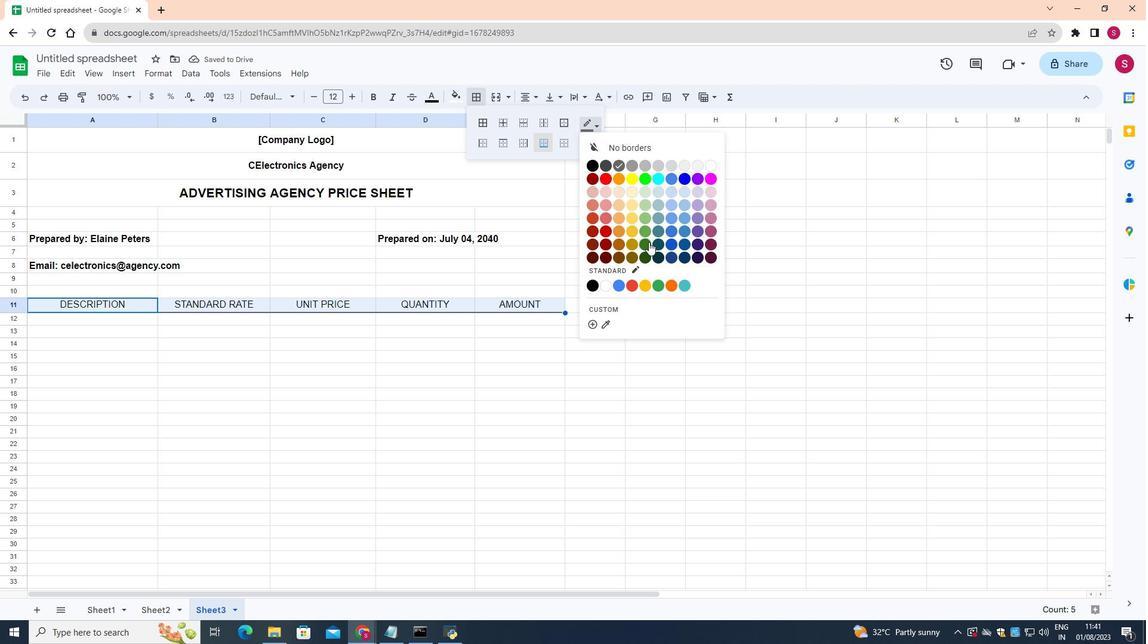 
Action: Mouse pressed left at (647, 243)
Screenshot: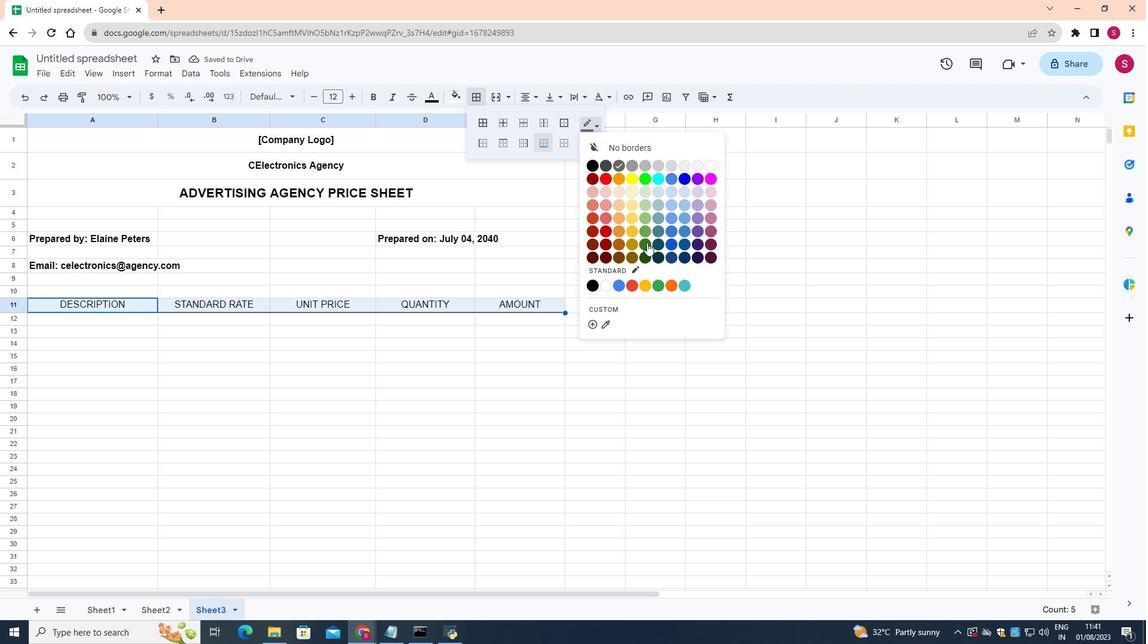 
Action: Mouse moved to (588, 126)
Screenshot: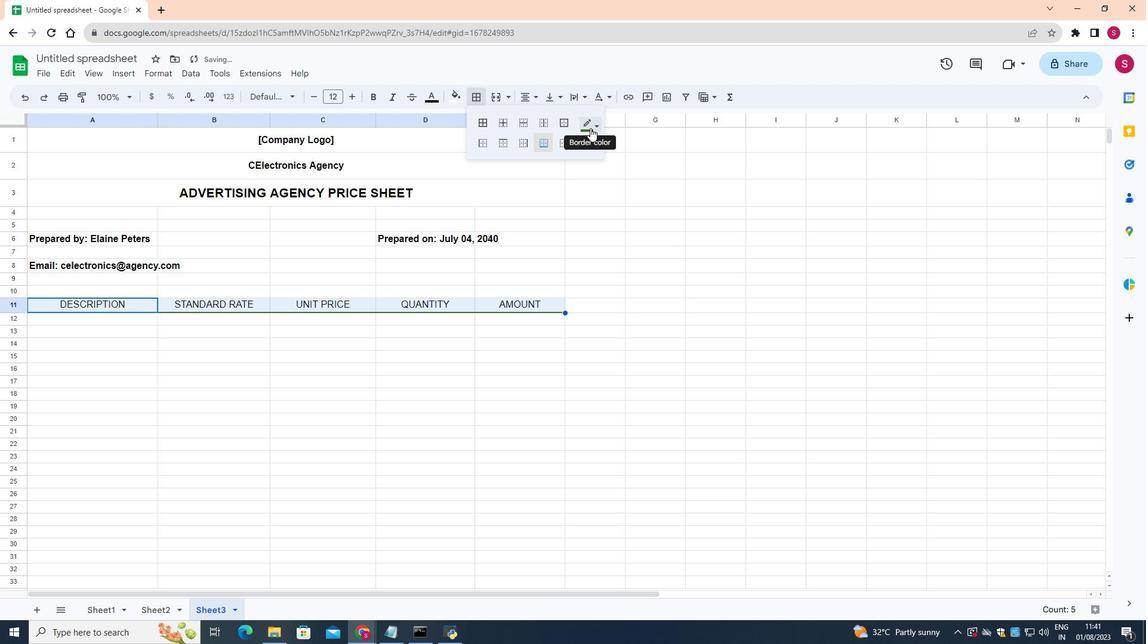 
Action: Mouse pressed left at (588, 126)
Screenshot: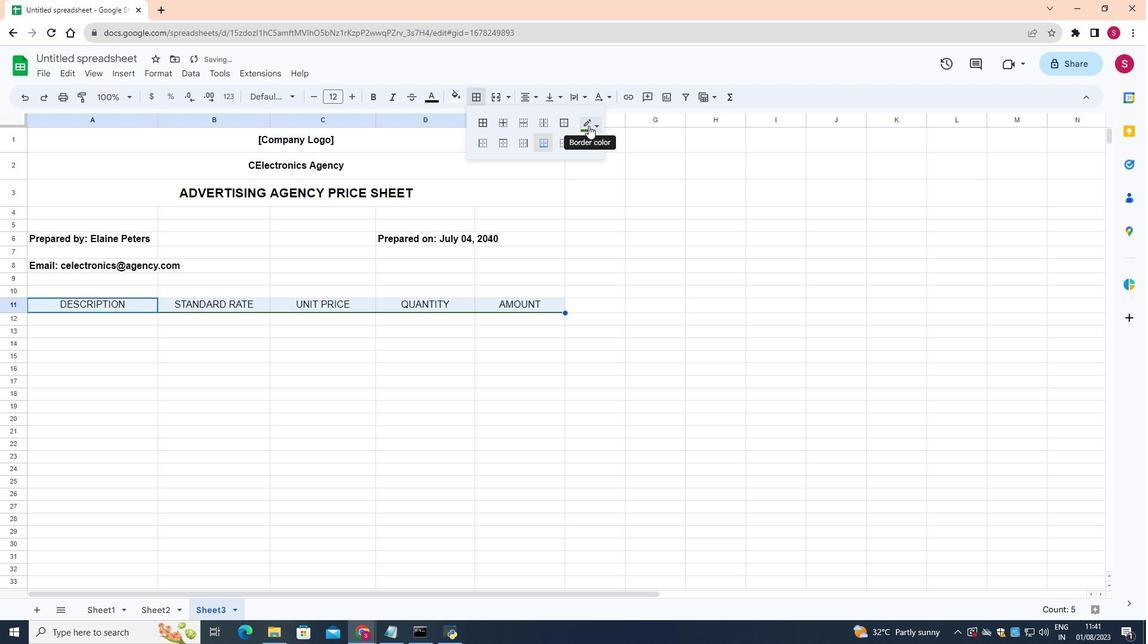 
Action: Mouse moved to (647, 247)
Screenshot: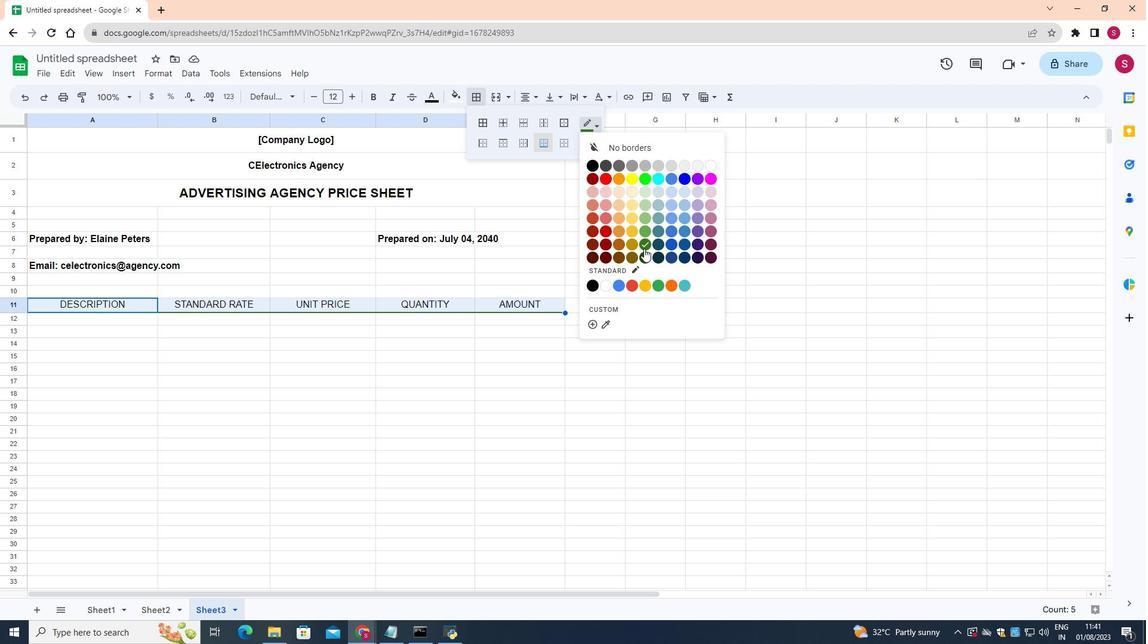 
Action: Mouse pressed left at (647, 247)
Screenshot: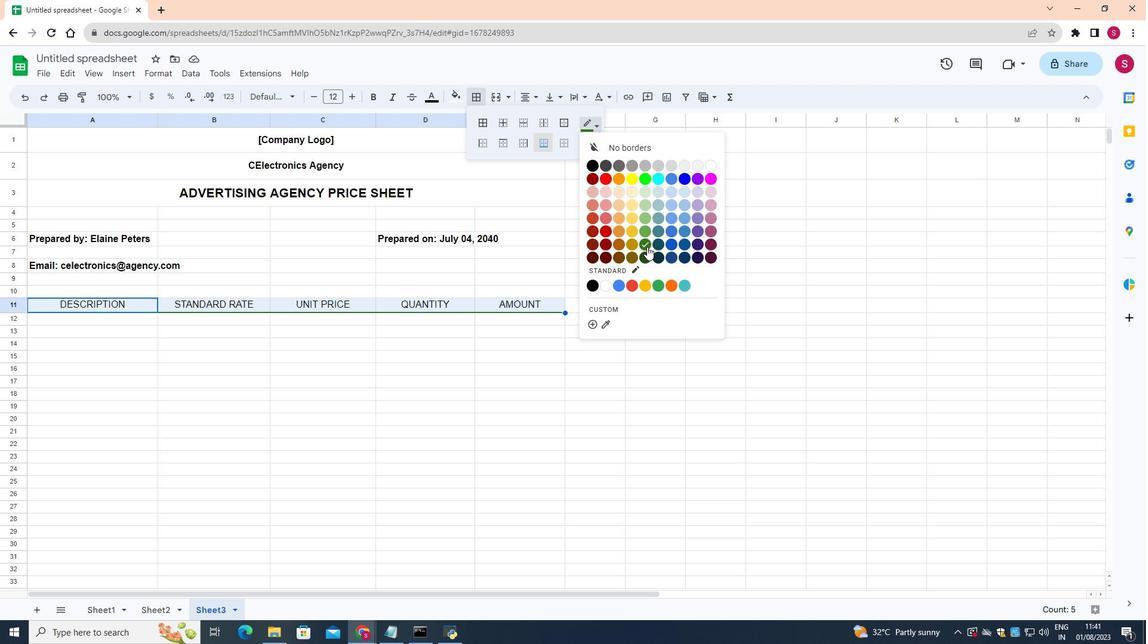 
Action: Mouse moved to (585, 131)
Screenshot: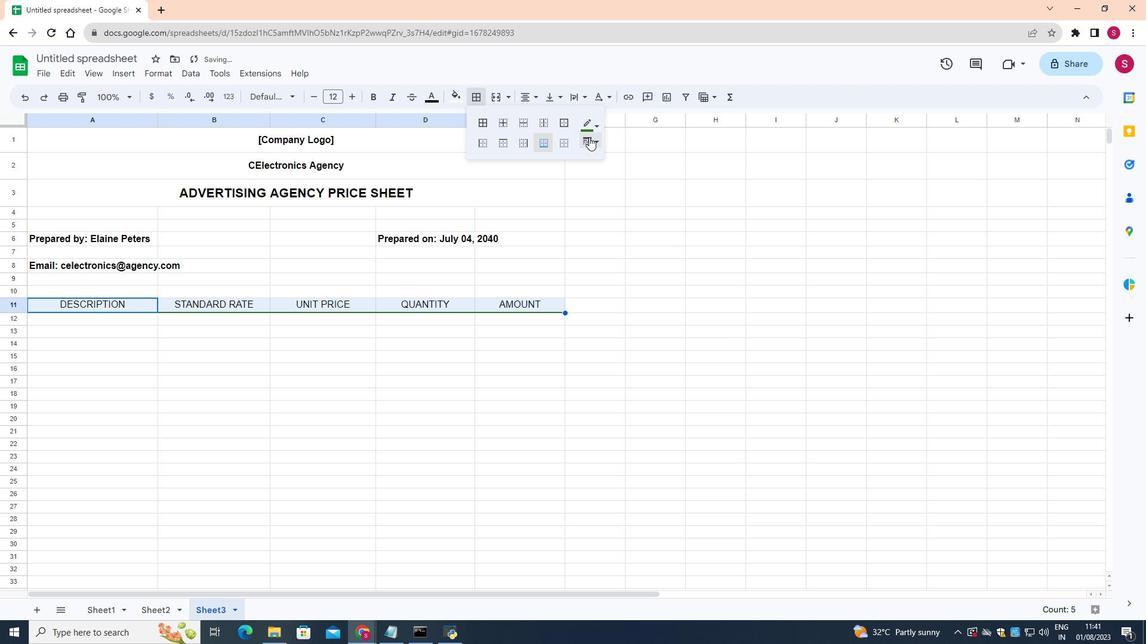 
Action: Mouse pressed left at (585, 131)
Screenshot: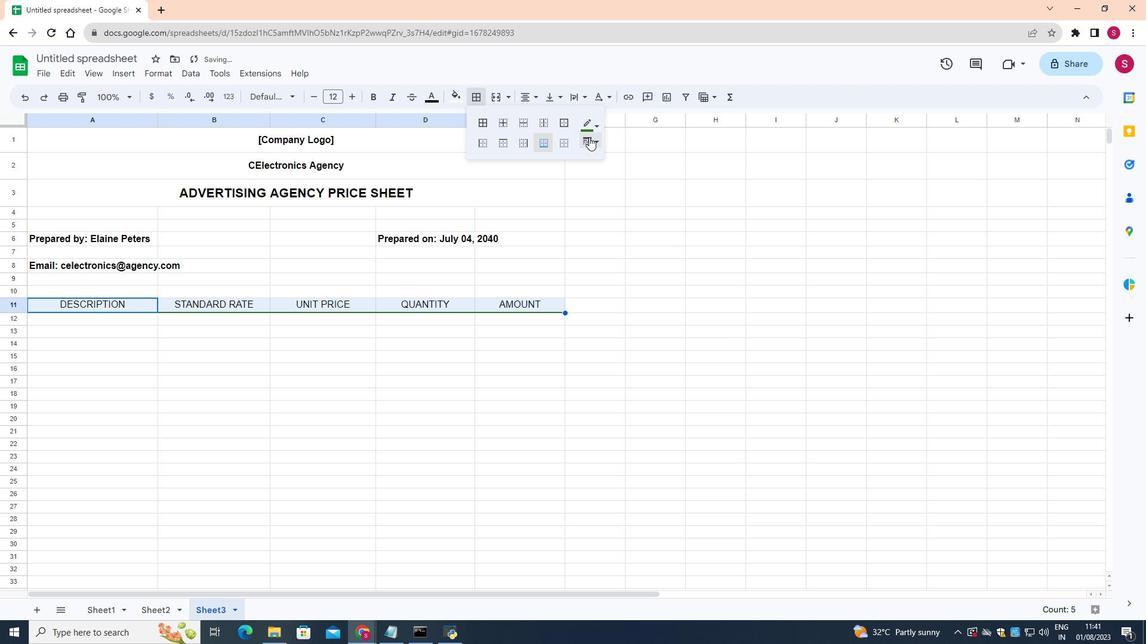 
Action: Mouse moved to (644, 242)
Screenshot: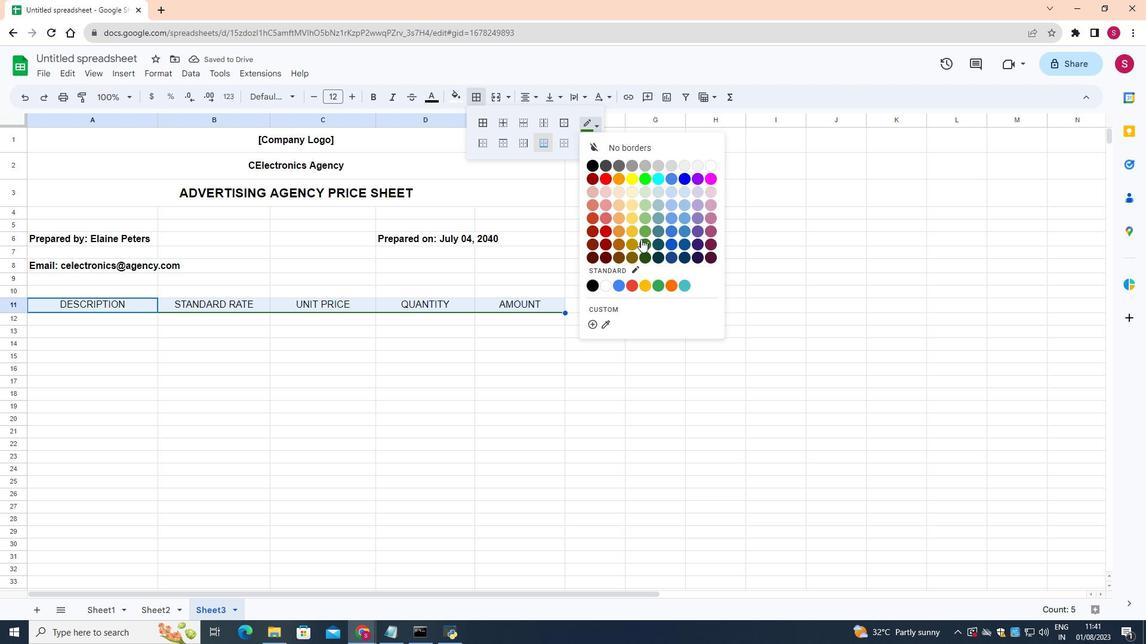 
Action: Mouse pressed left at (644, 242)
Screenshot: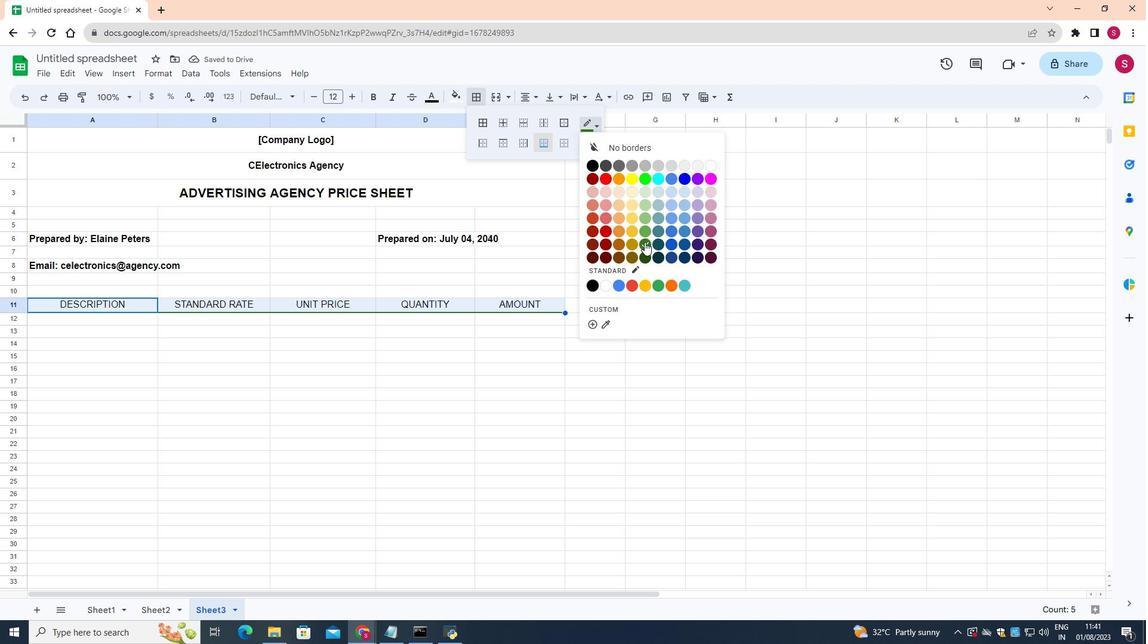 
Action: Mouse moved to (587, 138)
Screenshot: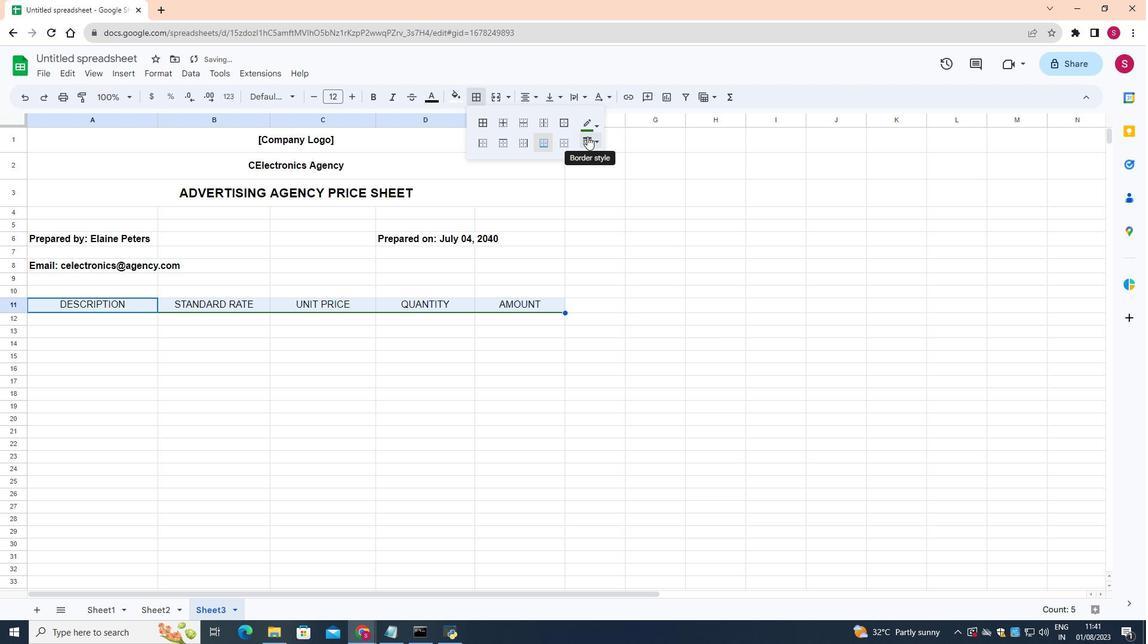 
Action: Mouse pressed left at (587, 138)
Screenshot: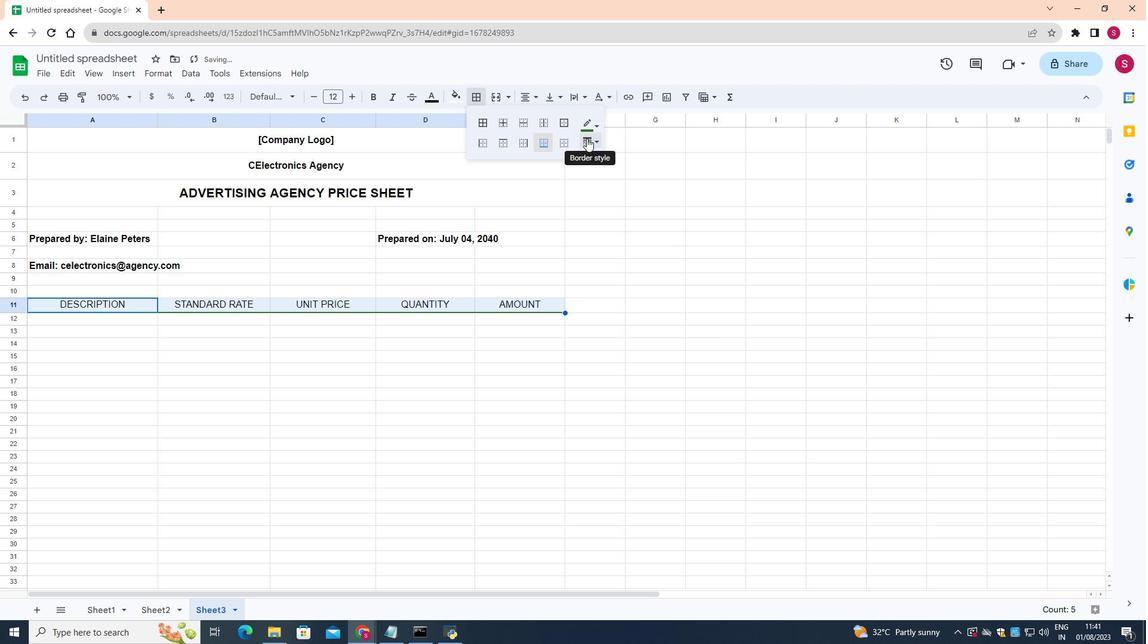 
Action: Mouse moved to (607, 178)
Screenshot: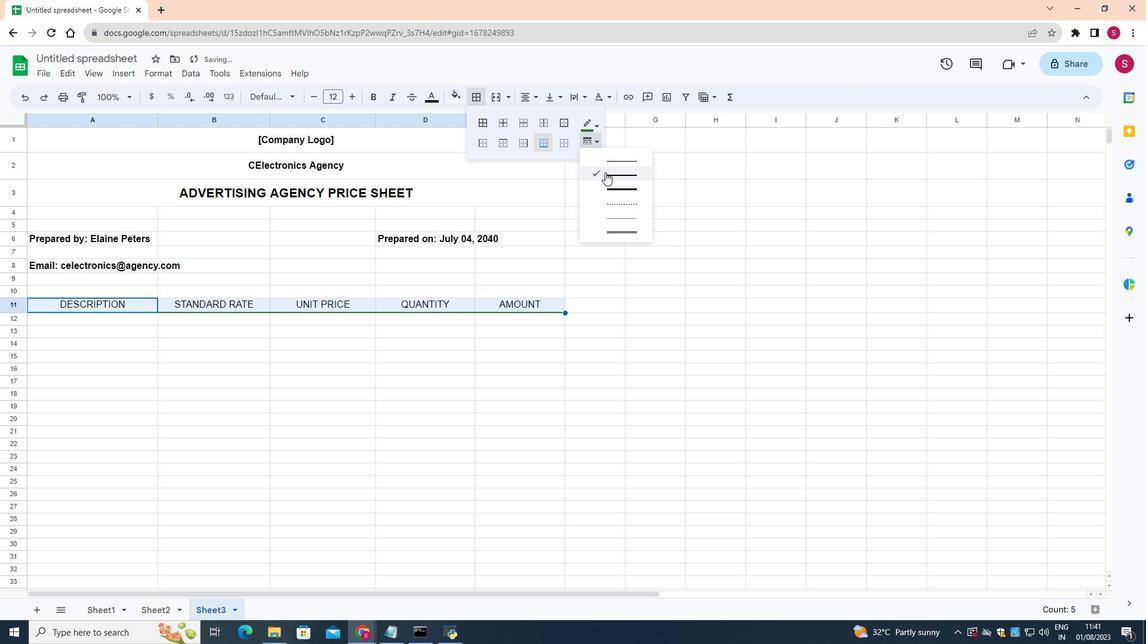 
Action: Mouse pressed left at (607, 178)
Screenshot: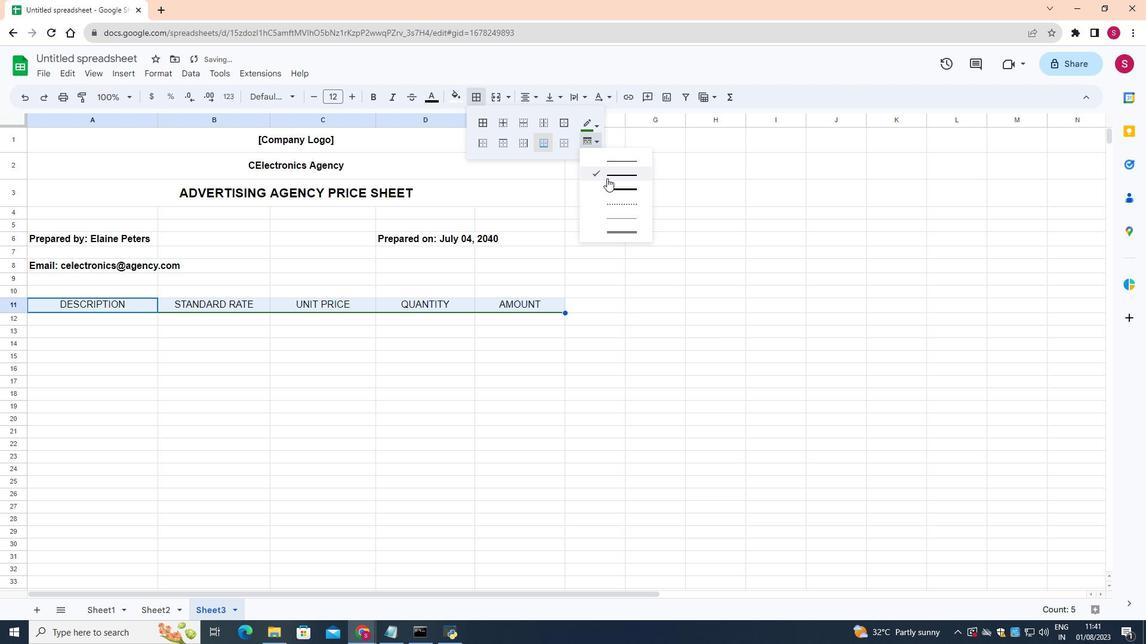 
Action: Mouse moved to (13, 327)
Screenshot: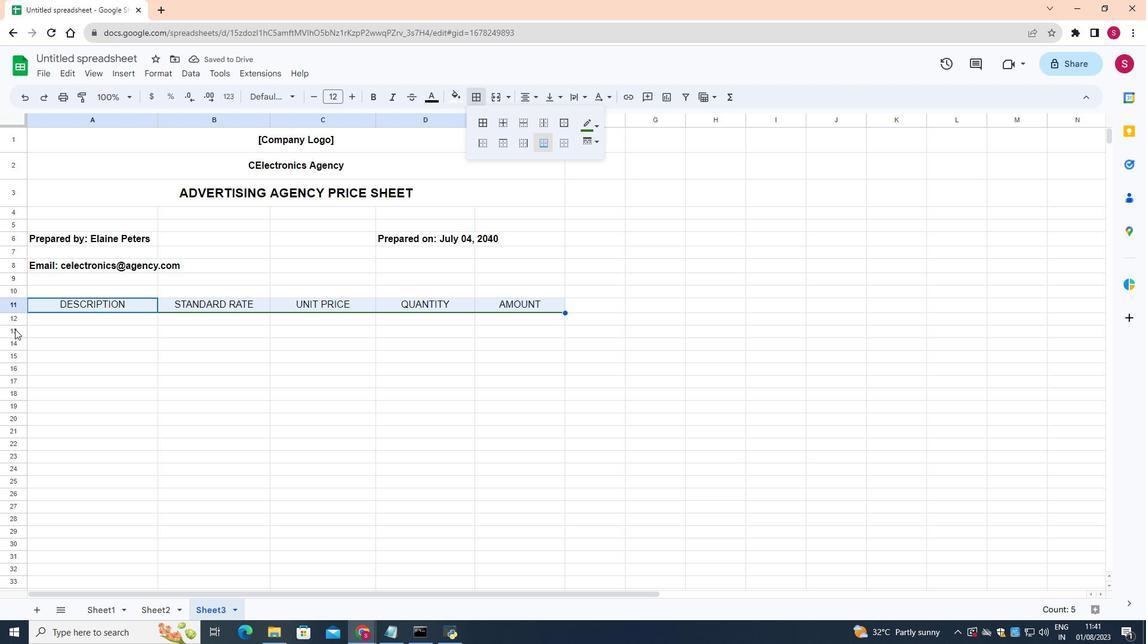 
Action: Mouse pressed left at (13, 327)
Screenshot: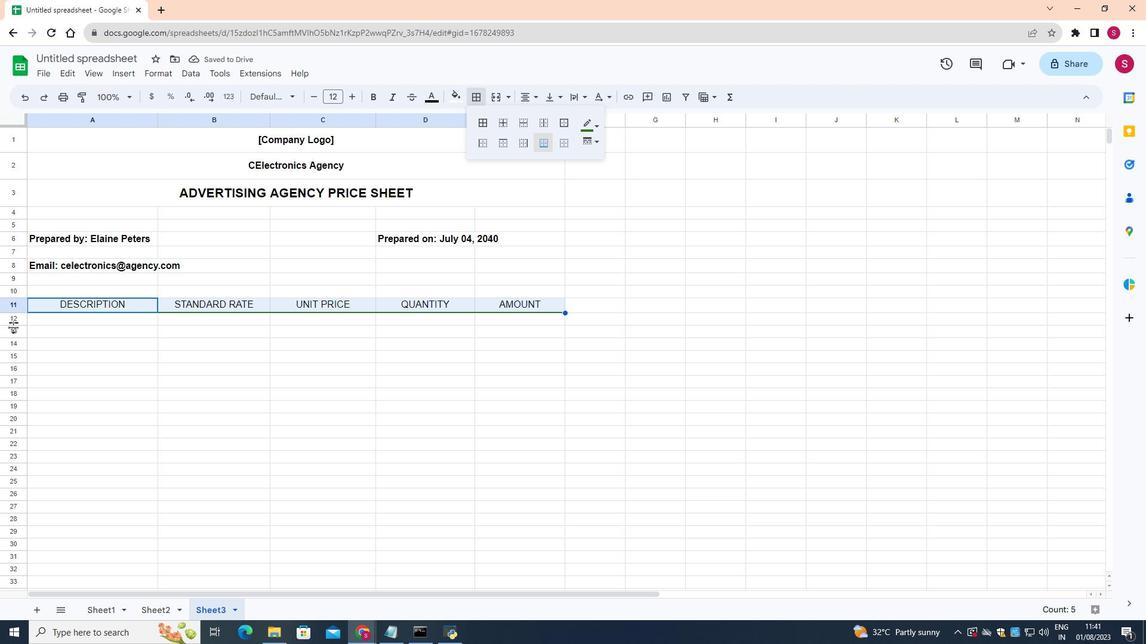 
Action: Mouse moved to (13, 348)
Screenshot: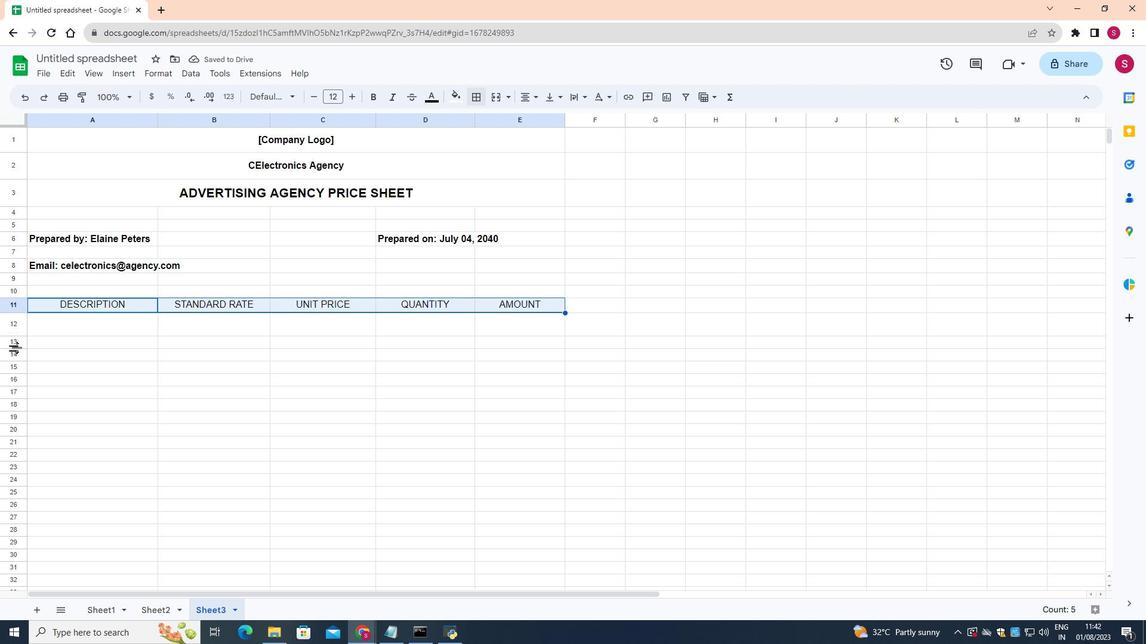 
Action: Mouse pressed left at (13, 348)
Screenshot: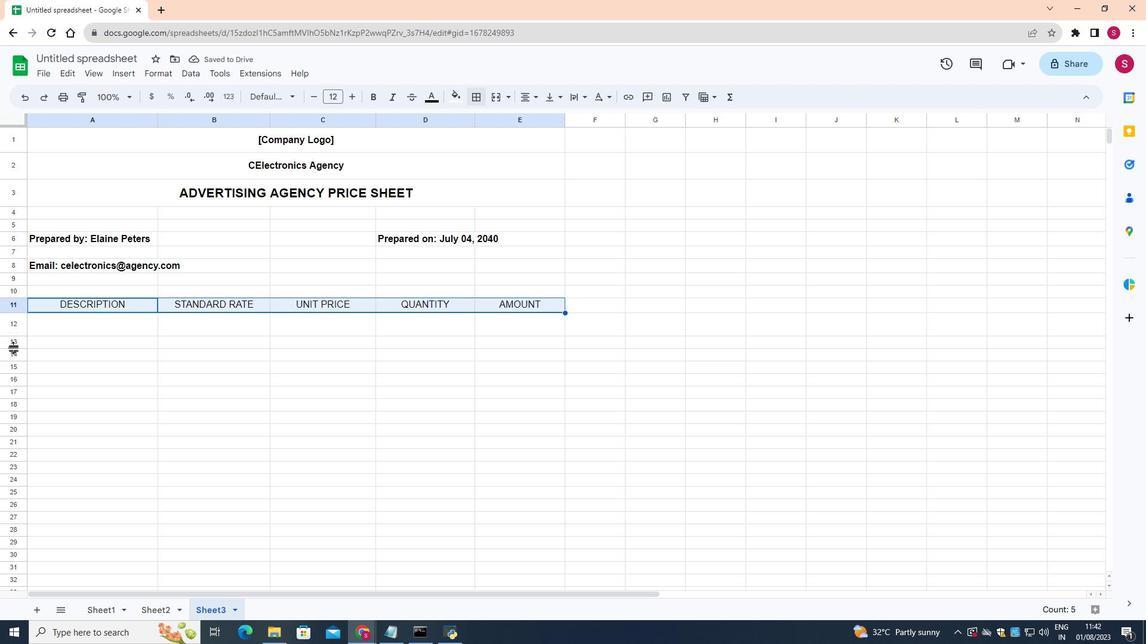 
Action: Mouse moved to (15, 372)
Screenshot: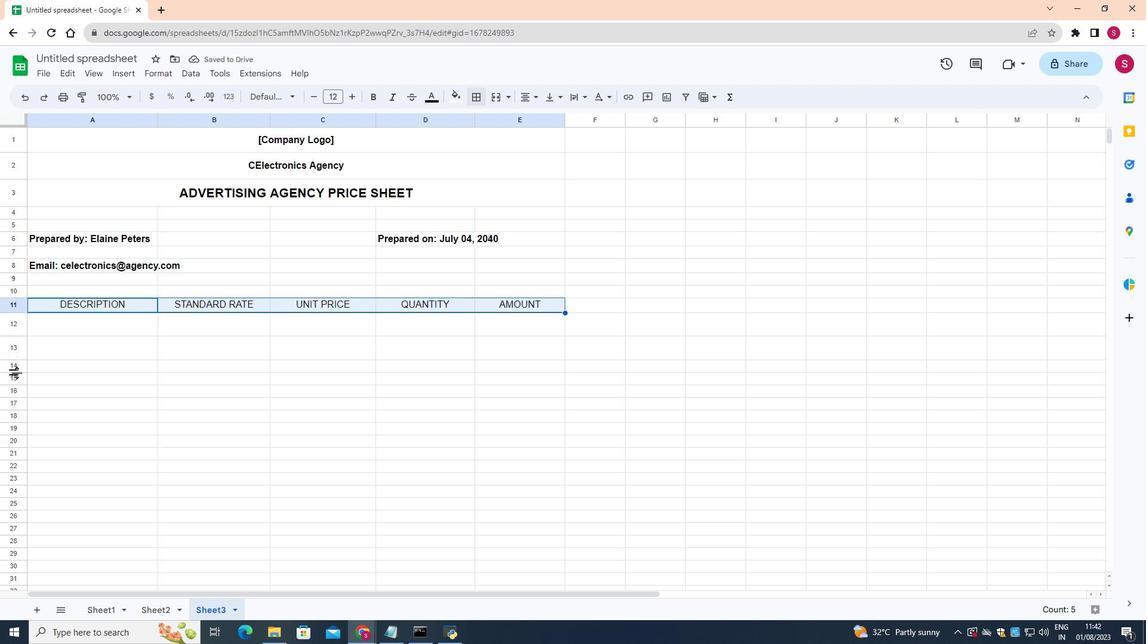 
Action: Mouse pressed left at (15, 372)
Screenshot: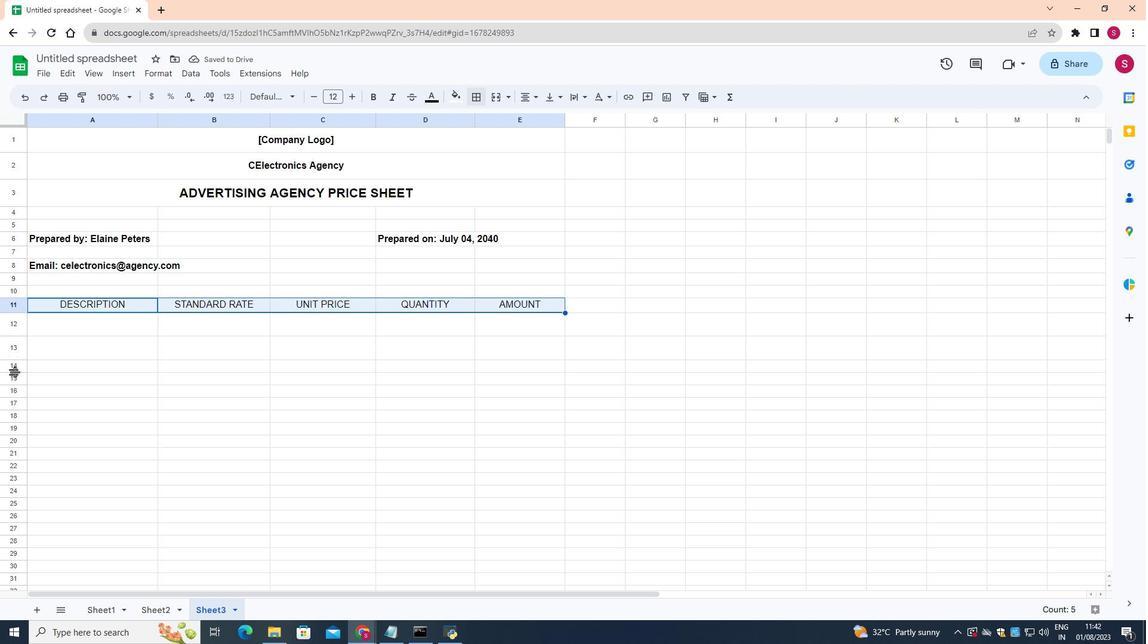 
Action: Mouse moved to (11, 395)
Screenshot: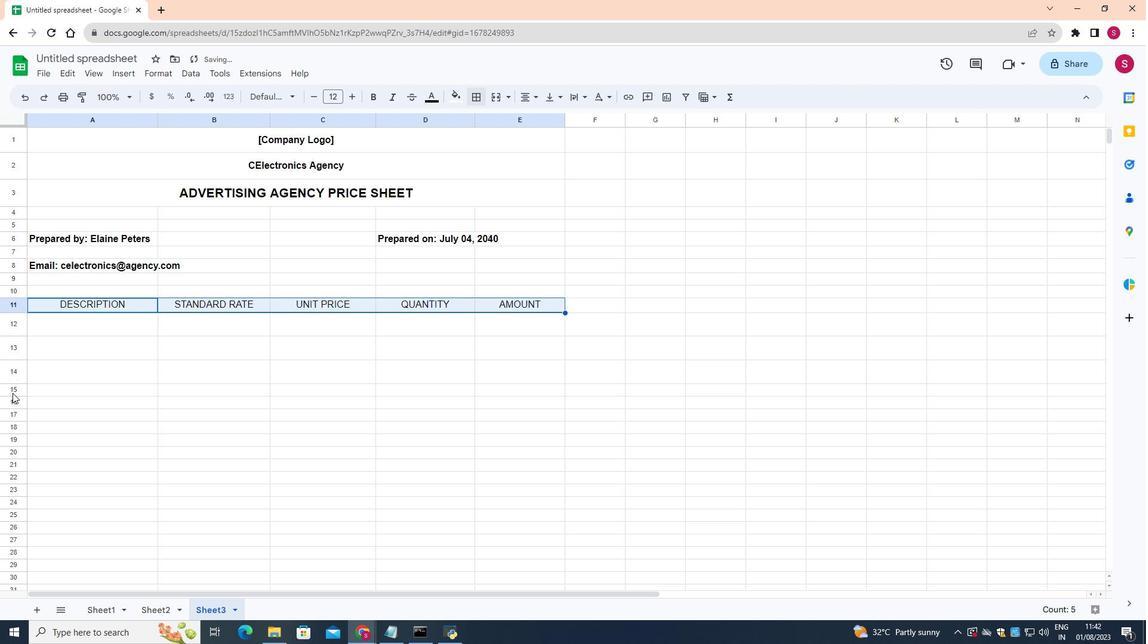 
Action: Mouse pressed left at (11, 395)
Screenshot: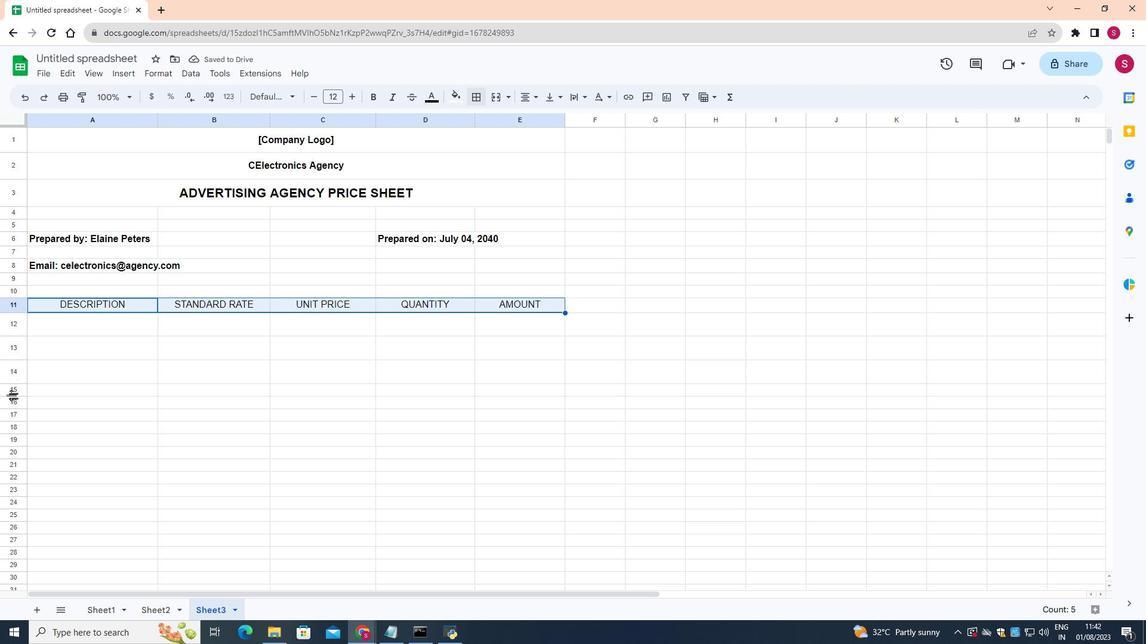 
Action: Mouse moved to (17, 420)
Screenshot: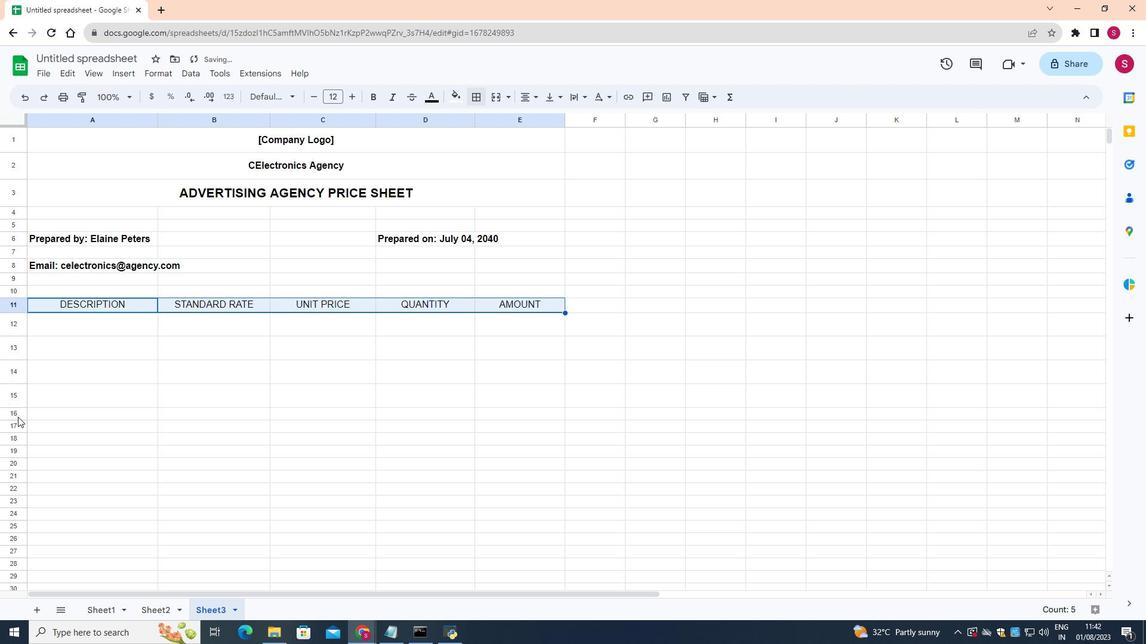
Action: Mouse pressed left at (17, 420)
Screenshot: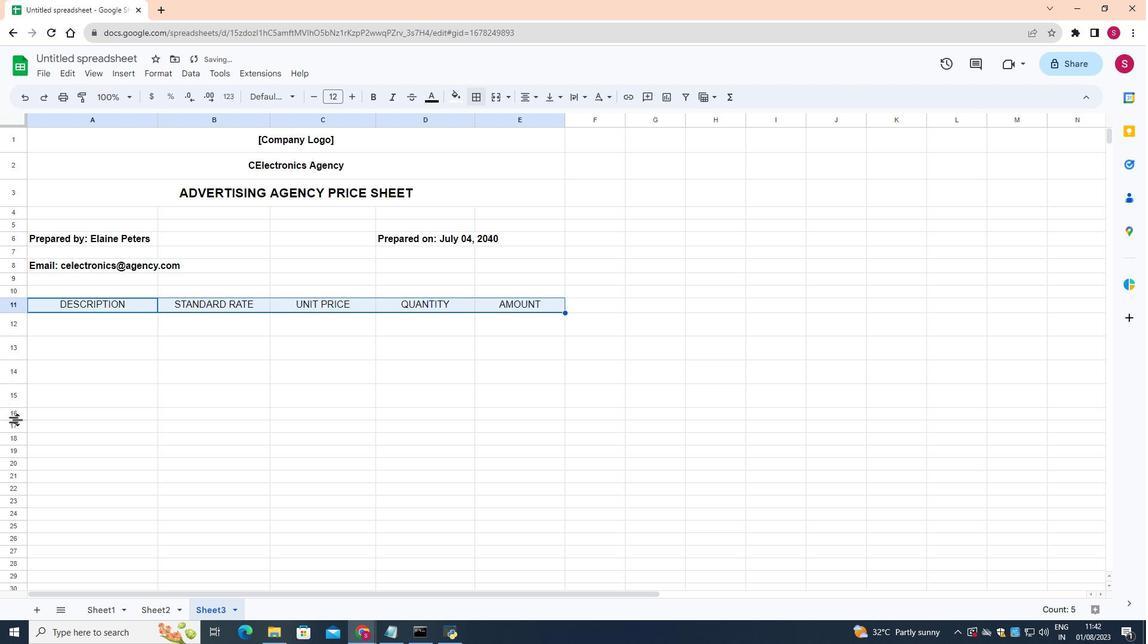
Action: Mouse moved to (11, 443)
Screenshot: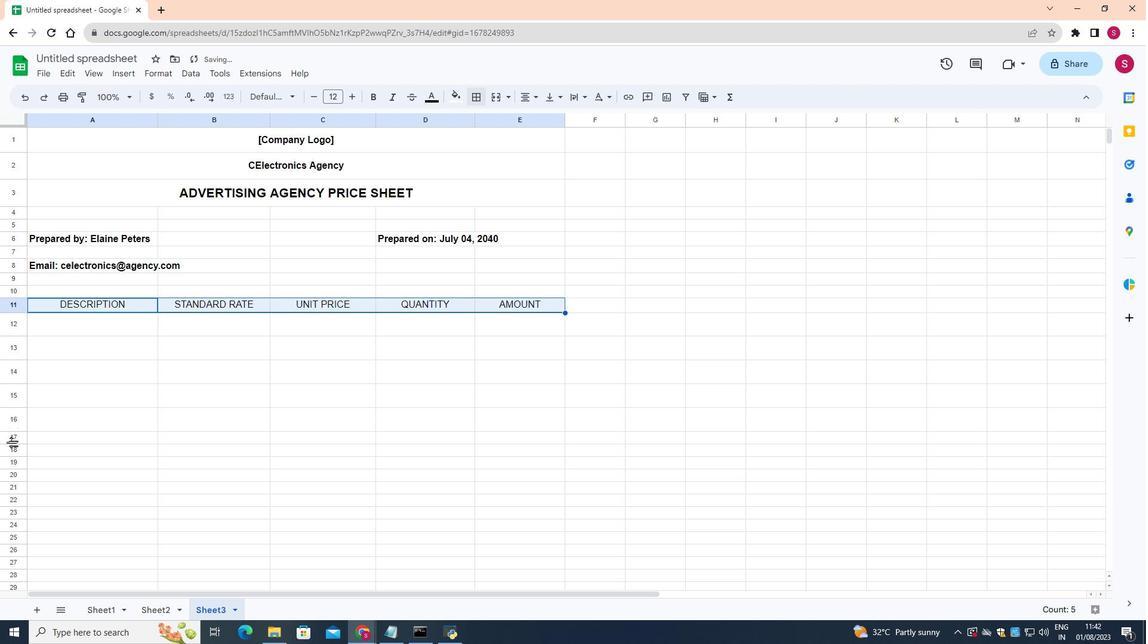 
Action: Mouse pressed left at (11, 443)
Screenshot: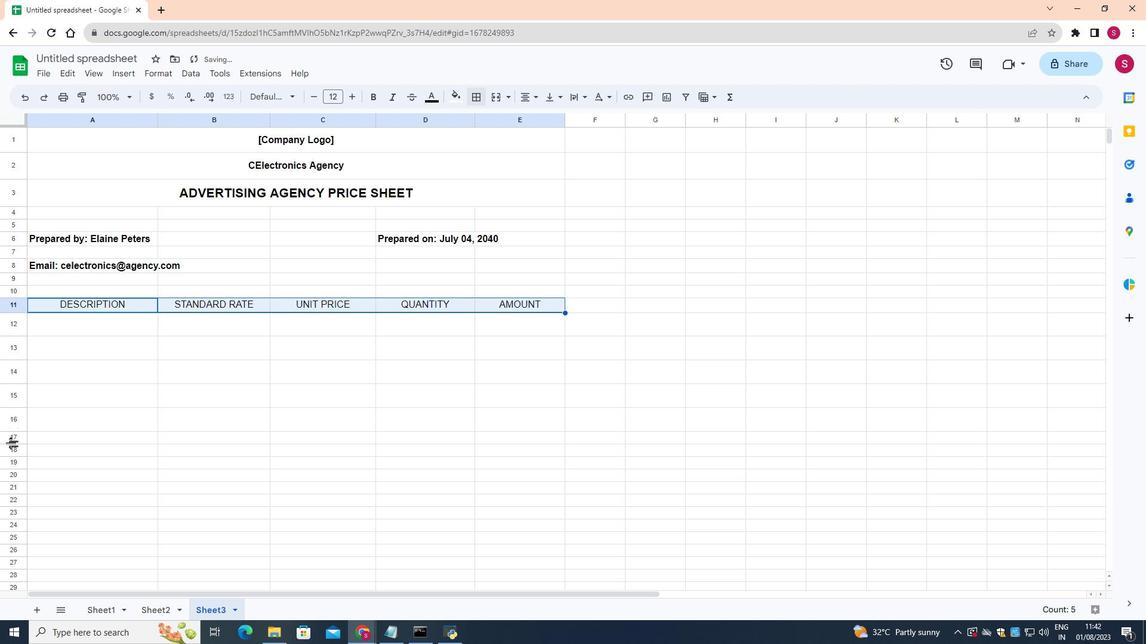 
Action: Mouse moved to (114, 326)
Screenshot: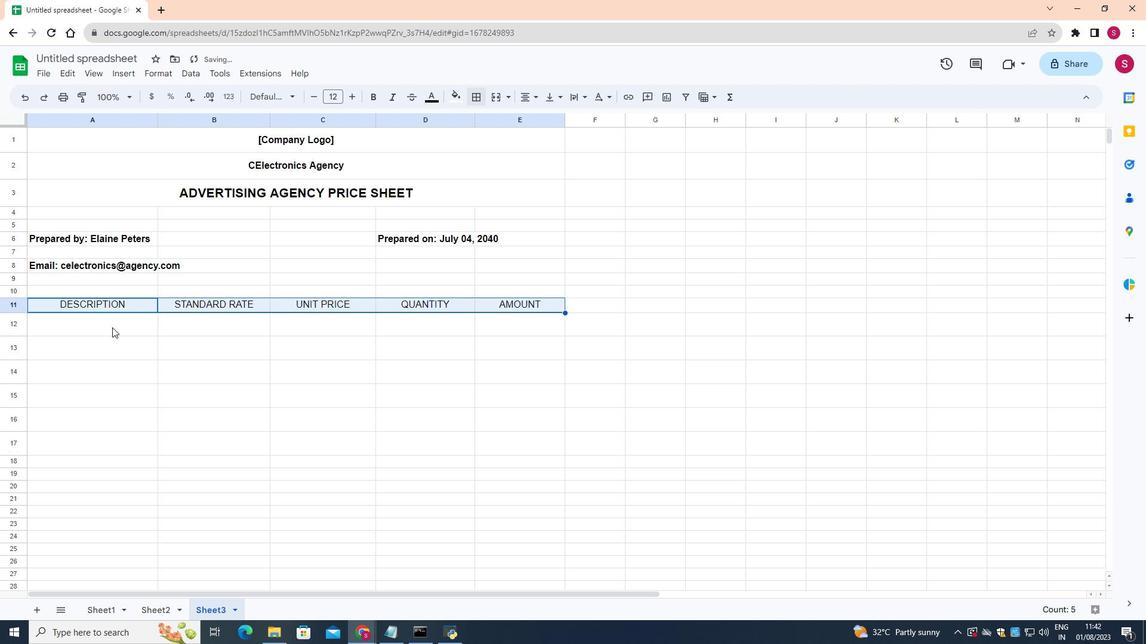 
Action: Mouse pressed left at (114, 326)
Screenshot: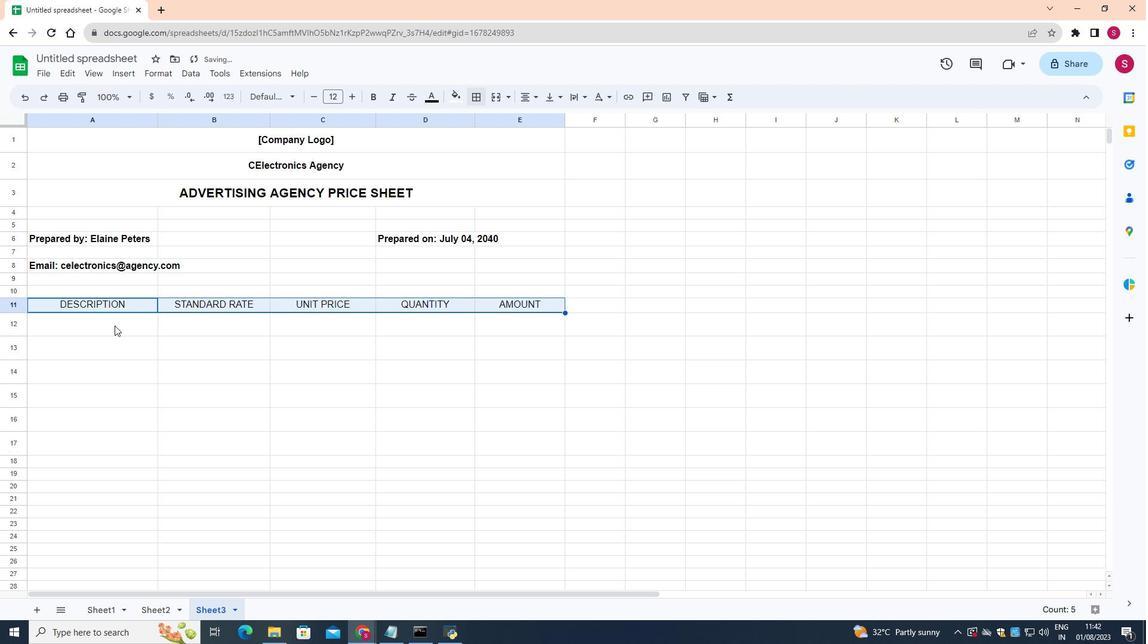 
Action: Mouse pressed left at (114, 326)
Screenshot: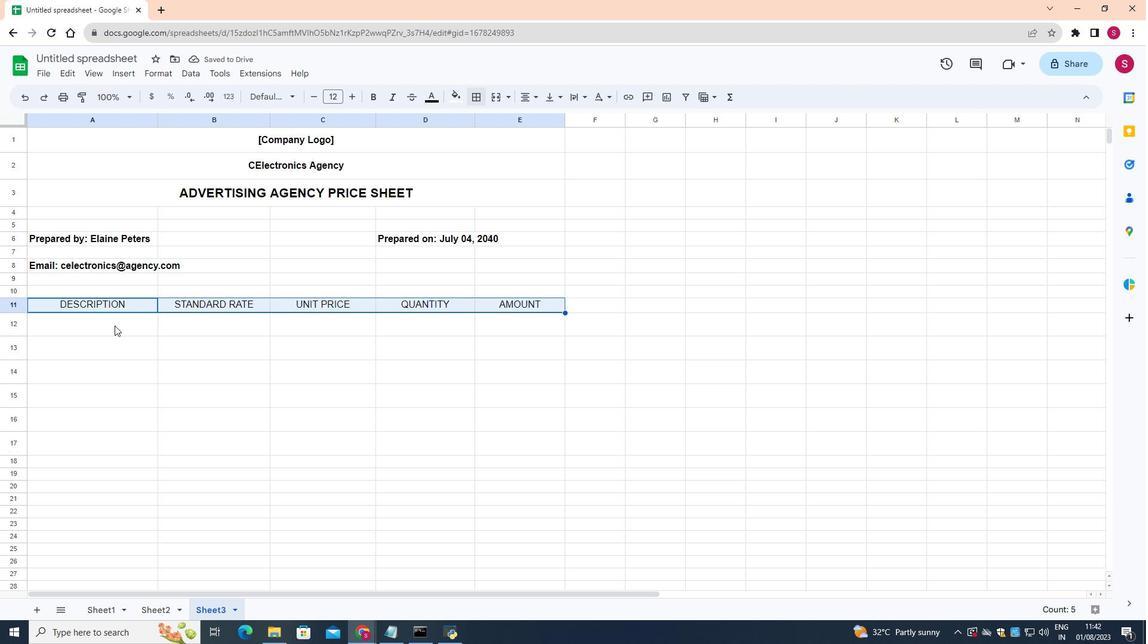 
Action: Mouse moved to (351, 91)
Screenshot: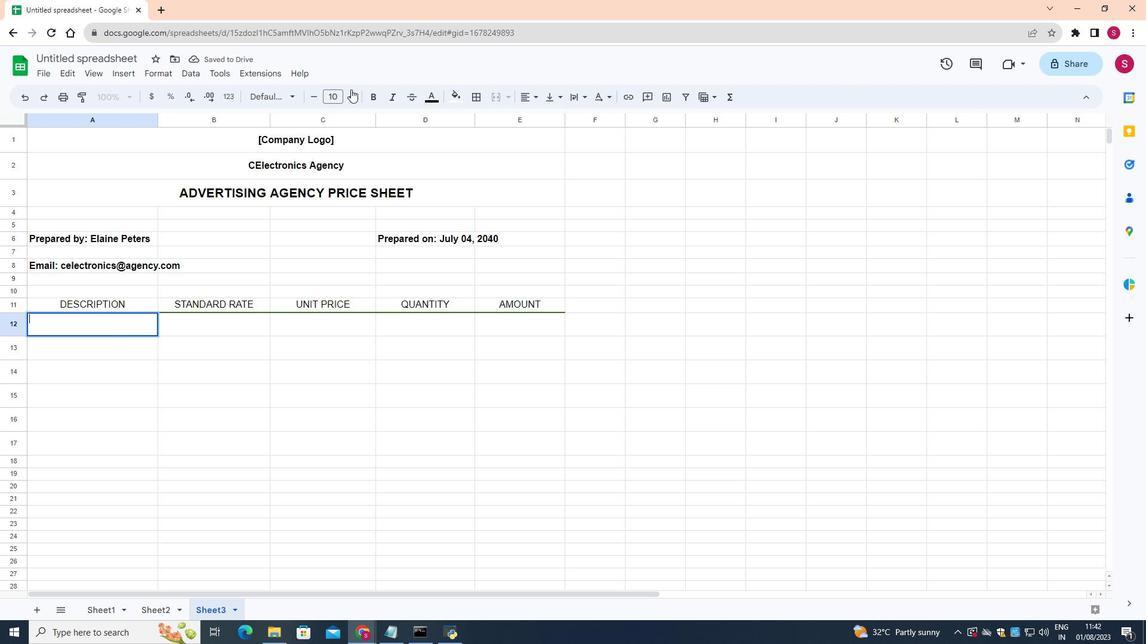 
Action: Mouse pressed left at (351, 91)
Screenshot: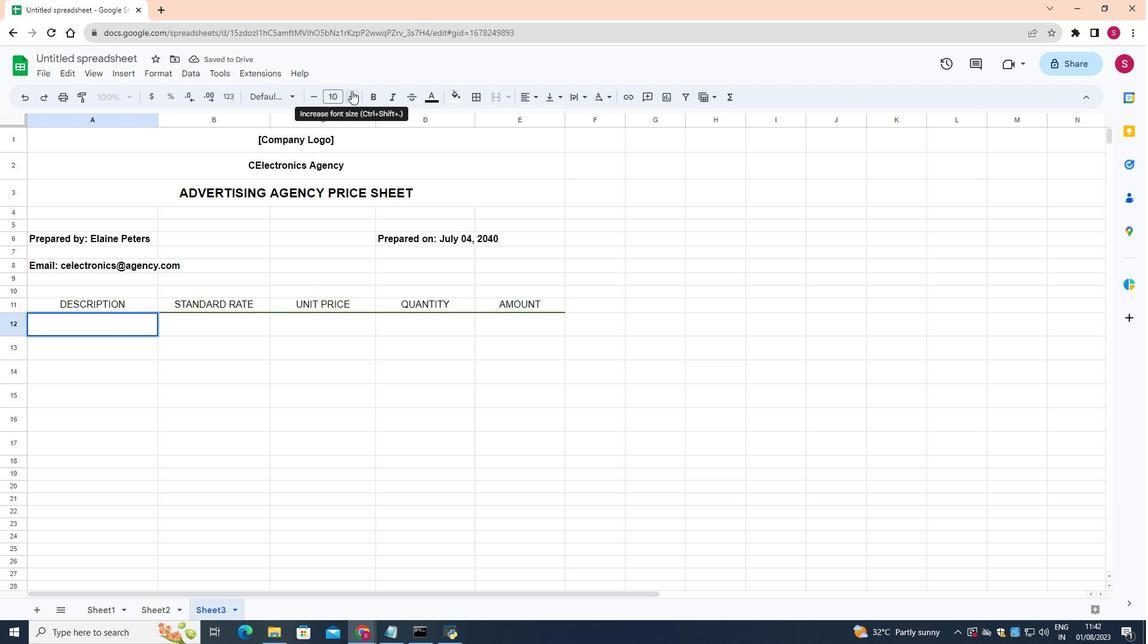 
Action: Mouse pressed left at (351, 91)
Screenshot: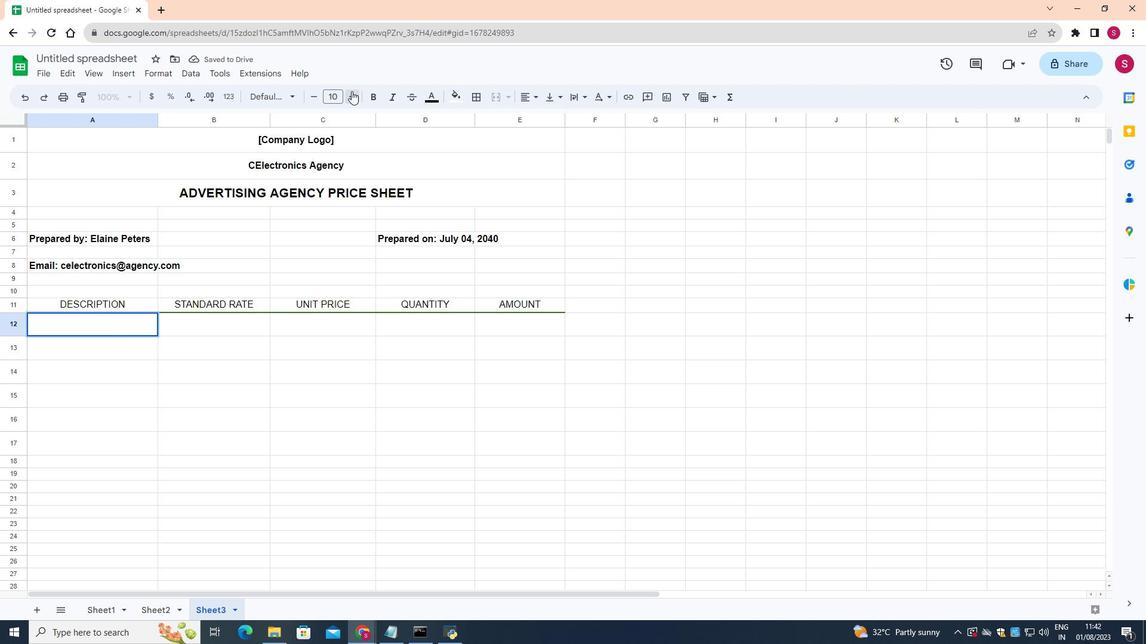 
Action: Key pressed <Key.shift>Web<Key.space><Key.shift>Design<Key.space><Key.shift><Key.shift><Key.shift><Key.shift>Package
Screenshot: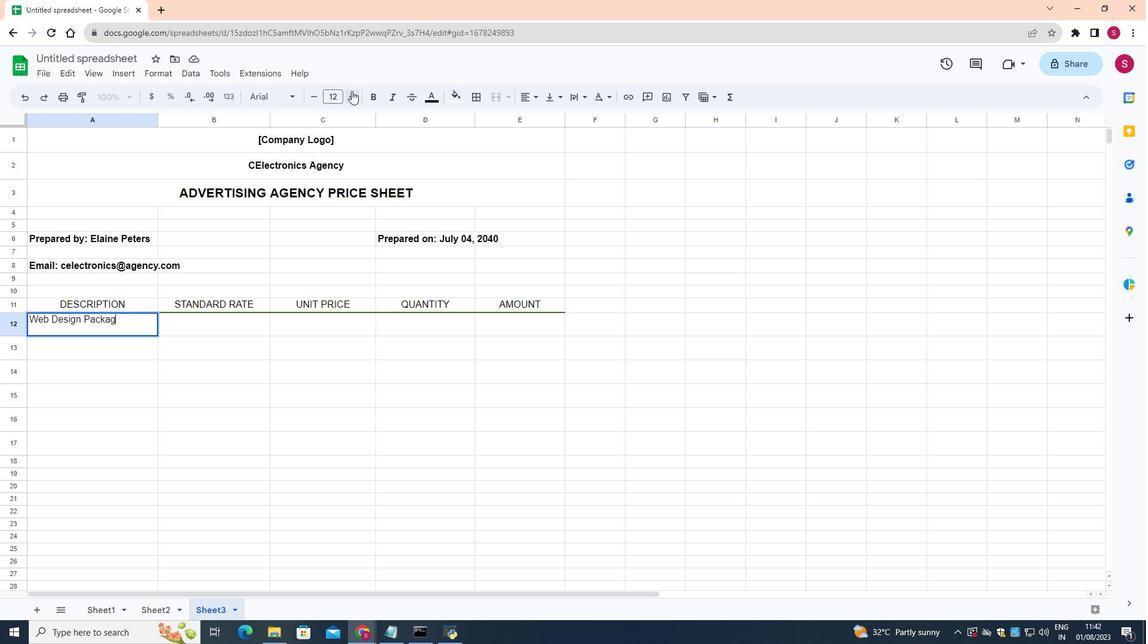 
Action: Mouse moved to (140, 341)
Screenshot: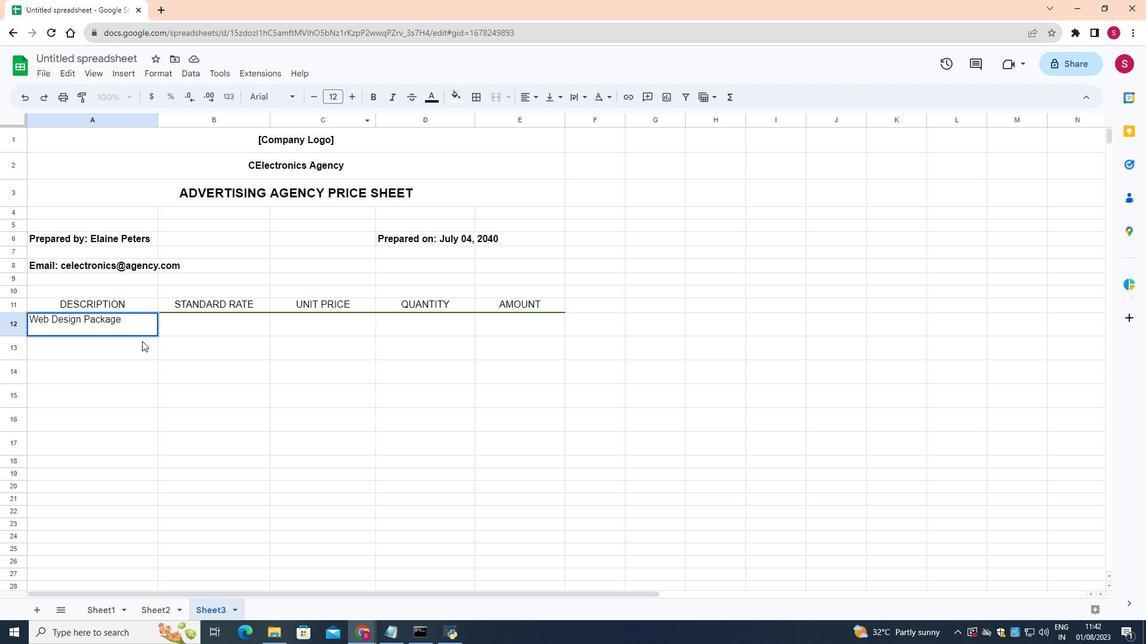 
Action: Mouse pressed left at (140, 341)
Screenshot: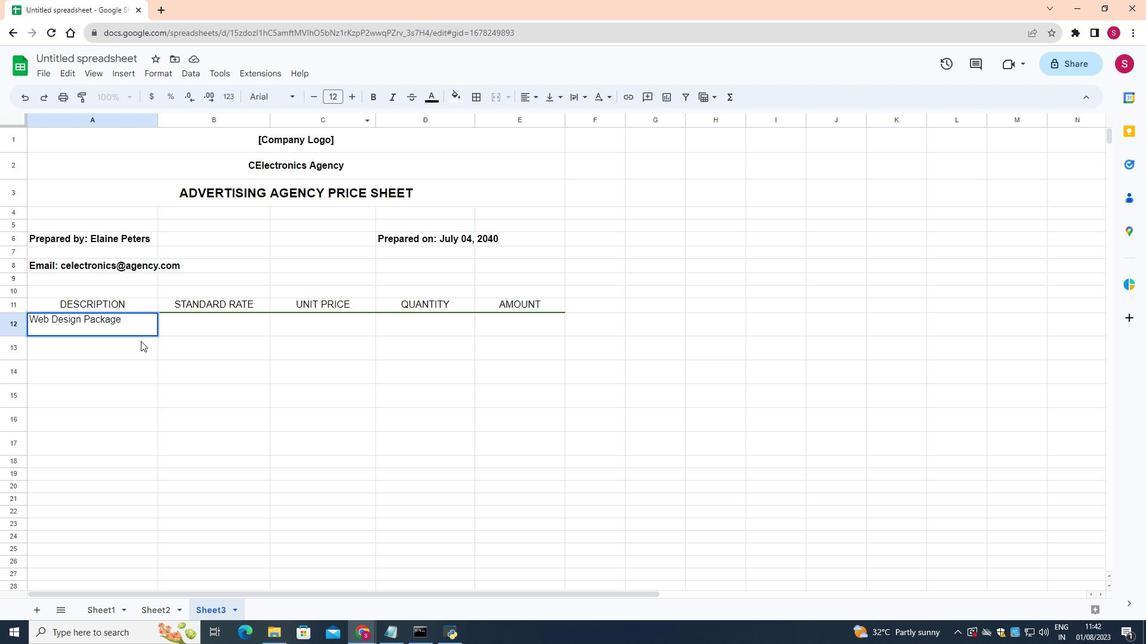 
Action: Key pressed <Key.shift>Media<Key.space><Key.shift>Buying<Key.space><Key.shift>Package
Screenshot: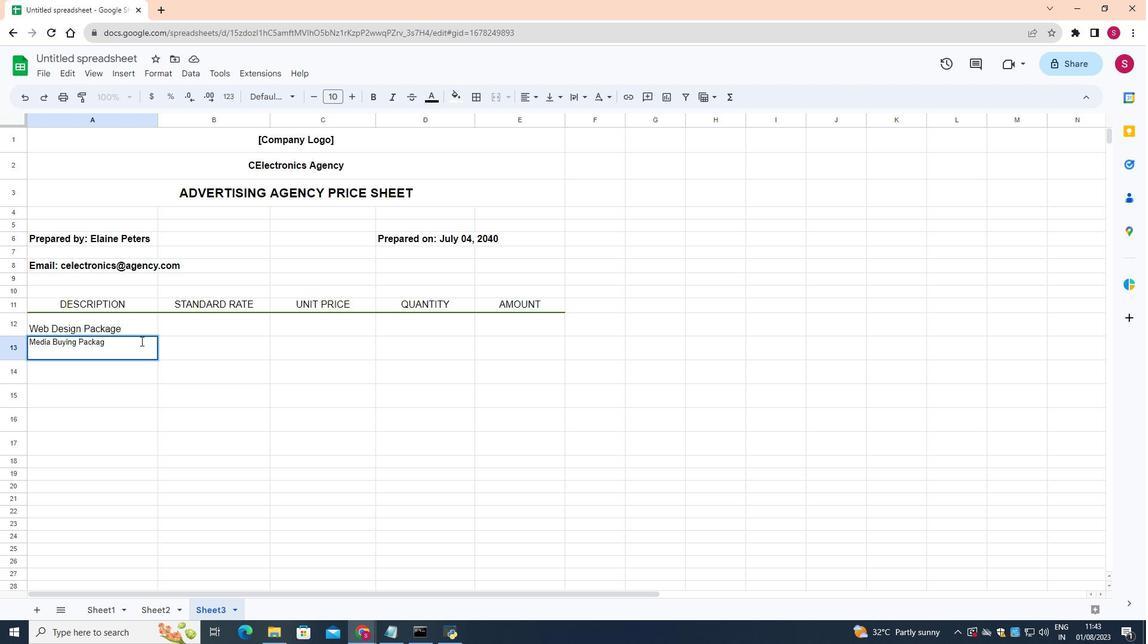 
Action: Mouse moved to (29, 342)
Screenshot: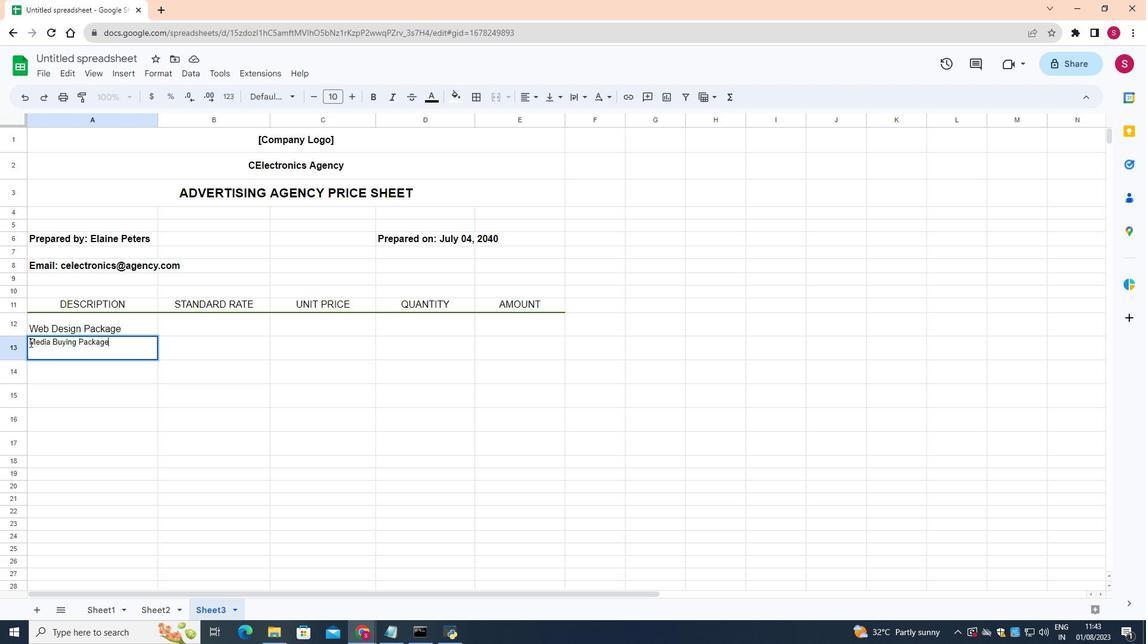 
Action: Mouse pressed left at (29, 342)
Screenshot: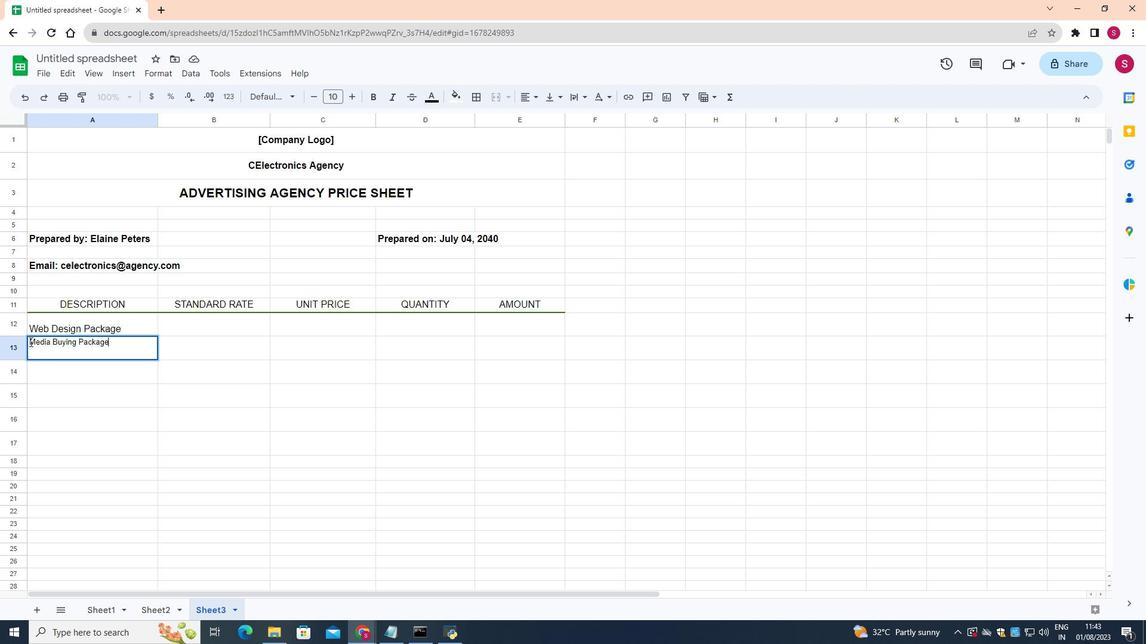 
Action: Mouse moved to (353, 94)
Screenshot: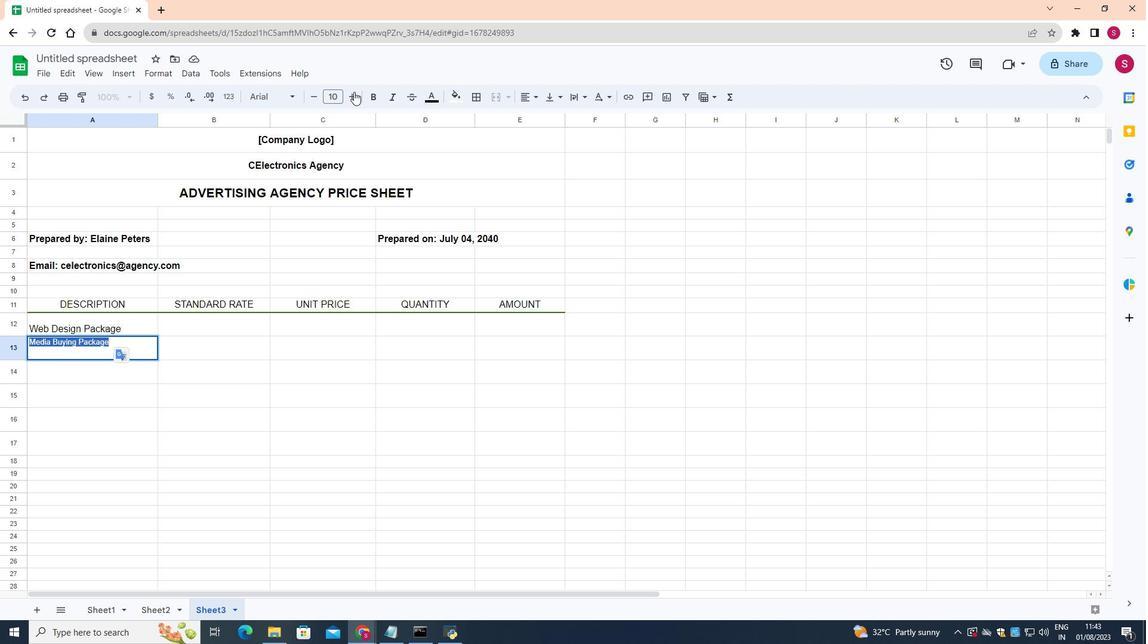 
Action: Mouse pressed left at (353, 94)
Screenshot: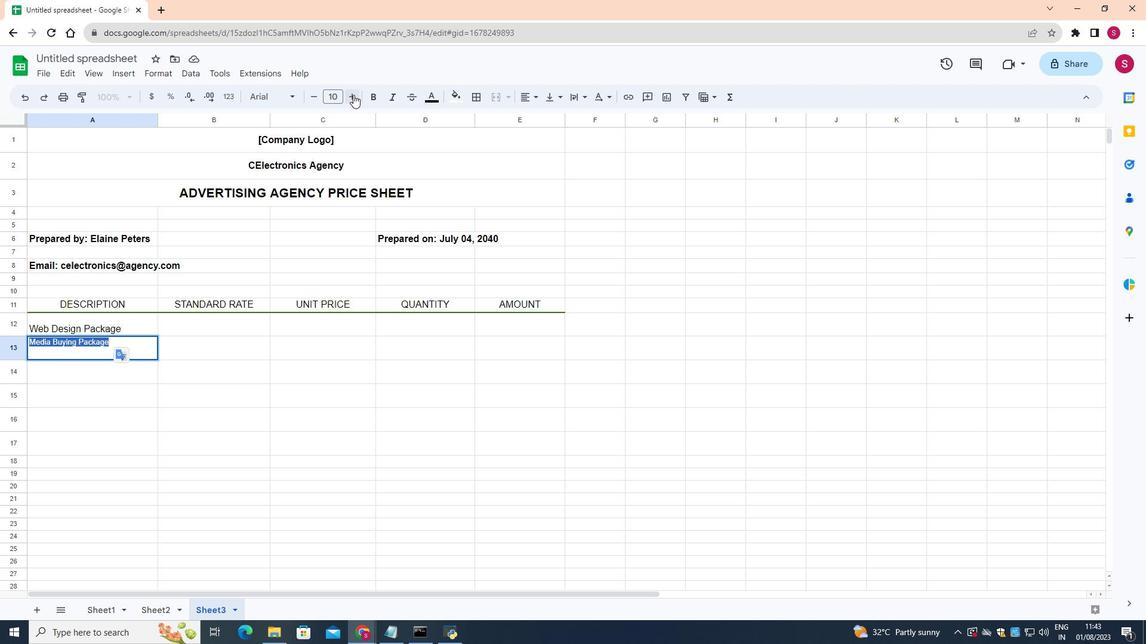 
Action: Mouse pressed left at (353, 94)
Screenshot: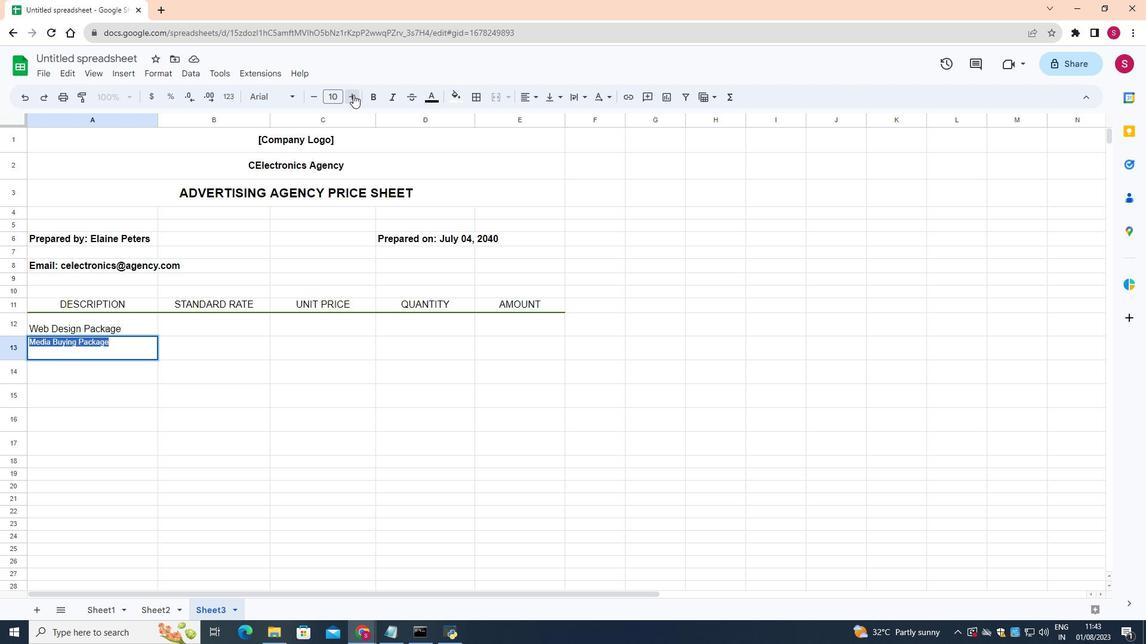 
Action: Mouse moved to (130, 369)
Screenshot: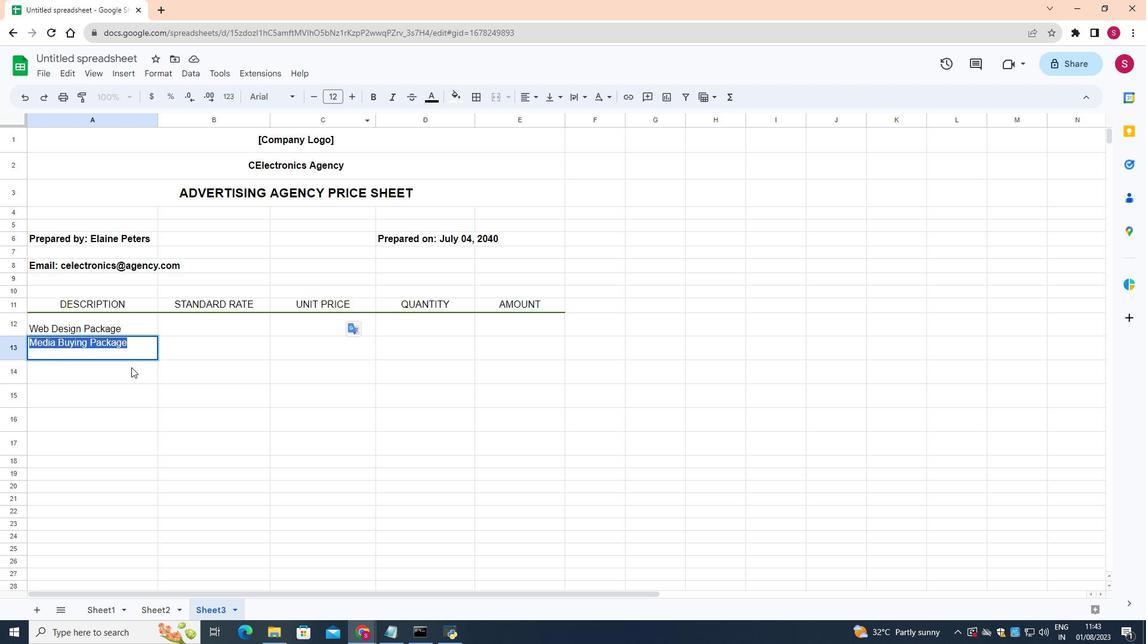 
Action: Mouse pressed left at (130, 369)
Screenshot: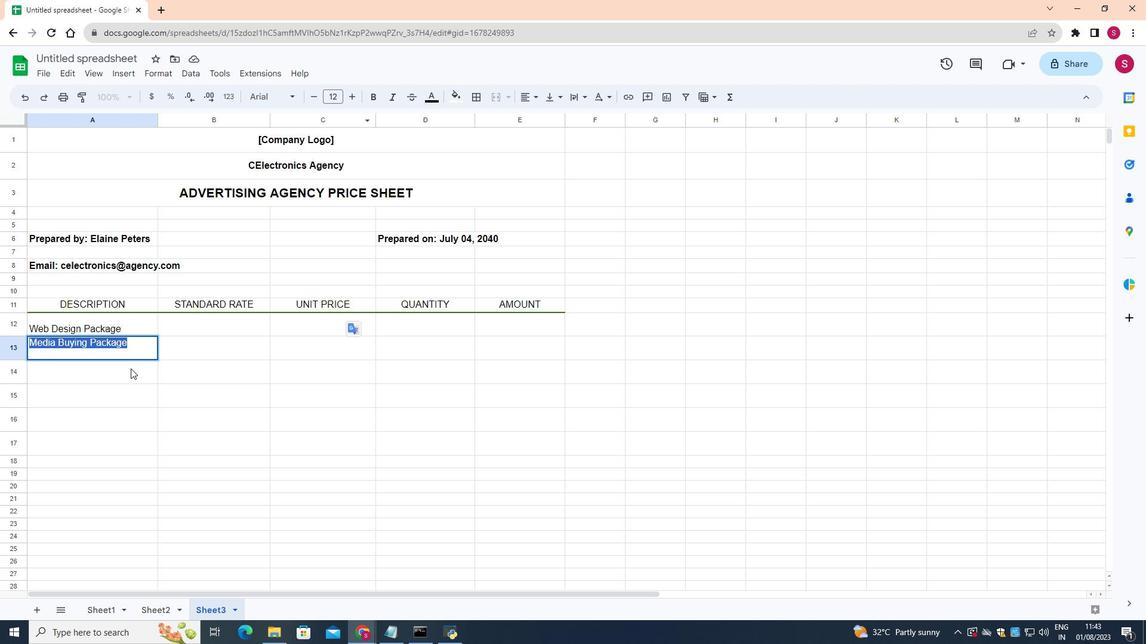 
Action: Mouse moved to (352, 96)
Screenshot: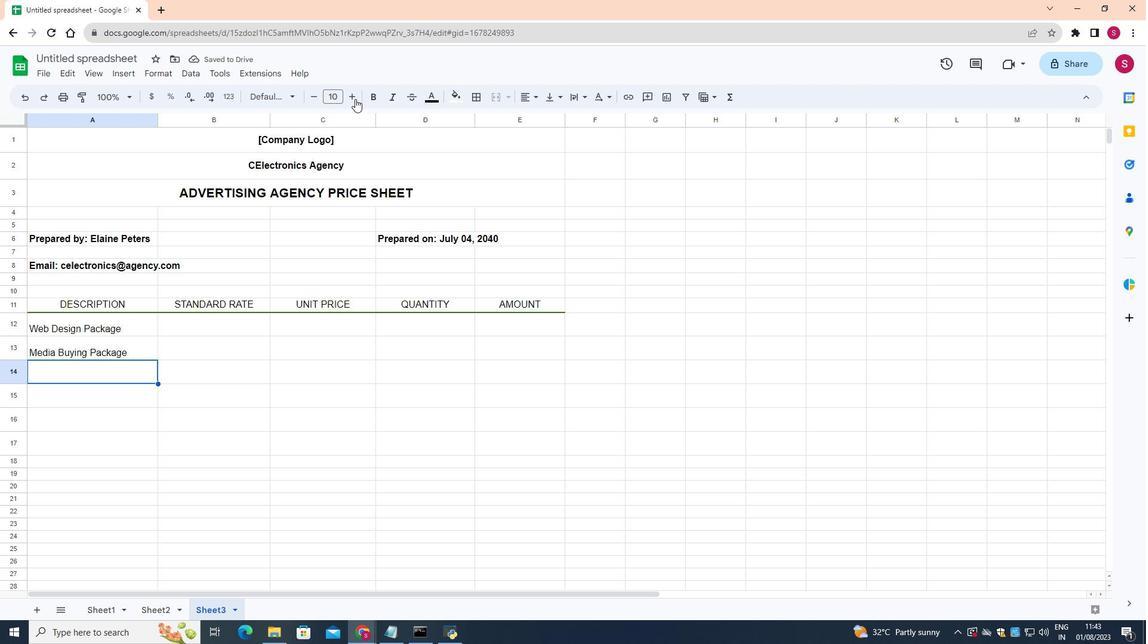 
Action: Mouse pressed left at (352, 96)
Screenshot: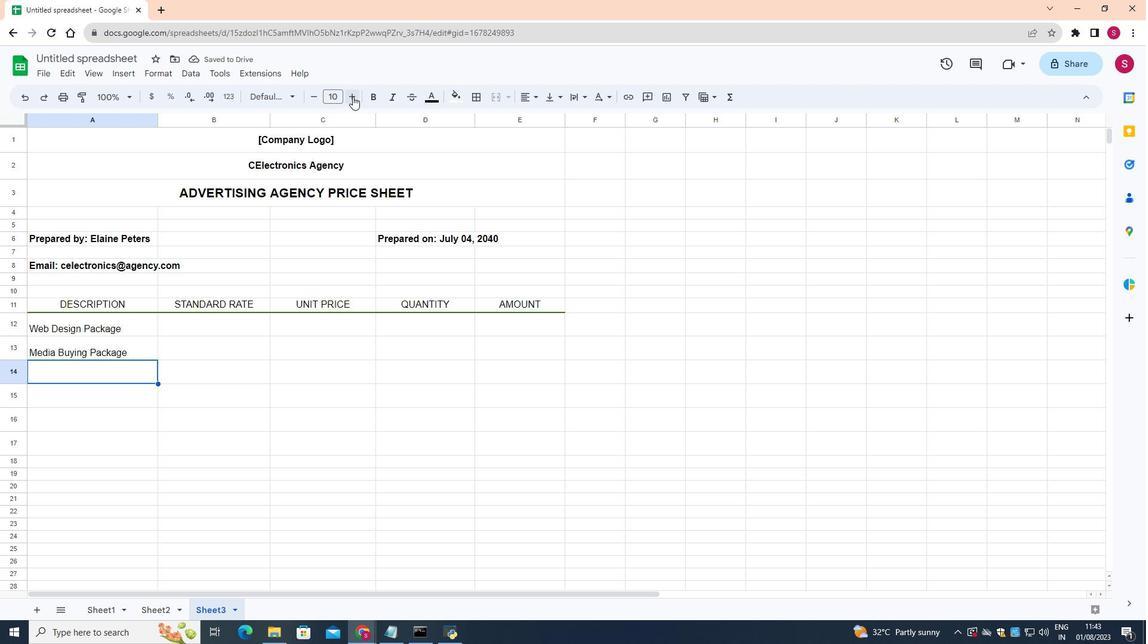 
Action: Mouse pressed left at (352, 96)
Screenshot: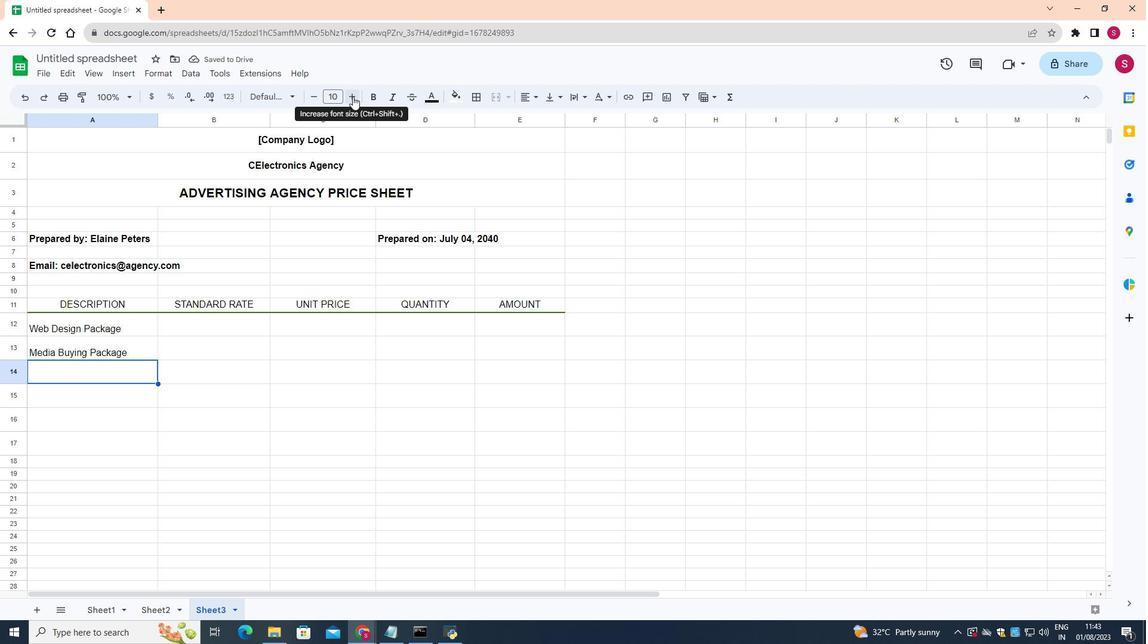 
Action: Key pressed <Key.shift>Radio<Key.space><Key.shift>Advertising<Key.space><Key.shift>Package<Key.enter>
Screenshot: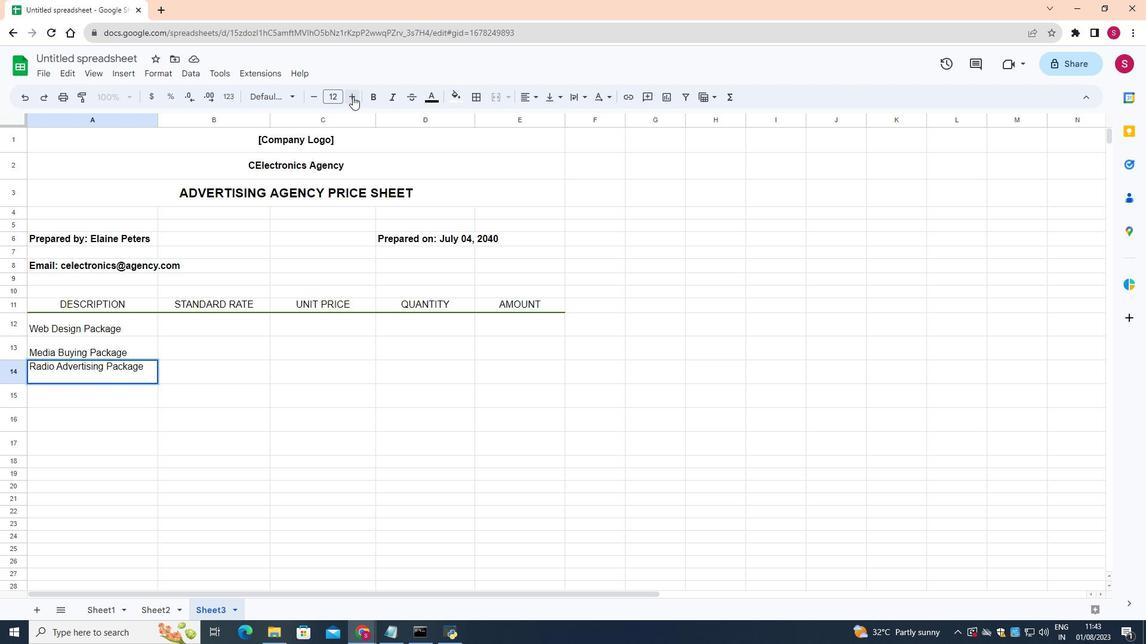 
Action: Mouse pressed left at (352, 96)
Screenshot: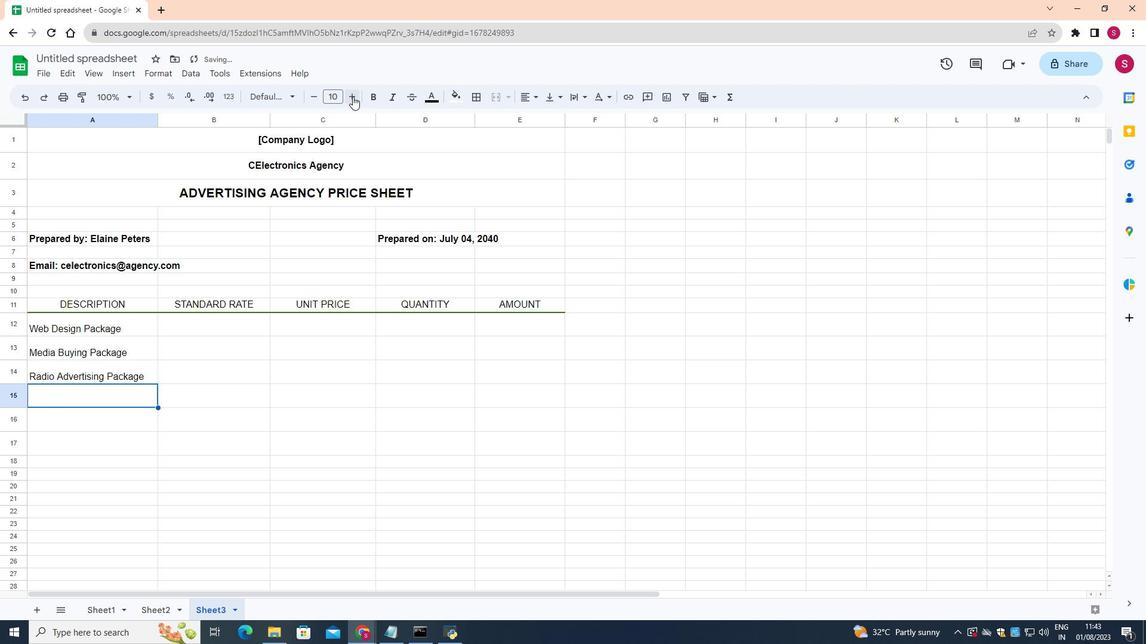 
Action: Mouse pressed left at (352, 96)
Screenshot: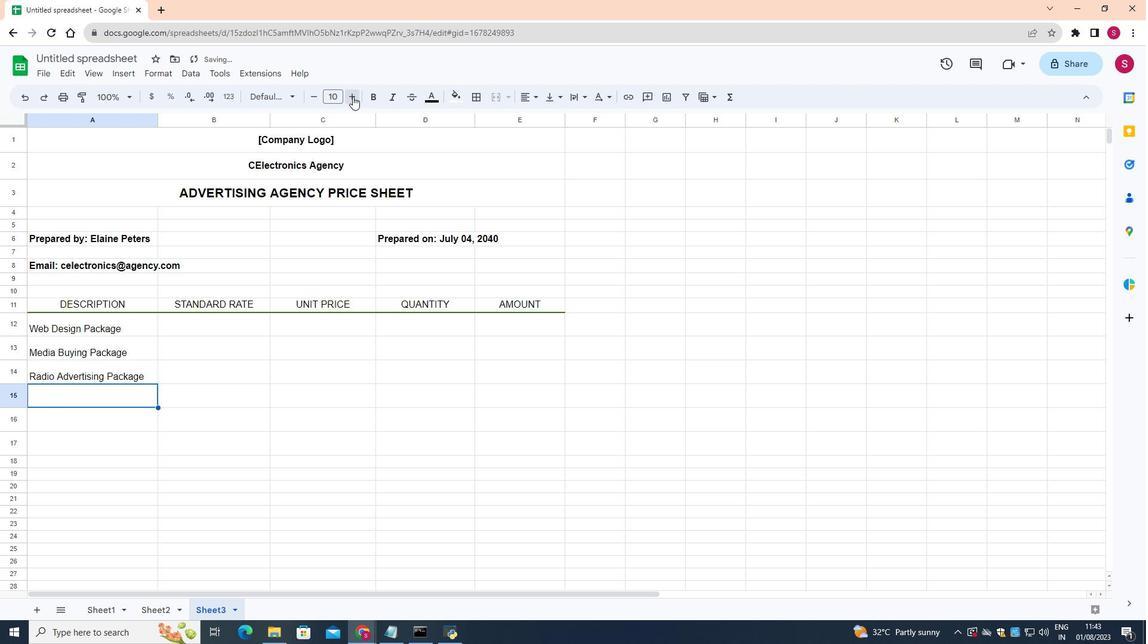 
Action: Key pressed <Key.shift>Content<Key.space><Key.shift>Management<Key.space><Key.shift>System<Key.shift_r><Key.shift_r><Key.shift_r><Key.shift_r><Key.shift_r><Key.shift_r><Key.shift_r><Key.shift_r><Key.shift_r><Key.shift_r><Key.shift_r><Key.shift_r><Key.shift_r><Key.shift_r><Key.shift_r><Key.shift_r><Key.shift_r><Key.shift_r><Key.shift_r><Key.shift_r><Key.shift_r><Key.shift_r><Key.shift_r><Key.shift_r><Key.shift_r><Key.shift_r><Key.shift_r><Key.shift_r><Key.shift_r><Key.shift_r><Key.shift_r>(<Key.shift><Key.shift><Key.shift>CMS<Key.shift_r><Key.shift_r><Key.shift_r><Key.shift_r><Key.shift_r><Key.shift_r><Key.shift_r><Key.shift_r><Key.shift_r><Key.shift_r><Key.shift_r><Key.shift_r><Key.shift_r><Key.shift_r><Key.shift_r><Key.shift_r>)<Key.space><Key.shift><Key.shift><Key.shift><Key.shift>Package
Screenshot: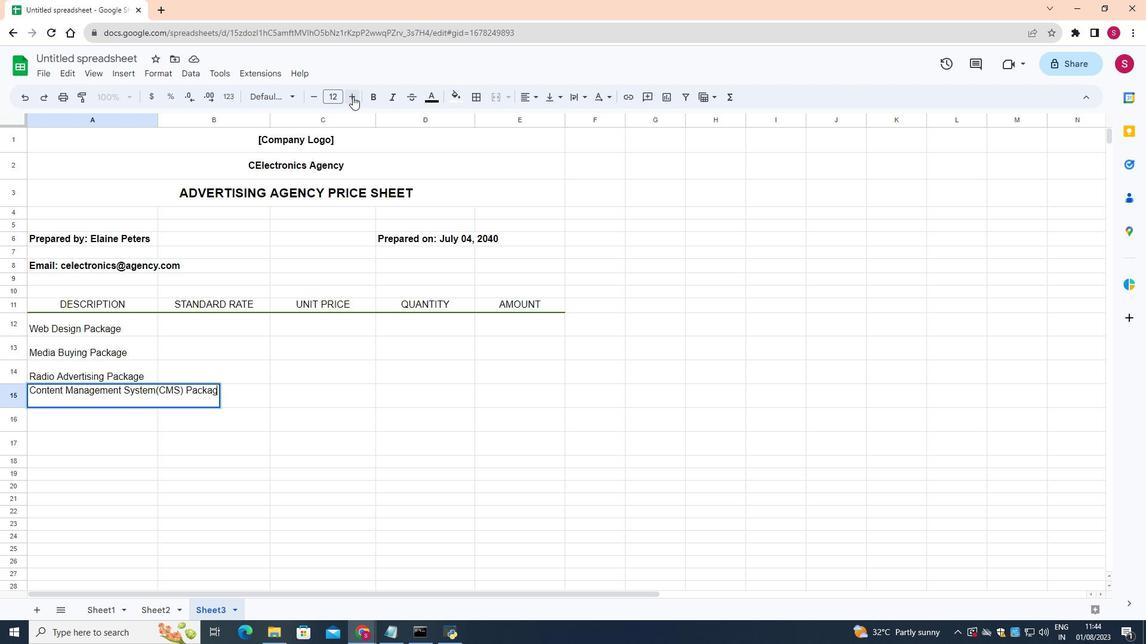 
Action: Mouse moved to (11, 408)
Screenshot: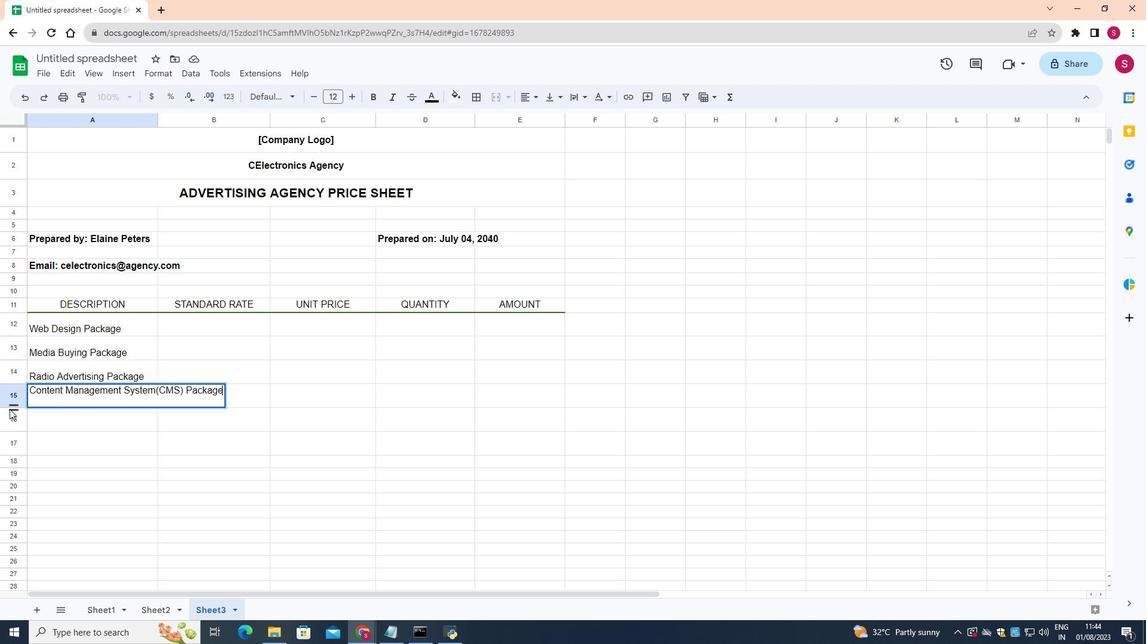 
Action: Mouse pressed left at (11, 408)
Screenshot: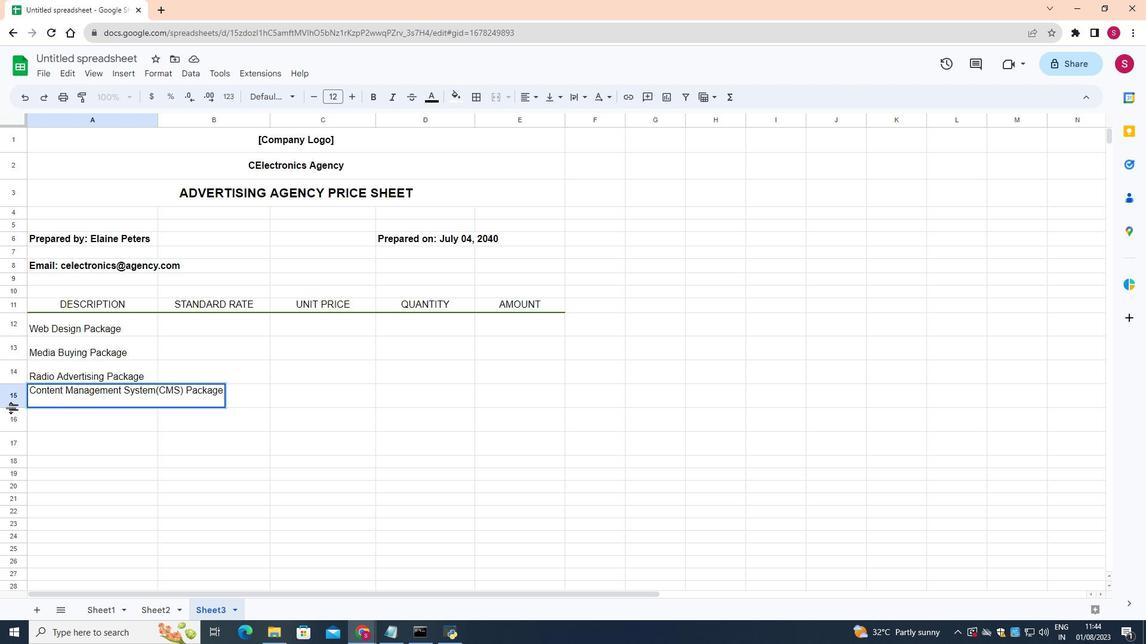 
Action: Mouse moved to (572, 94)
Screenshot: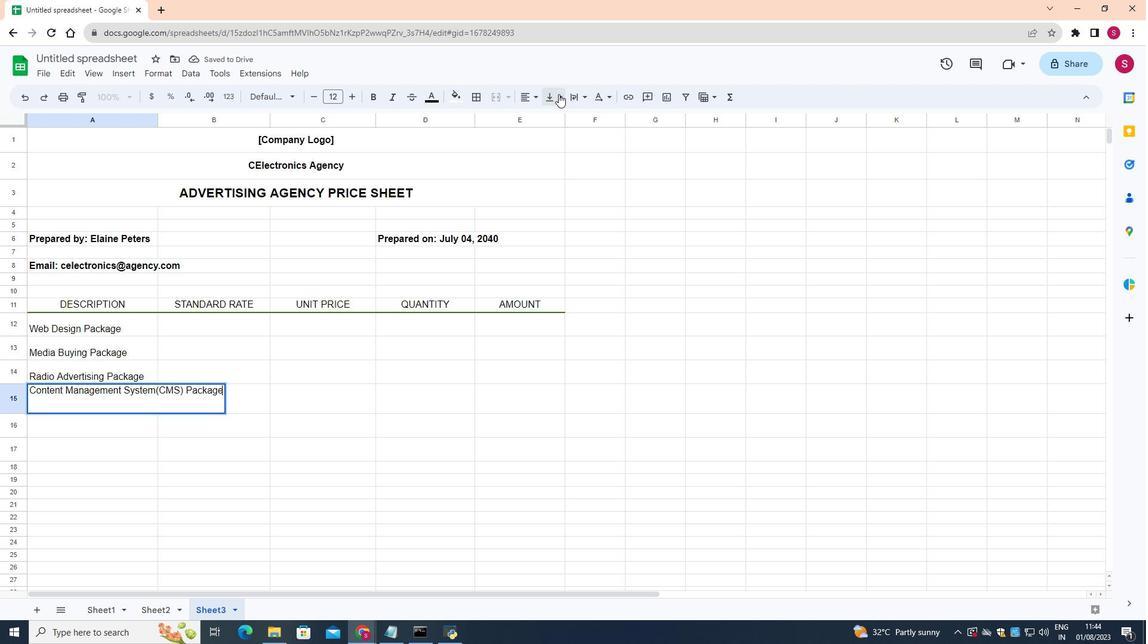 
Action: Mouse pressed left at (572, 94)
Screenshot: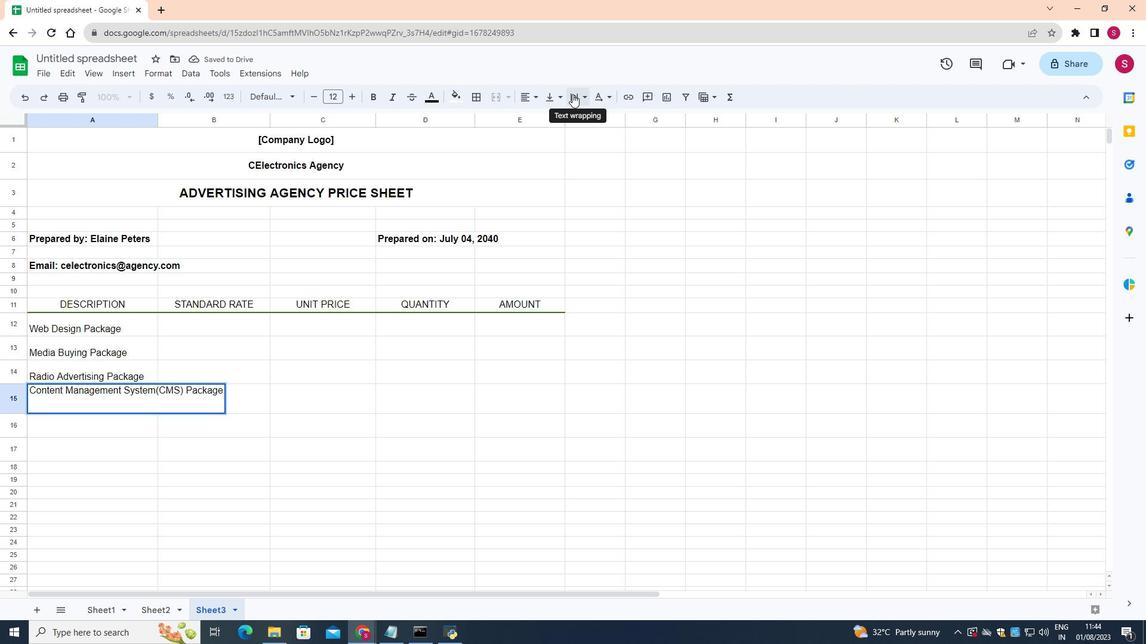 
Action: Mouse moved to (597, 118)
Screenshot: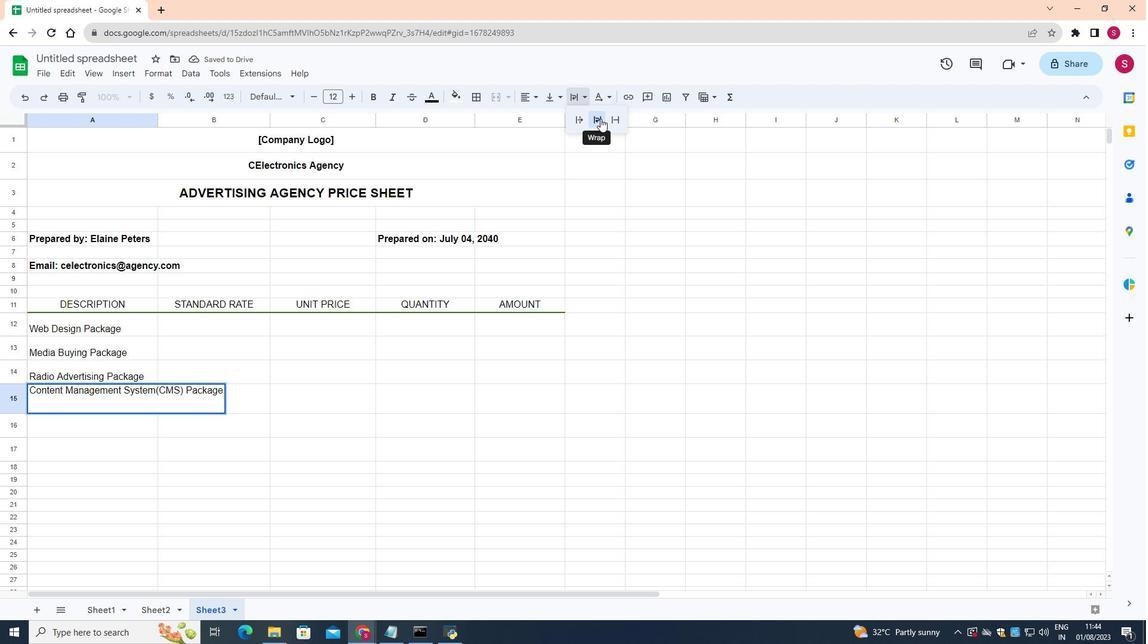 
Action: Mouse pressed left at (597, 118)
Screenshot: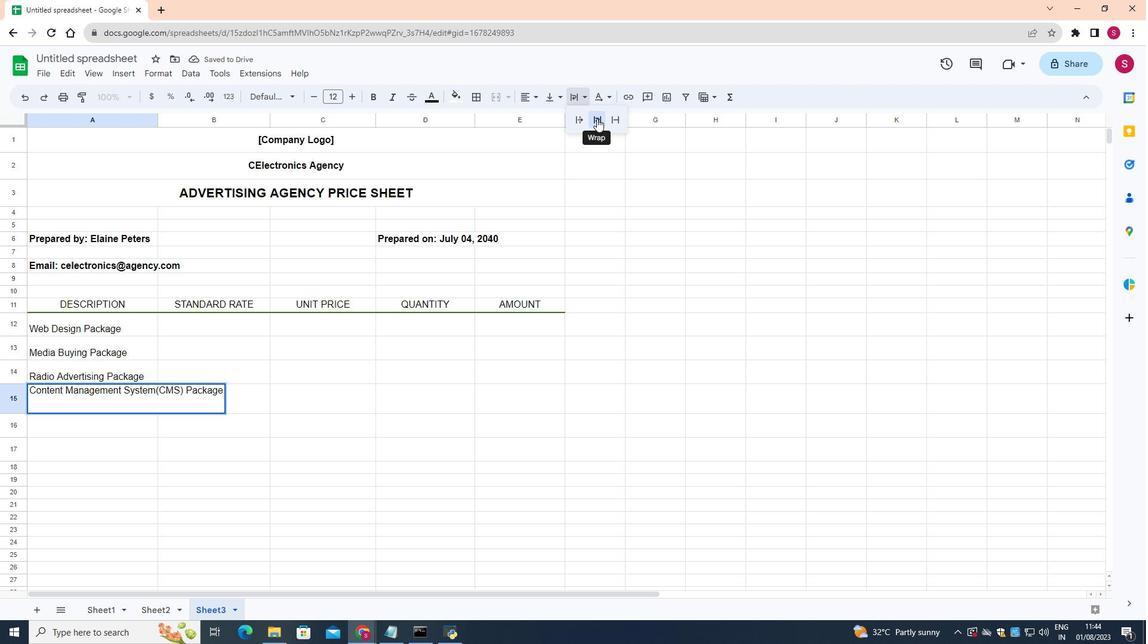 
Action: Mouse moved to (50, 430)
Screenshot: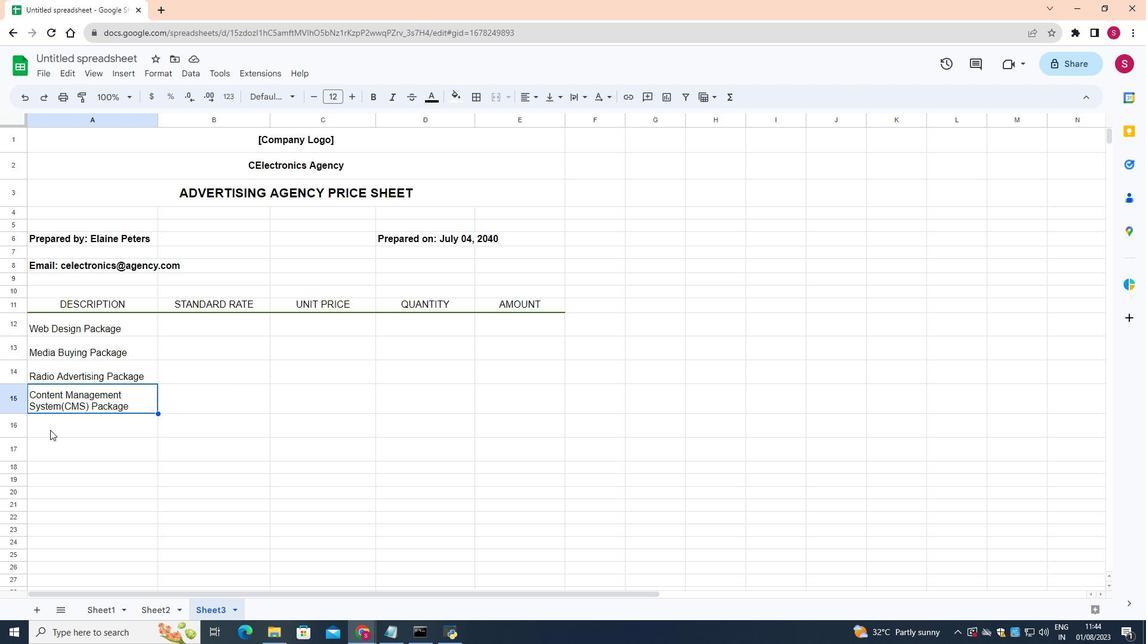 
Action: Mouse pressed left at (50, 430)
Screenshot: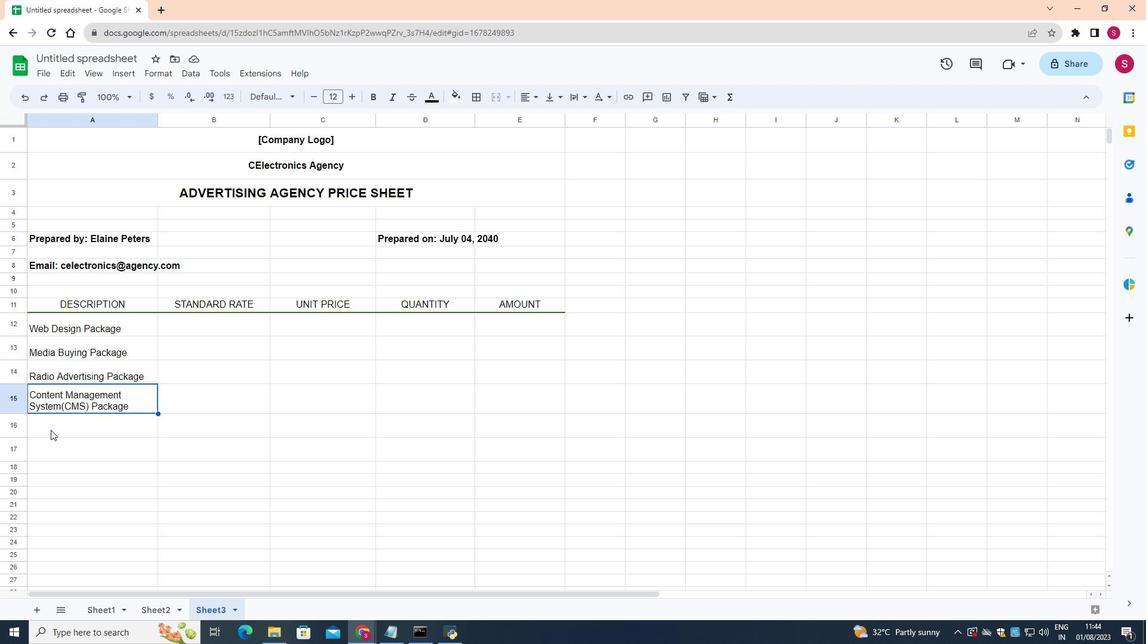 
Action: Mouse moved to (352, 96)
Screenshot: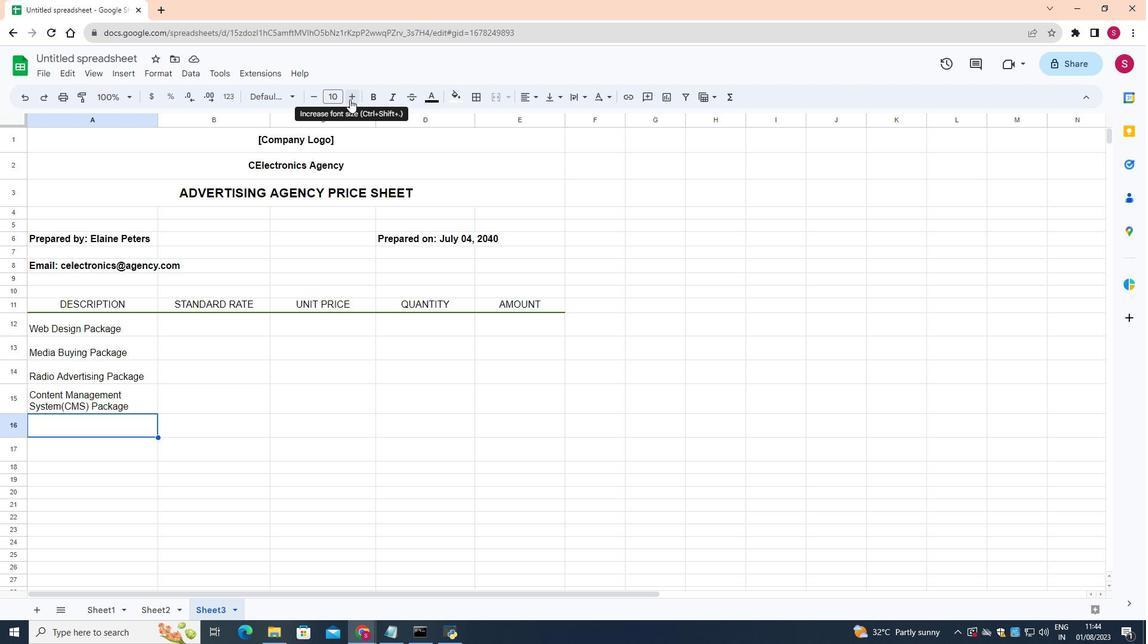 
Action: Mouse pressed left at (352, 96)
Screenshot: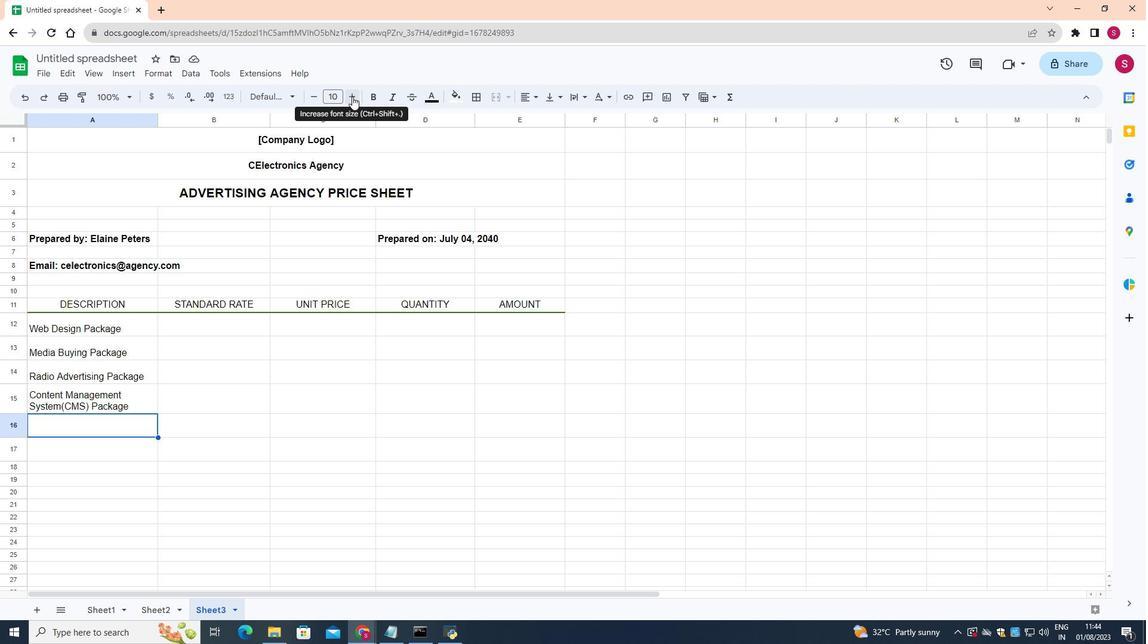 
Action: Mouse pressed left at (352, 96)
Screenshot: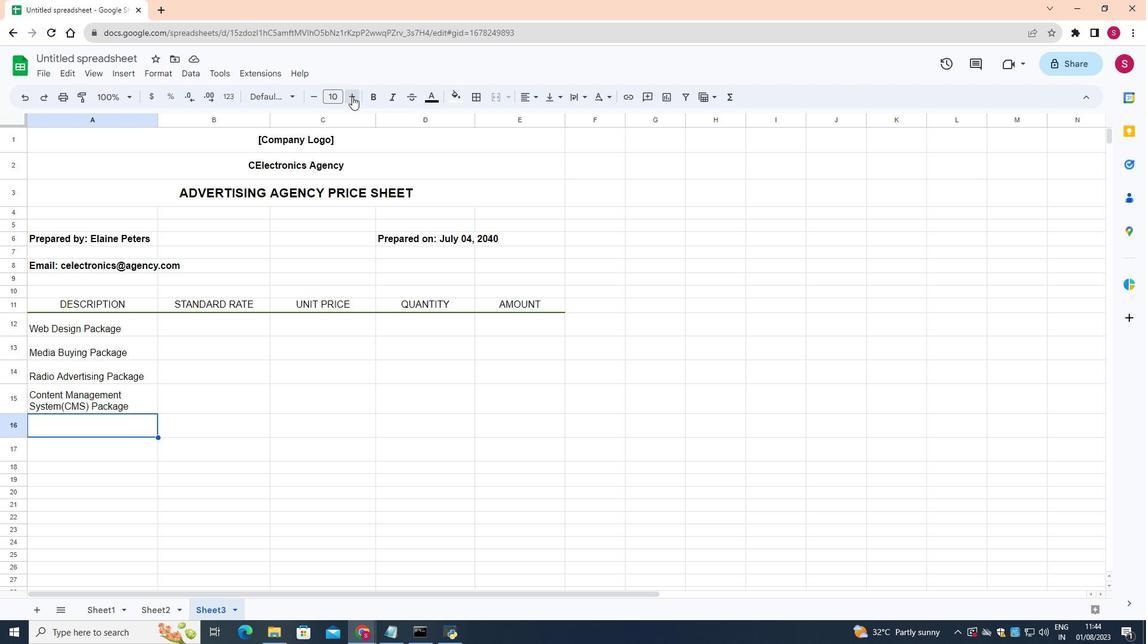 
Action: Key pressed <Key.shift>Website<Key.space><Key.shift>Hosting<Key.space><Key.shift>Package
Screenshot: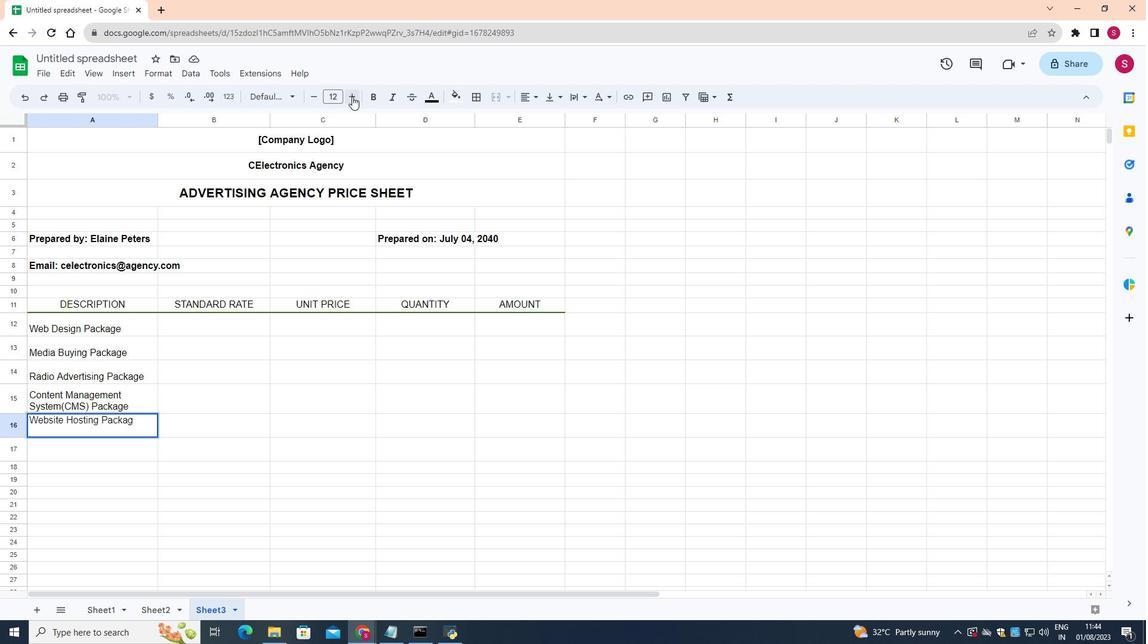 
Action: Mouse moved to (123, 444)
Screenshot: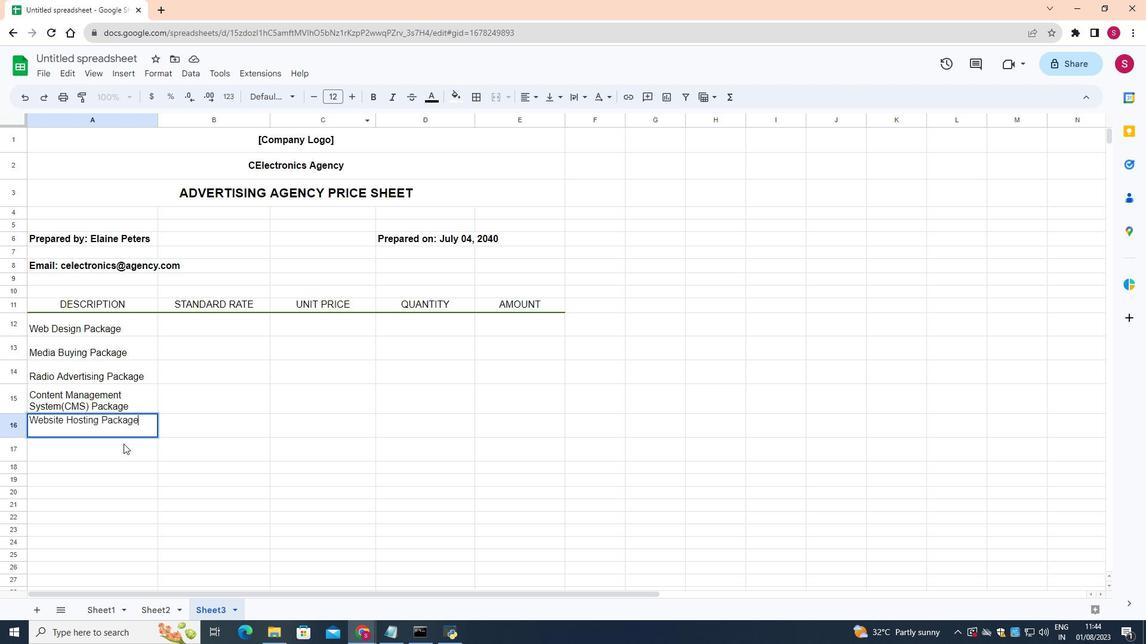 
Action: Mouse pressed left at (123, 444)
Screenshot: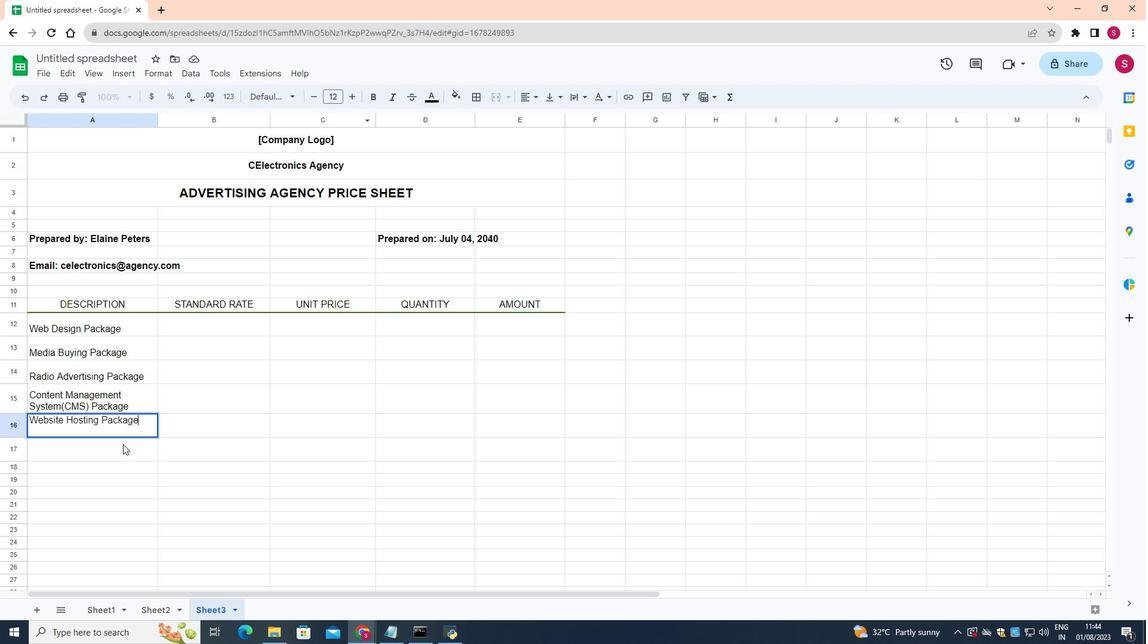 
Action: Mouse moved to (125, 443)
Screenshot: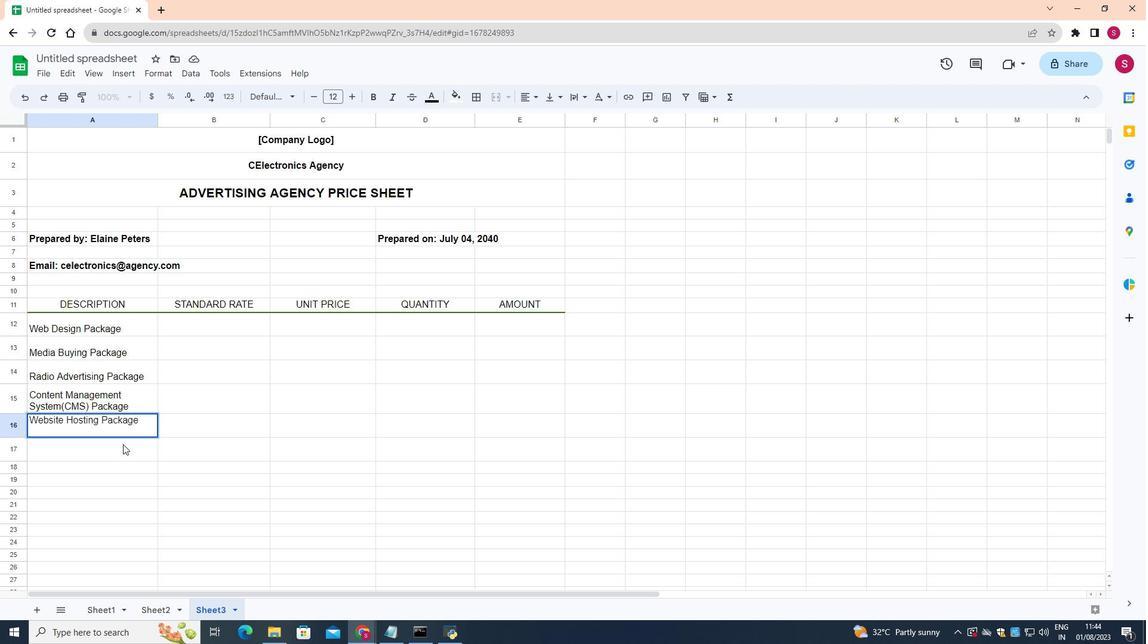 
Action: Key pressed <Key.shift><Key.shift><Key.shift><Key.shift><Key.shift><Key.shift><Key.shift><Key.shift><Key.shift><Key.shift><Key.shift><Key.shift><Key.shift><Key.shift><Key.shift><Key.shift><Key.shift><Key.shift><Key.shift><Key.shift><Key.shift>
Screenshot: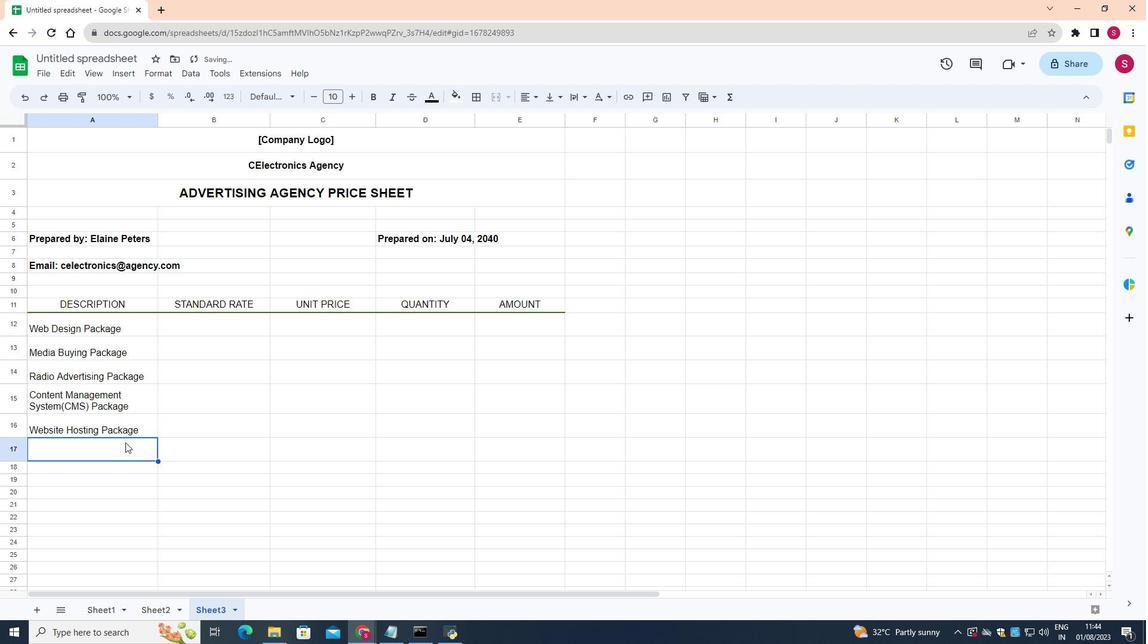 
Action: Mouse moved to (354, 93)
Screenshot: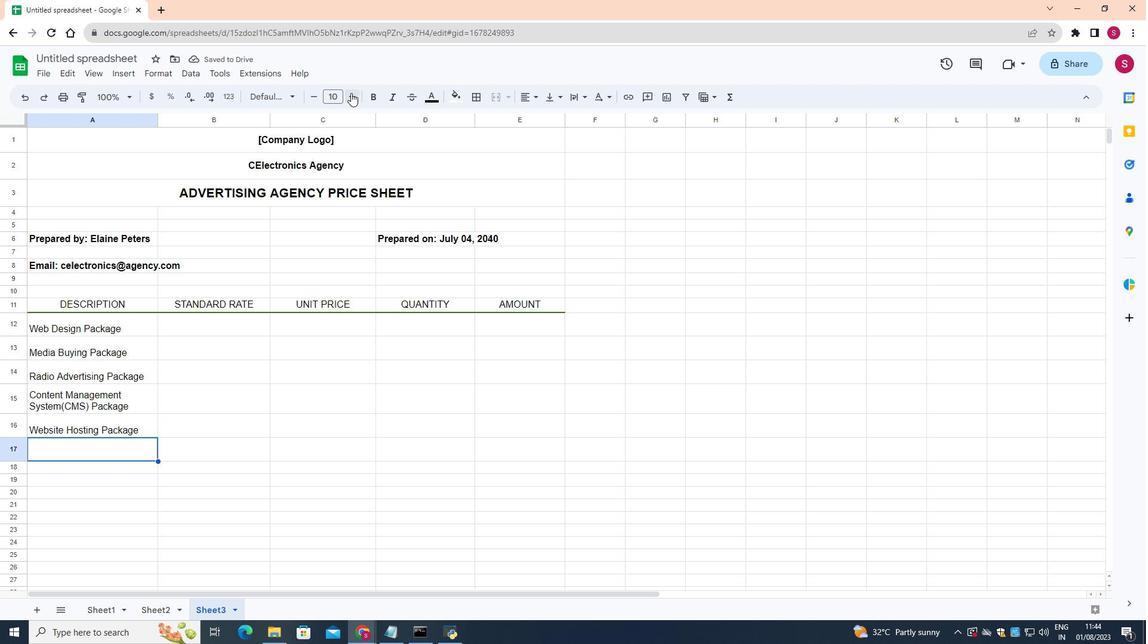 
Action: Mouse pressed left at (354, 93)
Screenshot: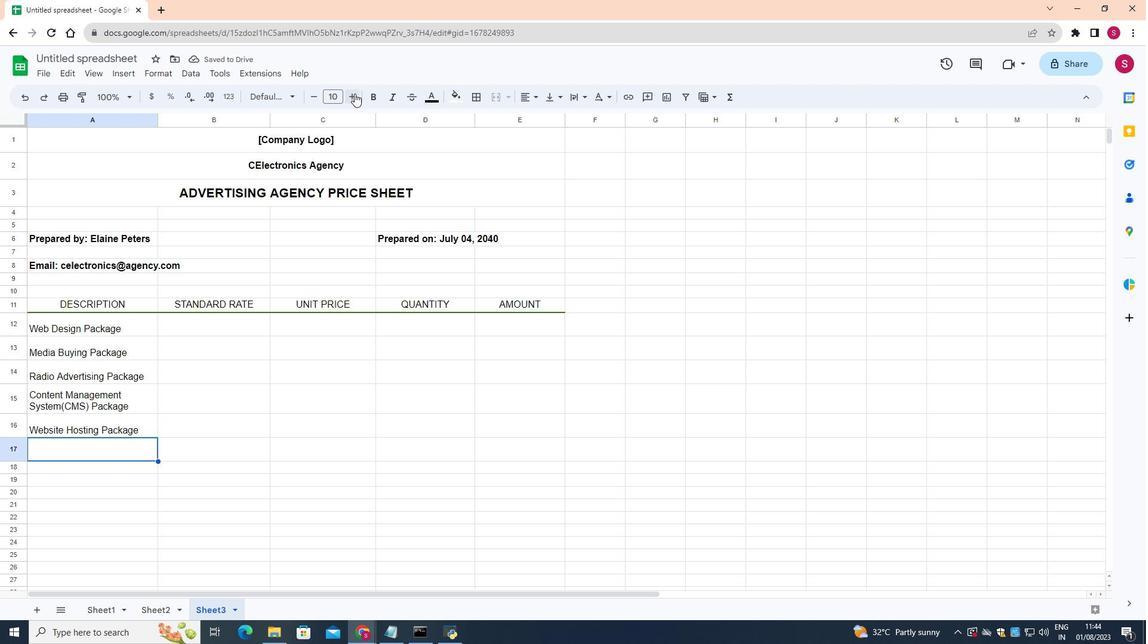 
Action: Mouse pressed left at (354, 93)
Screenshot: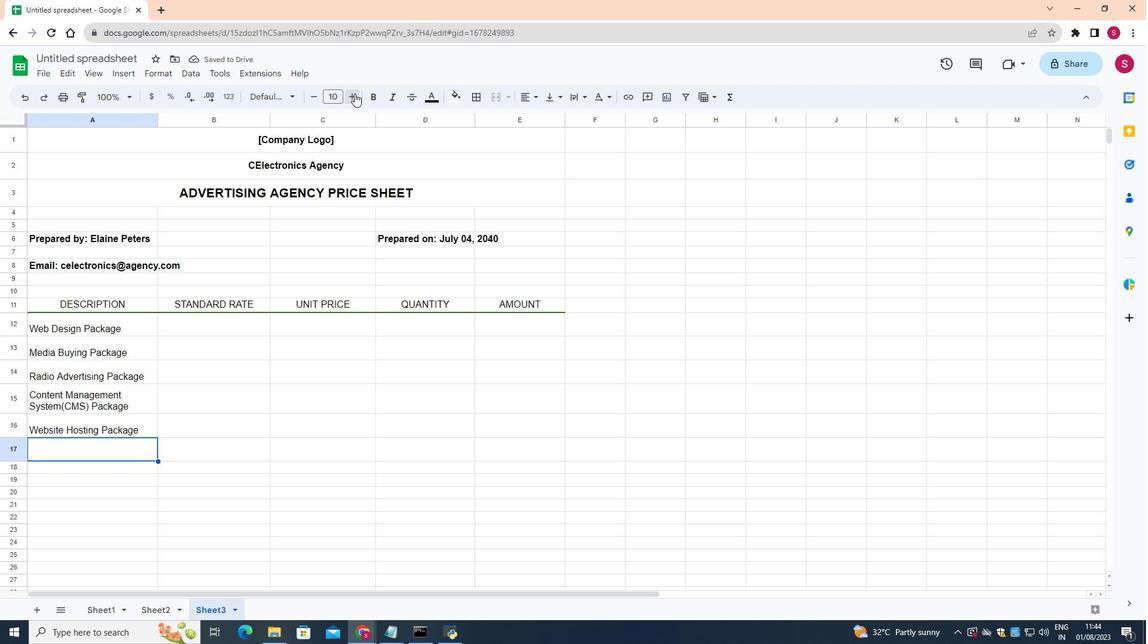 
Action: Key pressed <Key.shift><Key.shift><Key.shift><Key.shift><Key.shift>Others
Screenshot: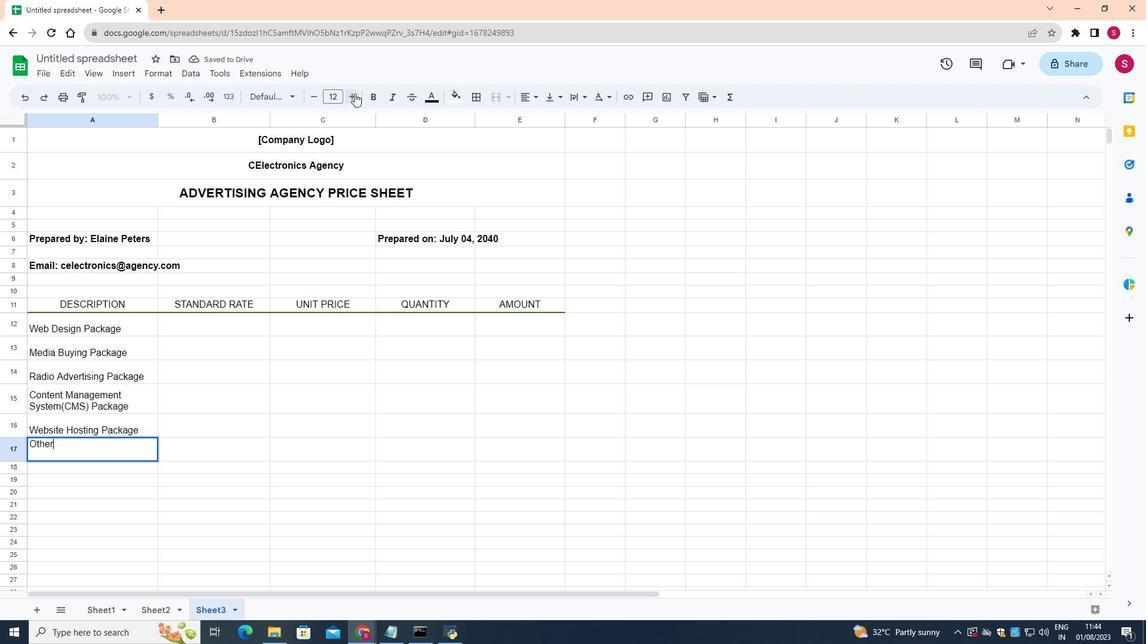 
Action: Mouse moved to (95, 323)
Screenshot: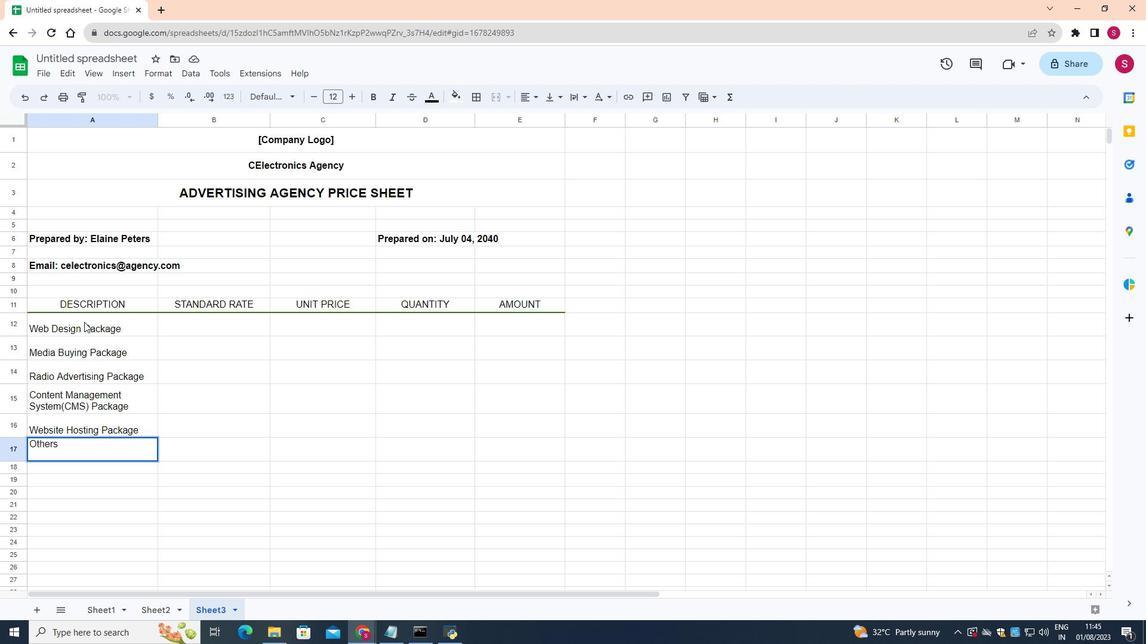 
Action: Mouse pressed left at (95, 323)
